 Task: Create a leaf letterhead design.
Action: Mouse moved to (555, 41)
Screenshot: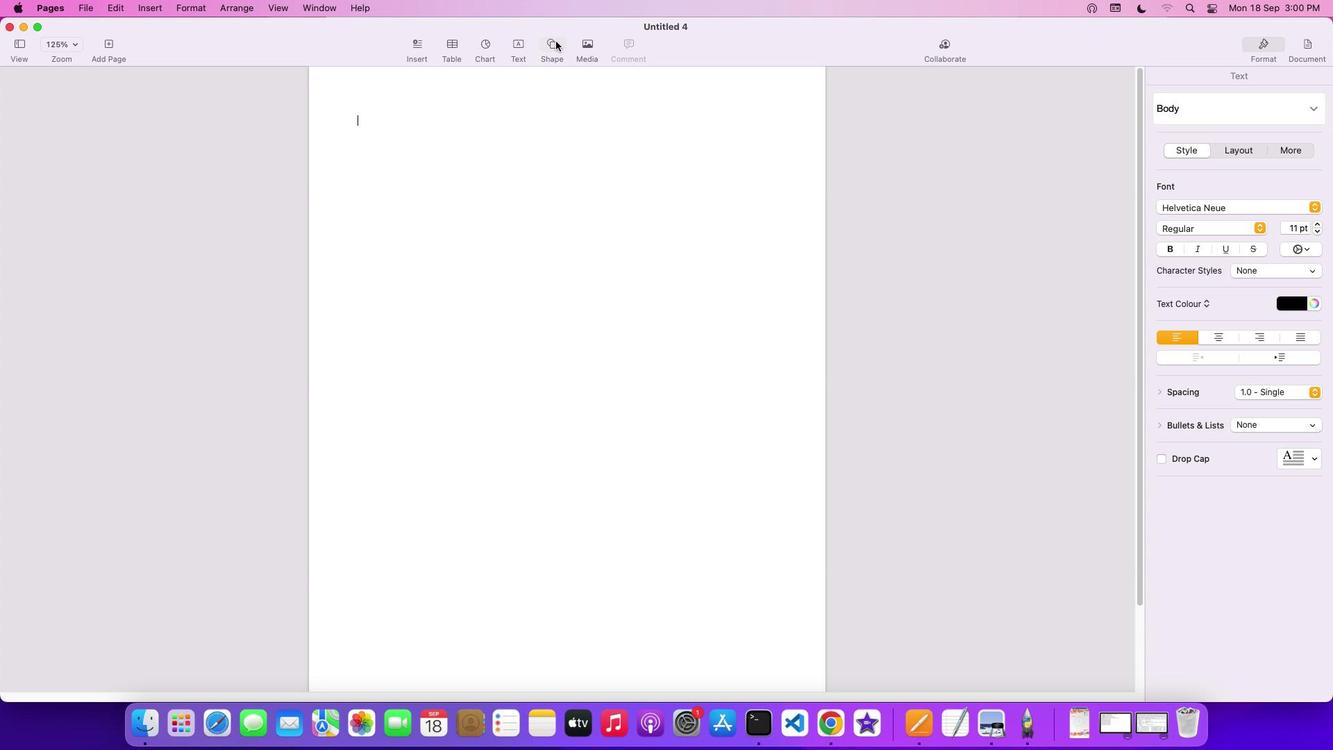 
Action: Mouse pressed left at (555, 41)
Screenshot: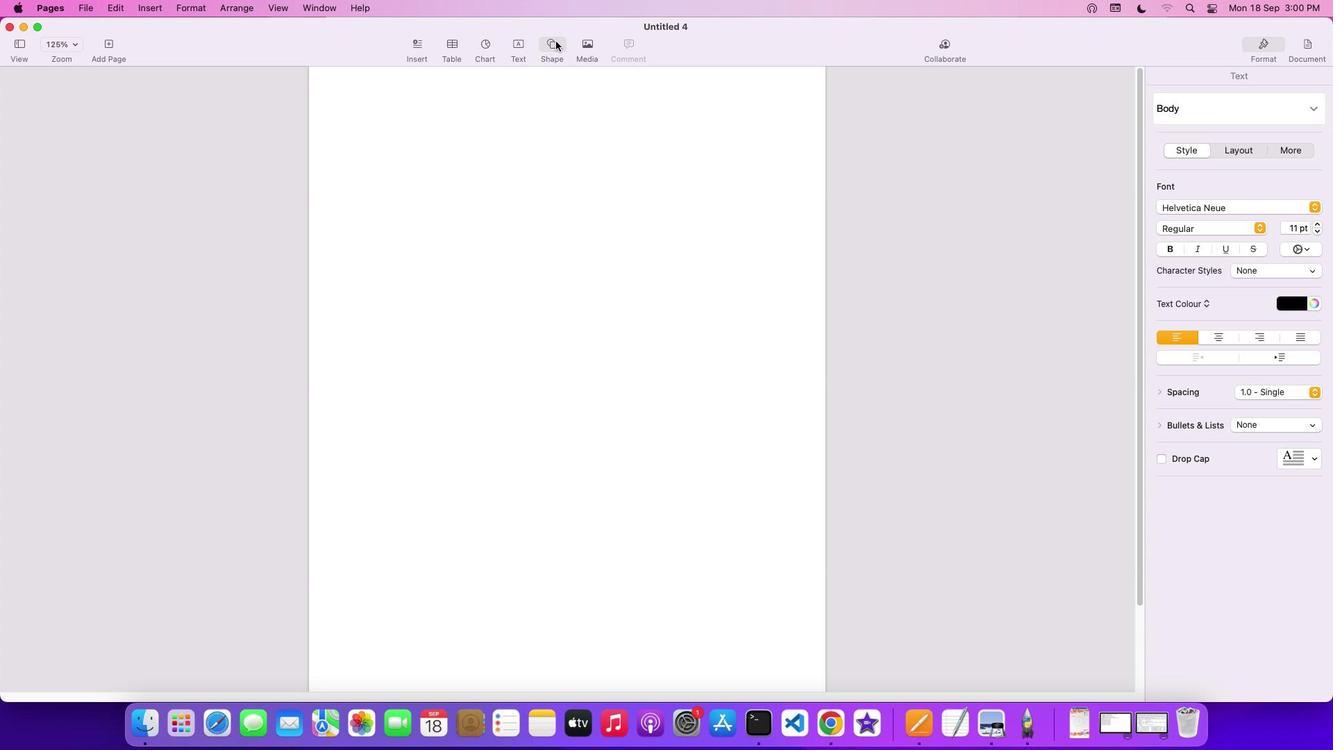 
Action: Mouse moved to (441, 150)
Screenshot: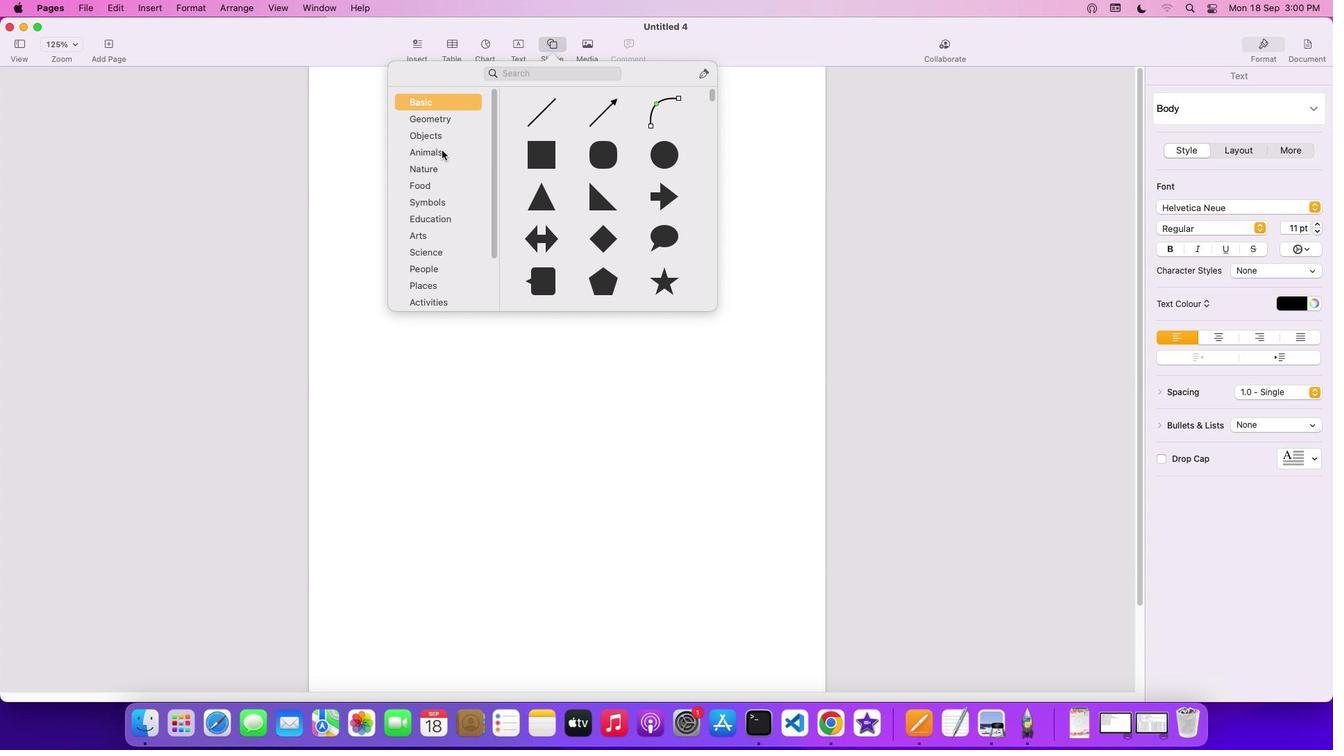 
Action: Mouse pressed left at (441, 150)
Screenshot: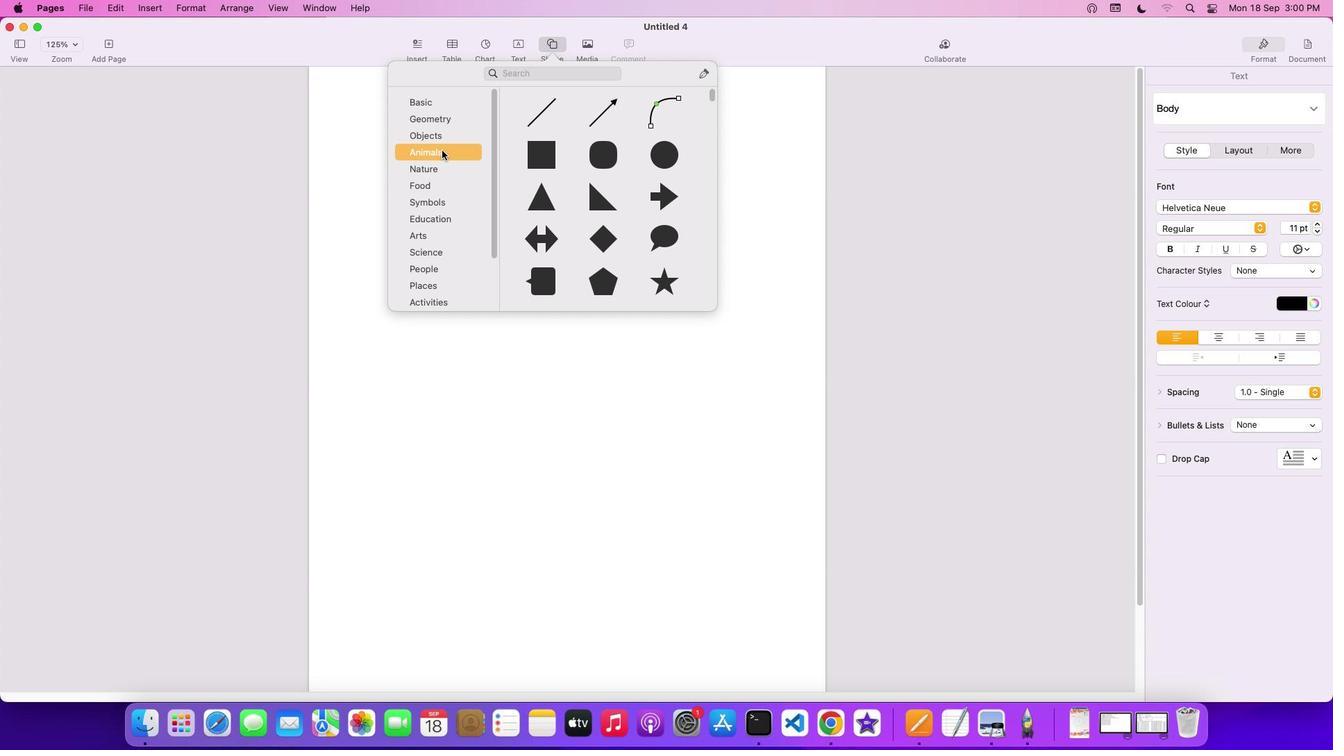 
Action: Mouse moved to (600, 200)
Screenshot: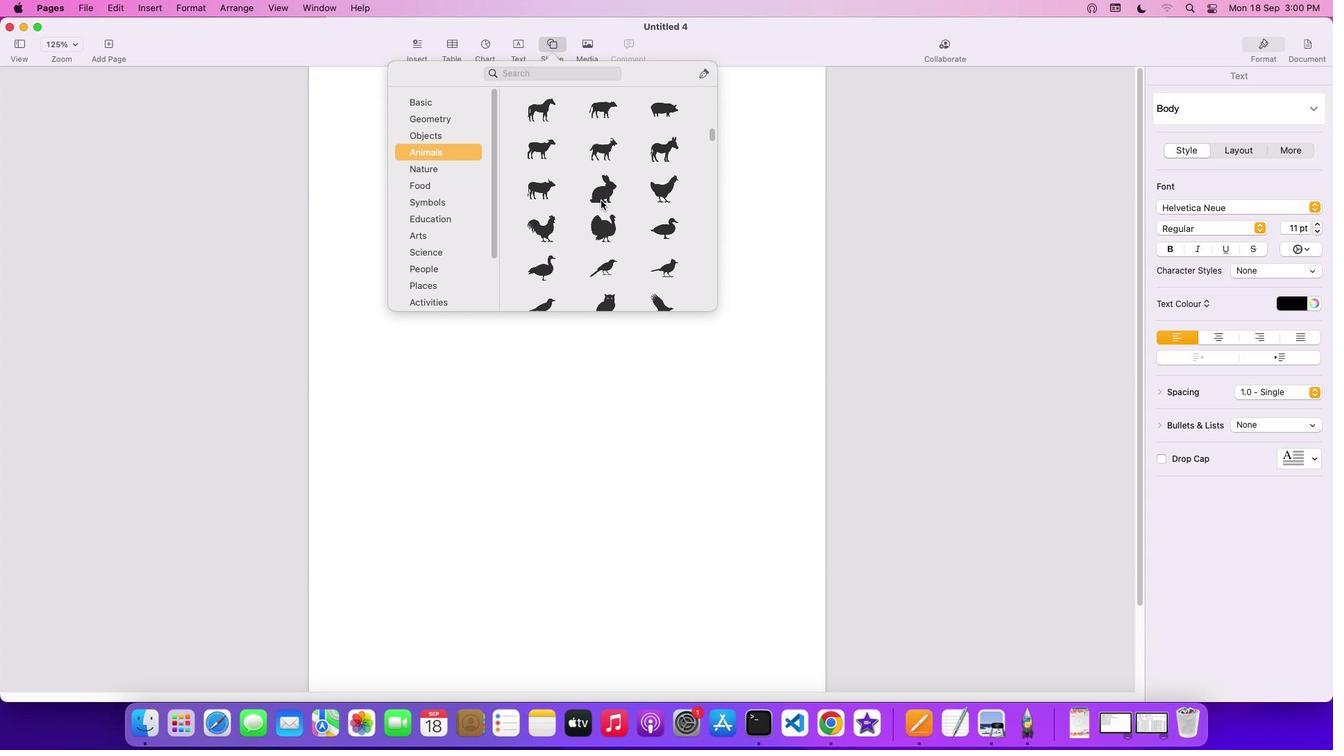
Action: Mouse scrolled (600, 200) with delta (0, 0)
Screenshot: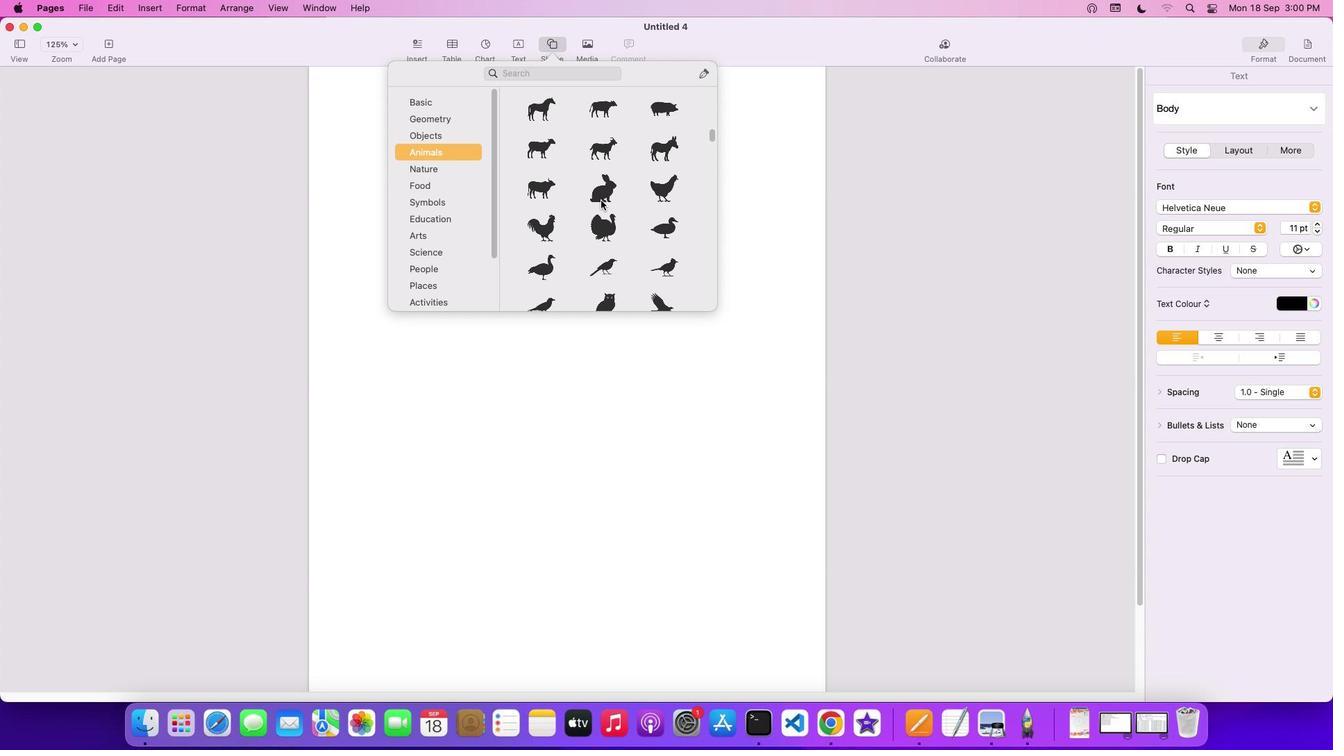 
Action: Mouse scrolled (600, 200) with delta (0, 0)
Screenshot: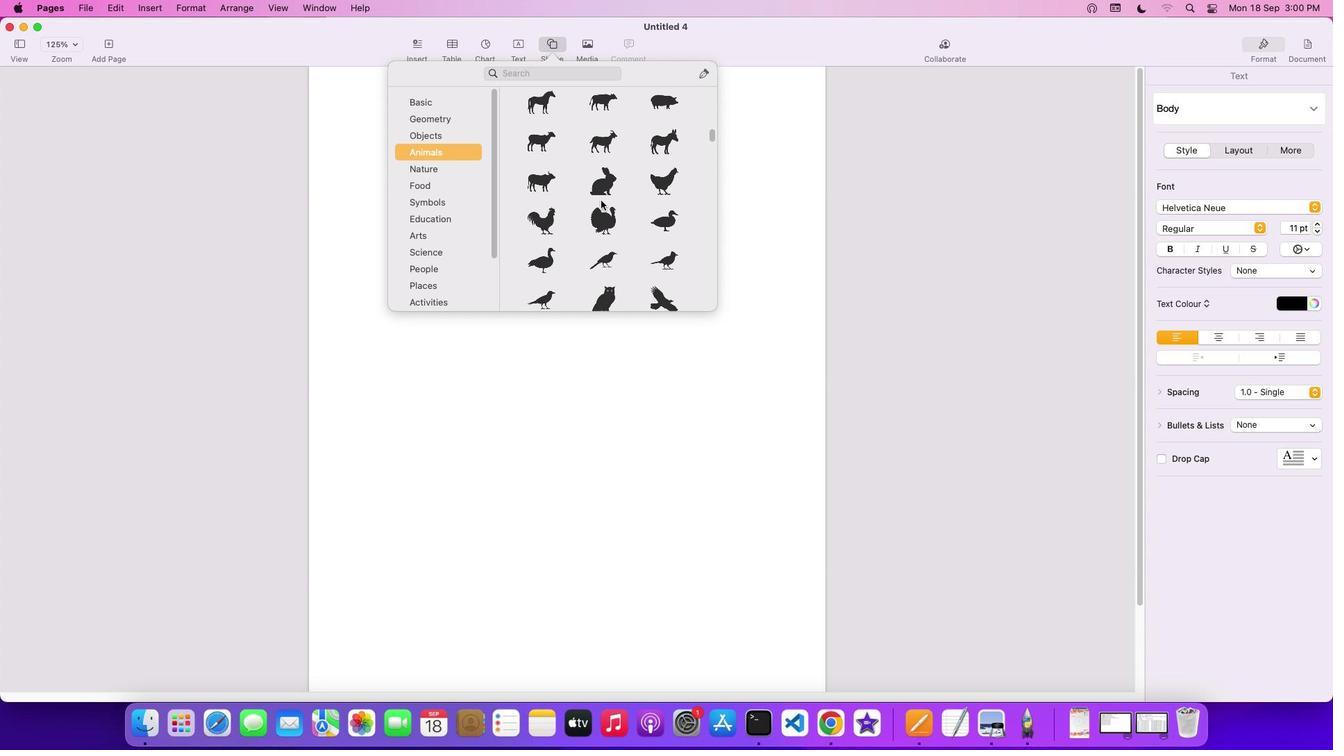 
Action: Mouse scrolled (600, 200) with delta (0, -2)
Screenshot: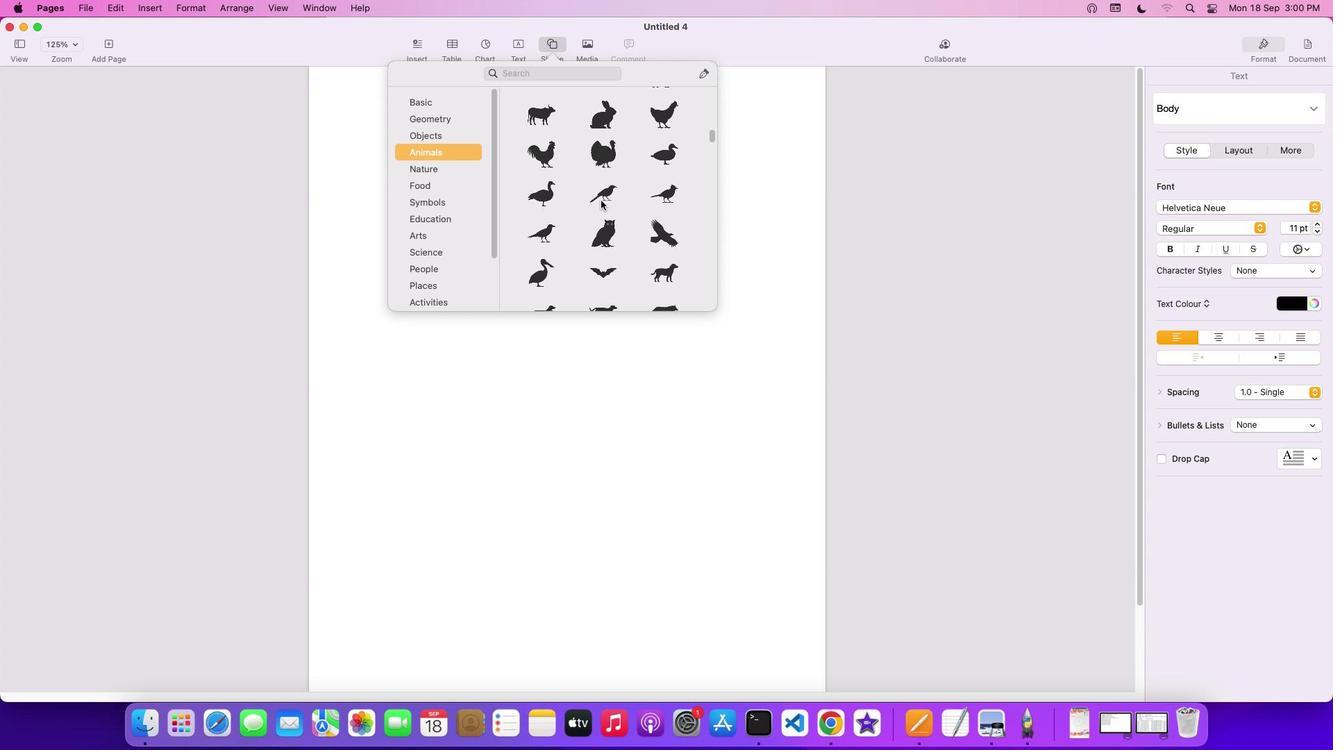 
Action: Mouse scrolled (600, 200) with delta (0, -3)
Screenshot: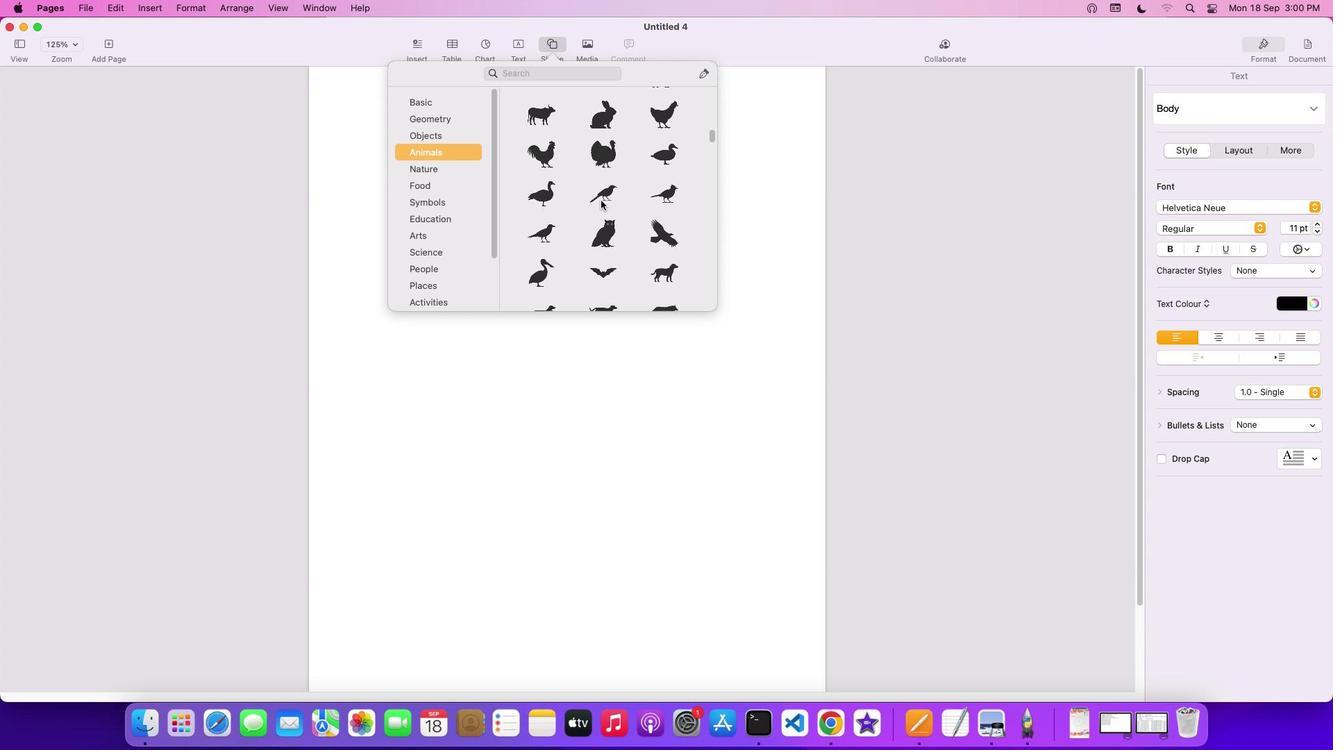 
Action: Mouse scrolled (600, 200) with delta (0, -4)
Screenshot: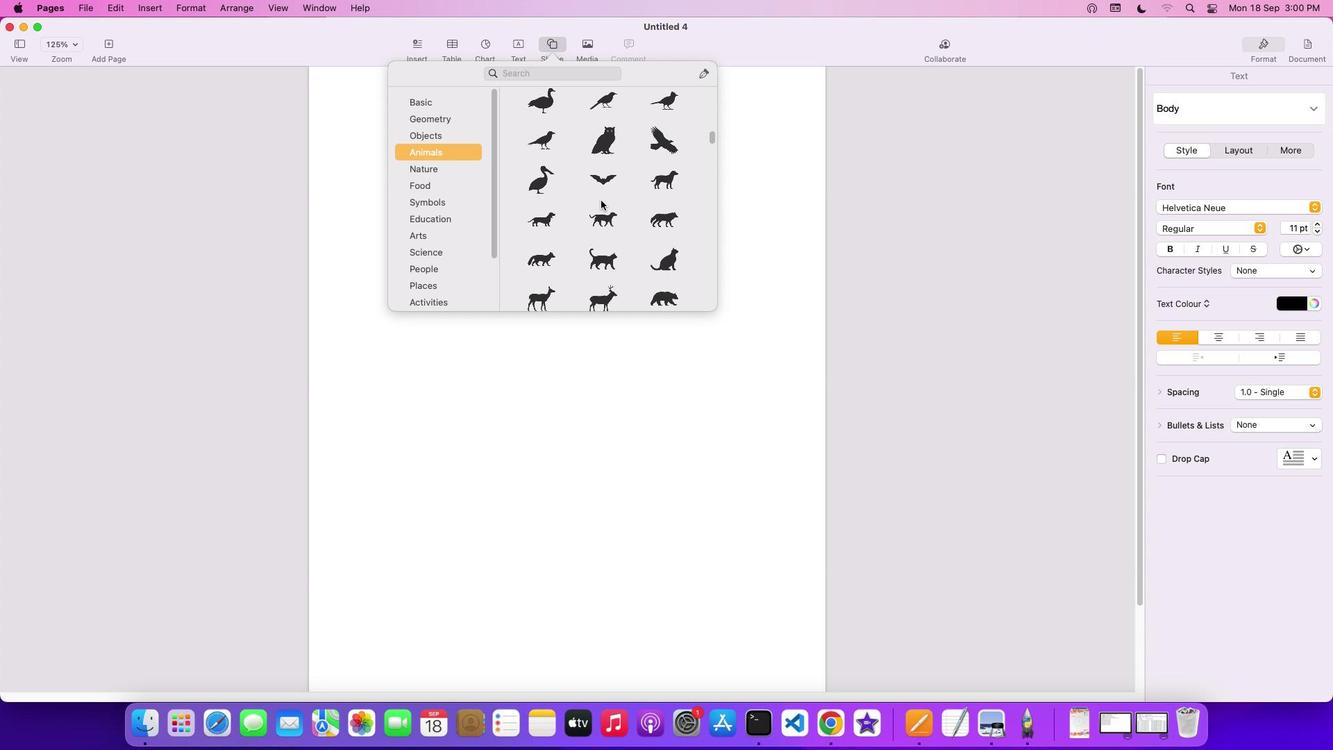 
Action: Mouse scrolled (600, 200) with delta (0, -4)
Screenshot: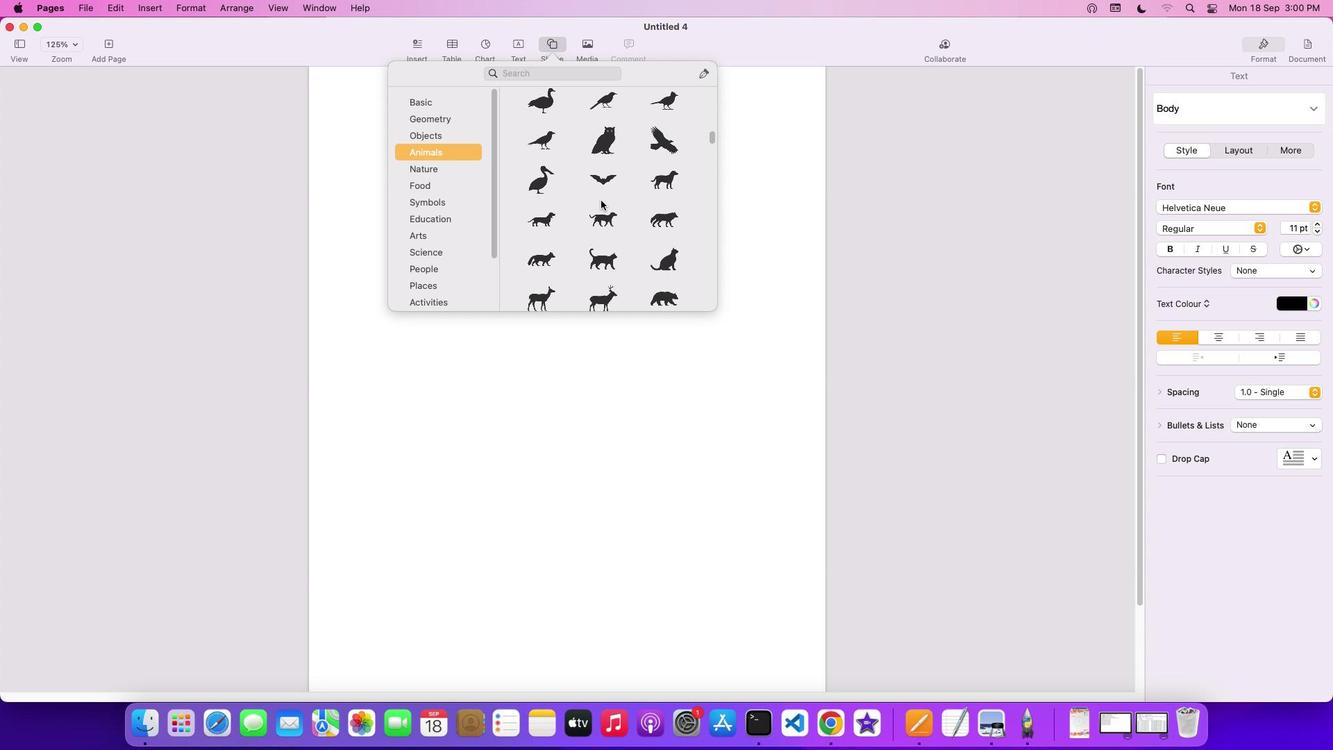 
Action: Mouse scrolled (600, 200) with delta (0, 0)
Screenshot: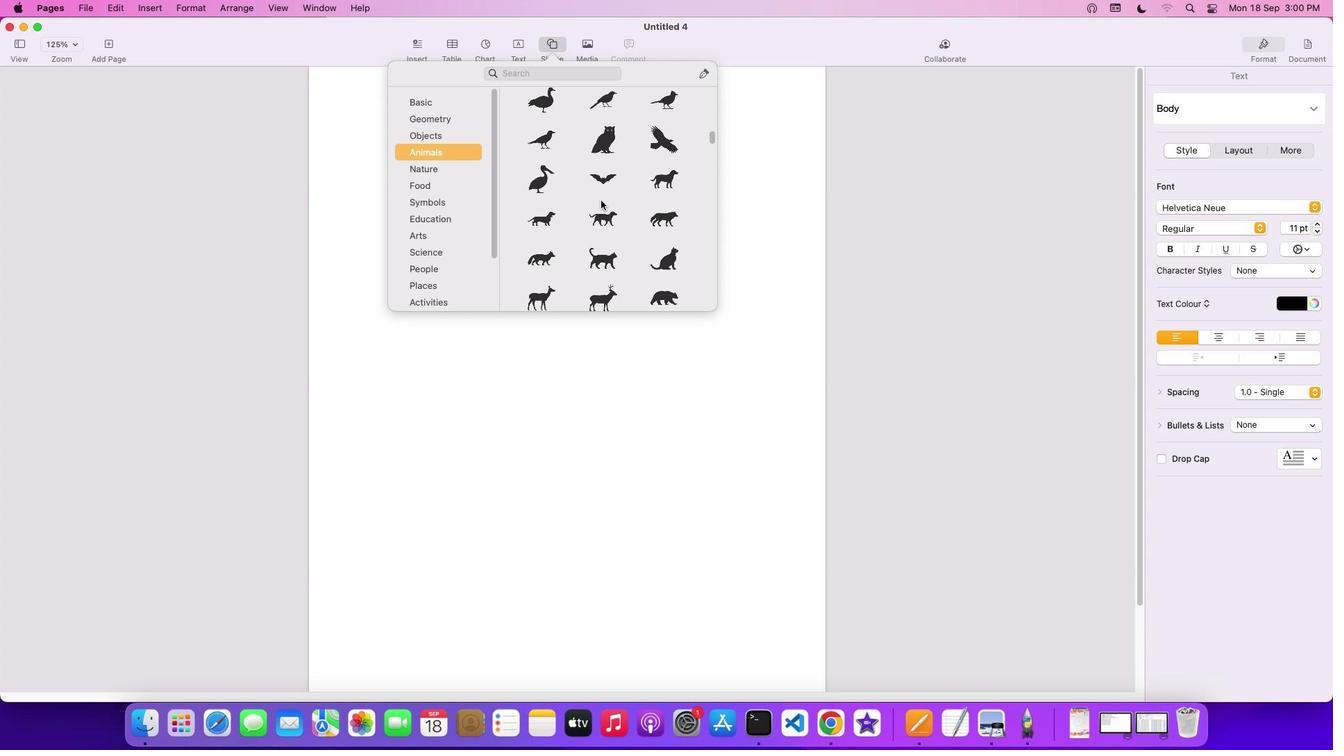 
Action: Mouse scrolled (600, 200) with delta (0, 0)
Screenshot: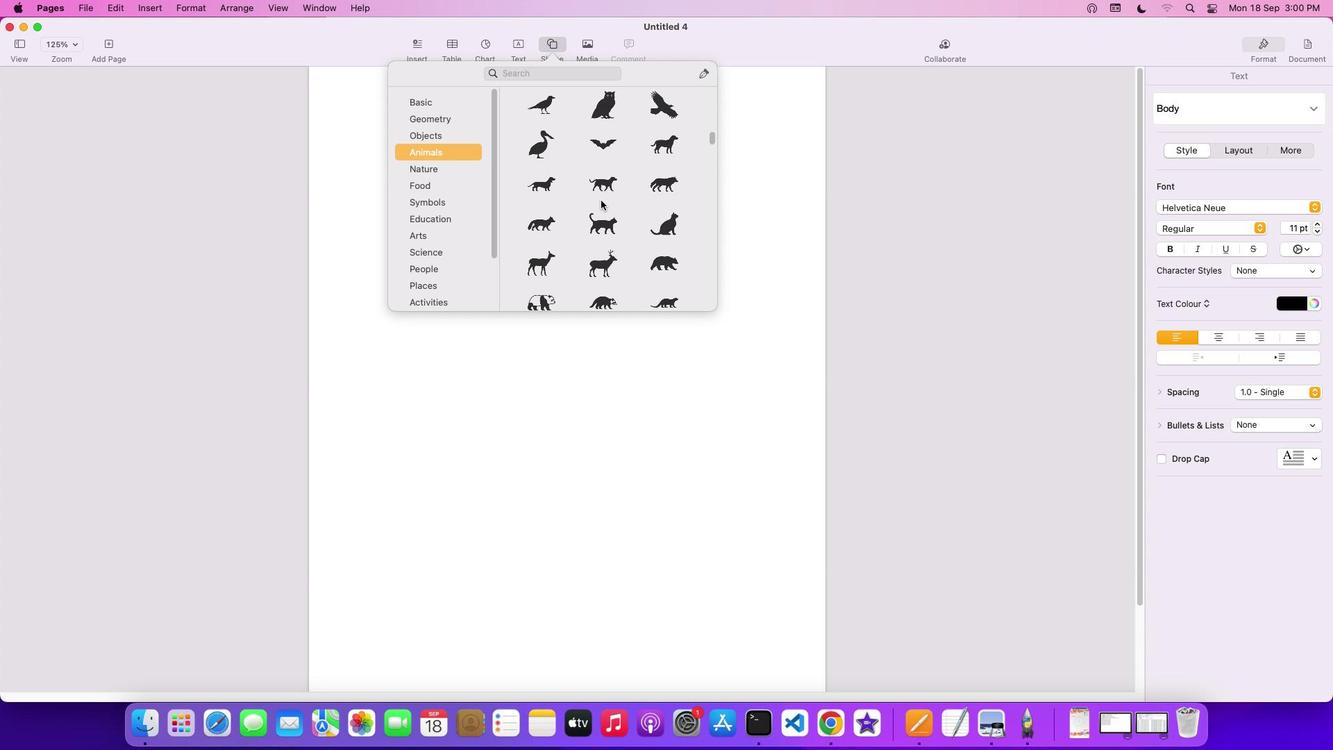 
Action: Mouse scrolled (600, 200) with delta (0, -2)
Screenshot: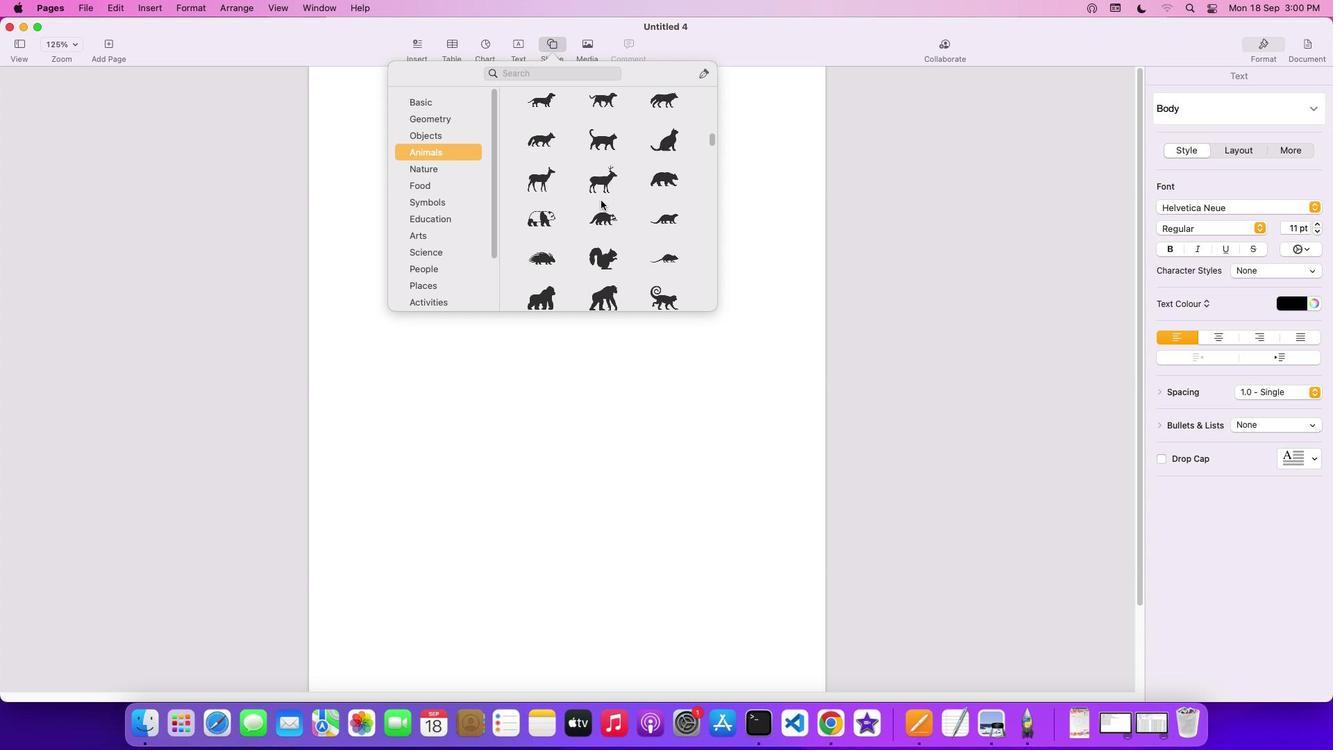 
Action: Mouse scrolled (600, 200) with delta (0, -3)
Screenshot: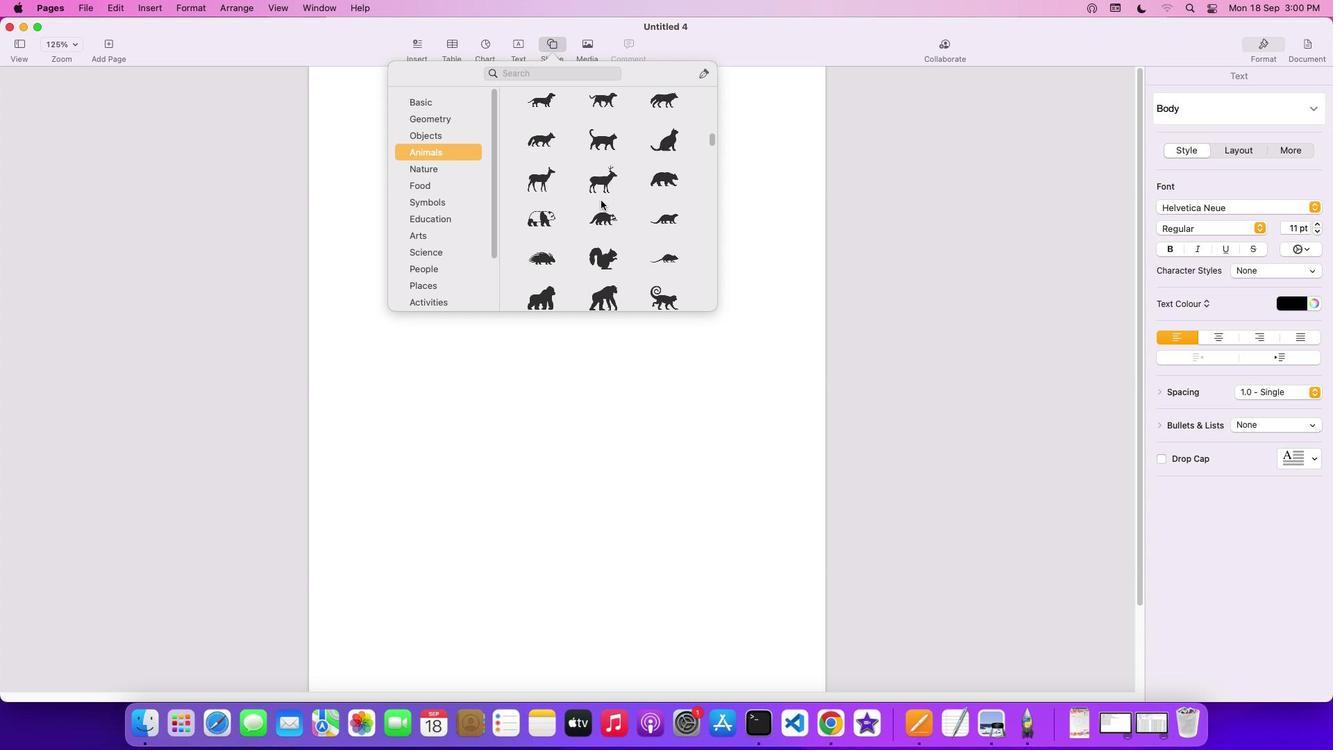 
Action: Mouse scrolled (600, 200) with delta (0, -4)
Screenshot: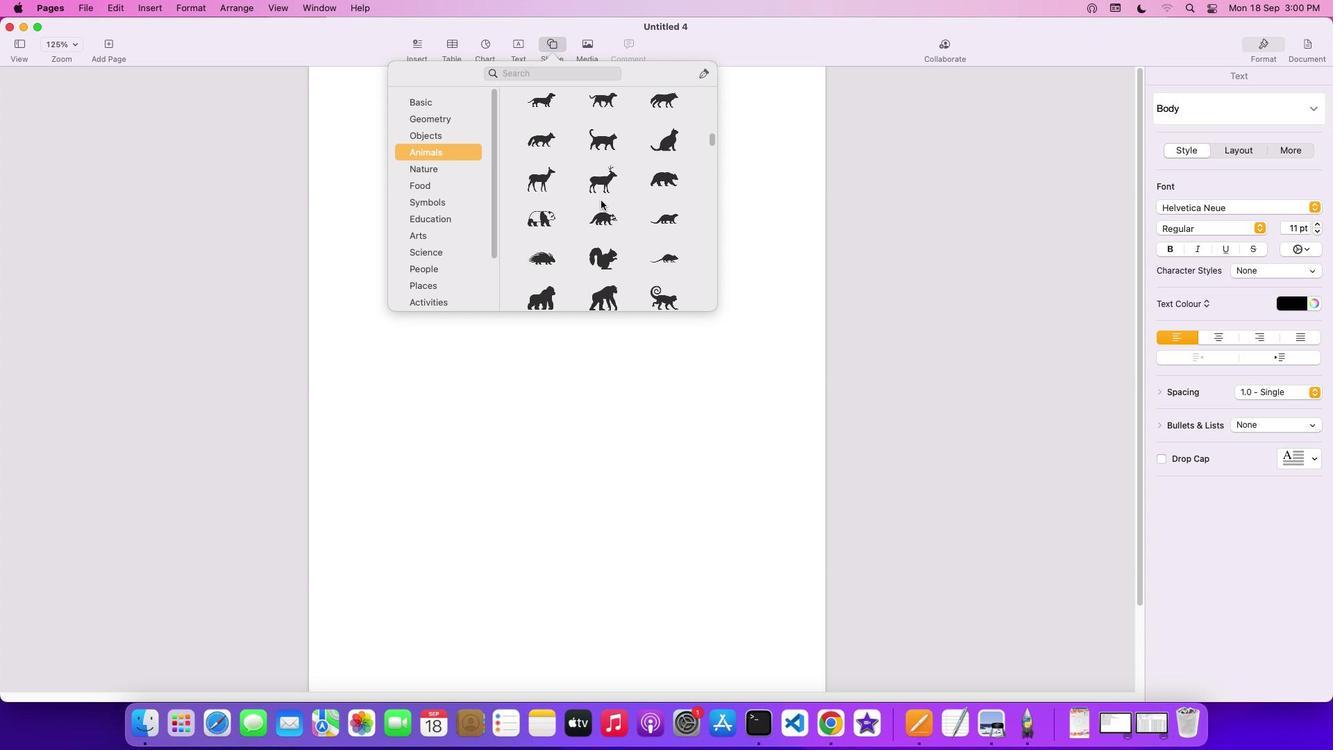 
Action: Mouse moved to (600, 200)
Screenshot: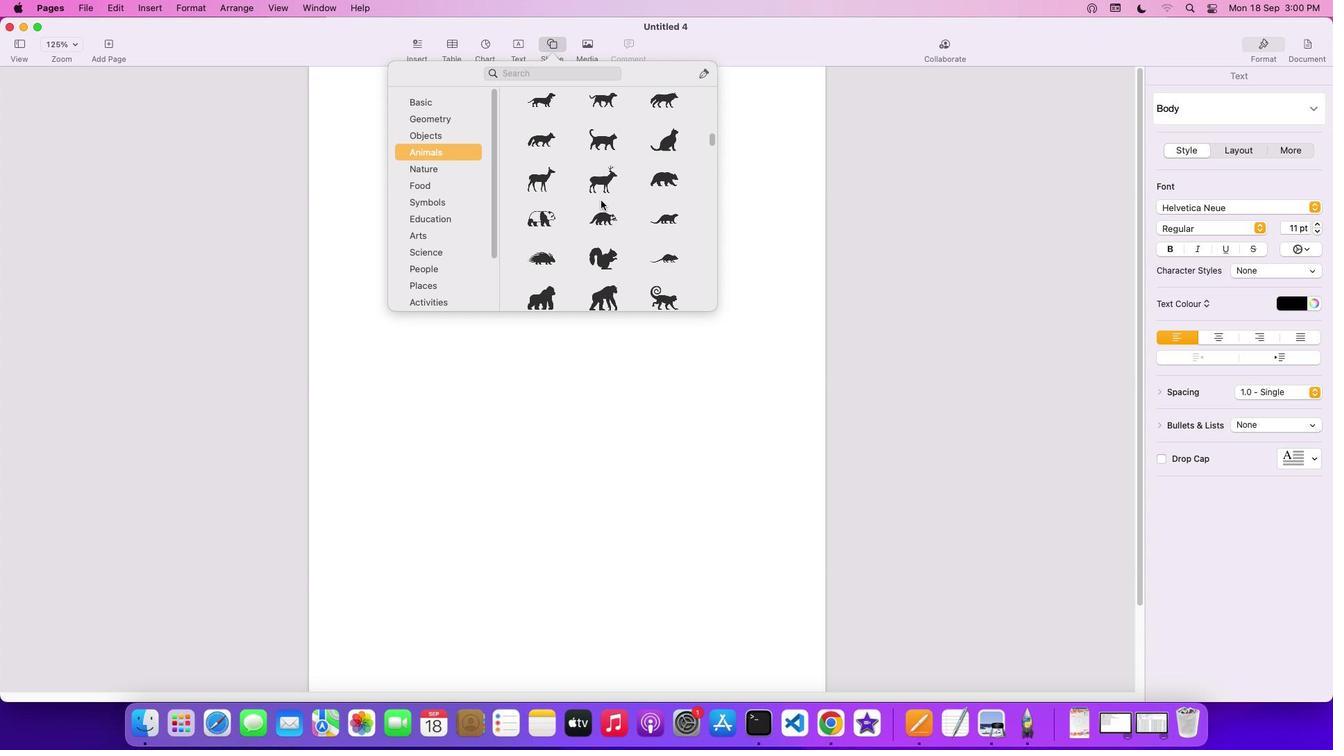 
Action: Mouse scrolled (600, 200) with delta (0, 0)
Screenshot: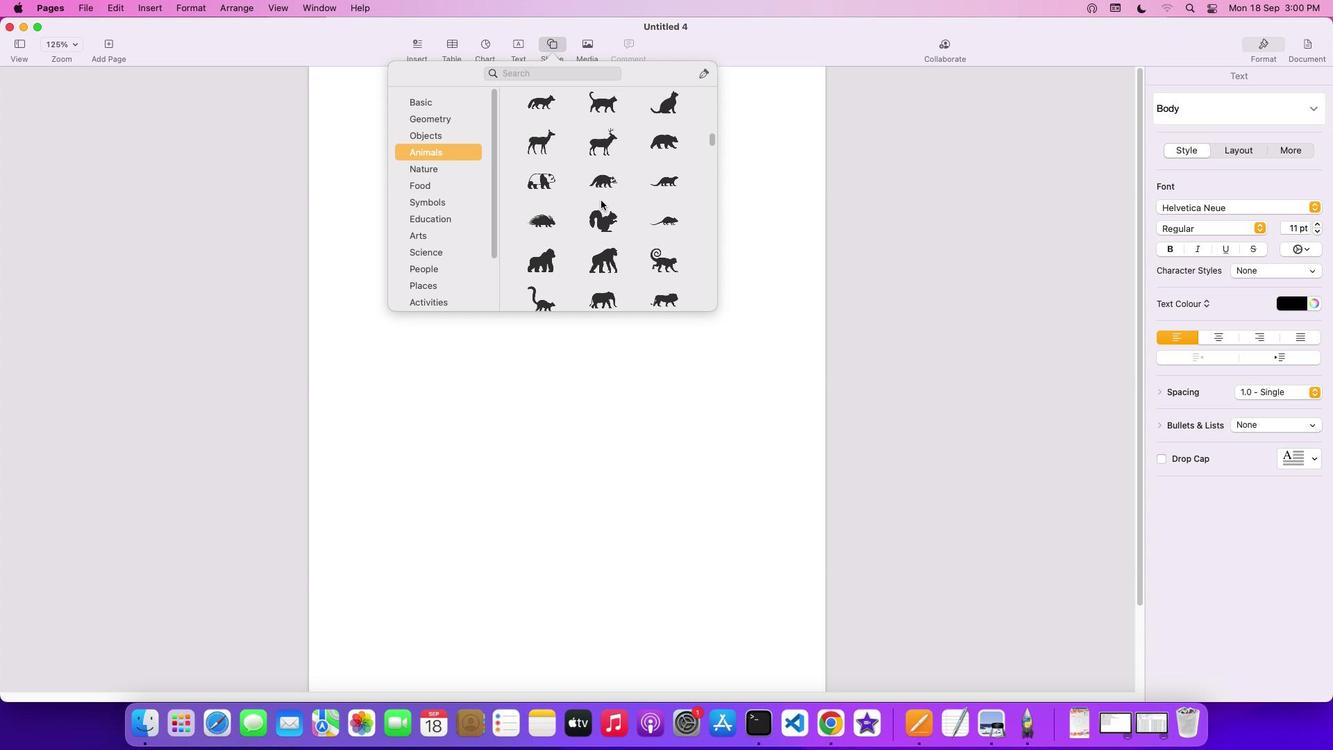 
Action: Mouse scrolled (600, 200) with delta (0, 0)
Screenshot: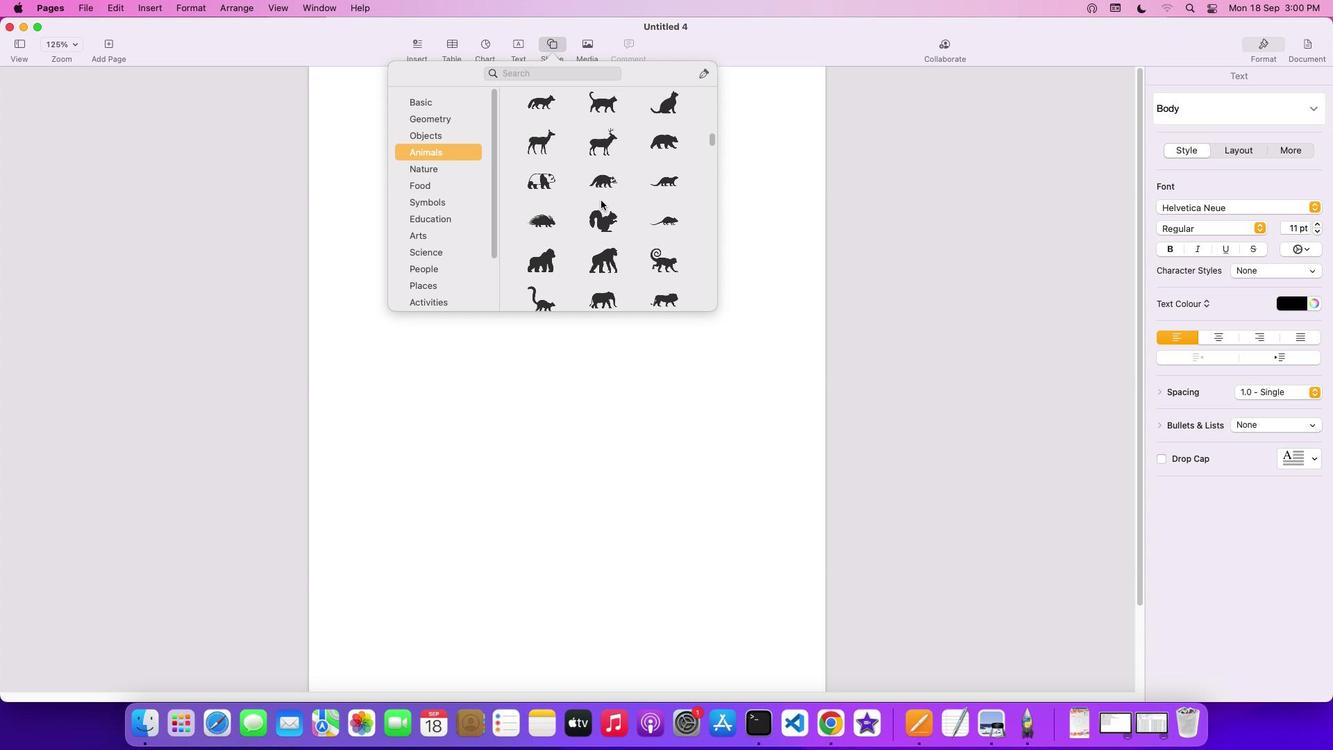 
Action: Mouse scrolled (600, 200) with delta (0, -2)
Screenshot: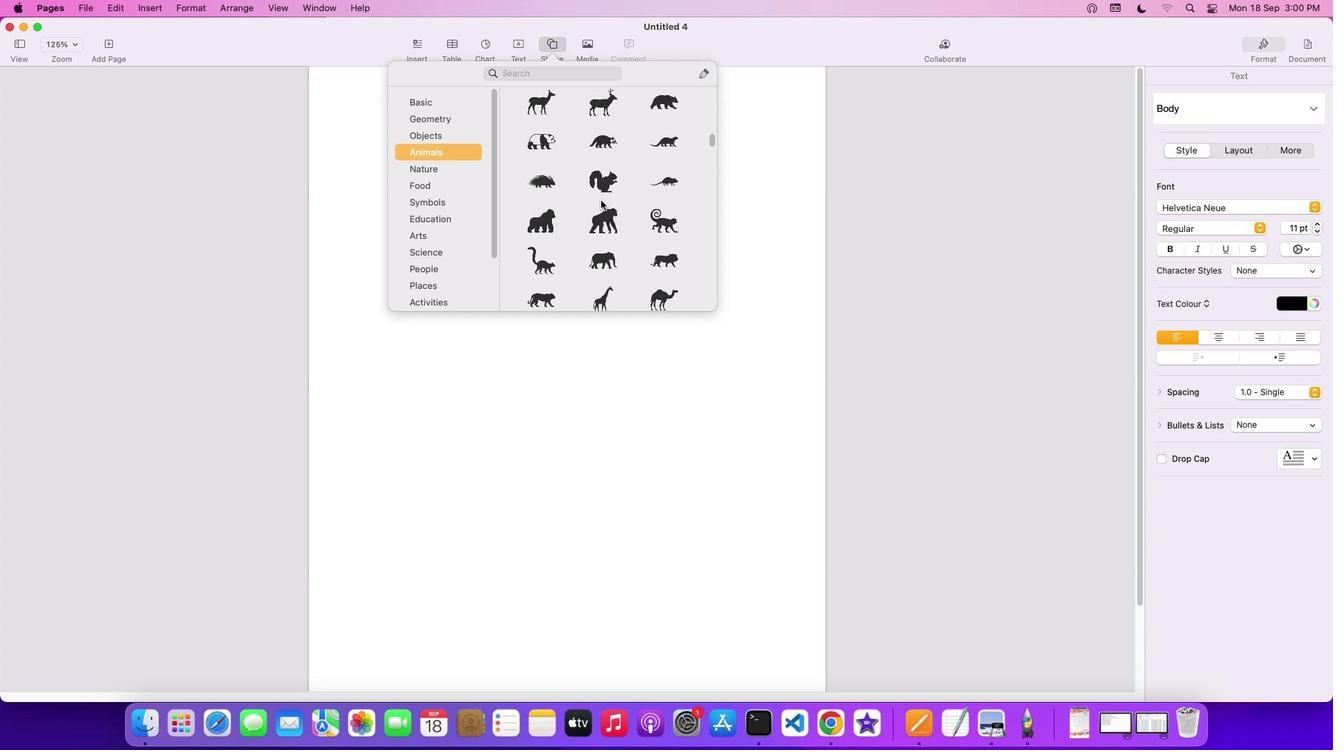 
Action: Mouse scrolled (600, 200) with delta (0, -3)
Screenshot: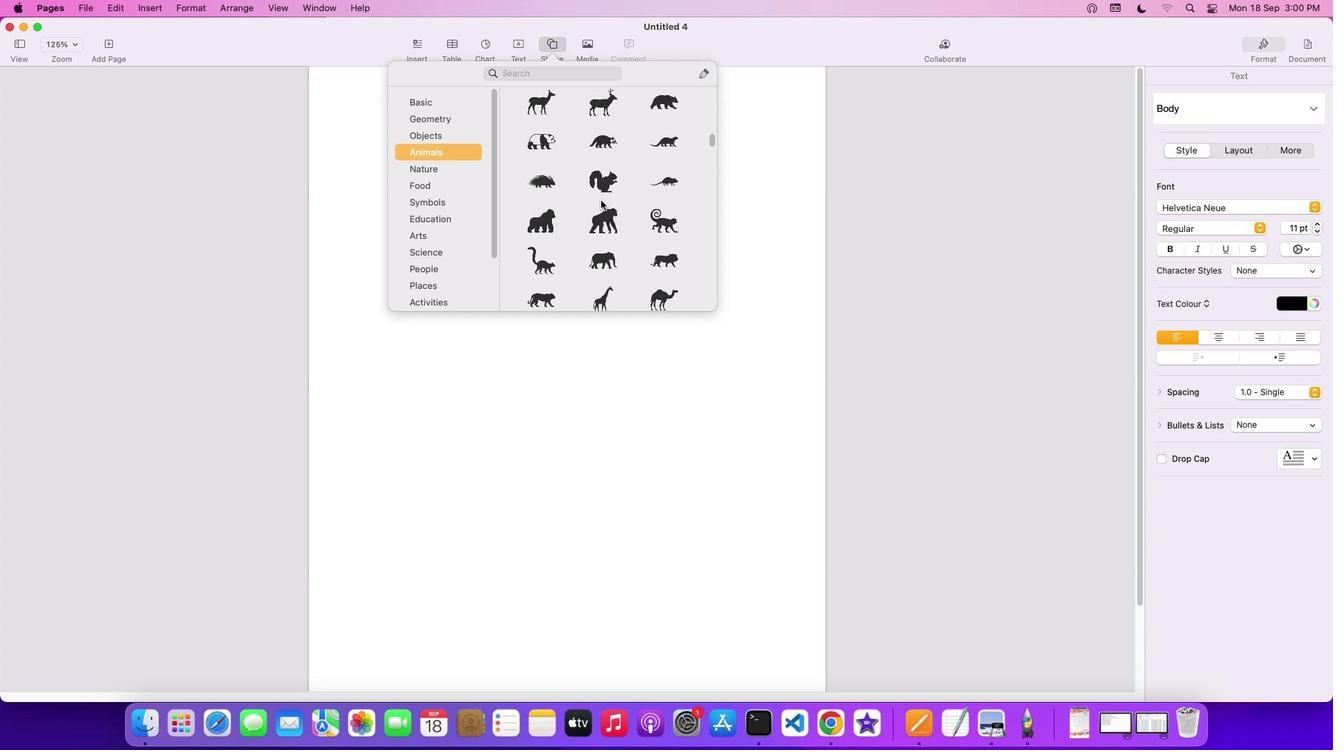 
Action: Mouse scrolled (600, 200) with delta (0, -4)
Screenshot: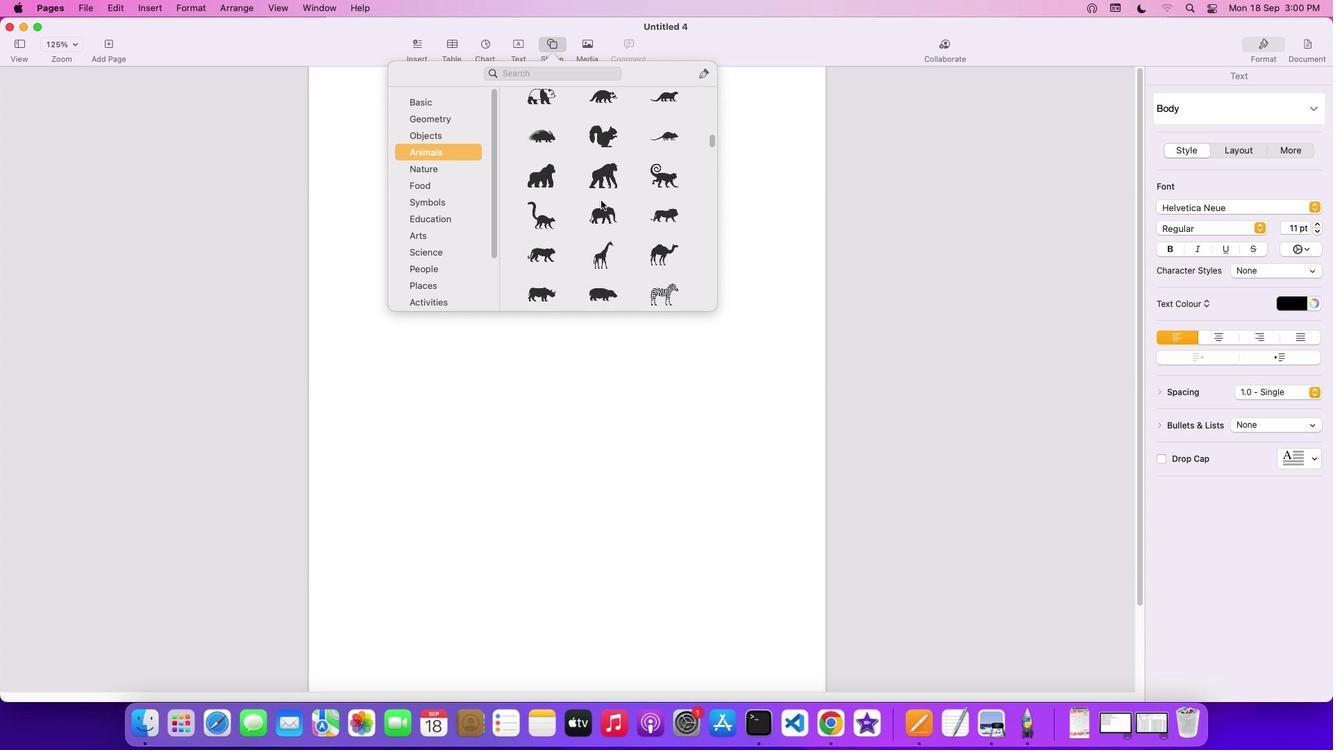 
Action: Mouse scrolled (600, 200) with delta (0, -4)
Screenshot: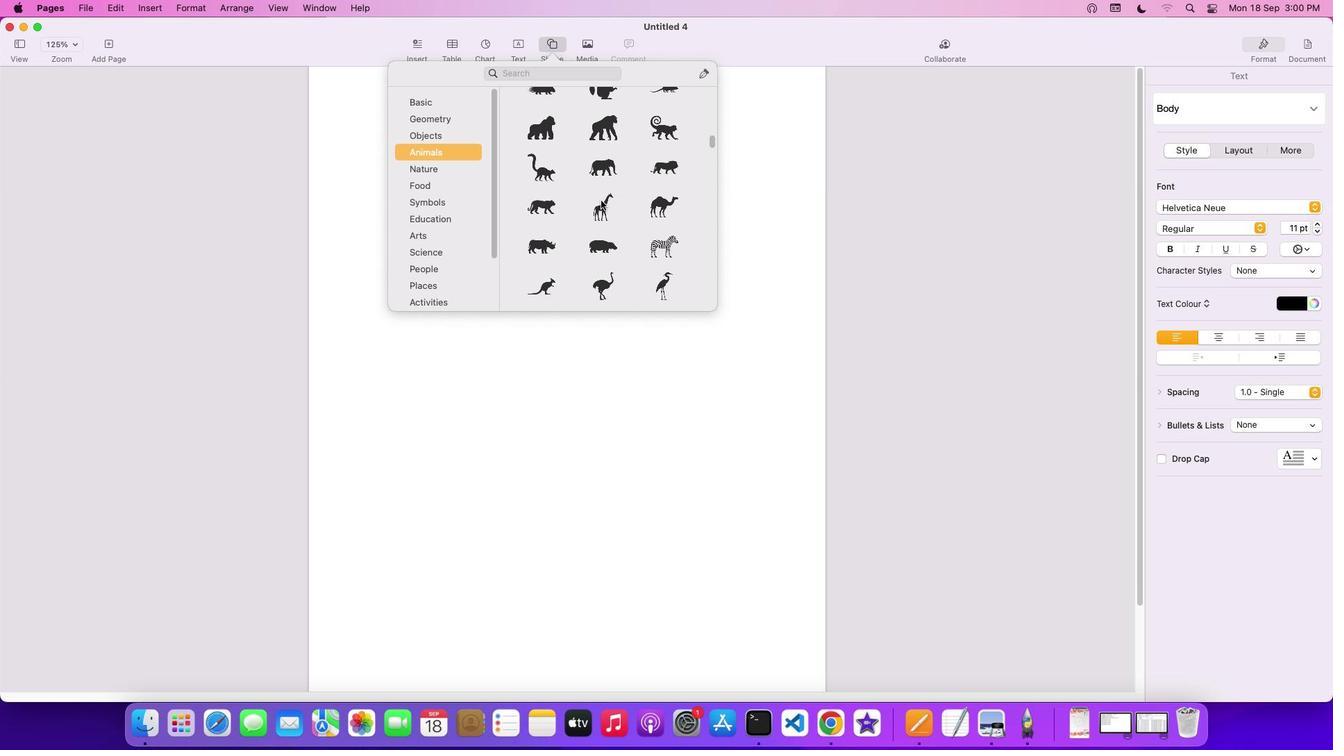 
Action: Mouse scrolled (600, 200) with delta (0, 0)
Screenshot: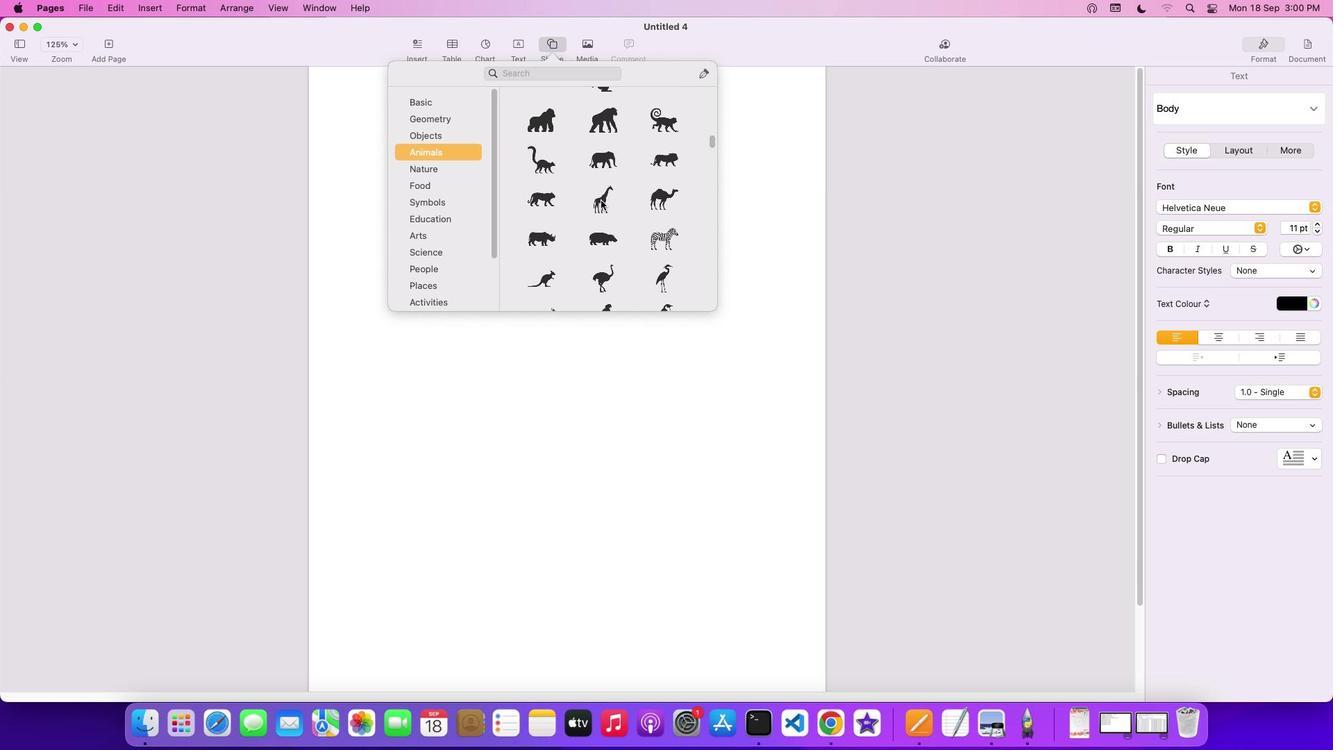 
Action: Mouse scrolled (600, 200) with delta (0, 0)
Screenshot: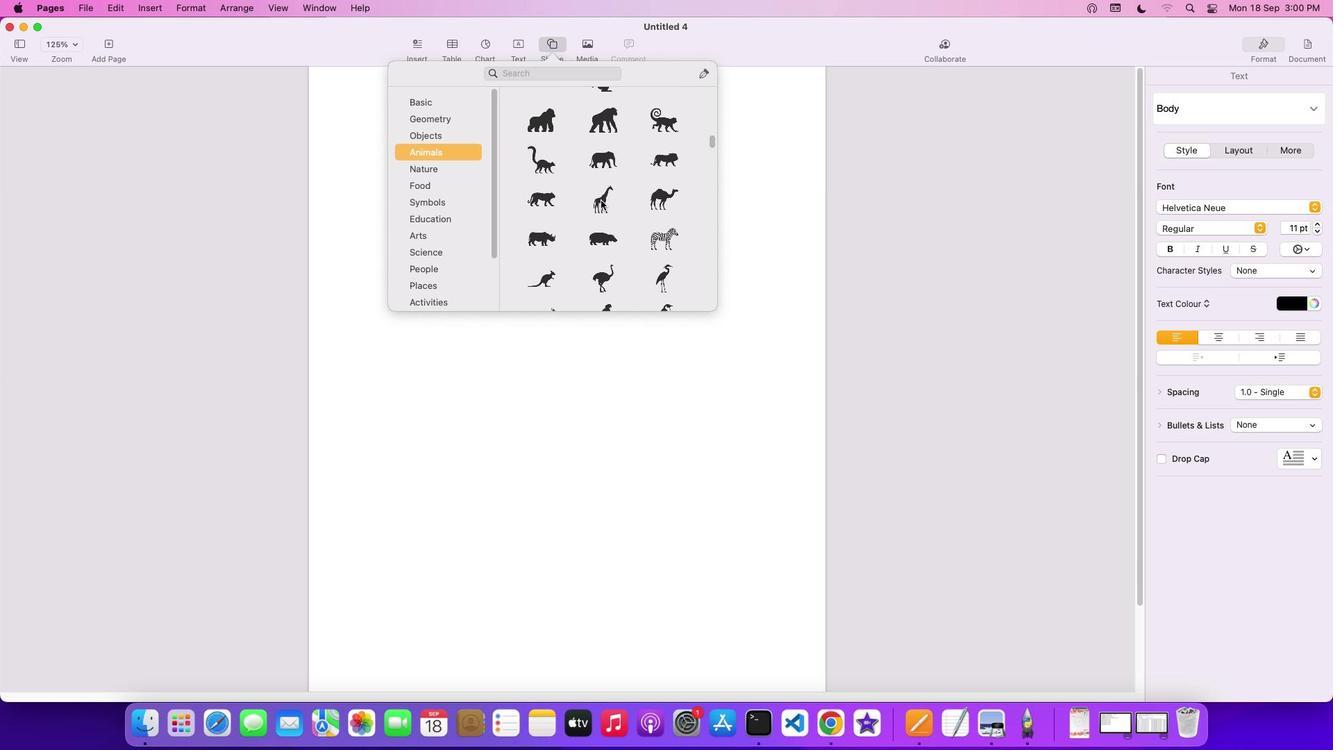 
Action: Mouse scrolled (600, 200) with delta (0, -2)
Screenshot: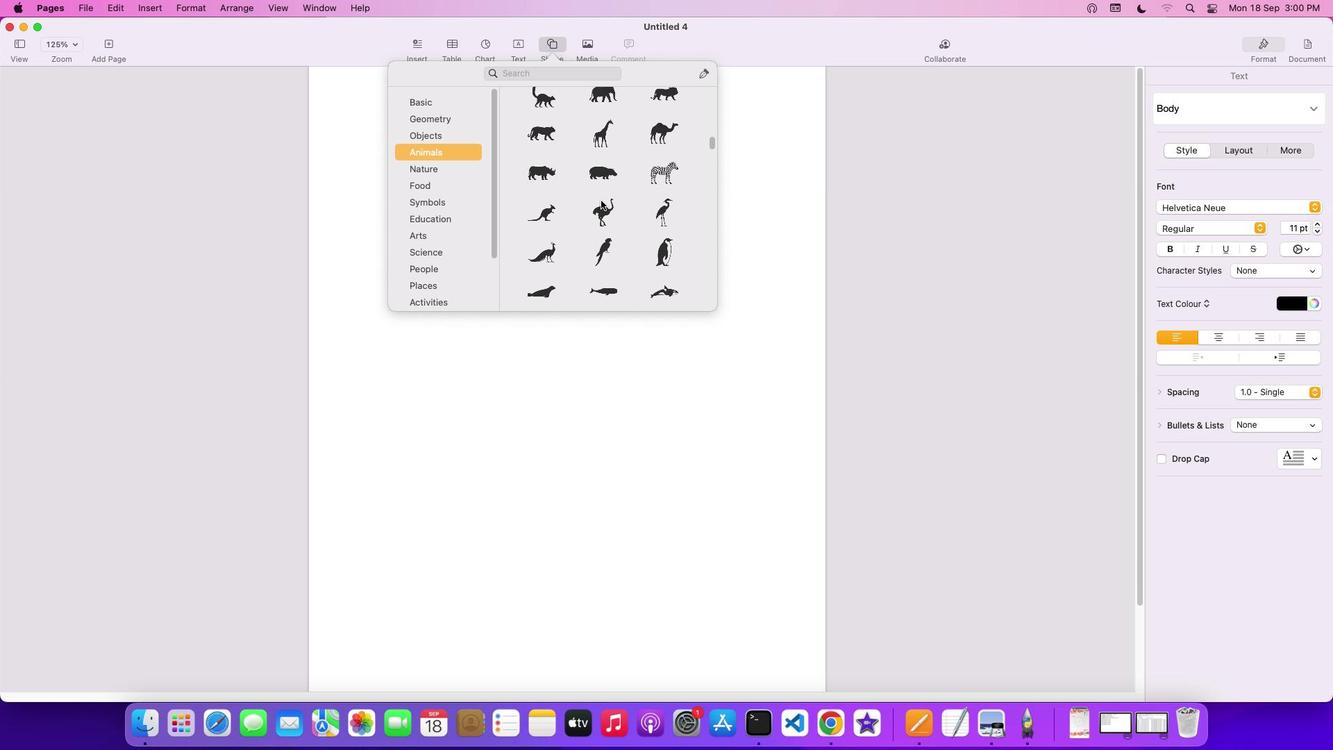 
Action: Mouse scrolled (600, 200) with delta (0, -3)
Screenshot: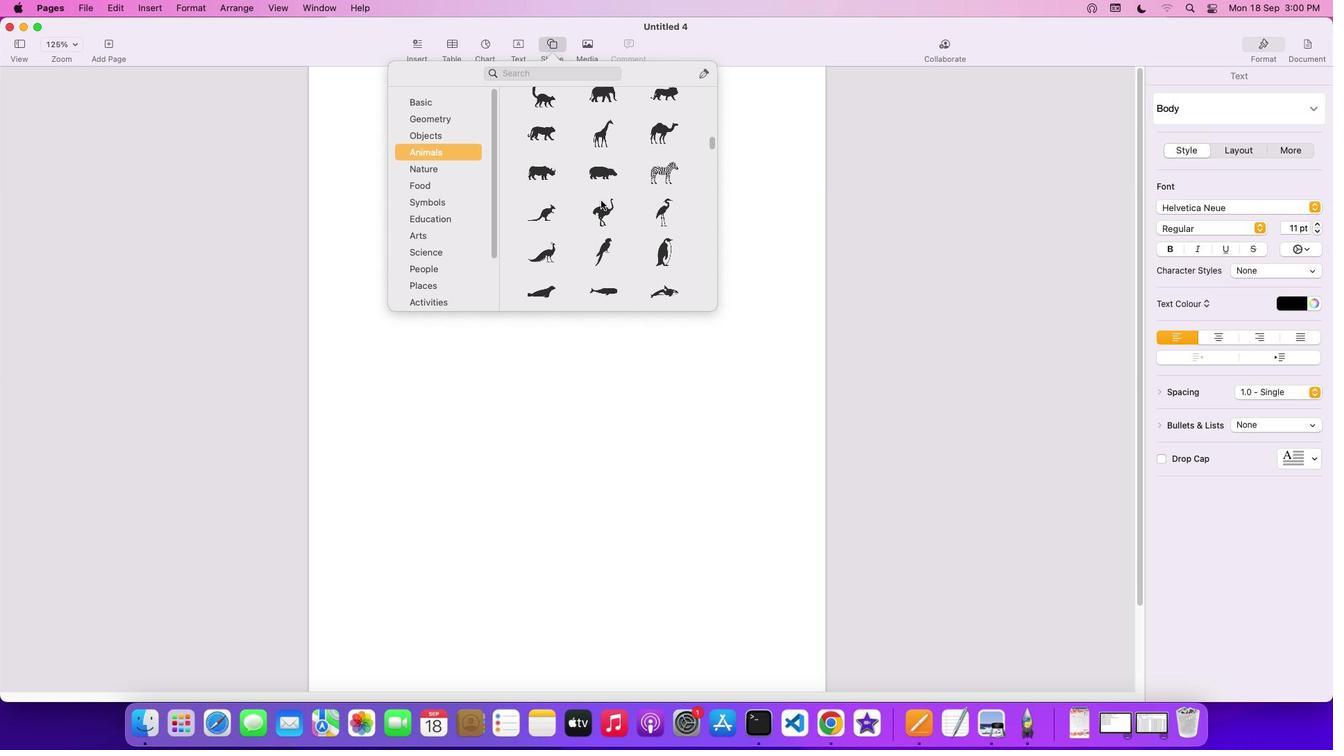 
Action: Mouse scrolled (600, 200) with delta (0, -4)
Screenshot: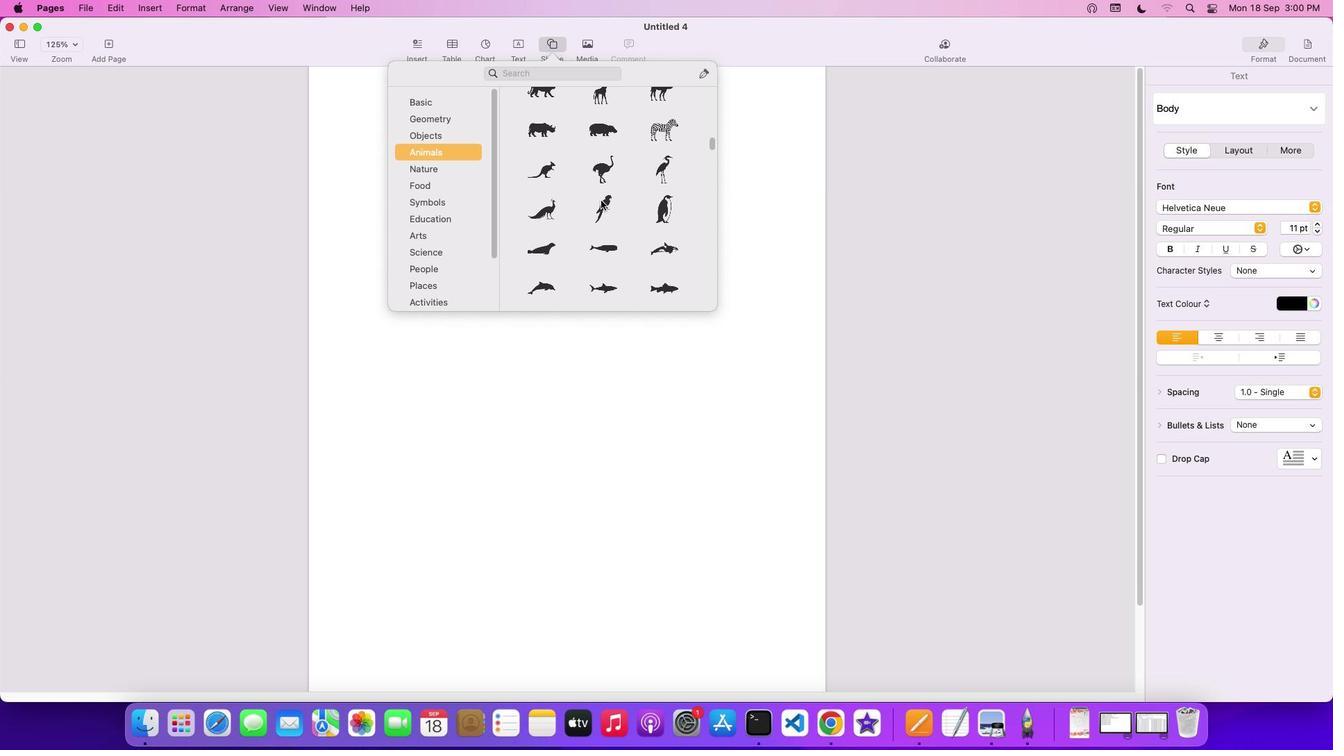 
Action: Mouse scrolled (600, 200) with delta (0, 0)
Screenshot: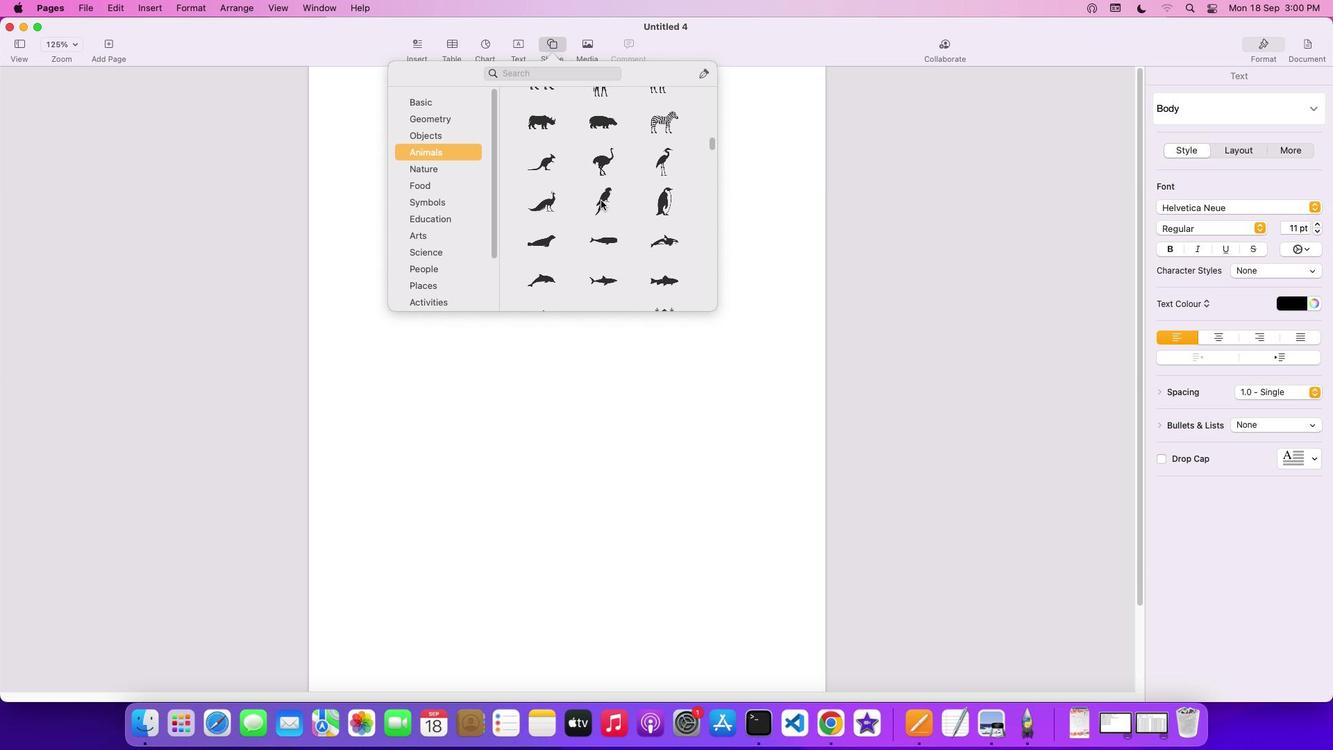 
Action: Mouse scrolled (600, 200) with delta (0, 0)
Screenshot: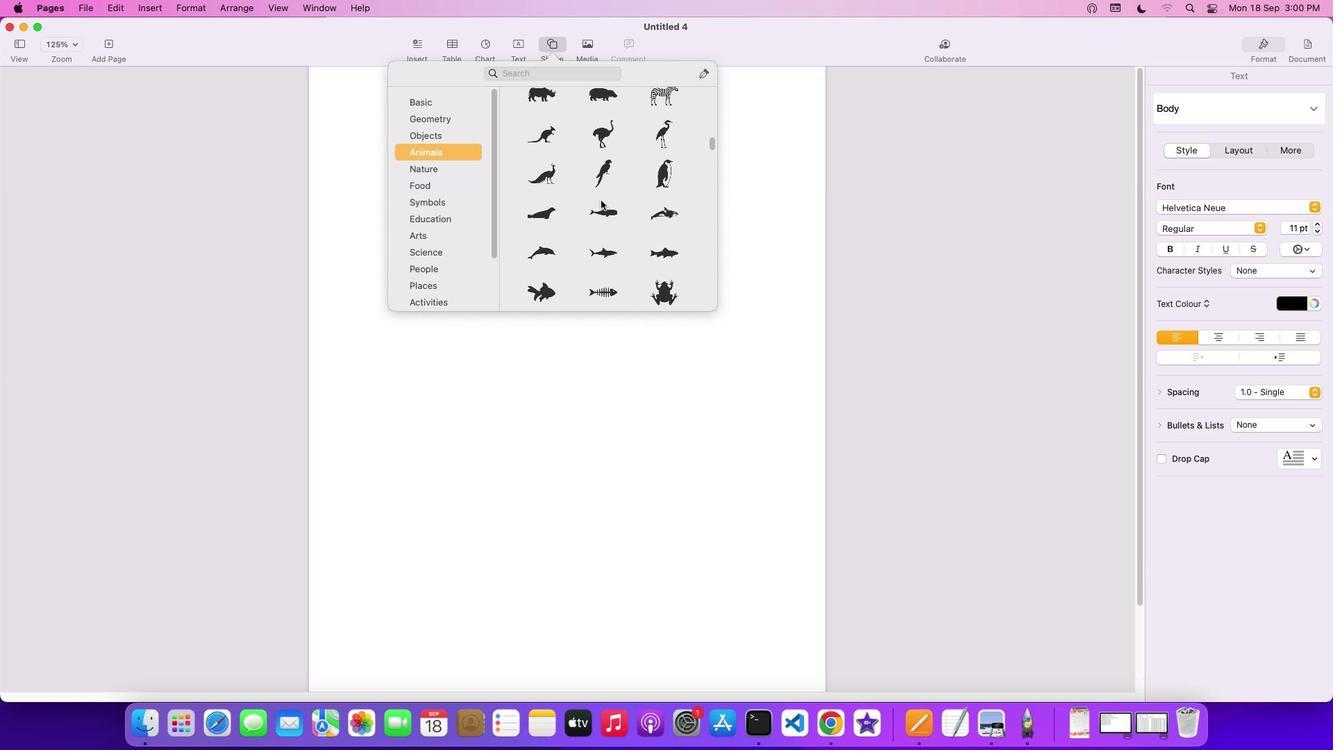 
Action: Mouse scrolled (600, 200) with delta (0, -2)
Screenshot: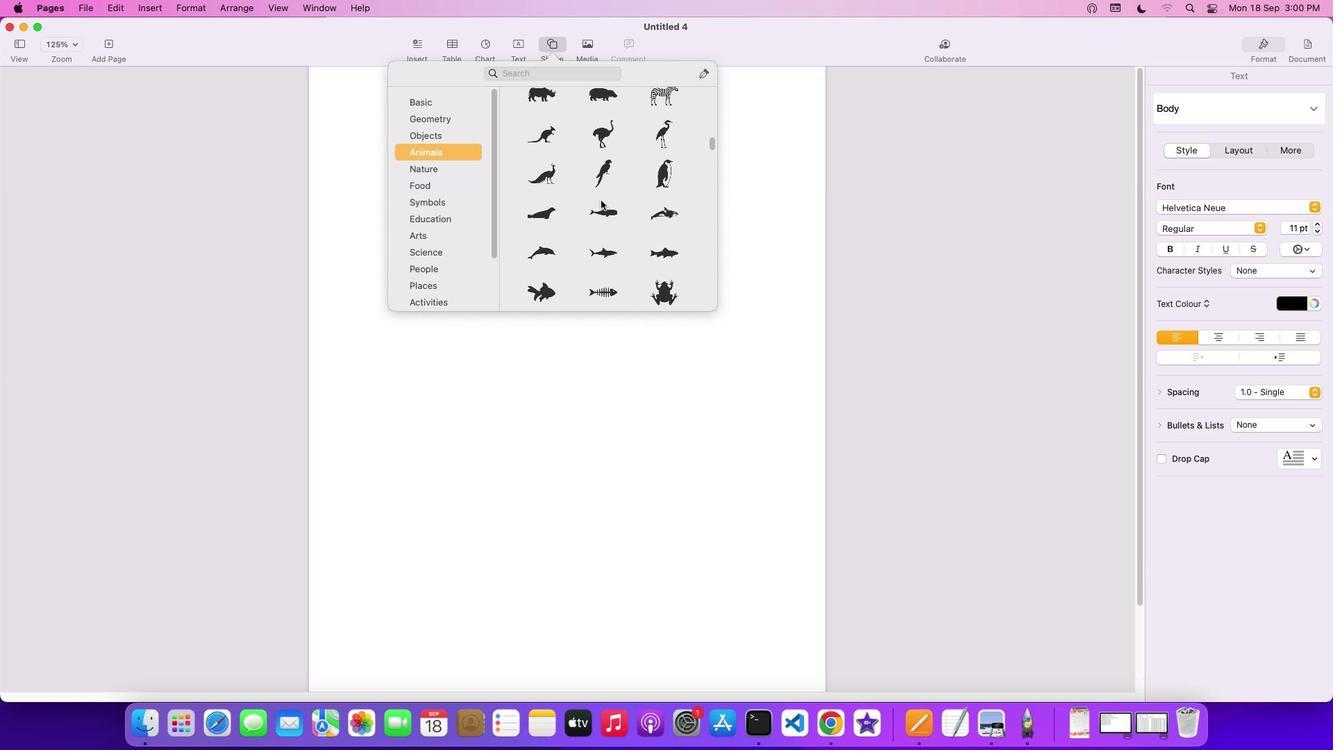 
Action: Mouse scrolled (600, 200) with delta (0, -3)
Screenshot: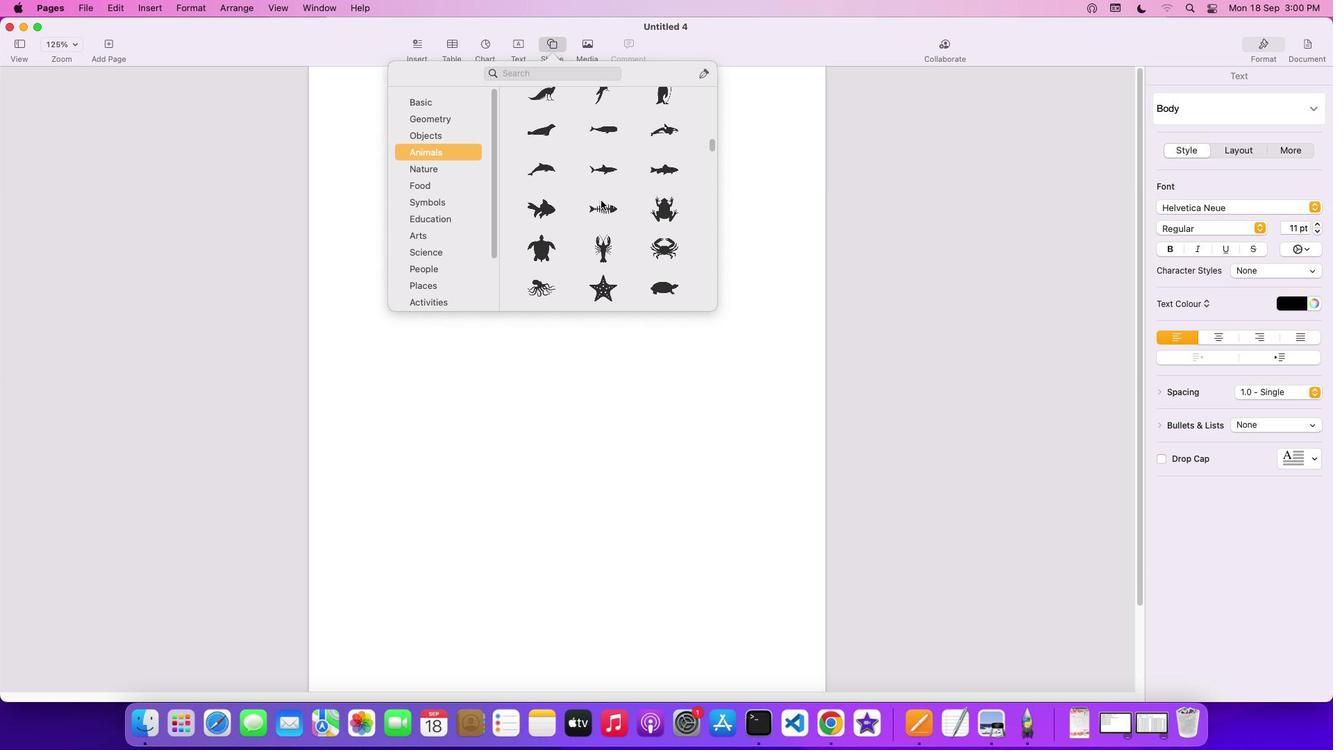 
Action: Mouse scrolled (600, 200) with delta (0, -4)
Screenshot: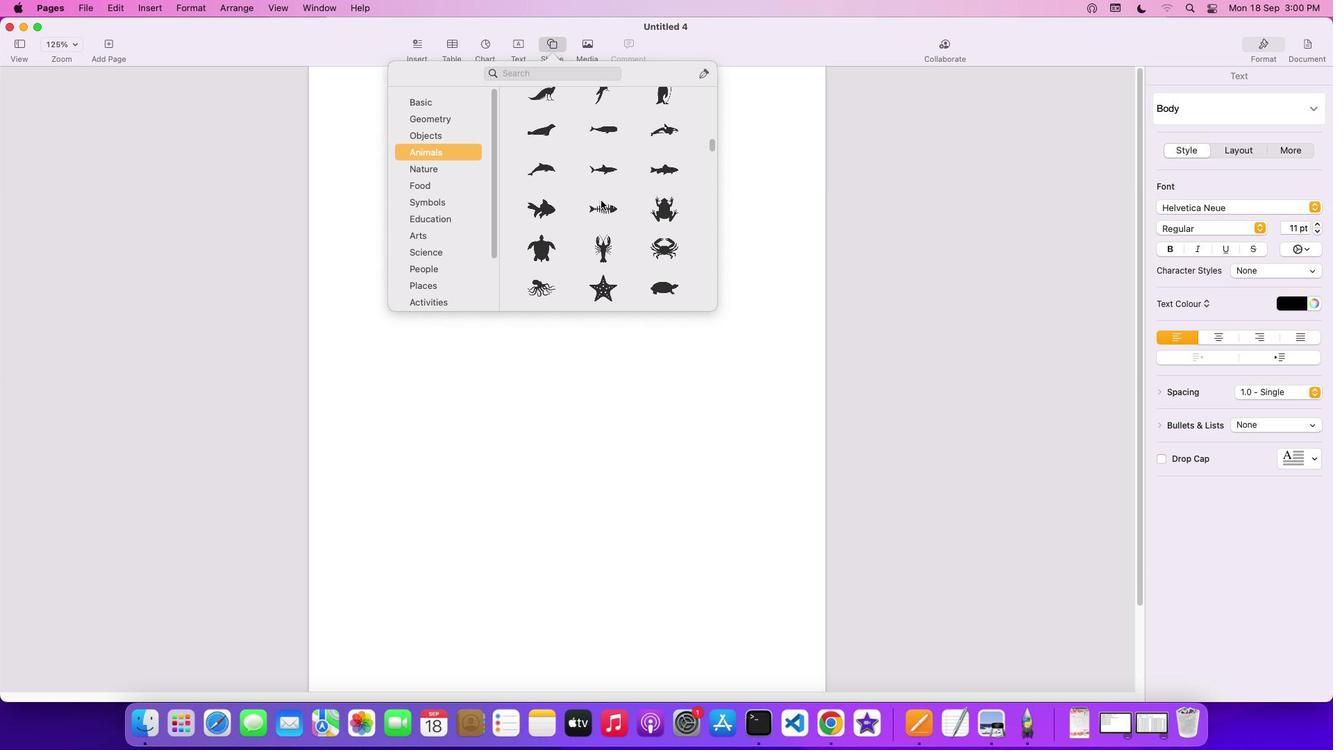 
Action: Mouse scrolled (600, 200) with delta (0, -4)
Screenshot: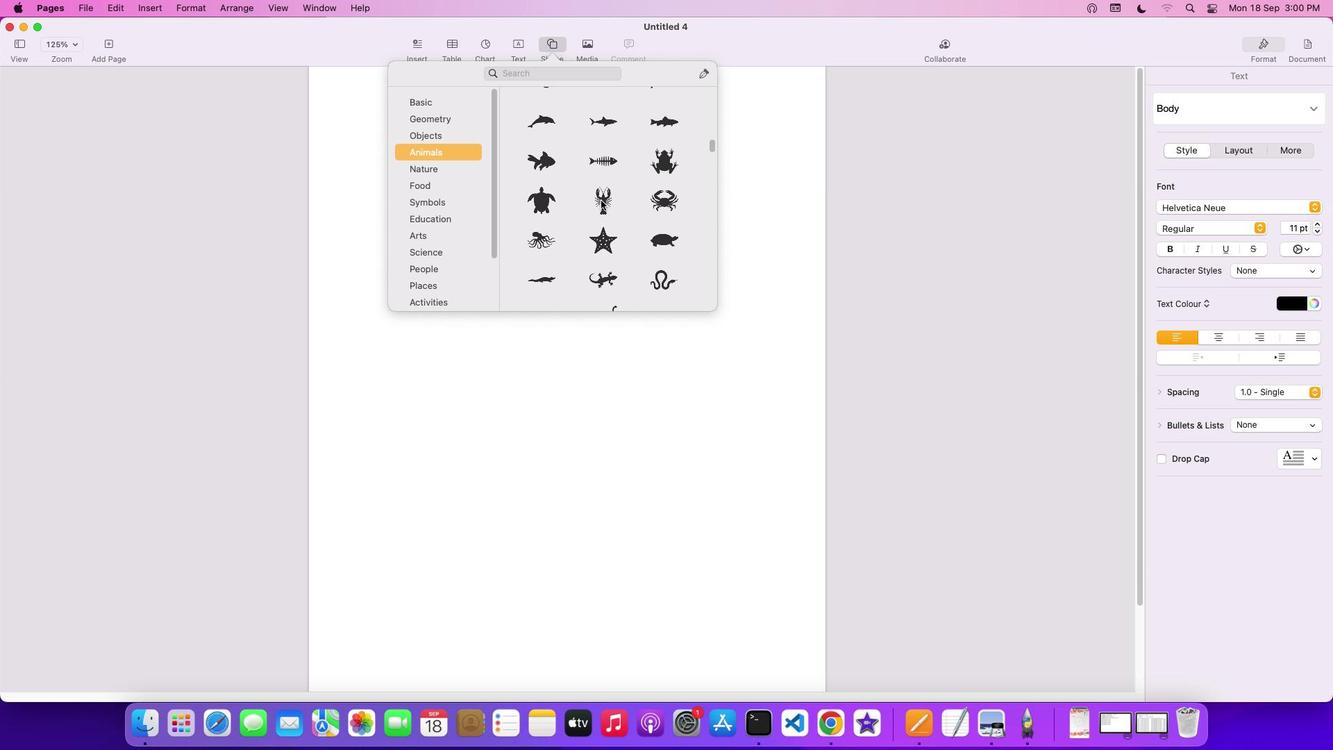 
Action: Mouse scrolled (600, 200) with delta (0, 0)
Screenshot: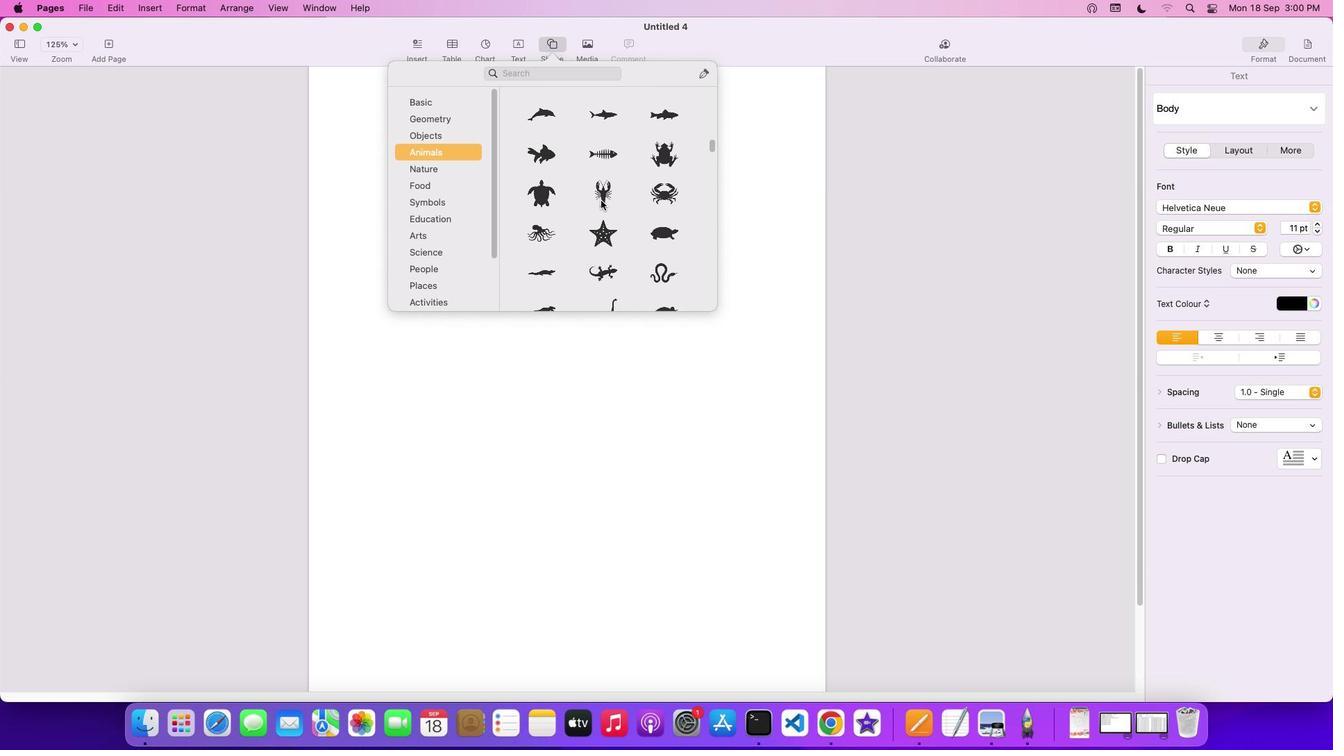 
Action: Mouse scrolled (600, 200) with delta (0, 0)
Screenshot: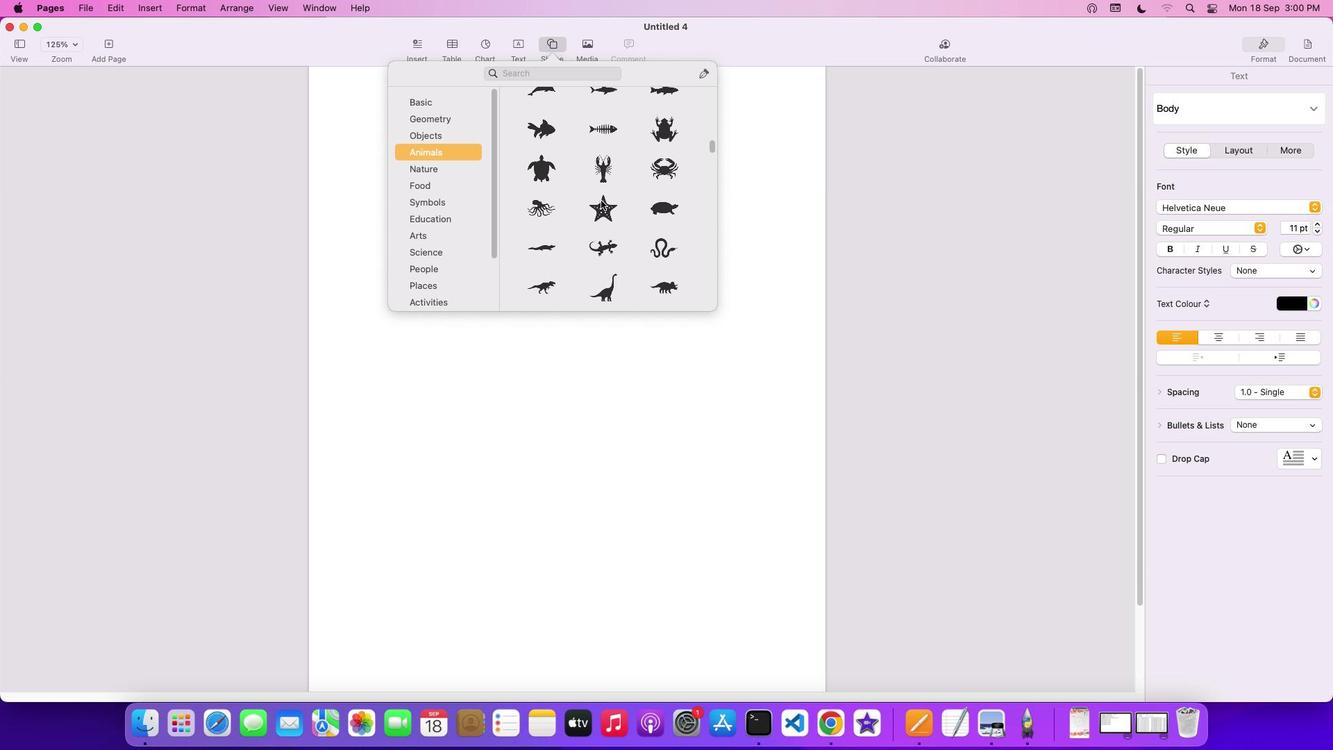 
Action: Mouse scrolled (600, 200) with delta (0, -2)
Screenshot: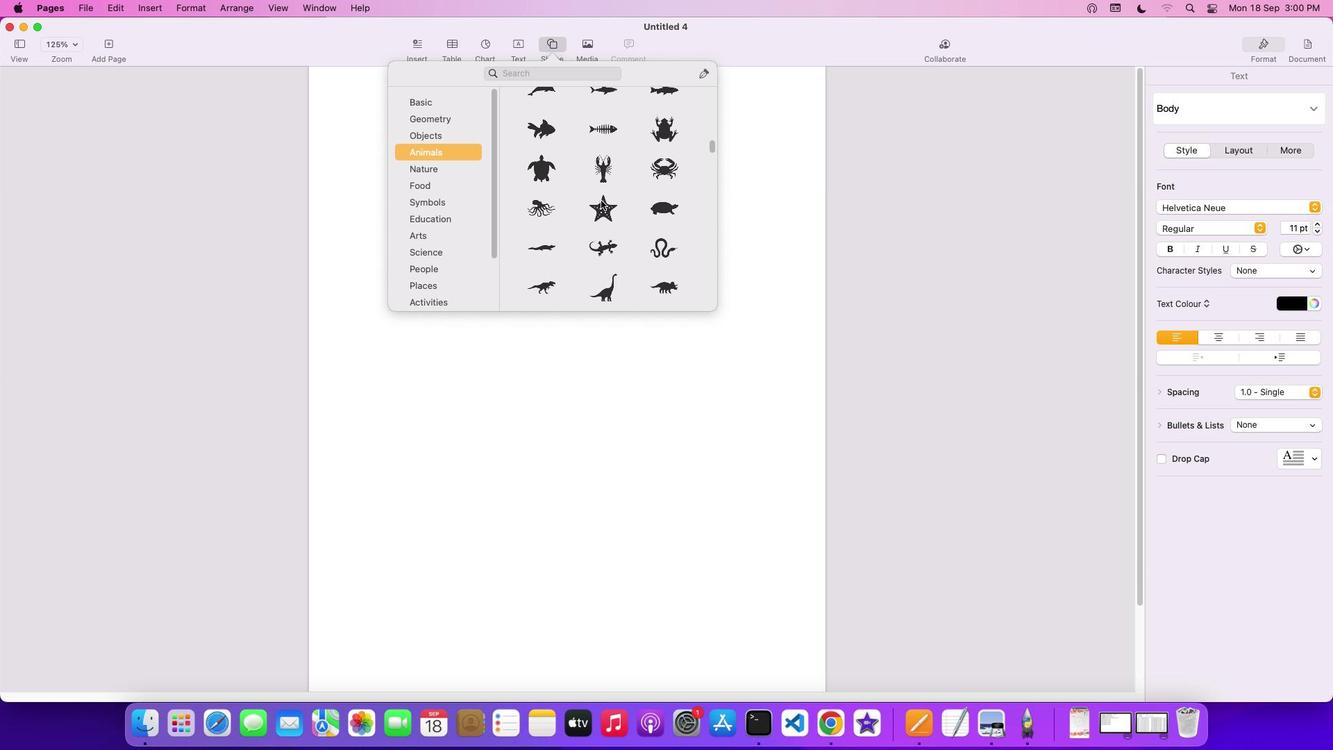 
Action: Mouse scrolled (600, 200) with delta (0, -2)
Screenshot: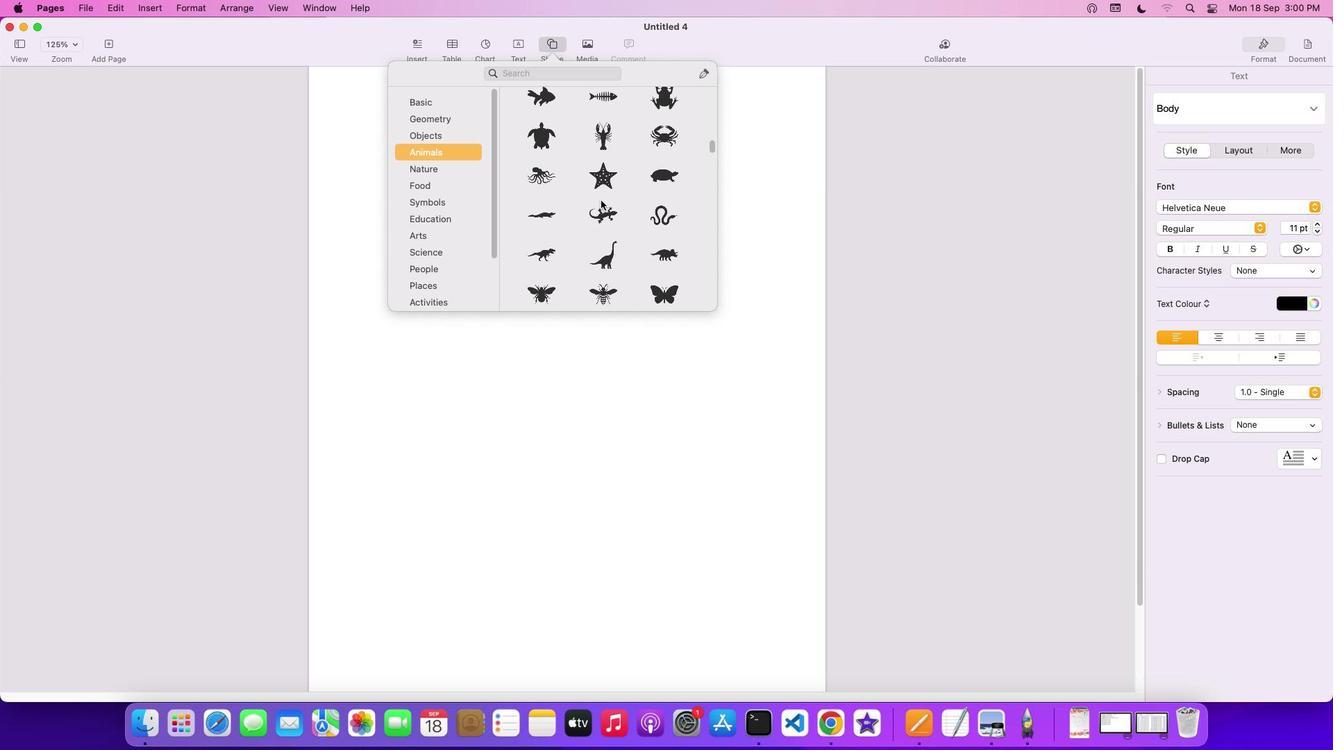 
Action: Mouse moved to (427, 167)
Screenshot: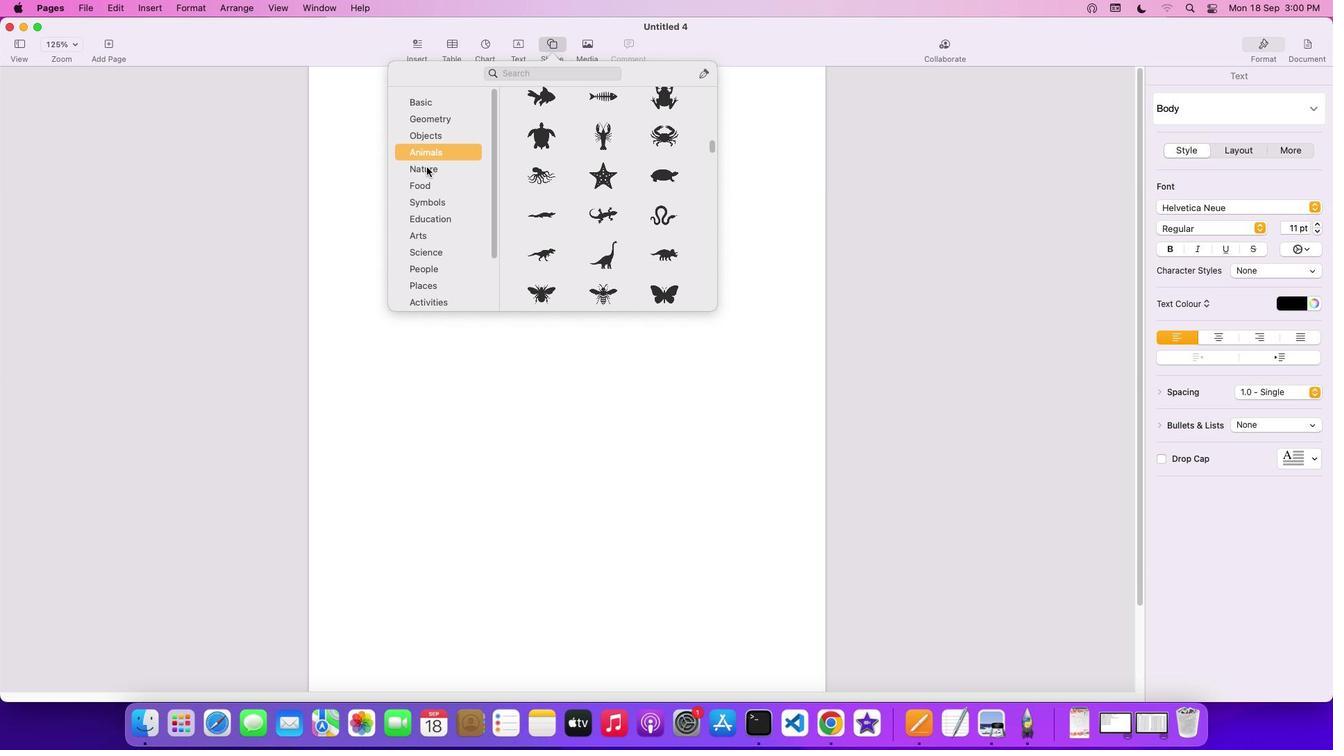 
Action: Mouse pressed left at (427, 167)
Screenshot: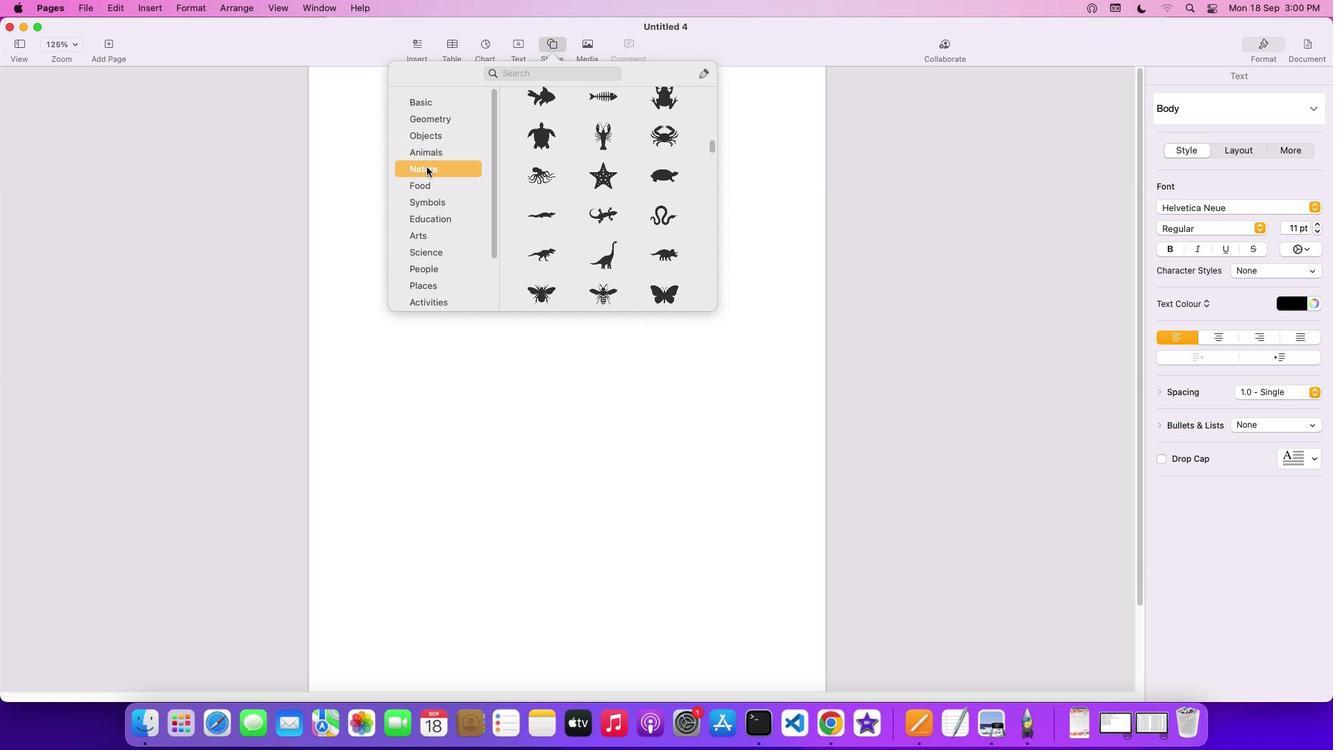 
Action: Mouse moved to (604, 152)
Screenshot: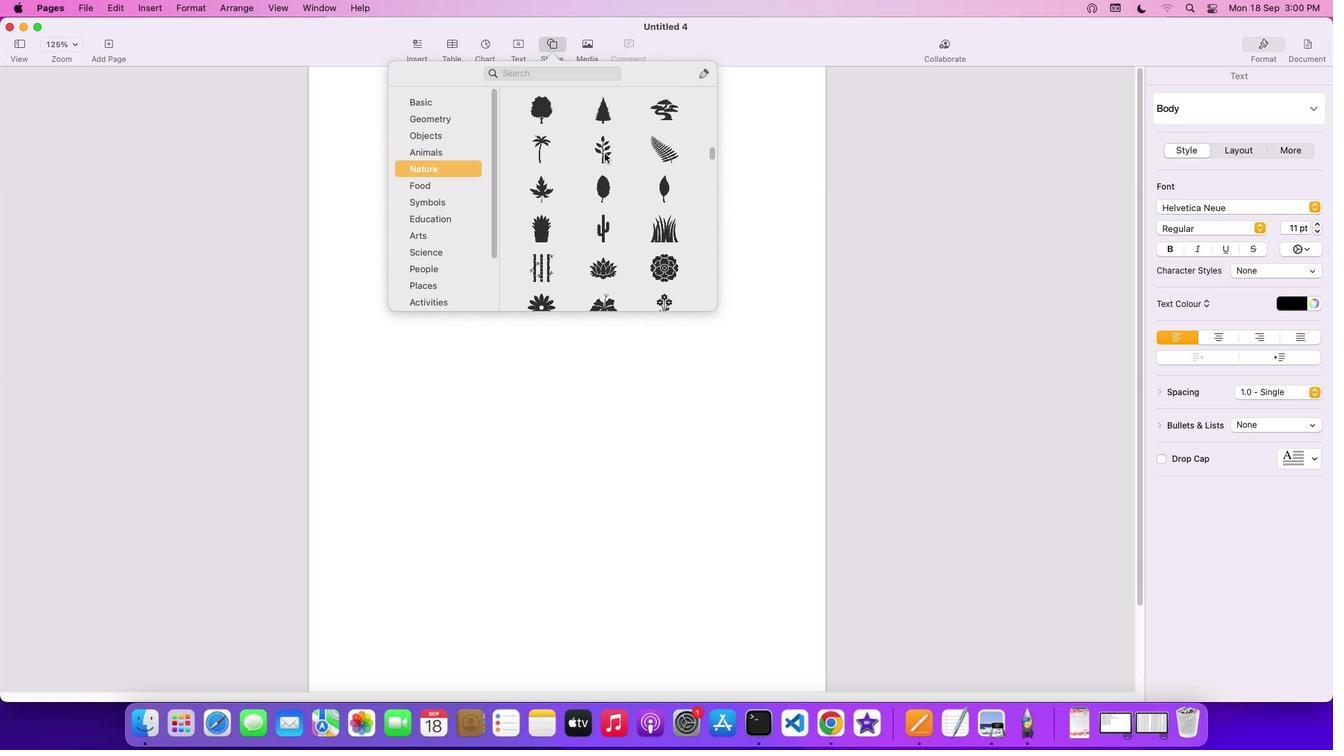 
Action: Mouse pressed left at (604, 152)
Screenshot: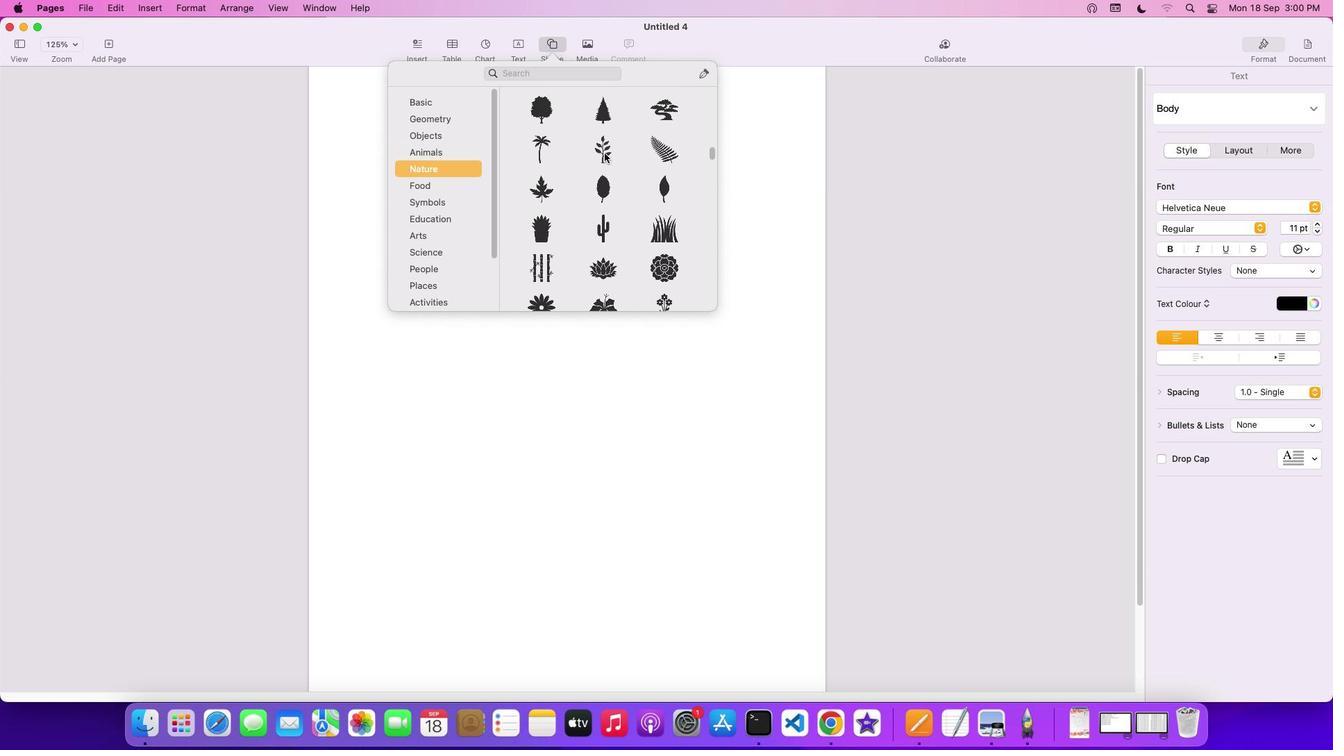 
Action: Mouse moved to (577, 179)
Screenshot: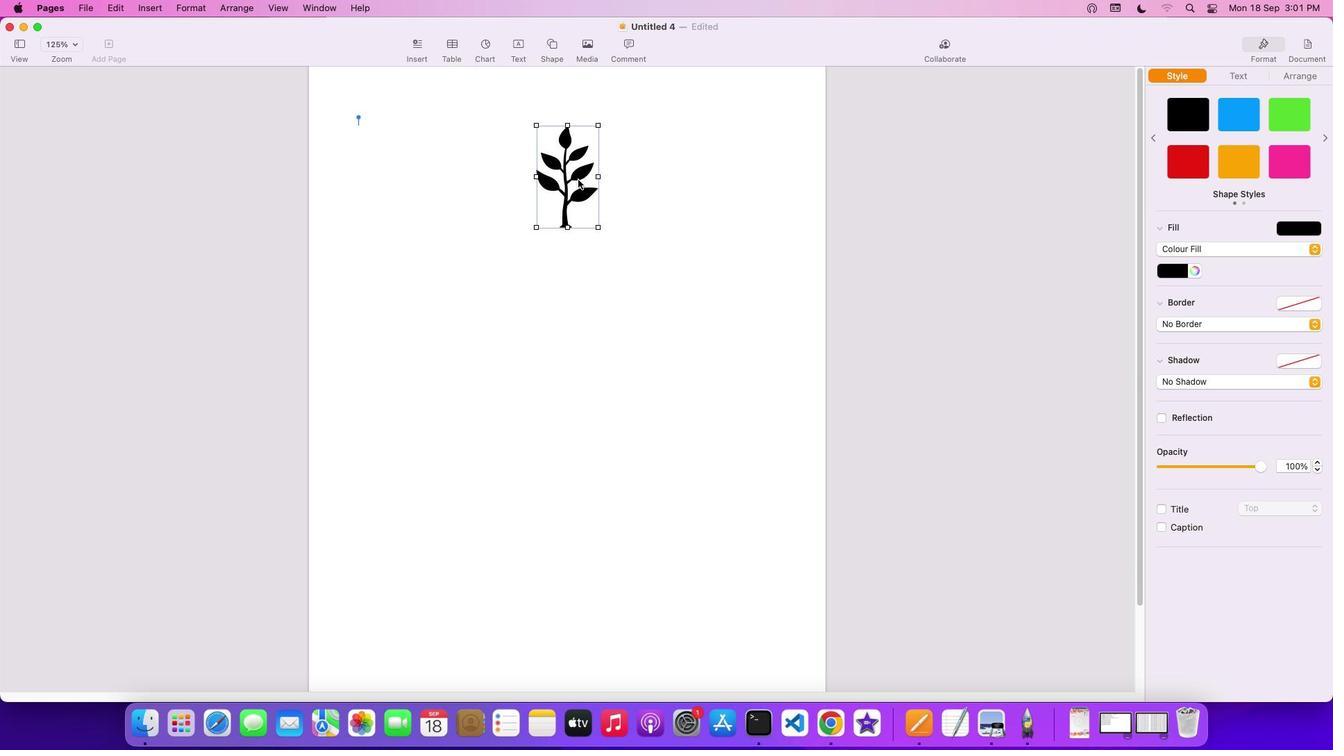 
Action: Key pressed Key.backspace
Screenshot: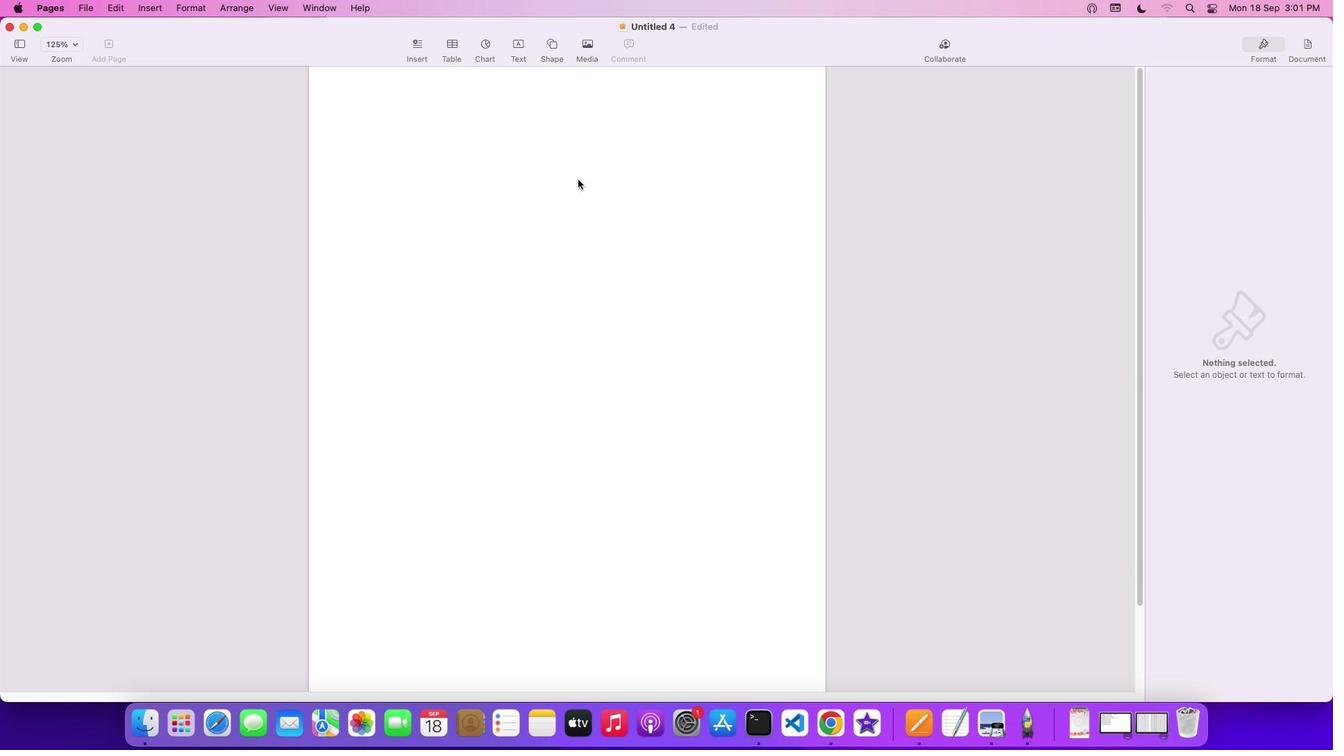 
Action: Mouse moved to (558, 54)
Screenshot: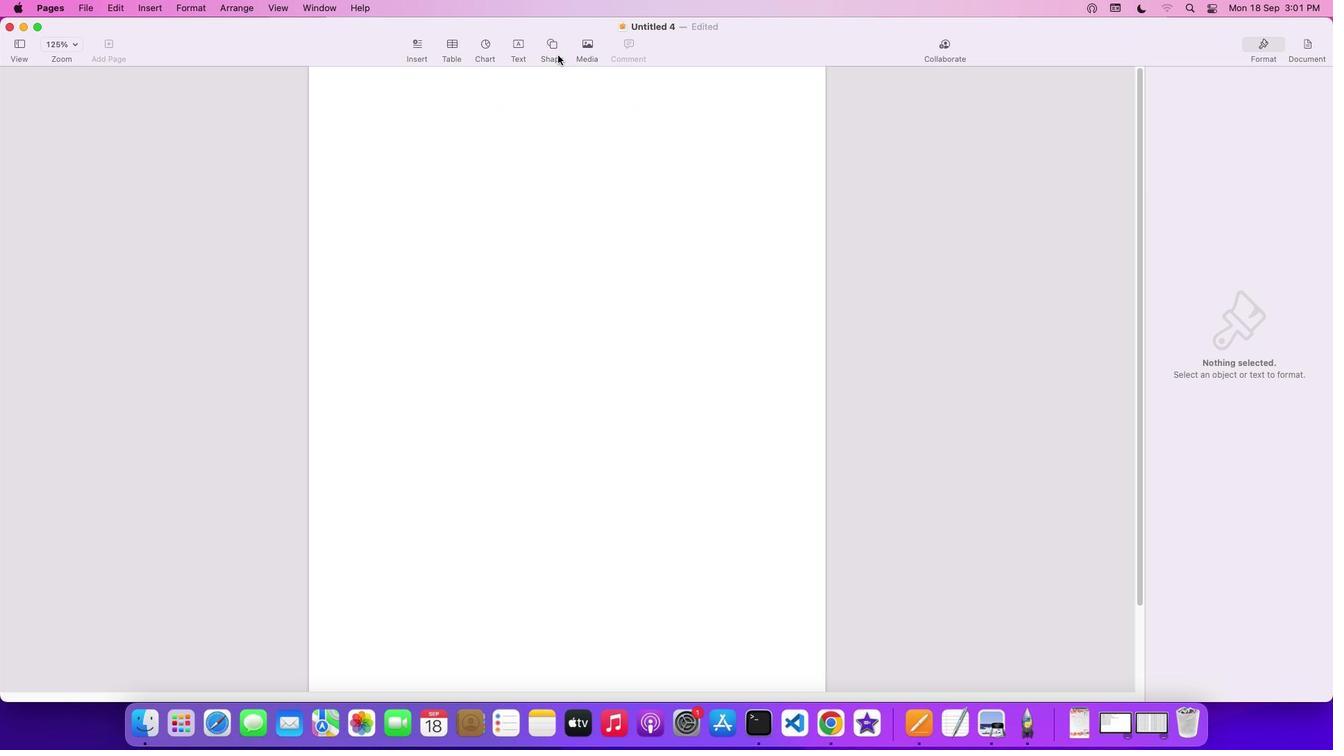 
Action: Mouse pressed left at (558, 54)
Screenshot: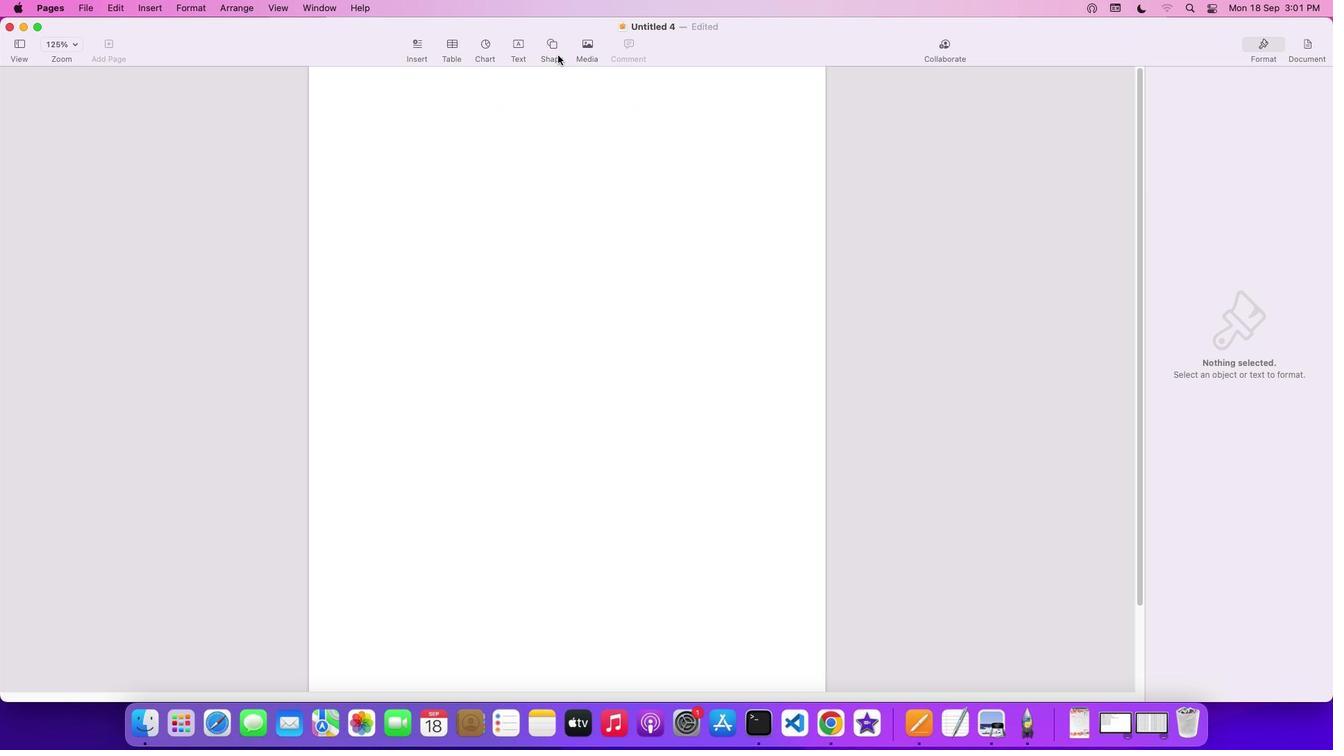 
Action: Mouse moved to (555, 50)
Screenshot: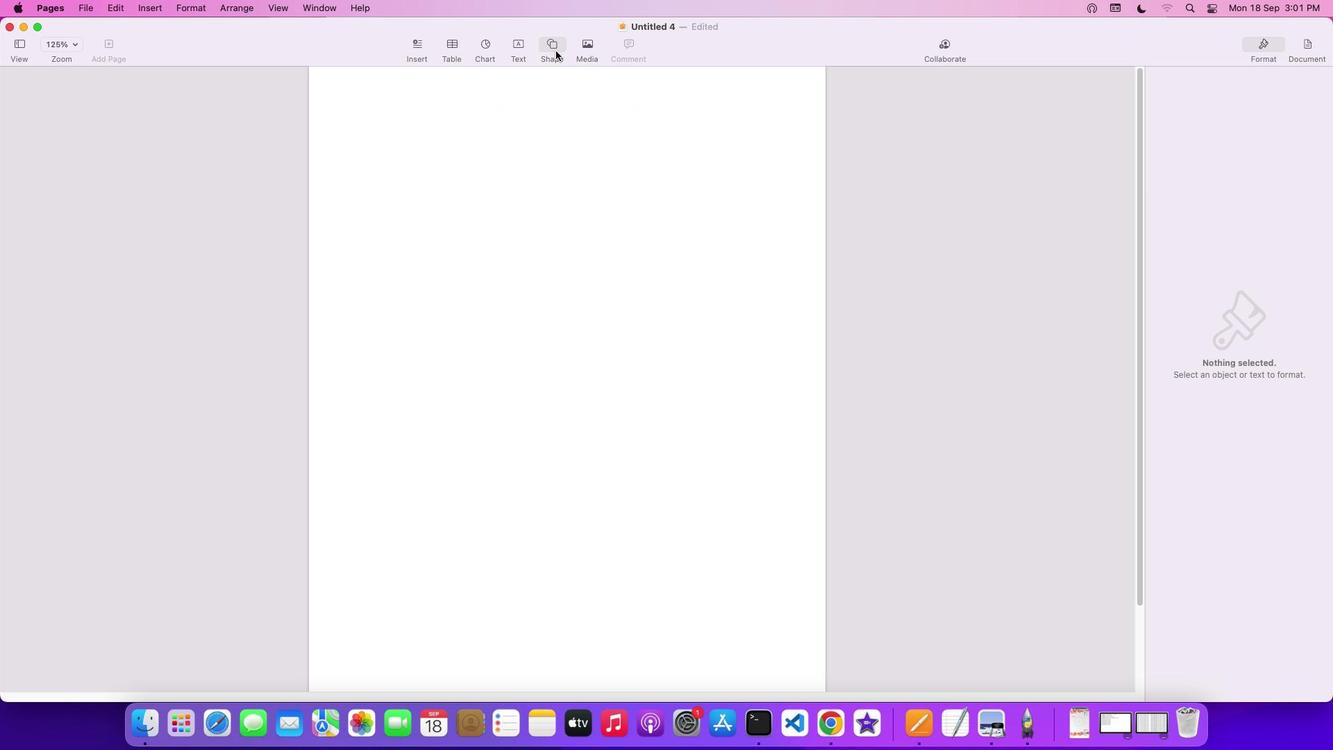 
Action: Mouse pressed left at (555, 50)
Screenshot: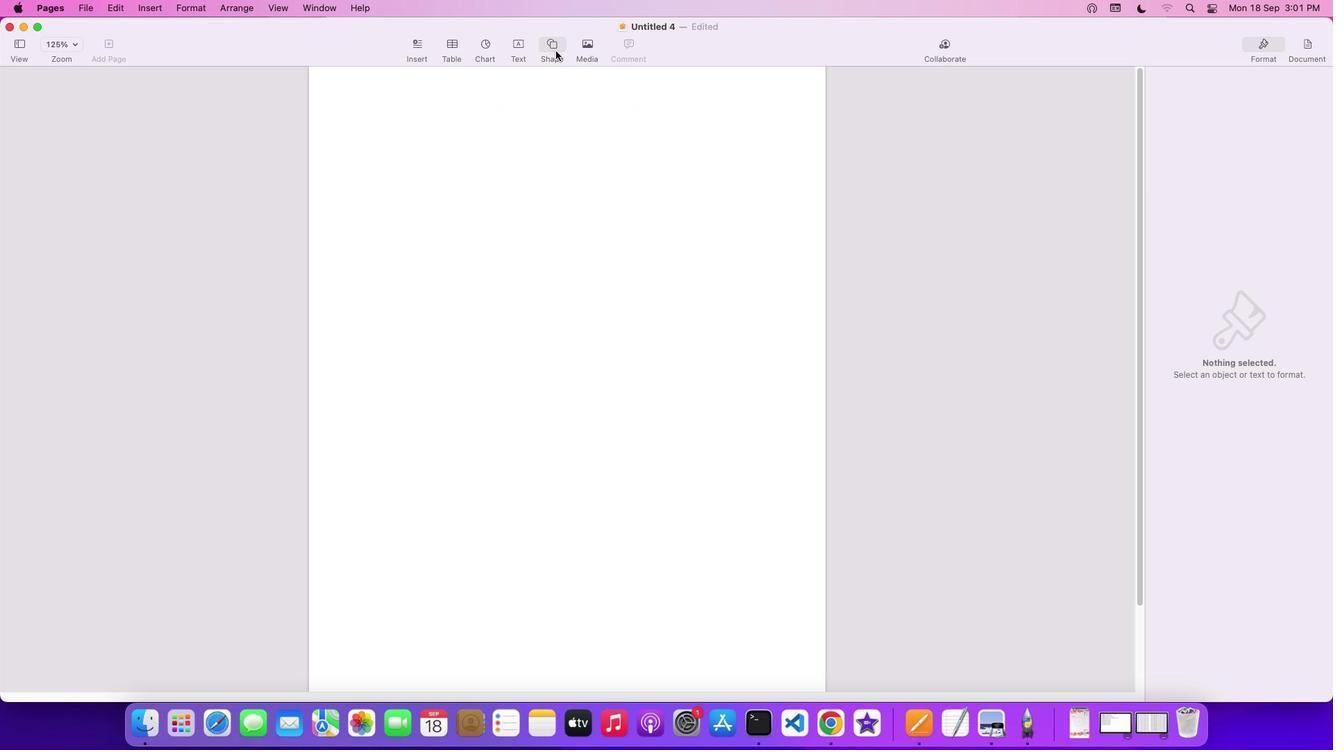
Action: Mouse moved to (538, 184)
Screenshot: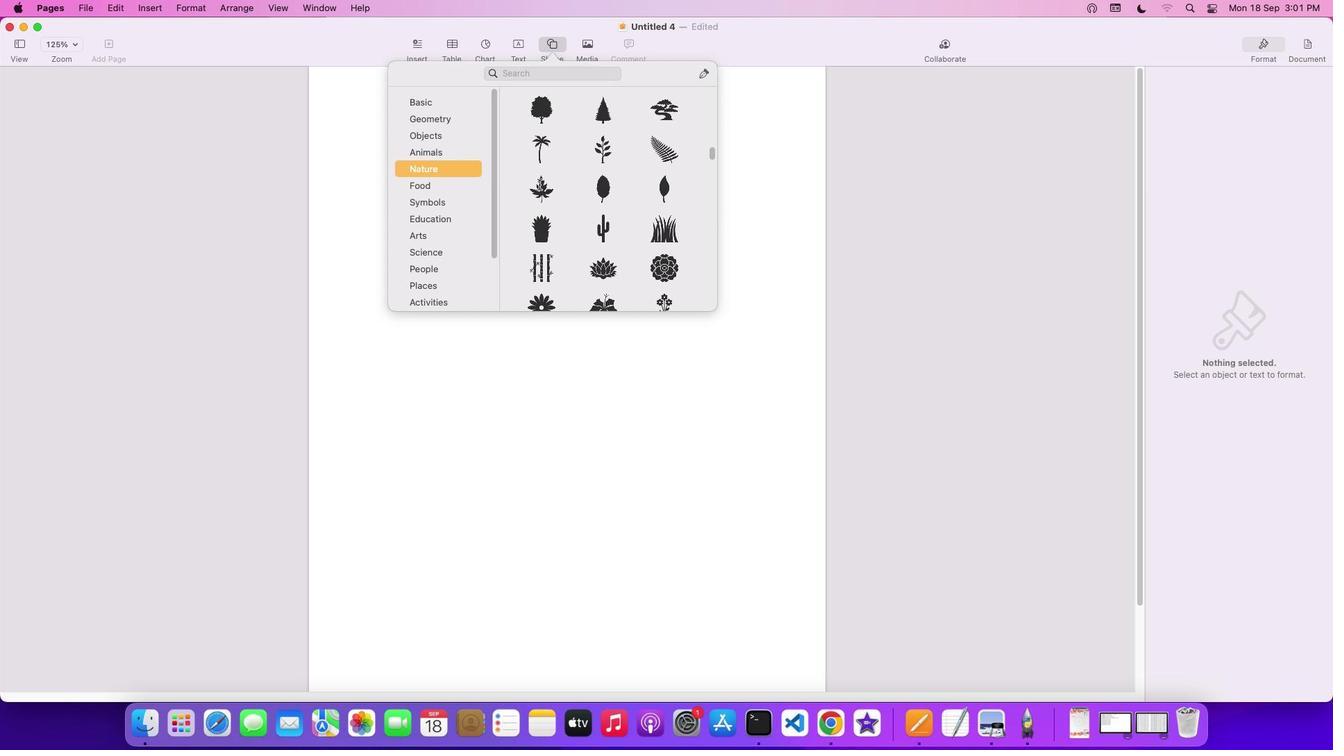 
Action: Mouse pressed left at (538, 184)
Screenshot: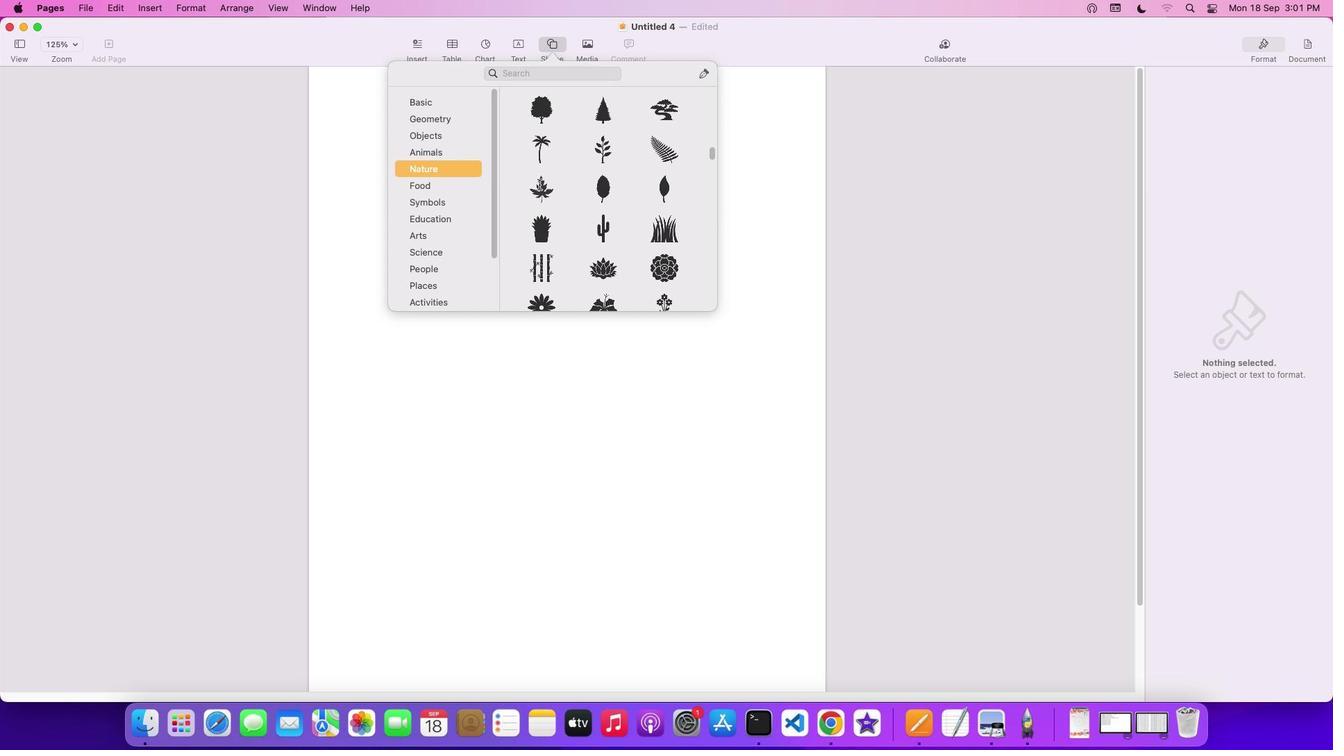
Action: Mouse moved to (1301, 70)
Screenshot: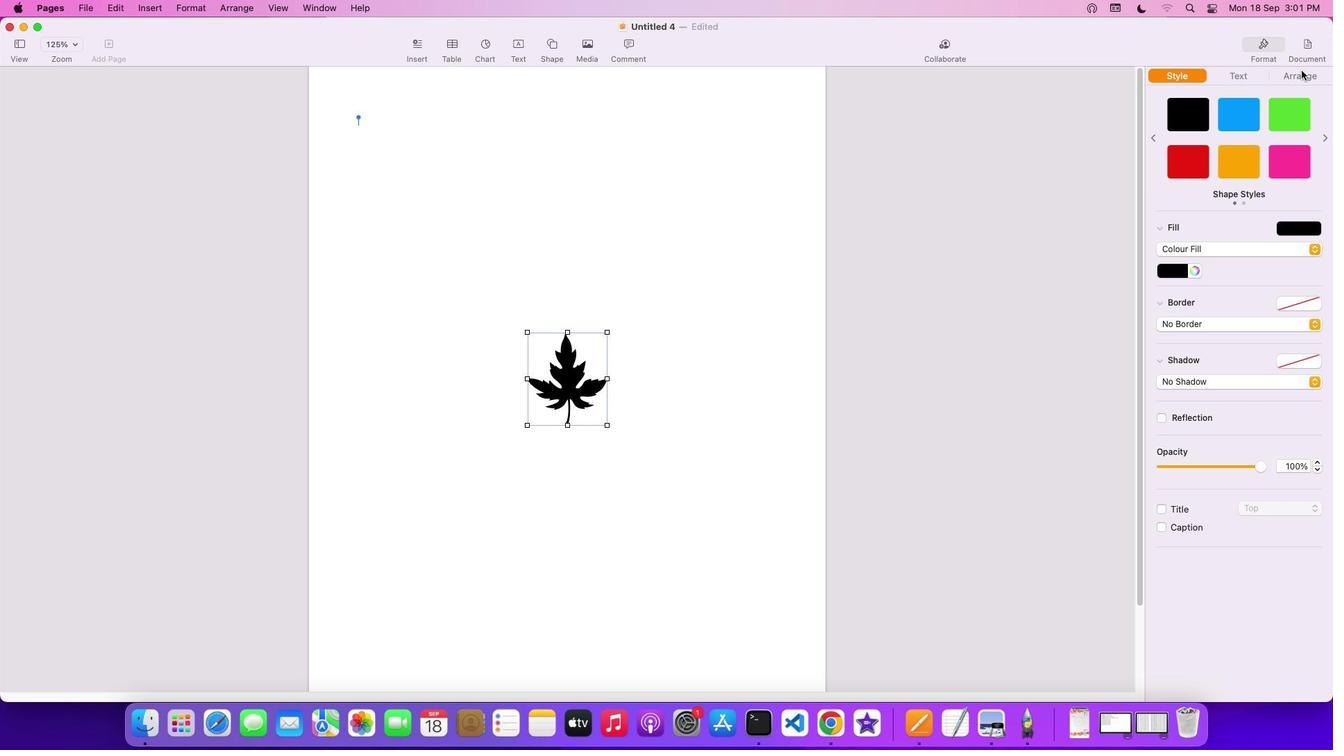 
Action: Mouse pressed left at (1301, 70)
Screenshot: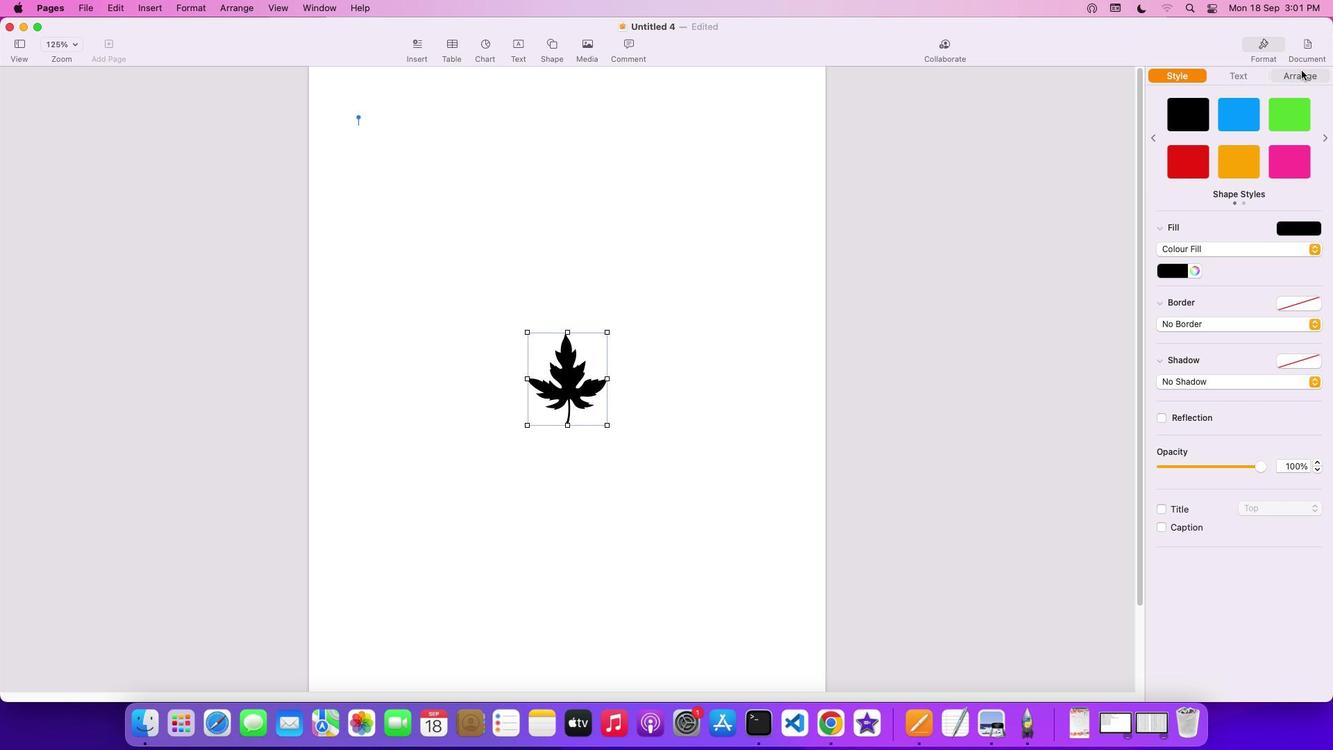 
Action: Mouse moved to (1303, 434)
Screenshot: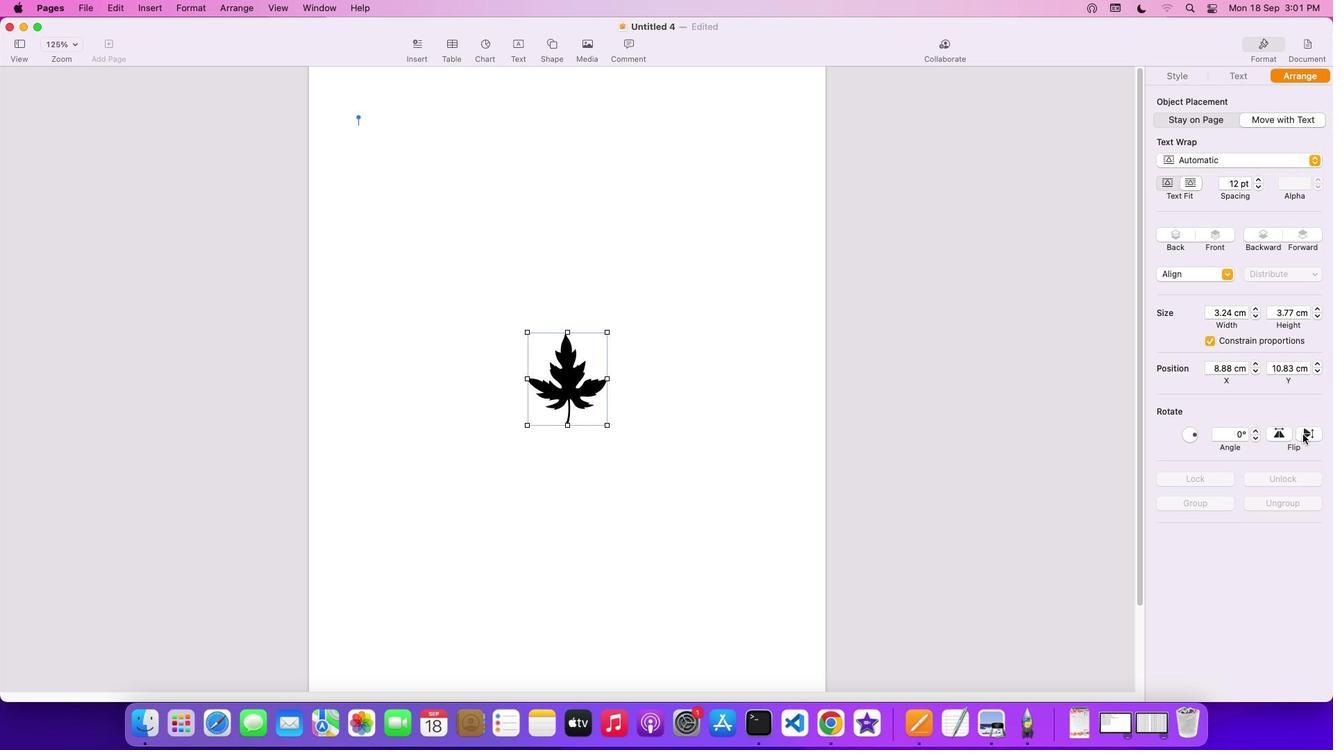 
Action: Mouse pressed left at (1303, 434)
Screenshot: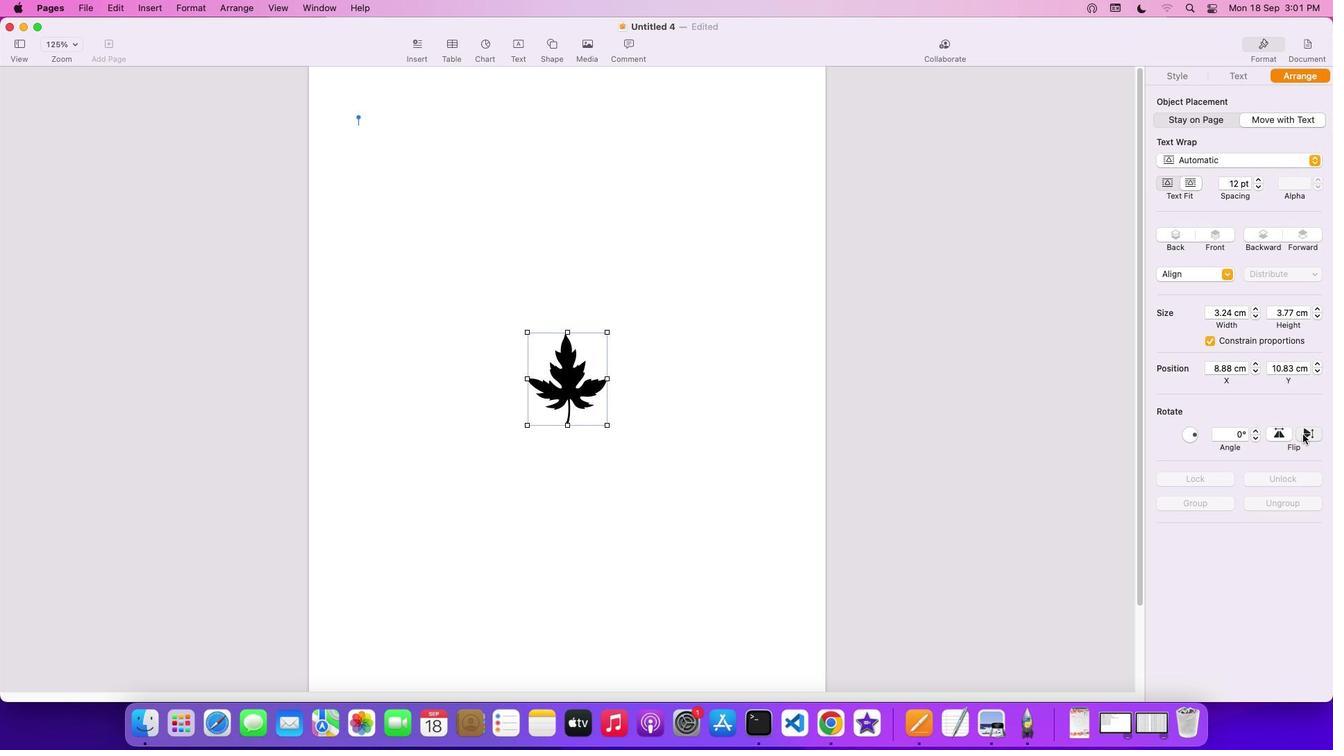 
Action: Mouse moved to (569, 395)
Screenshot: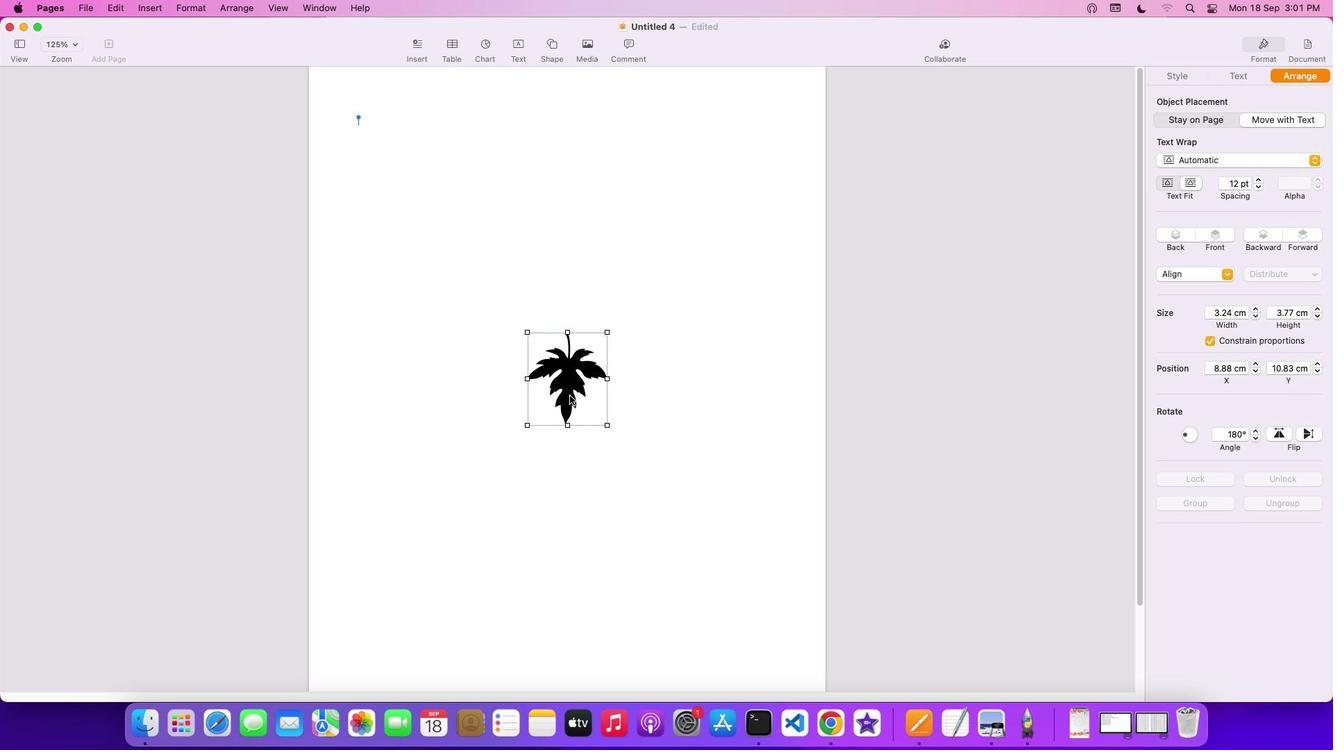 
Action: Mouse pressed left at (569, 395)
Screenshot: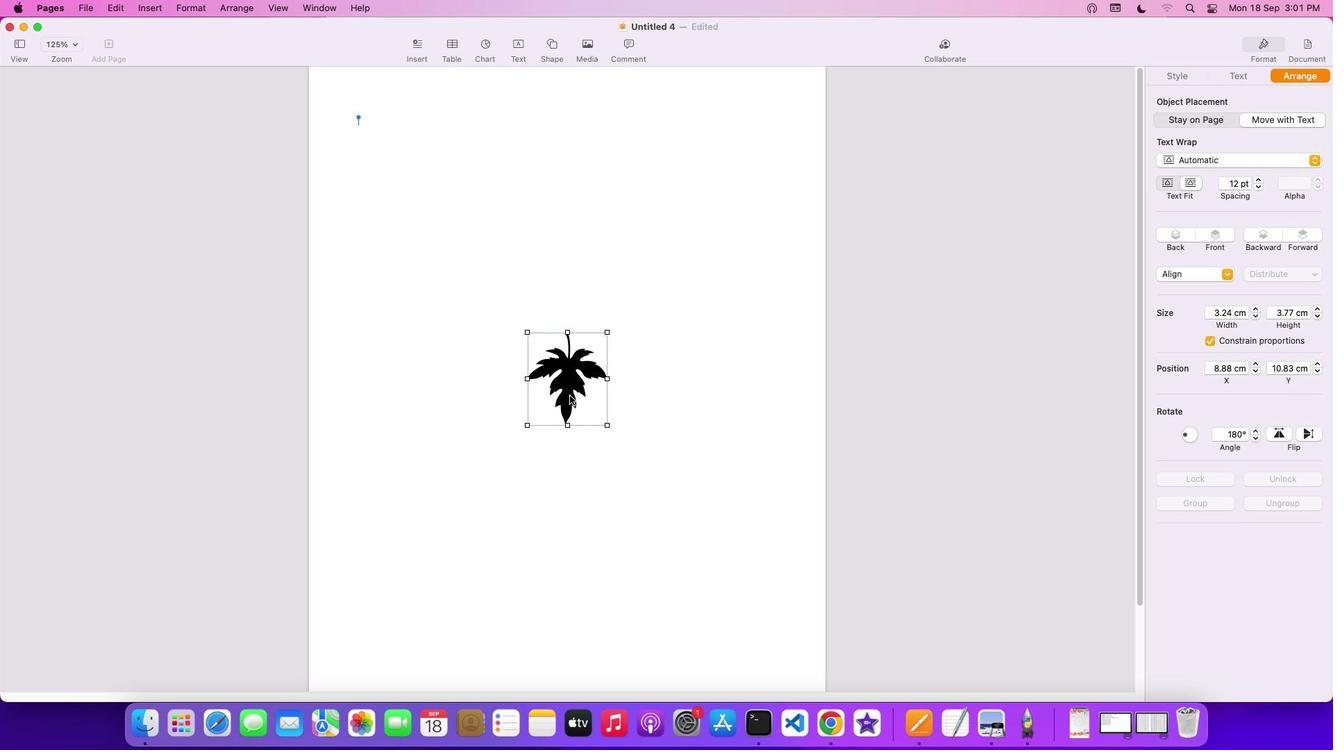 
Action: Mouse moved to (400, 151)
Screenshot: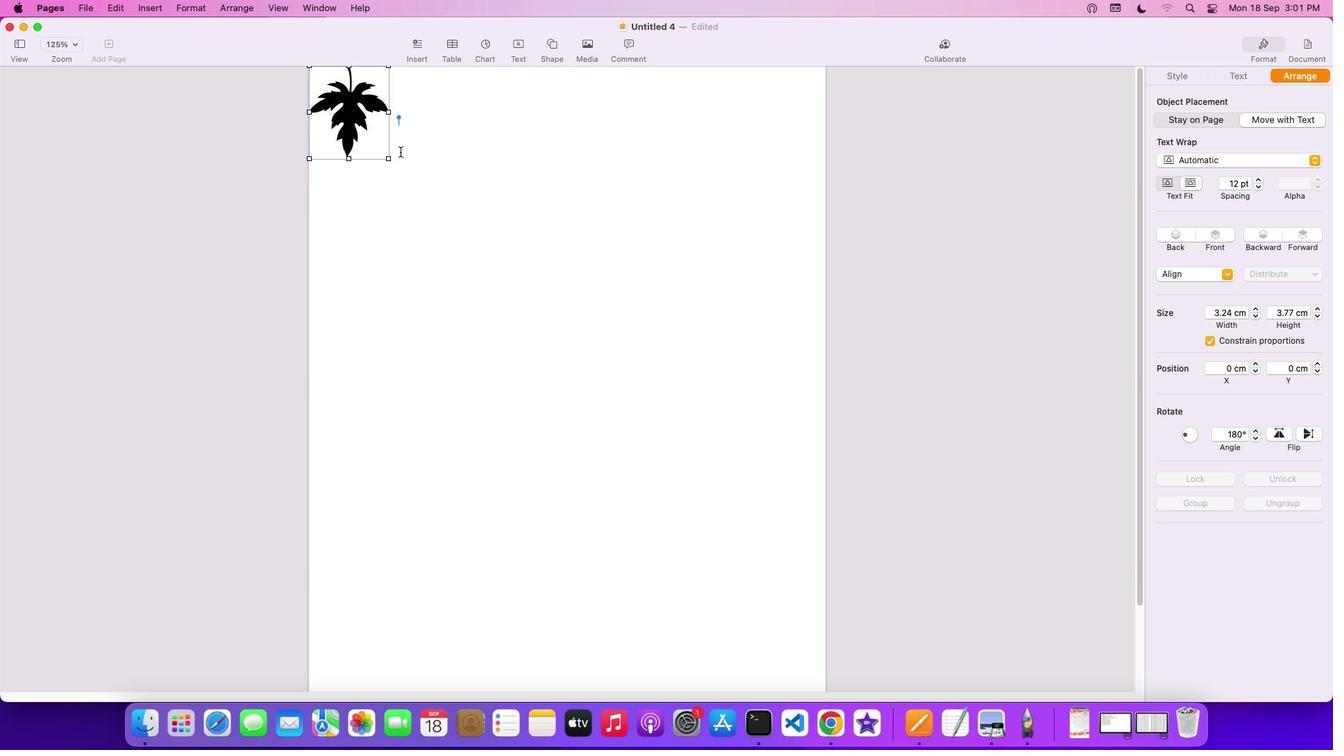 
Action: Key pressed Key.cmd'c'
Screenshot: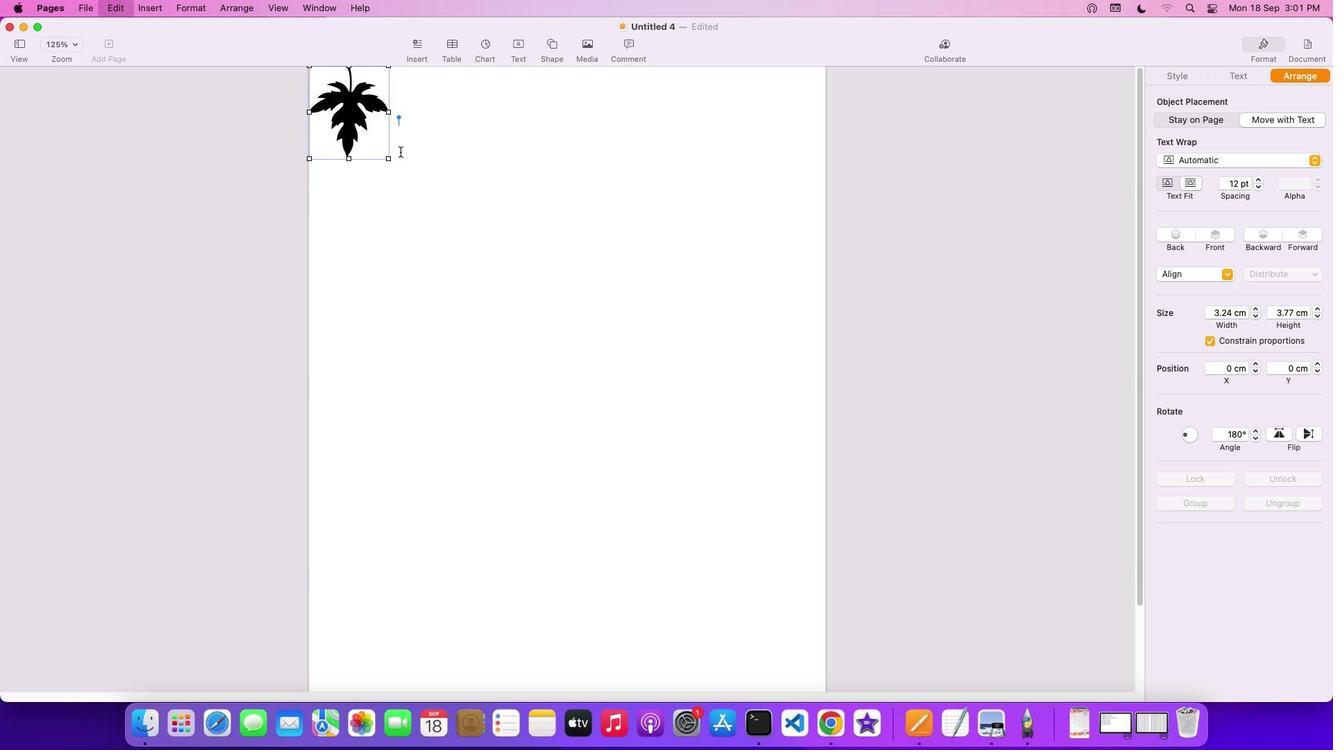 
Action: Mouse moved to (476, 190)
Screenshot: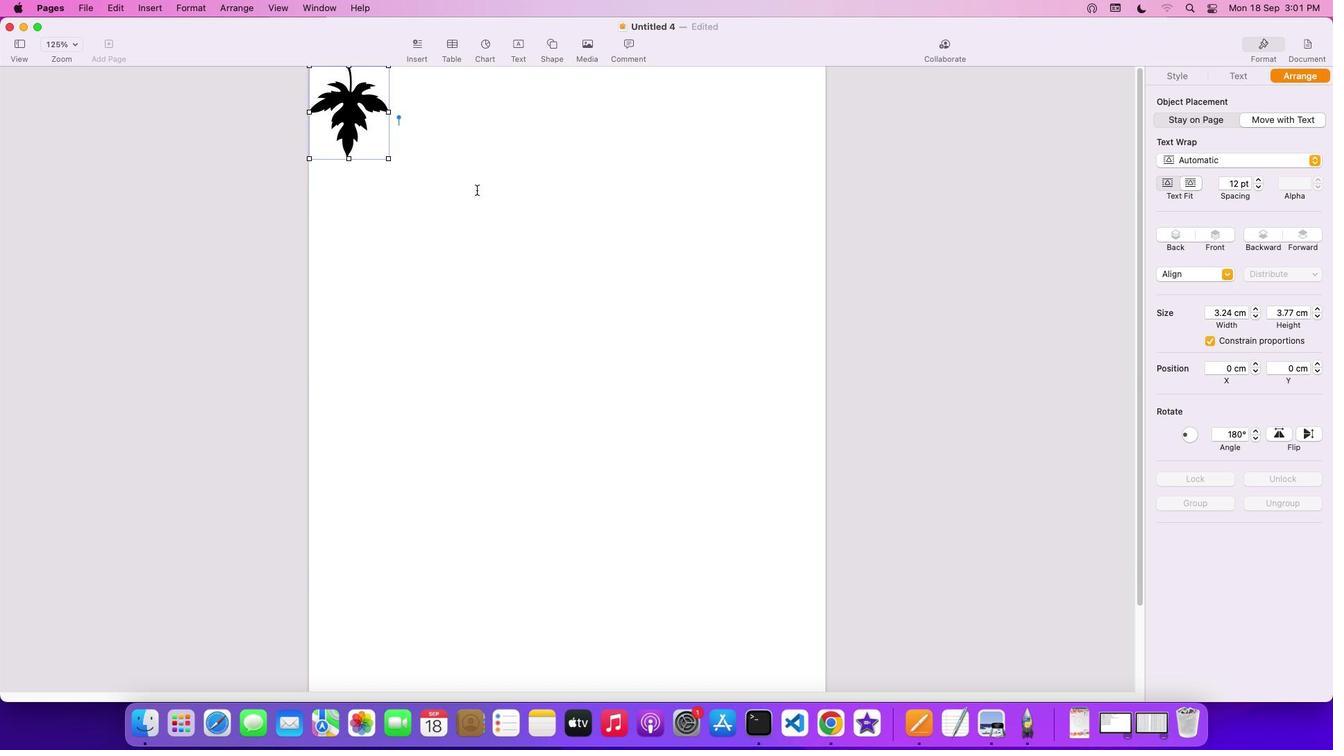 
Action: Key pressed 'v'
Screenshot: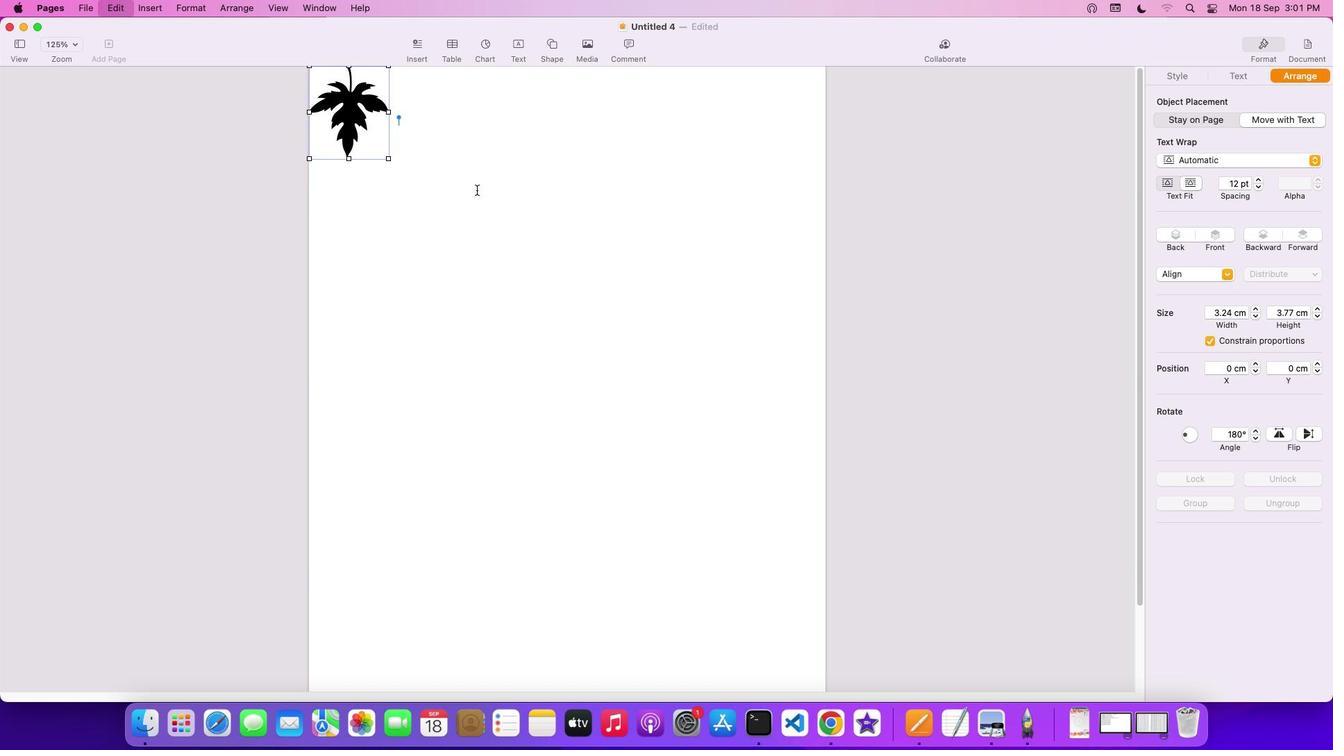
Action: Mouse moved to (358, 144)
Screenshot: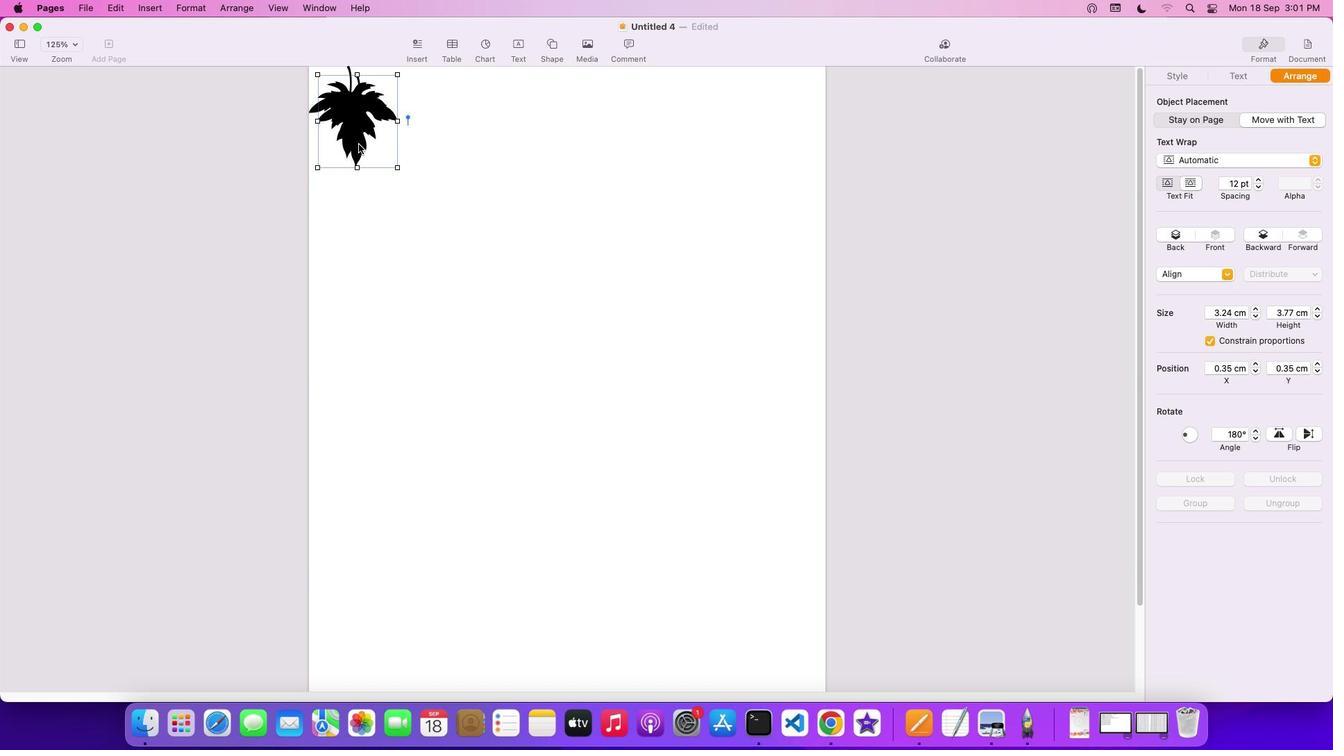 
Action: Key pressed Key.cmd'v''v''v''v''v''v''v''v''v''v''v''v''v''v''v''v''v''v''v''v''v''v''v''v''v''v''v''v''v''v''v''v''v''v''v''v''v''v''v''v''v'
Screenshot: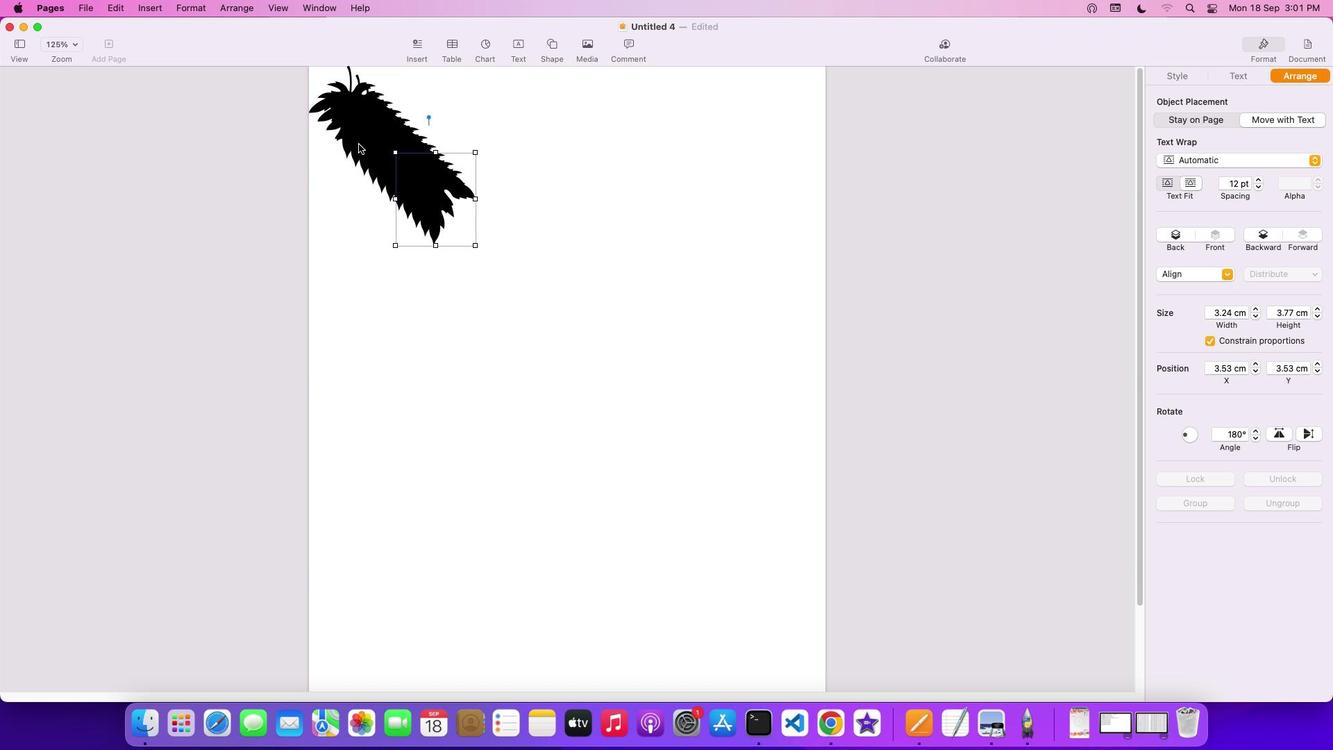 
Action: Mouse moved to (343, 108)
Screenshot: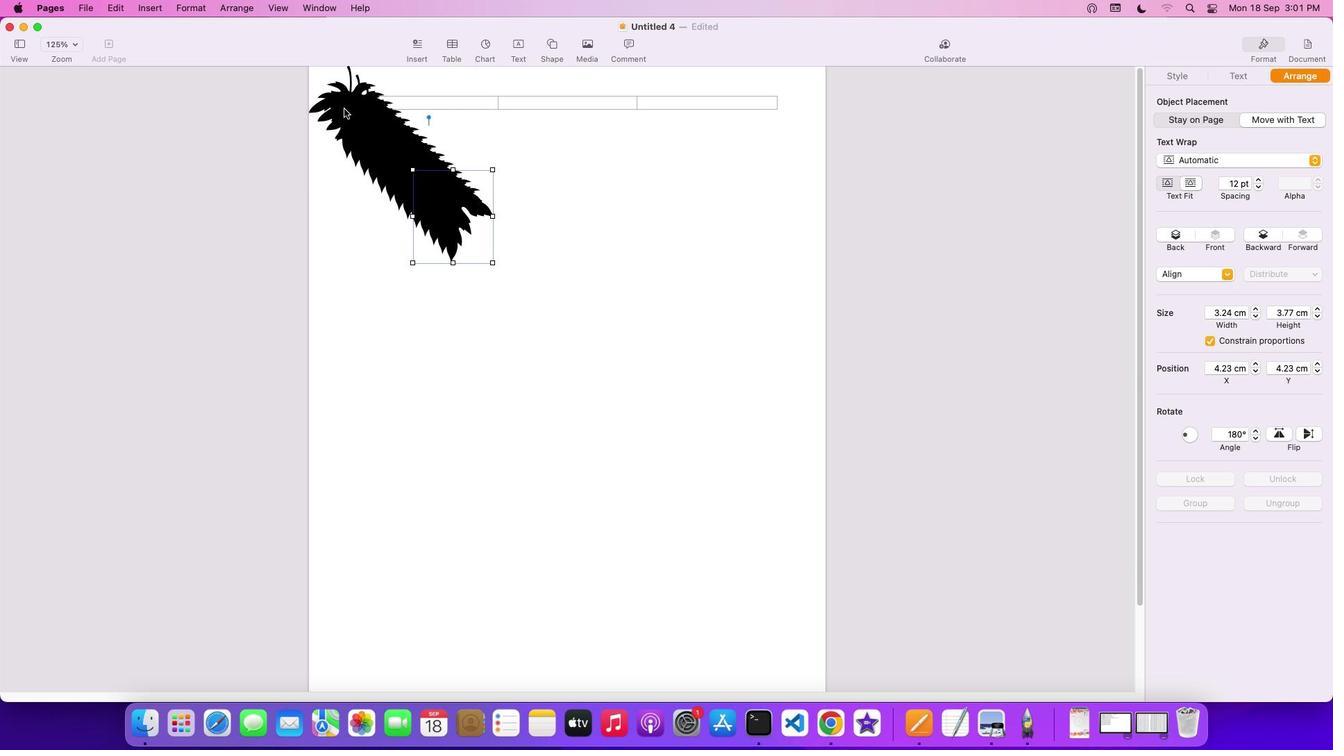 
Action: Mouse pressed left at (343, 108)
Screenshot: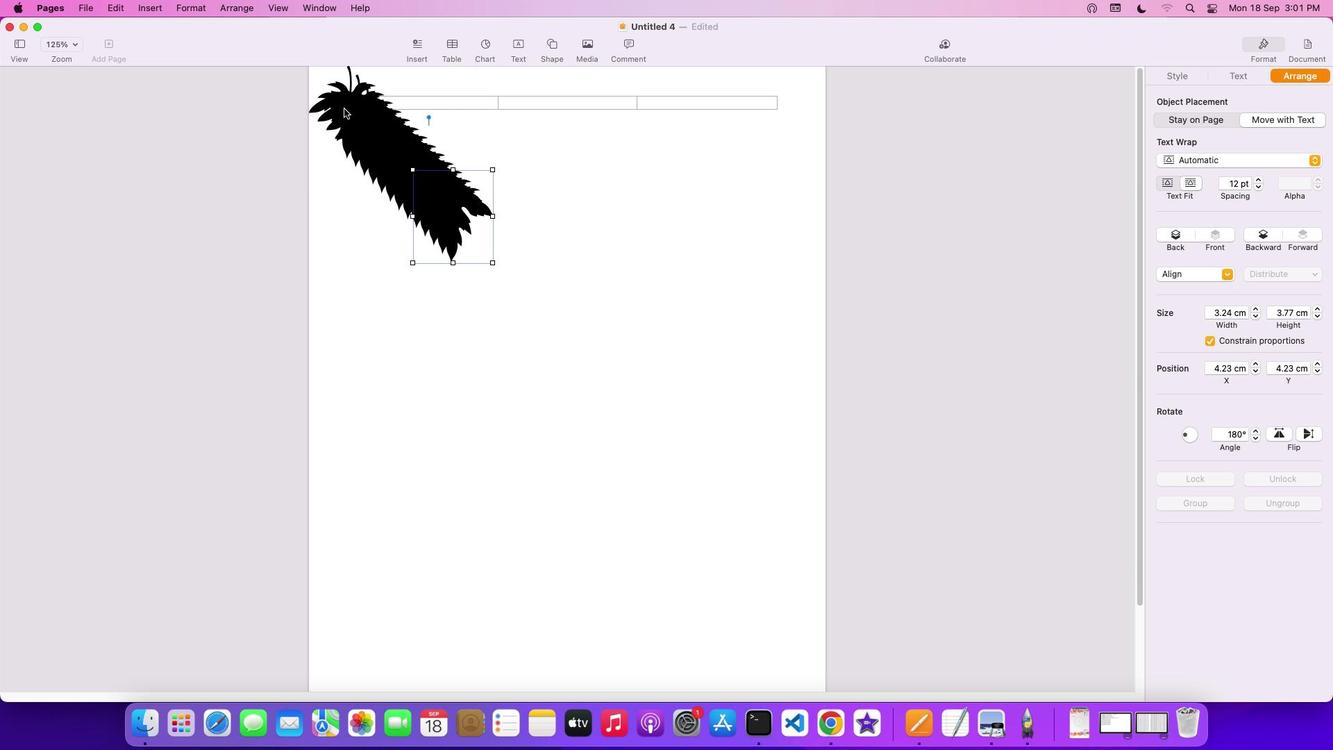 
Action: Mouse moved to (355, 109)
Screenshot: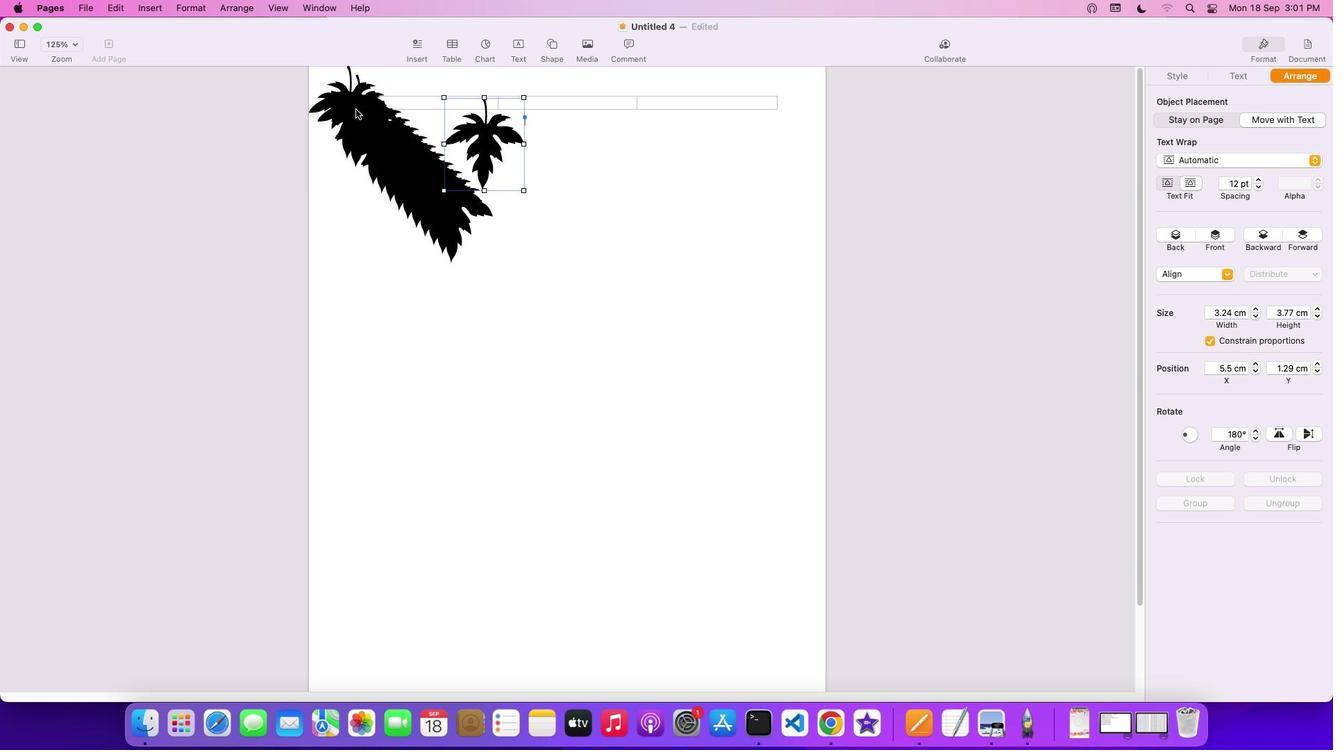 
Action: Mouse pressed left at (355, 109)
Screenshot: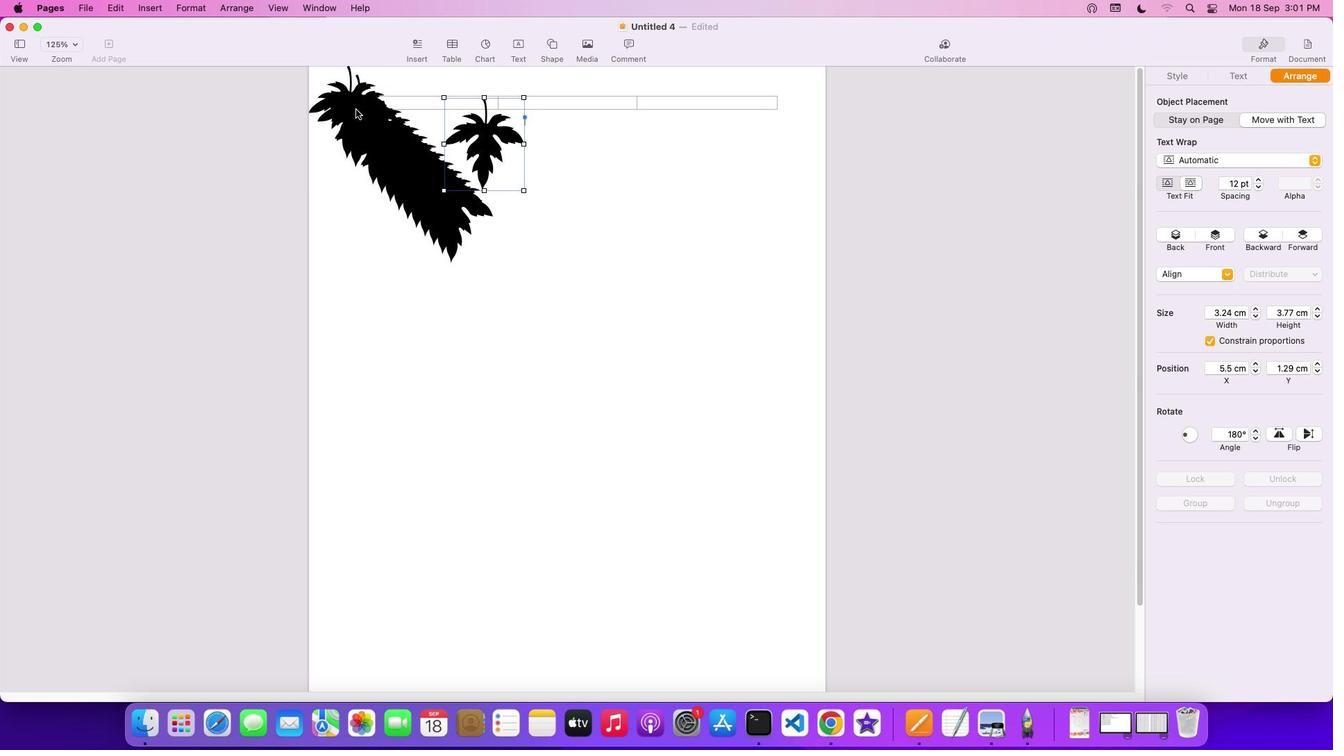 
Action: Mouse moved to (388, 145)
Screenshot: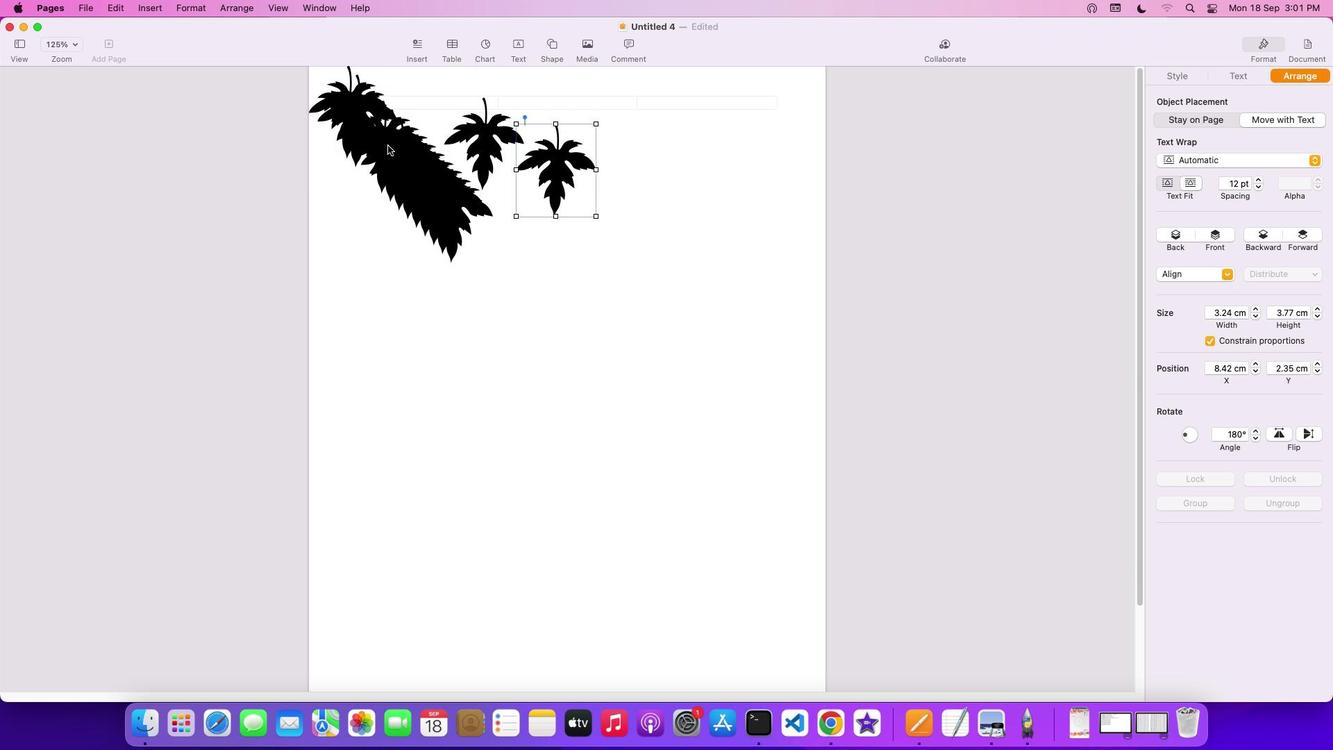 
Action: Mouse pressed left at (388, 145)
Screenshot: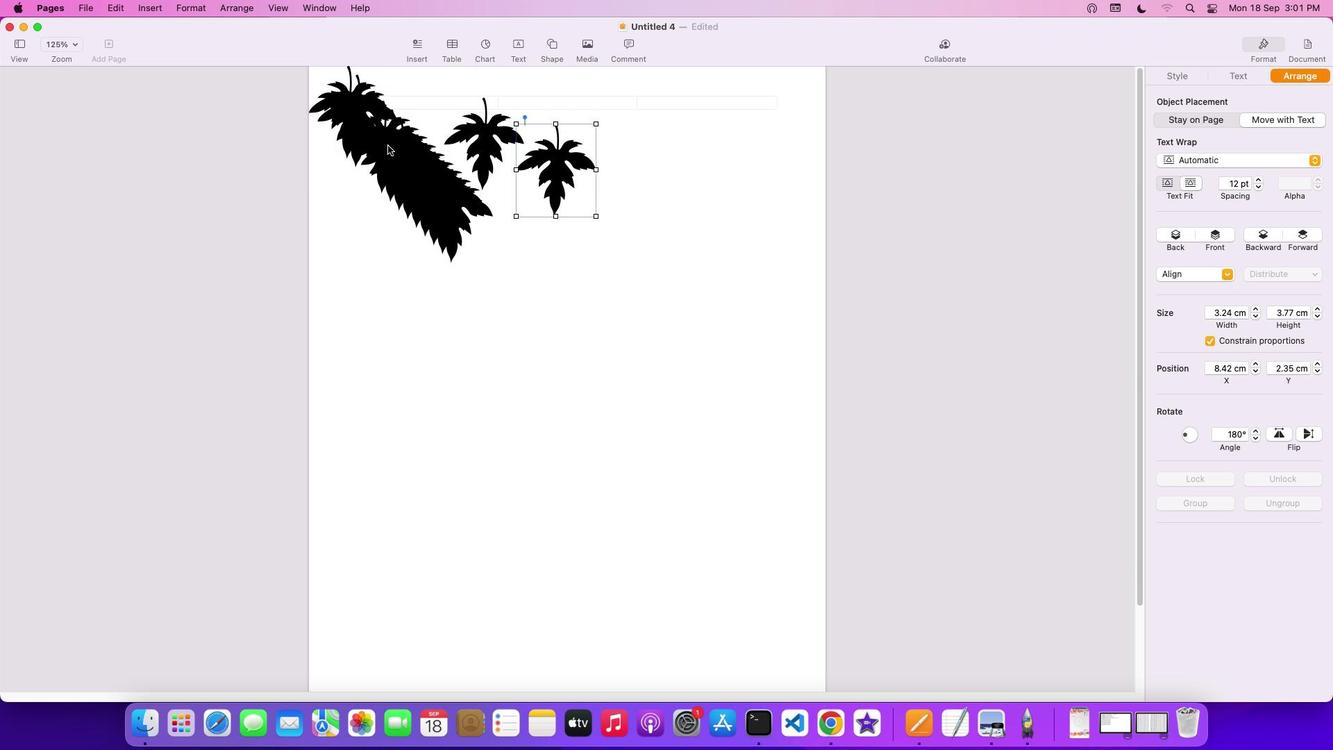 
Action: Mouse moved to (454, 210)
Screenshot: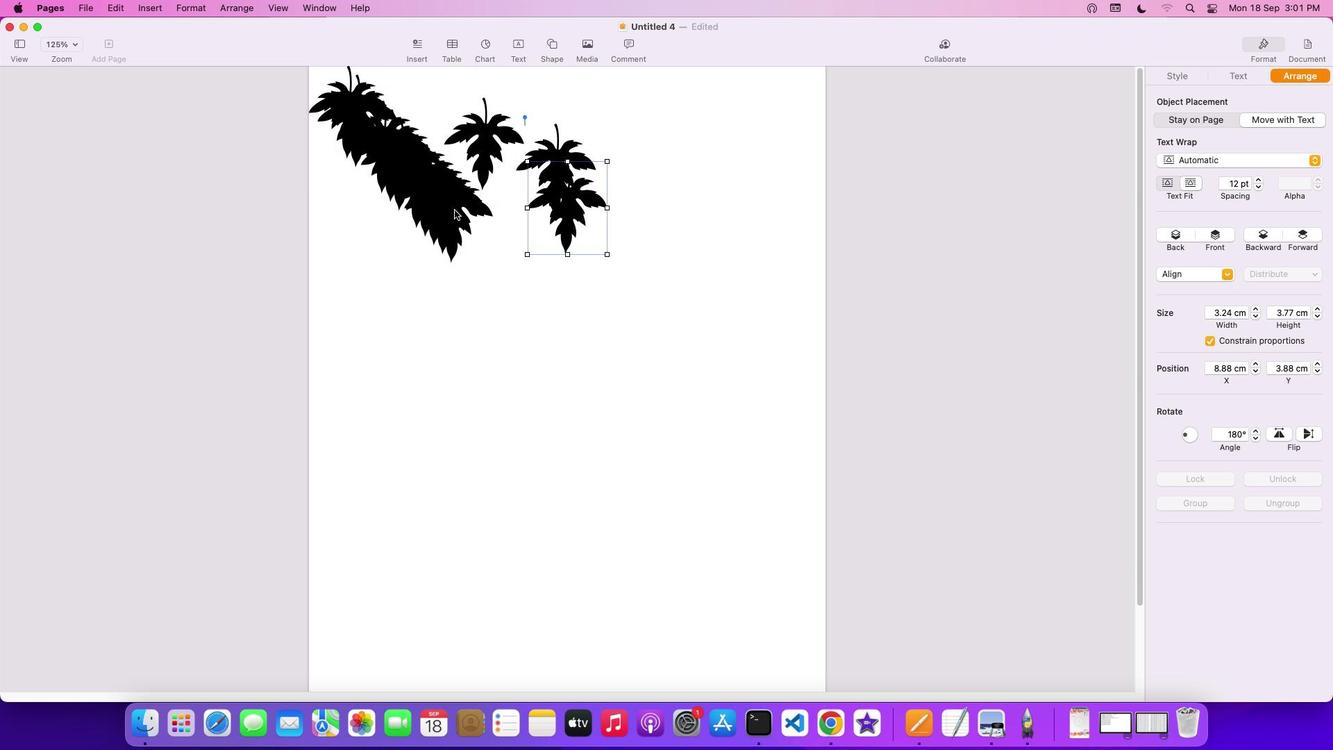 
Action: Mouse pressed left at (454, 210)
Screenshot: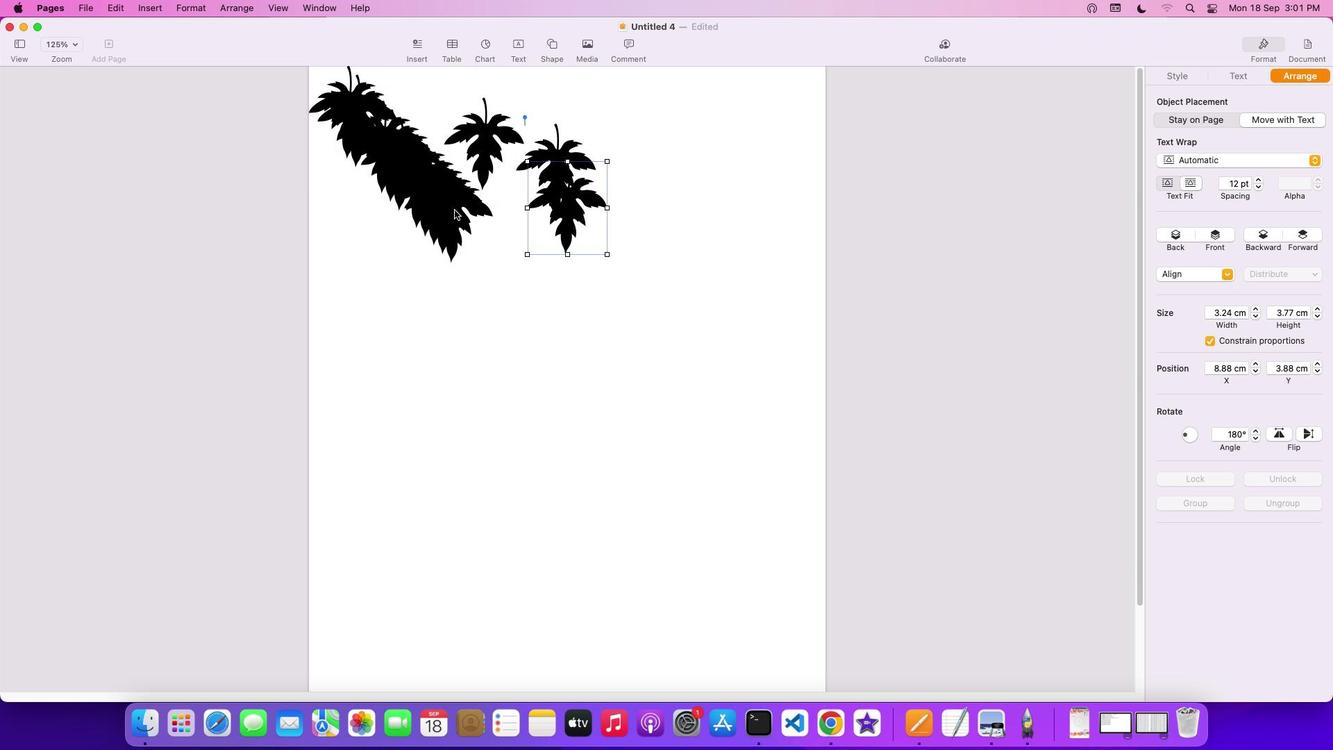 
Action: Mouse moved to (442, 159)
Screenshot: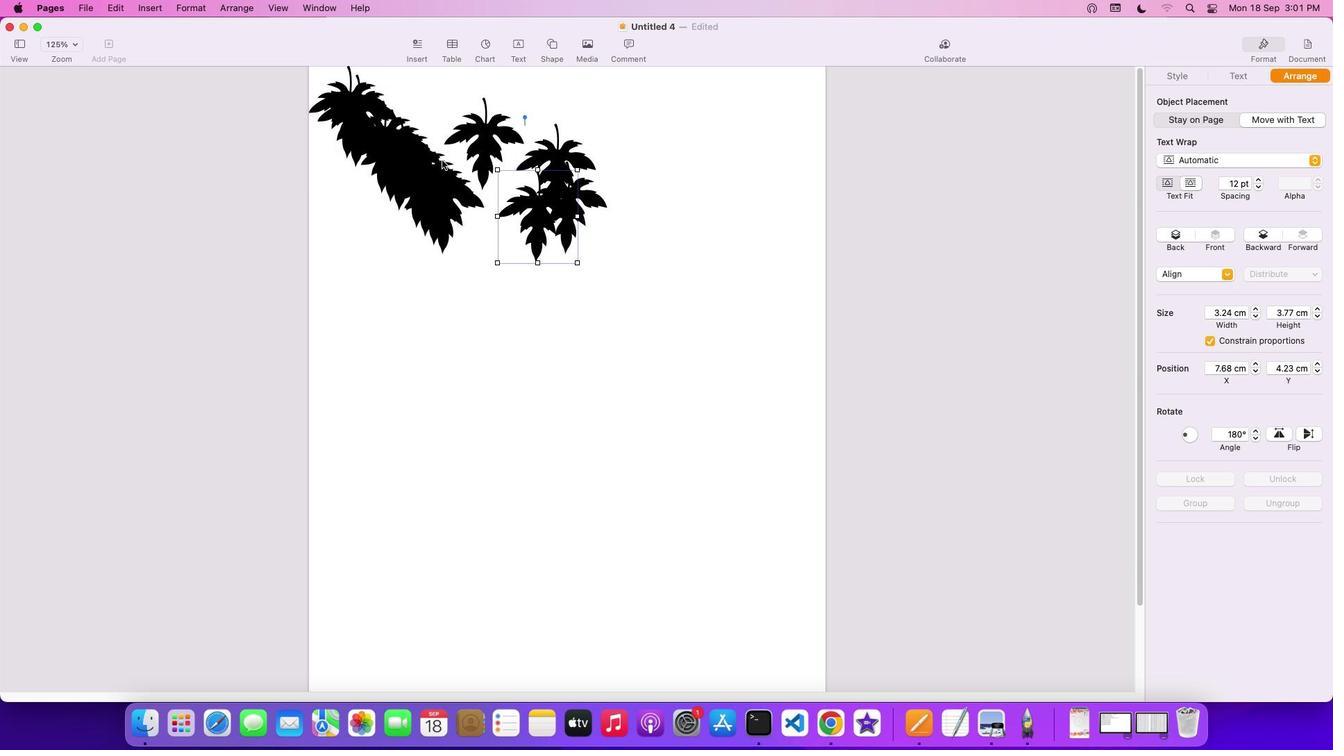 
Action: Mouse pressed left at (442, 159)
Screenshot: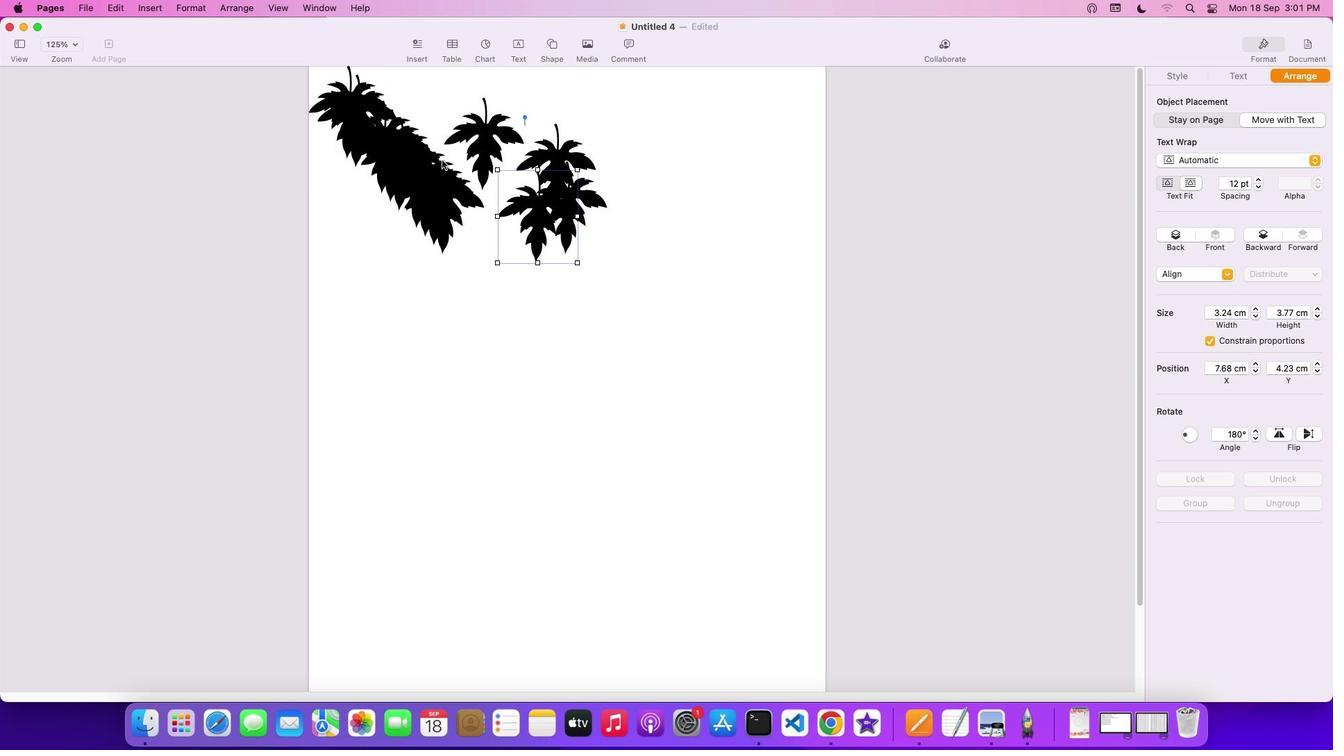 
Action: Mouse moved to (393, 153)
Screenshot: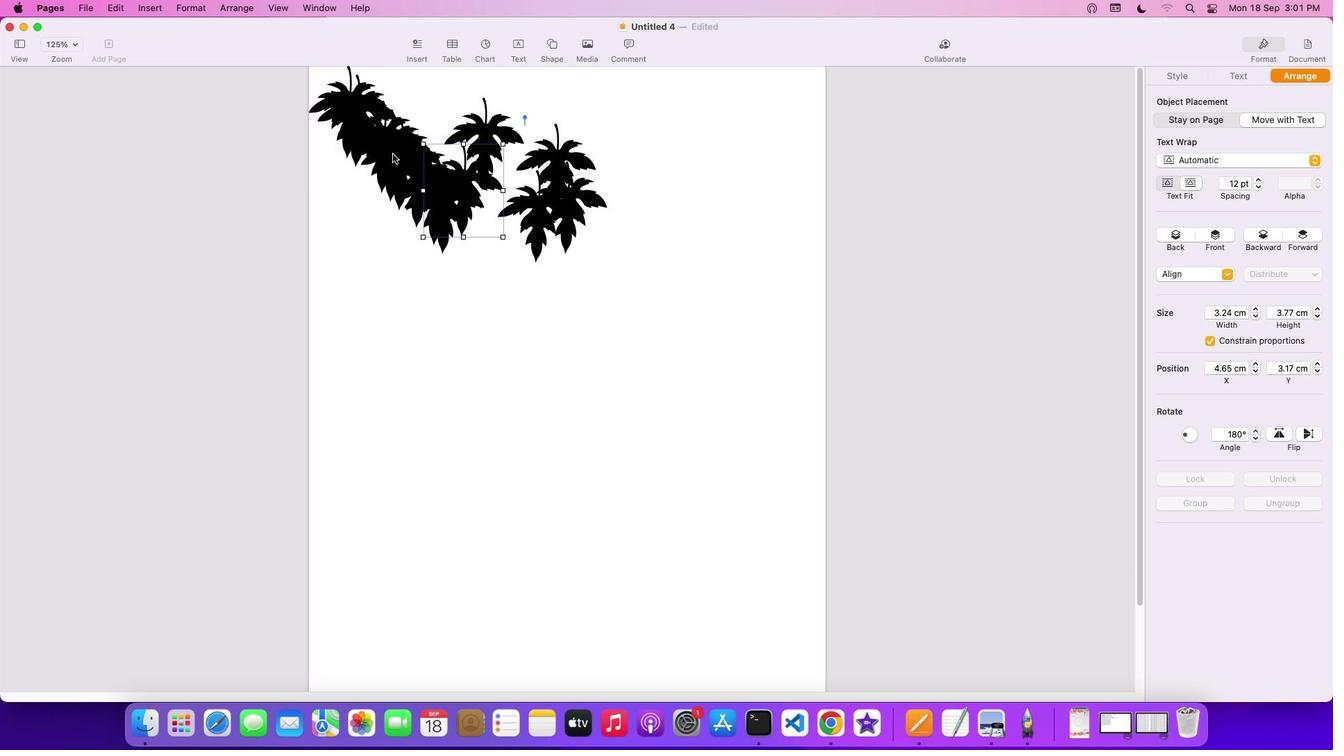 
Action: Mouse pressed left at (393, 153)
Screenshot: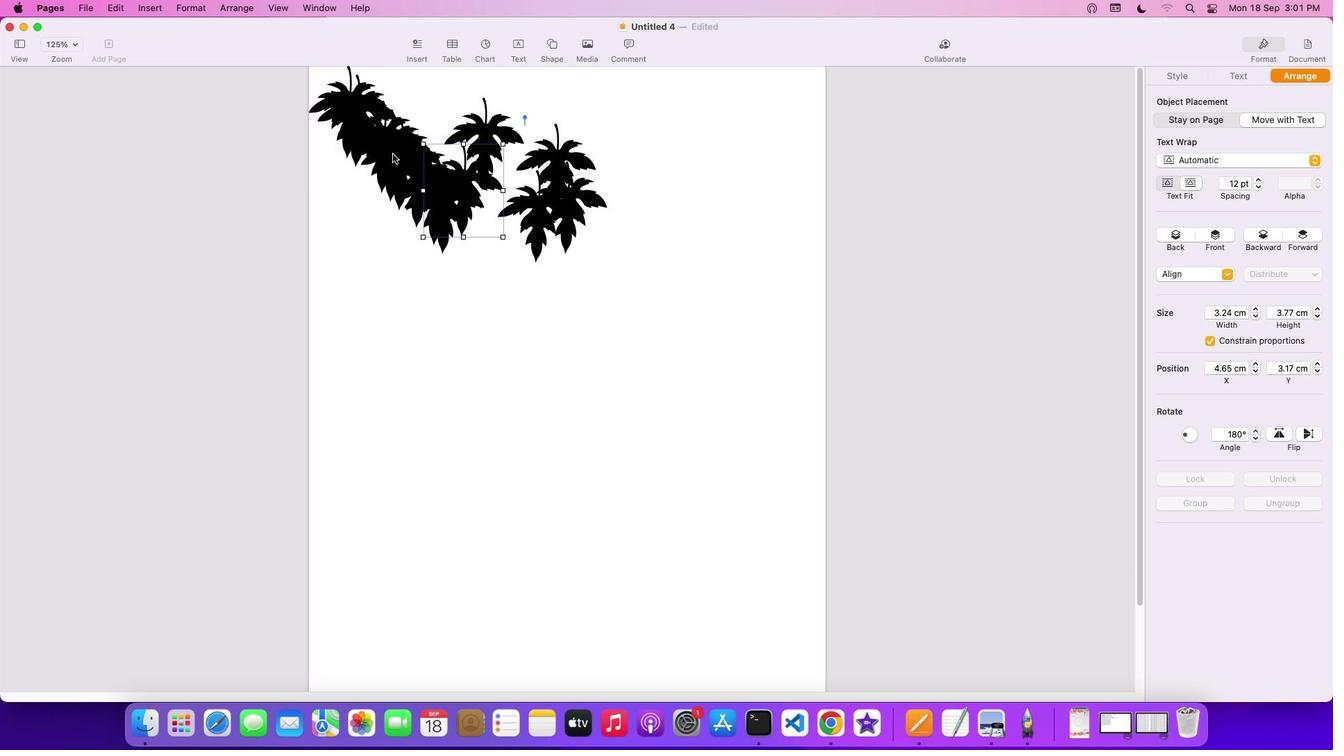 
Action: Mouse moved to (420, 138)
Screenshot: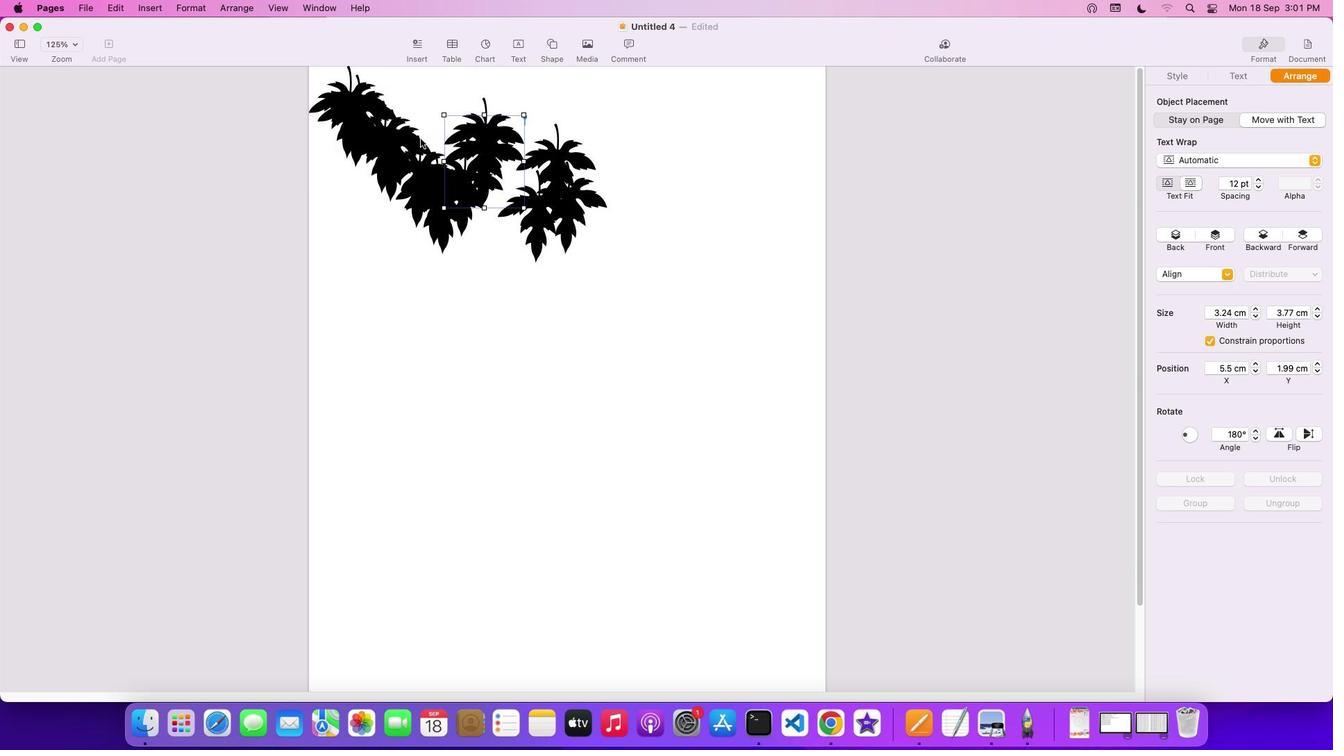 
Action: Mouse pressed left at (420, 138)
Screenshot: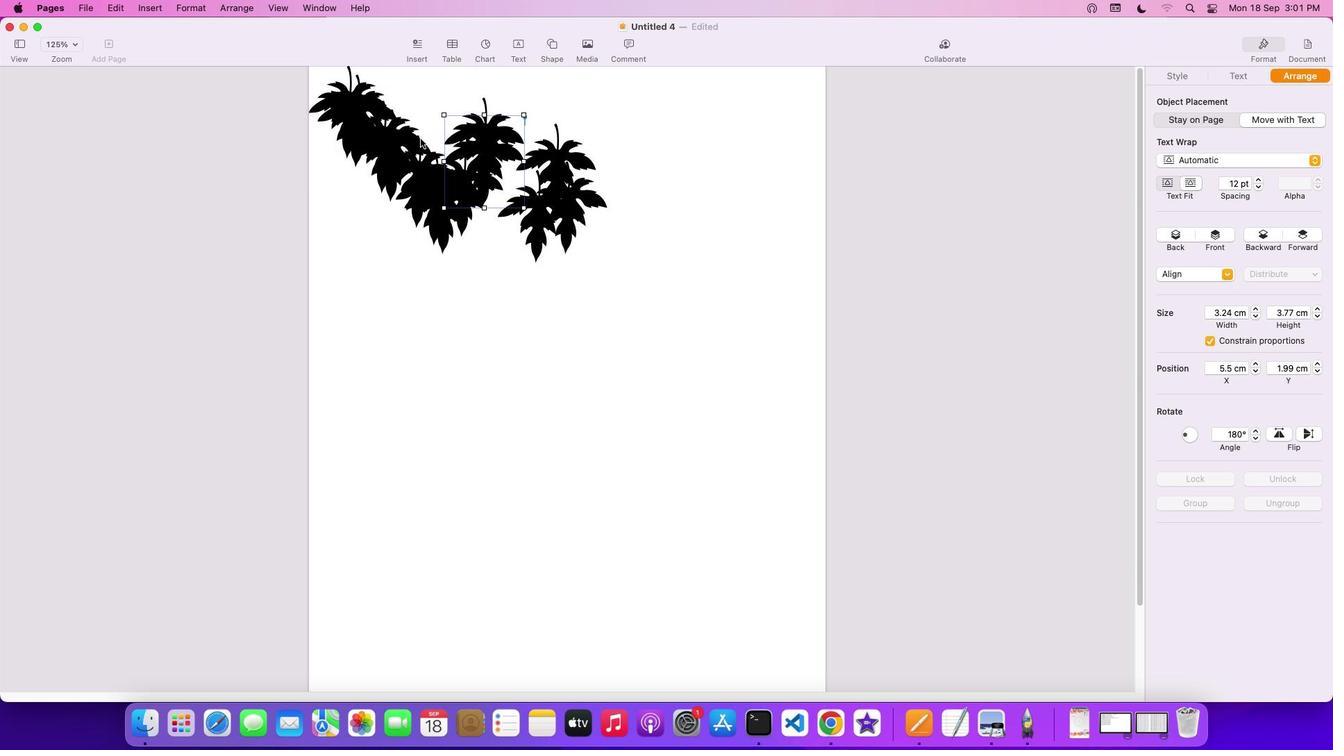 
Action: Mouse moved to (368, 140)
Screenshot: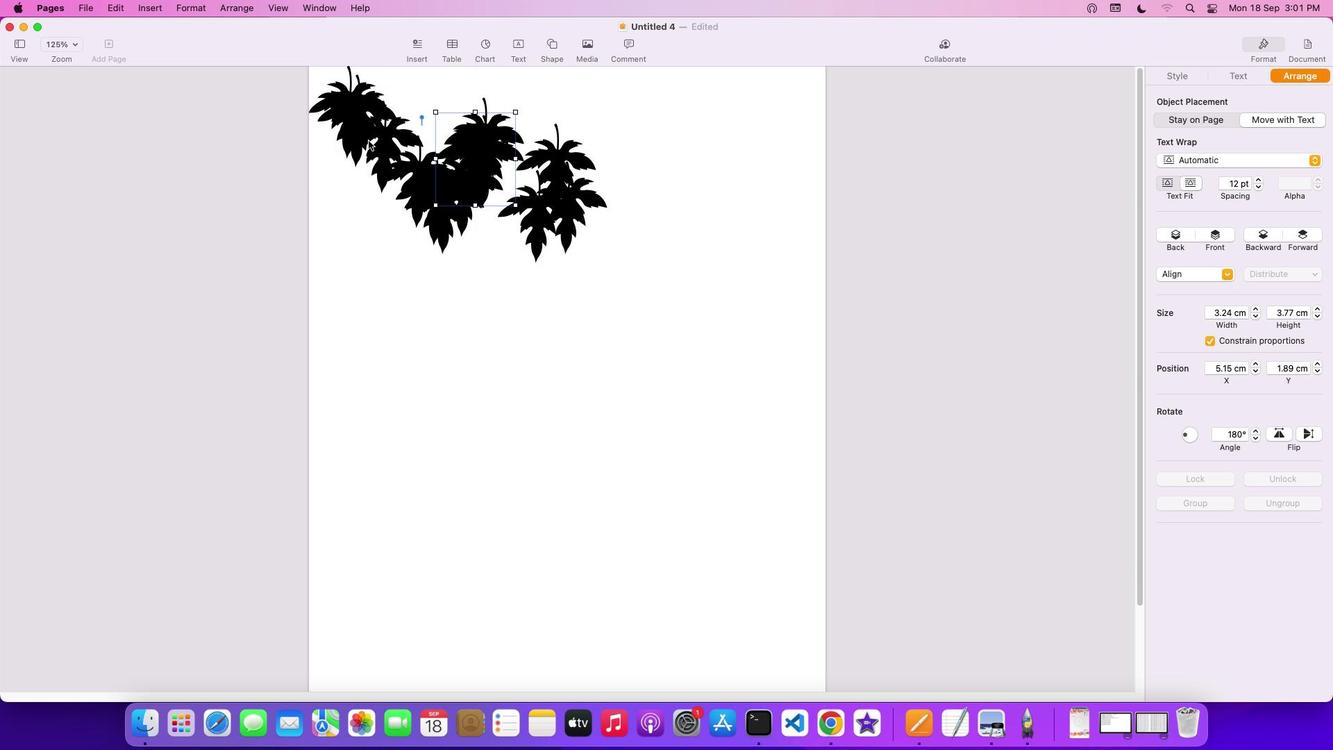 
Action: Mouse pressed left at (368, 140)
Screenshot: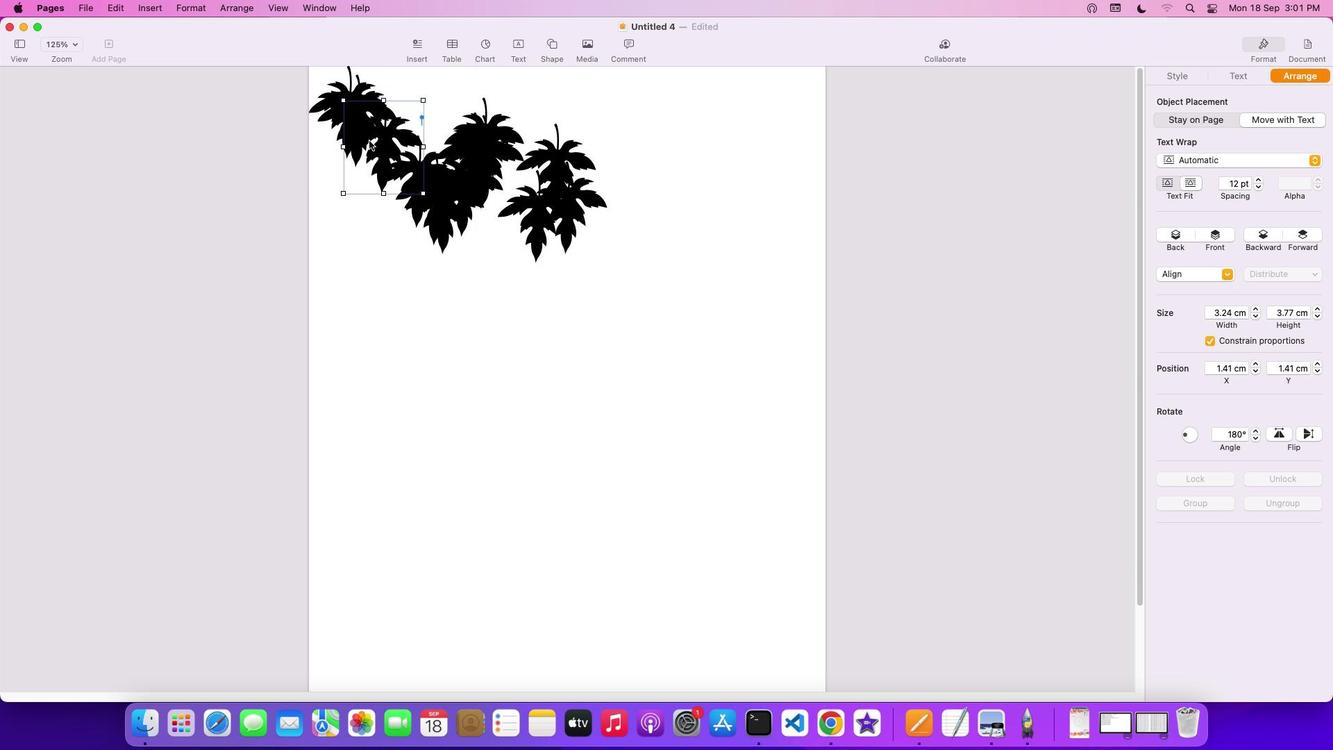 
Action: Mouse moved to (363, 118)
Screenshot: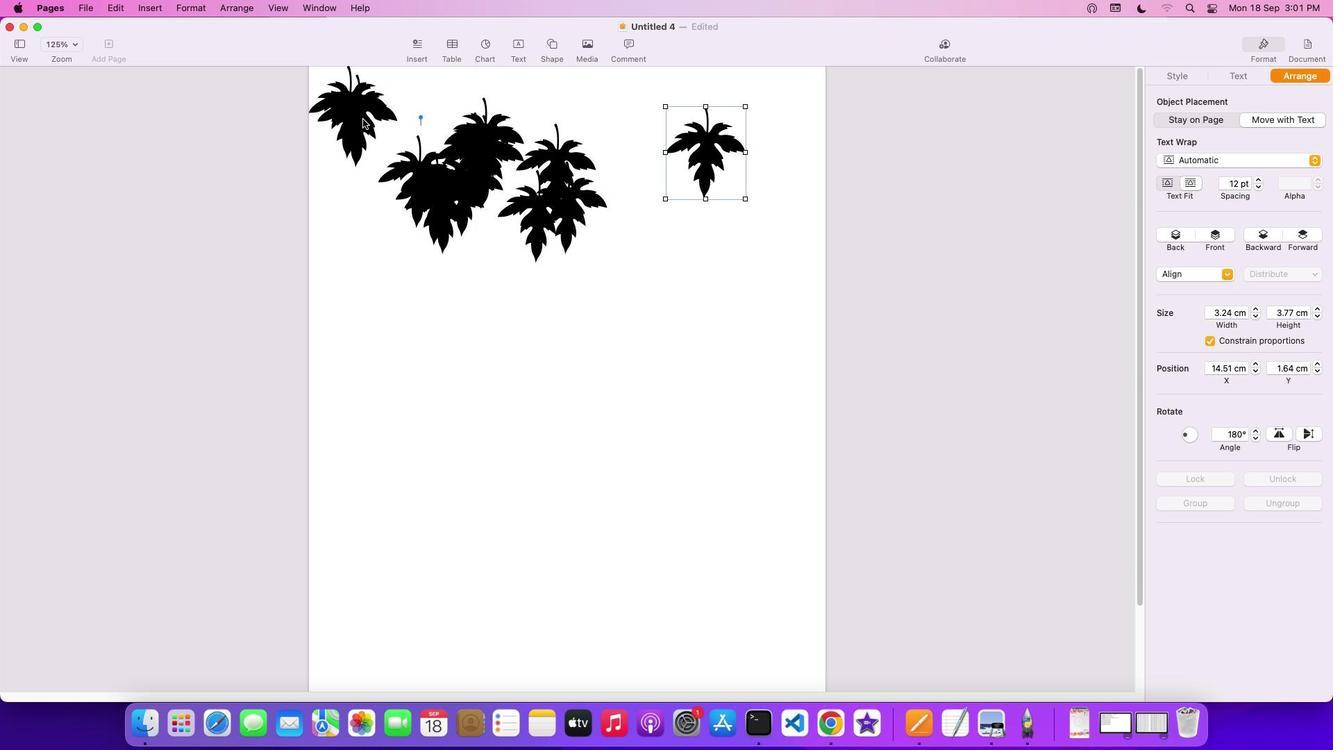 
Action: Mouse pressed left at (363, 118)
Screenshot: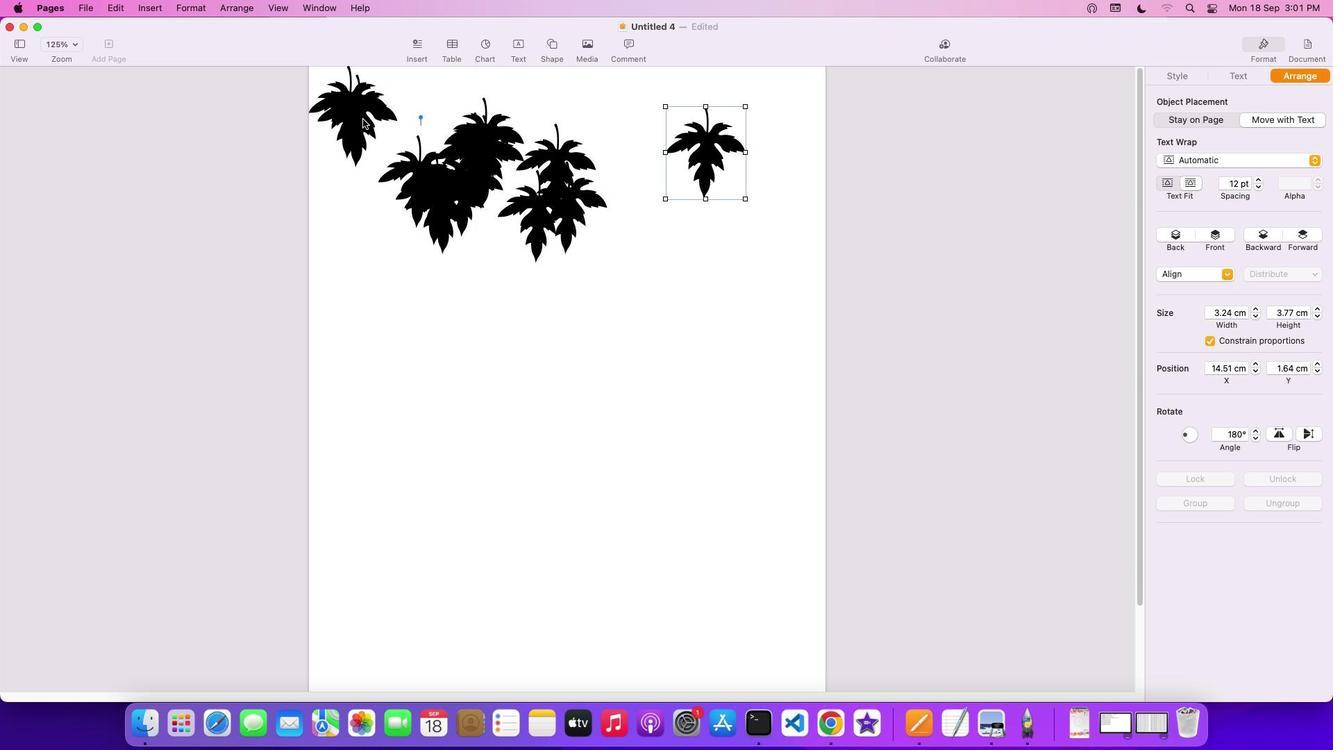 
Action: Mouse moved to (344, 122)
Screenshot: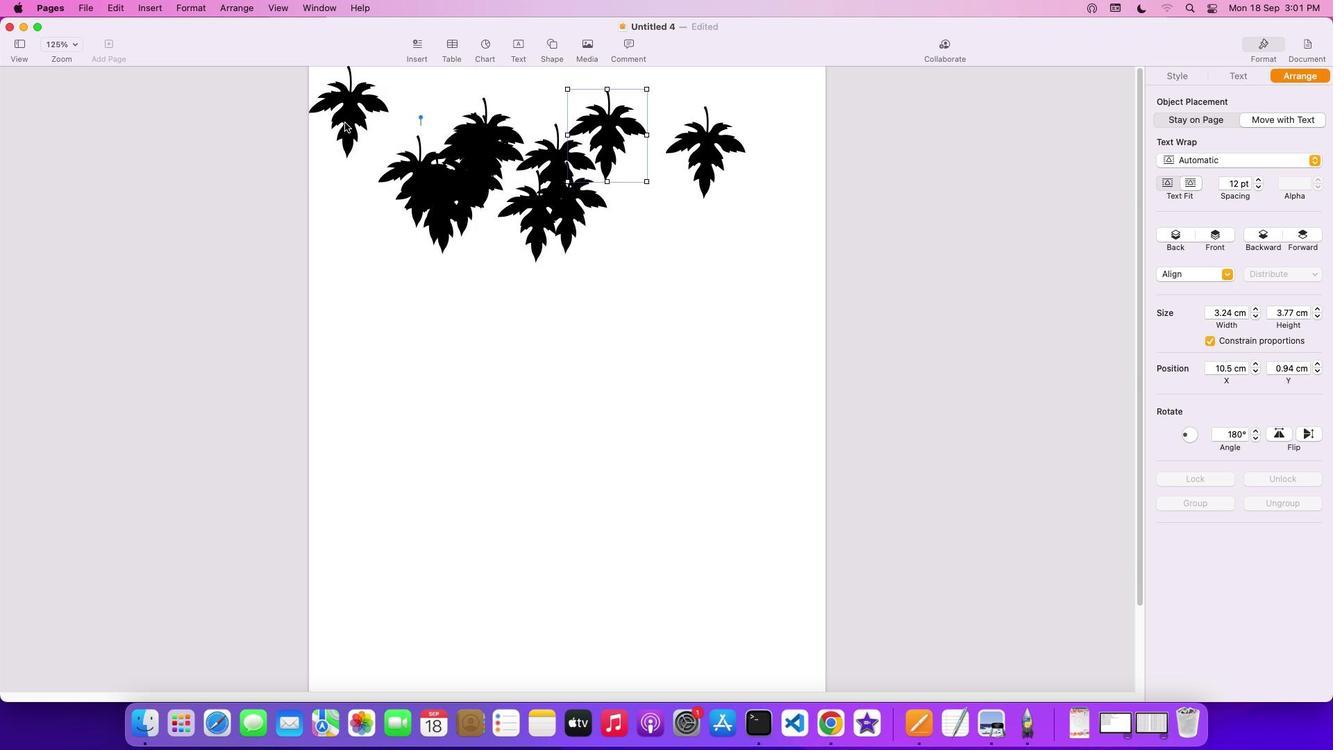 
Action: Mouse pressed left at (344, 122)
Screenshot: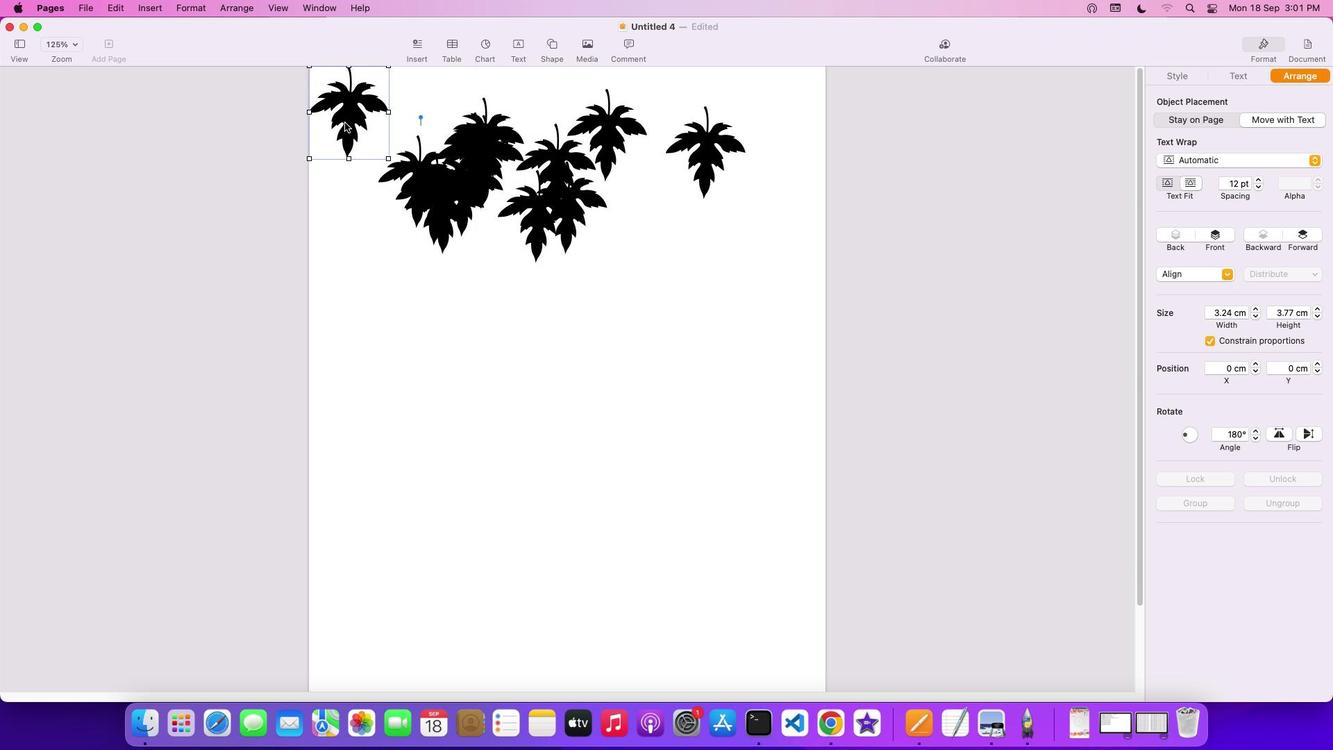 
Action: Mouse moved to (372, 159)
Screenshot: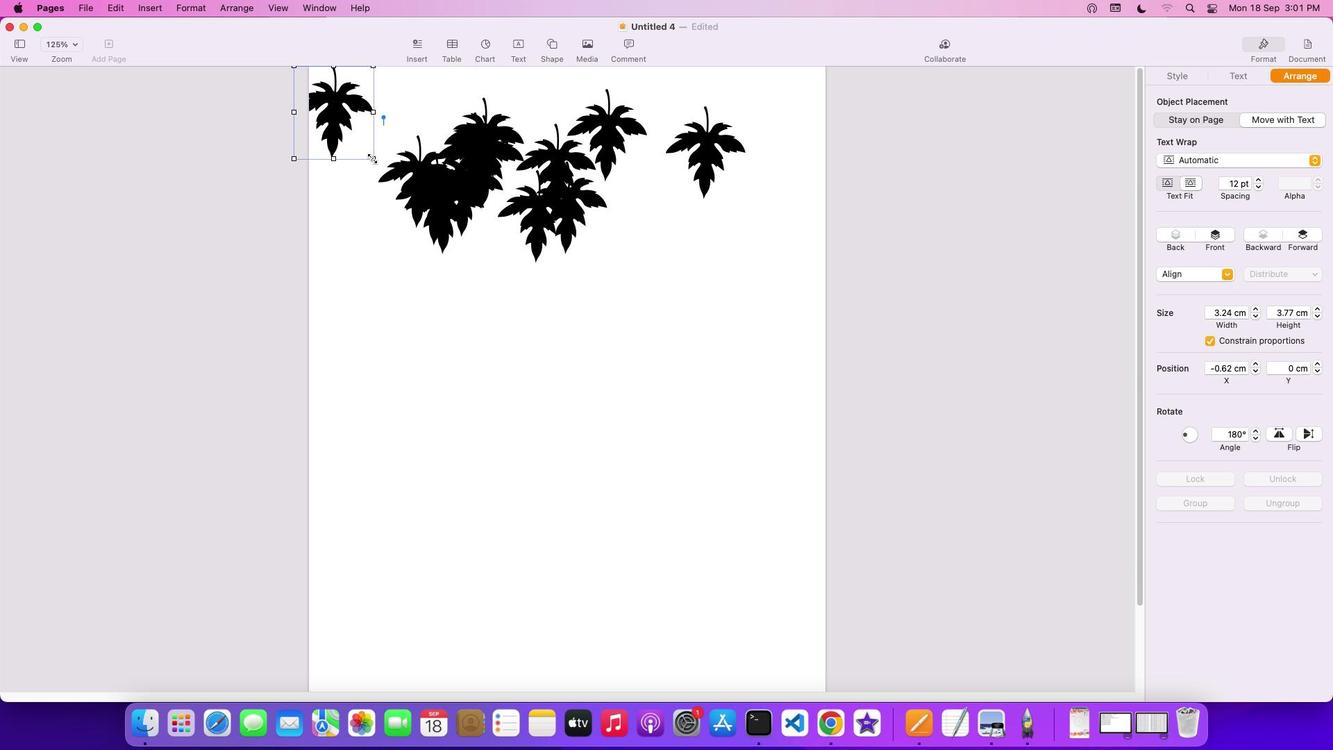 
Action: Mouse pressed left at (372, 159)
Screenshot: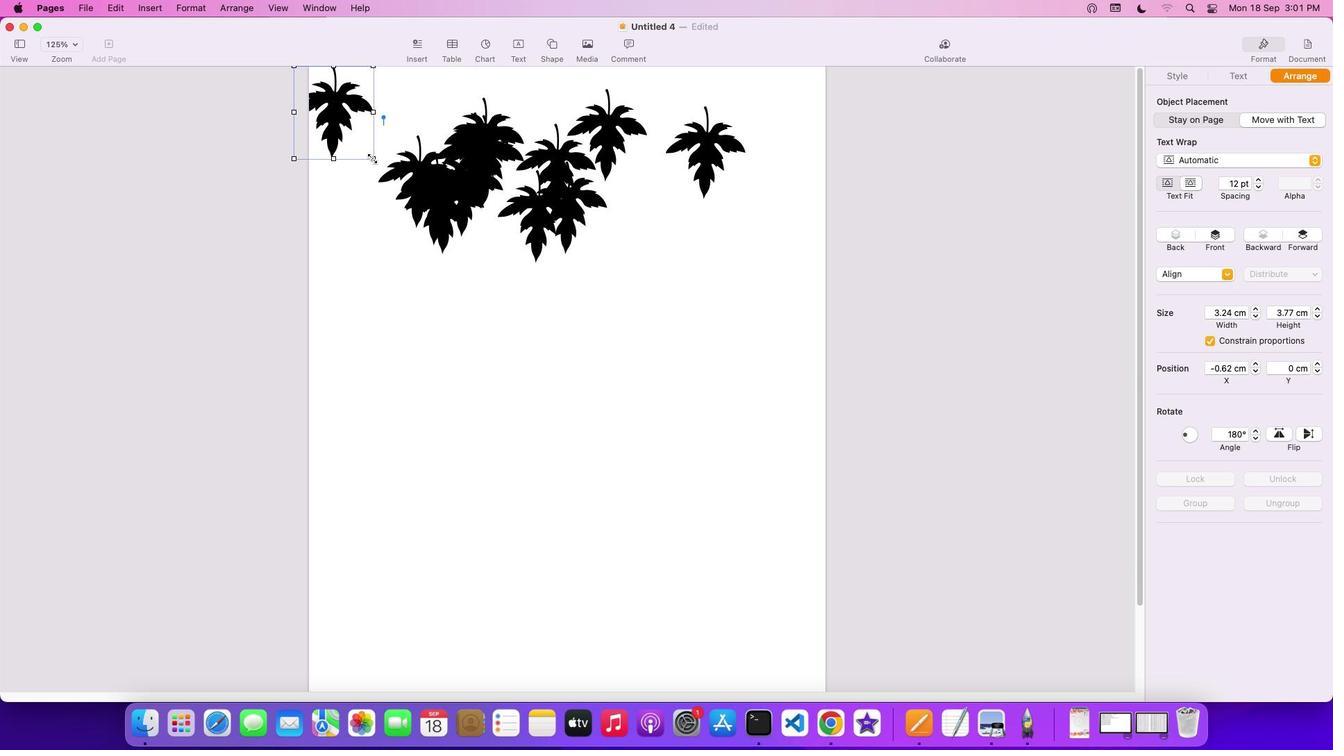 
Action: Mouse moved to (408, 247)
Screenshot: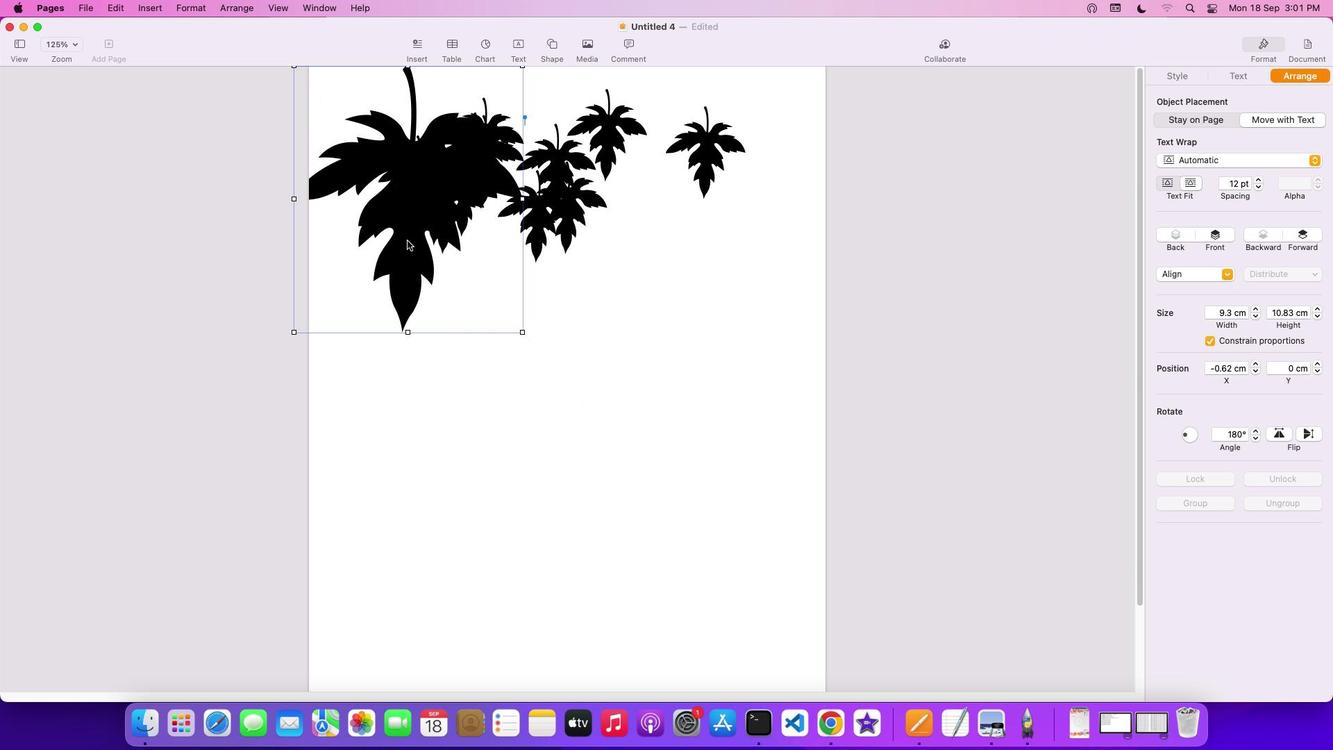 
Action: Mouse pressed left at (408, 247)
Screenshot: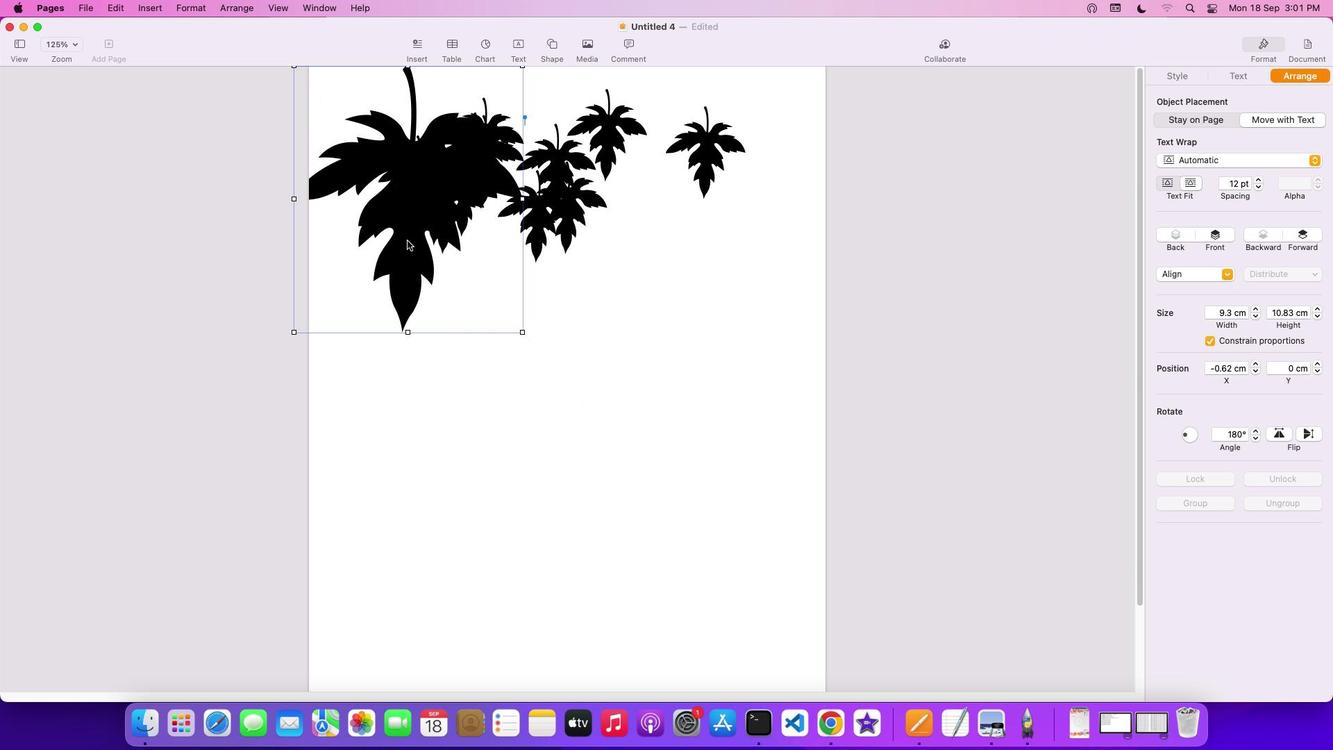 
Action: Mouse moved to (1215, 120)
Screenshot: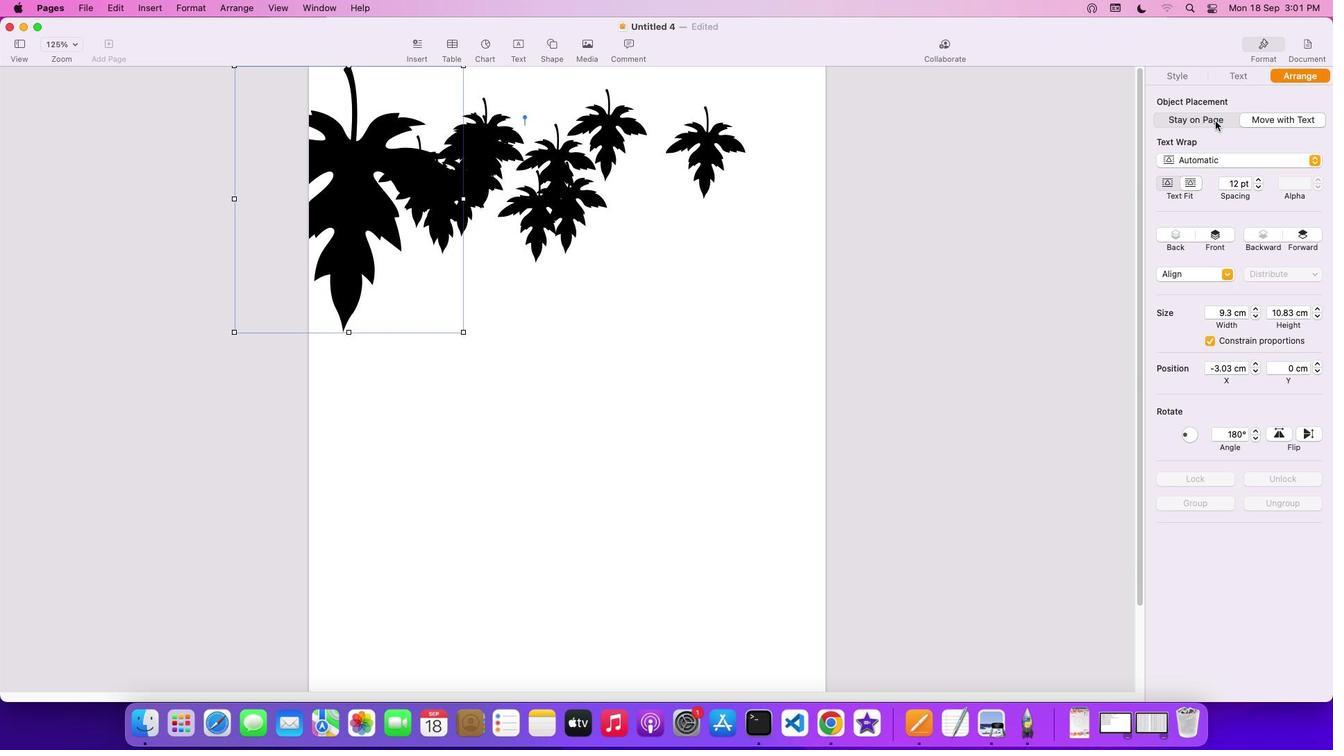 
Action: Mouse pressed left at (1215, 120)
Screenshot: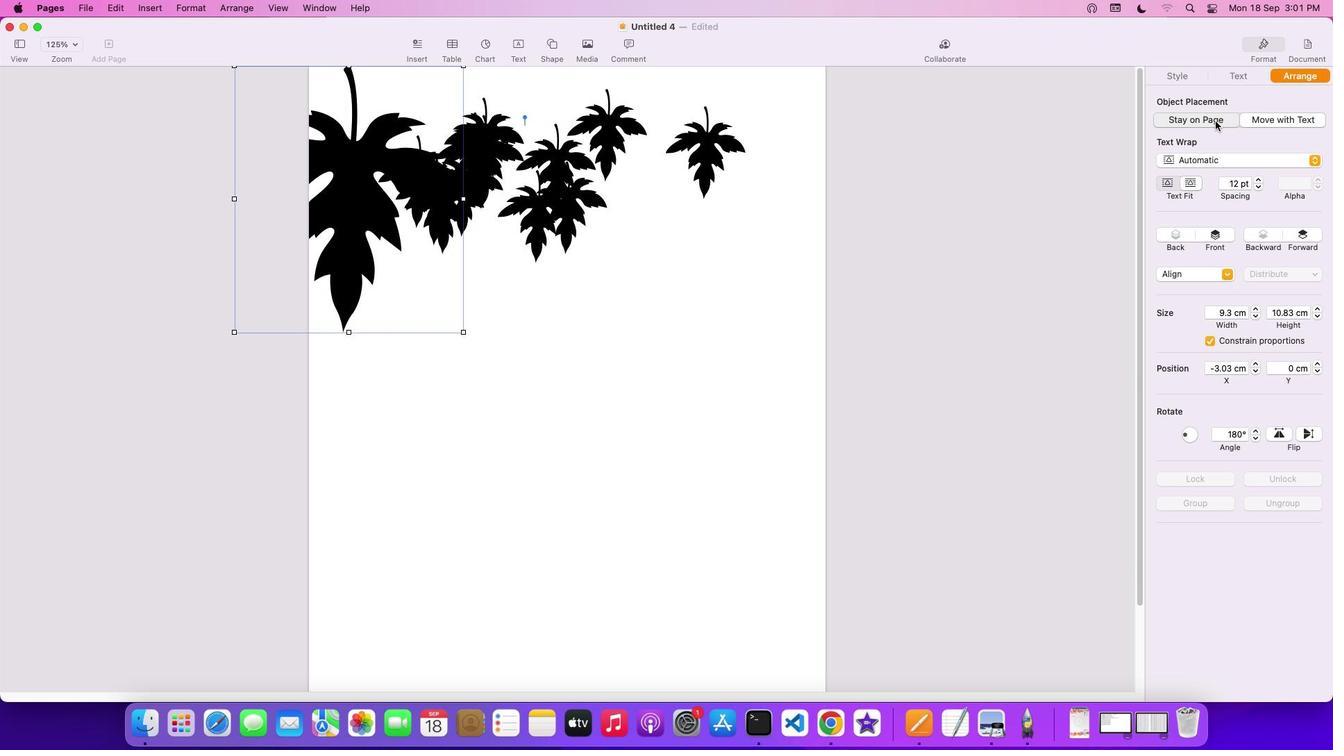 
Action: Mouse moved to (368, 227)
Screenshot: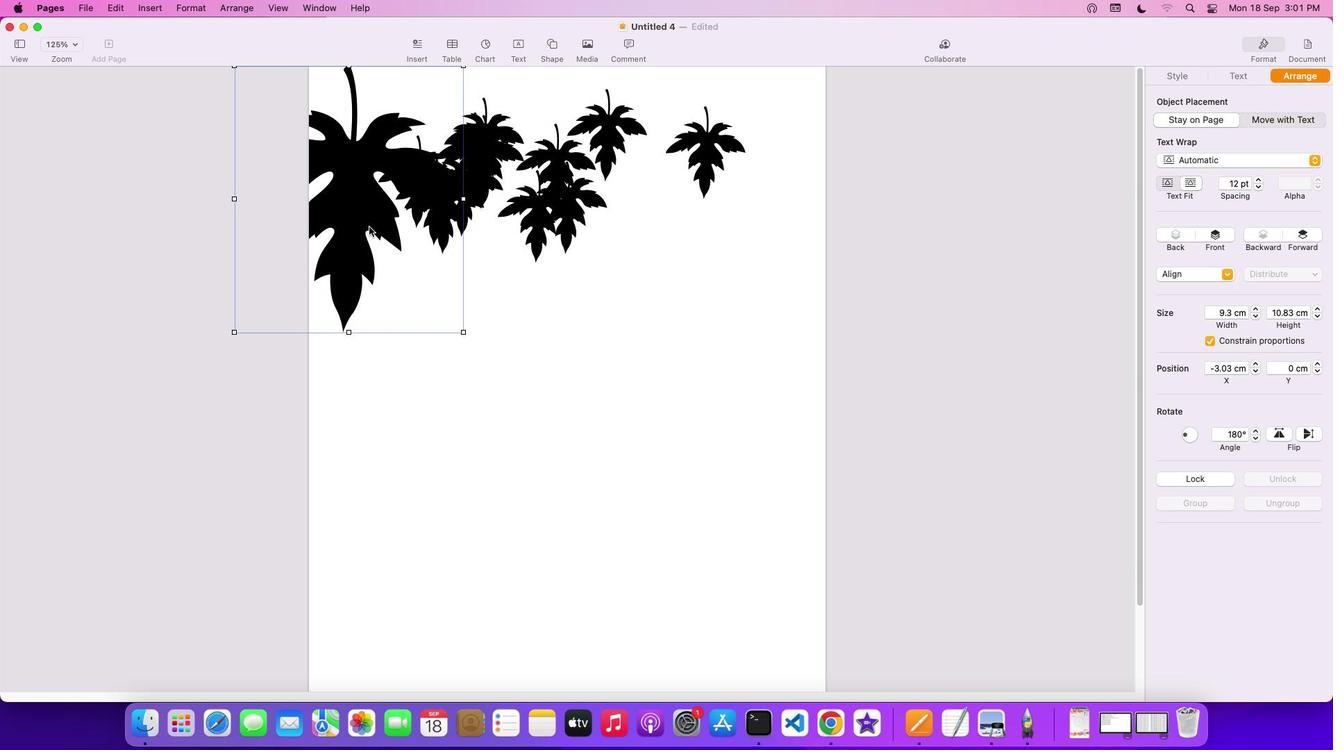 
Action: Mouse pressed left at (368, 227)
Screenshot: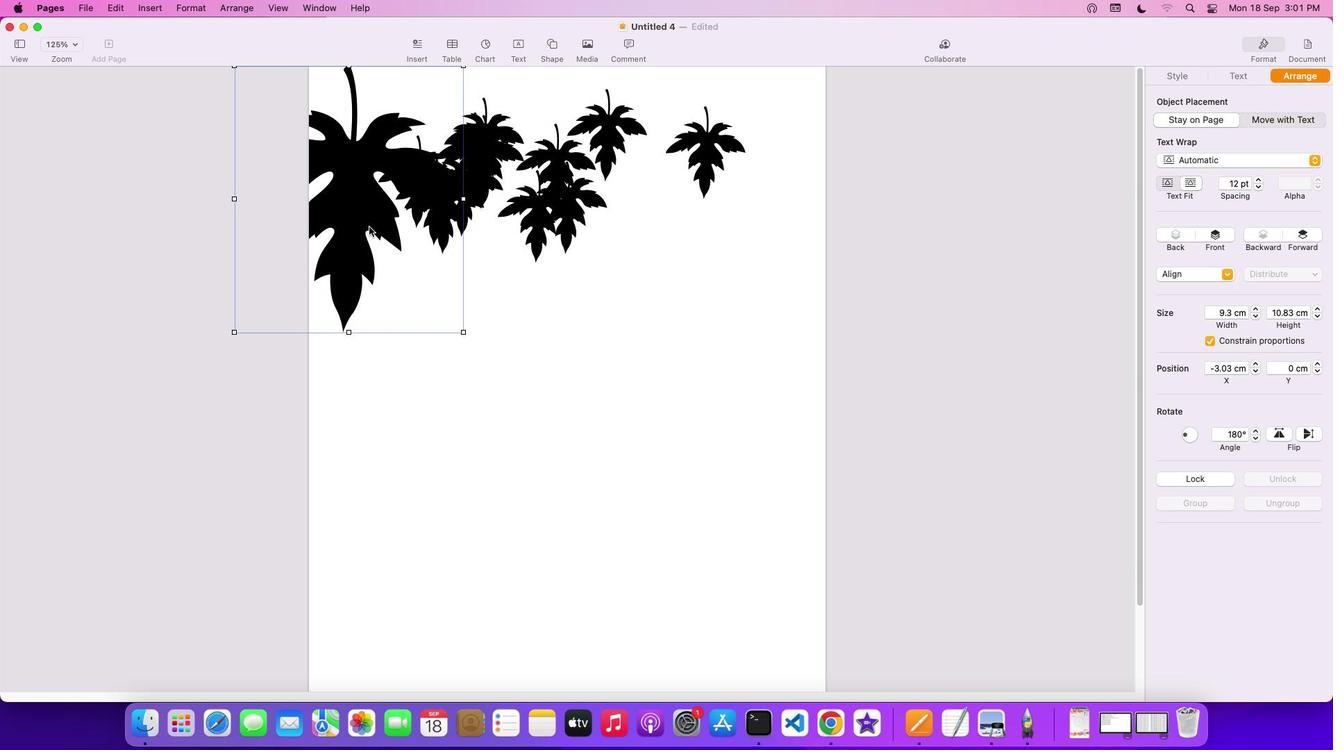 
Action: Mouse moved to (457, 229)
Screenshot: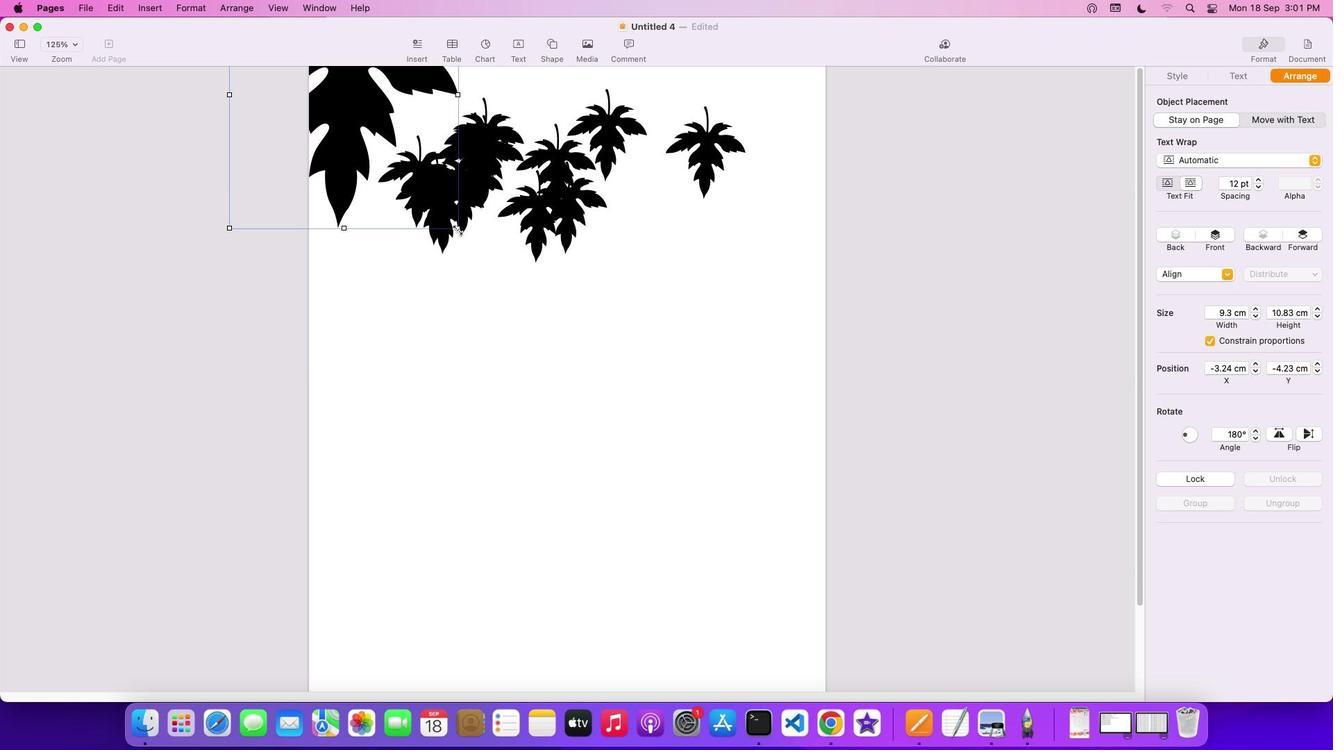 
Action: Mouse pressed left at (457, 229)
Screenshot: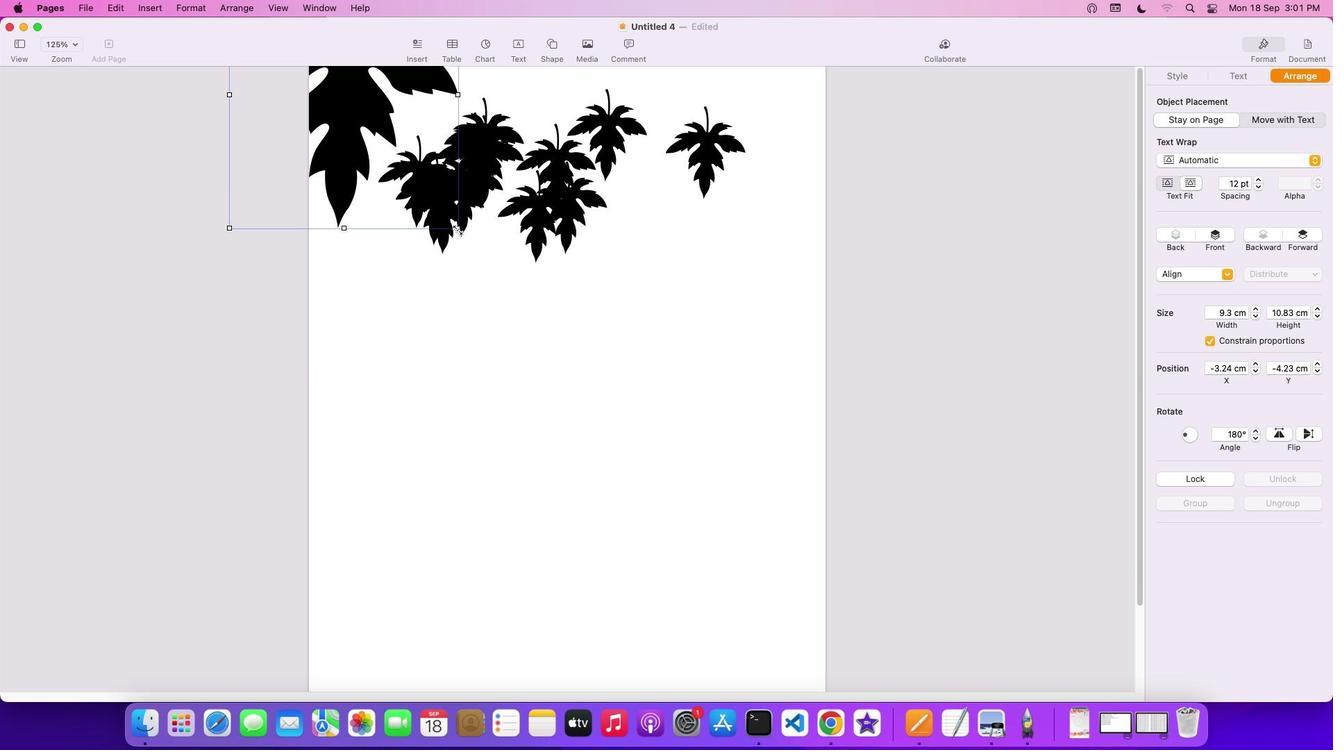 
Action: Mouse moved to (352, 121)
Screenshot: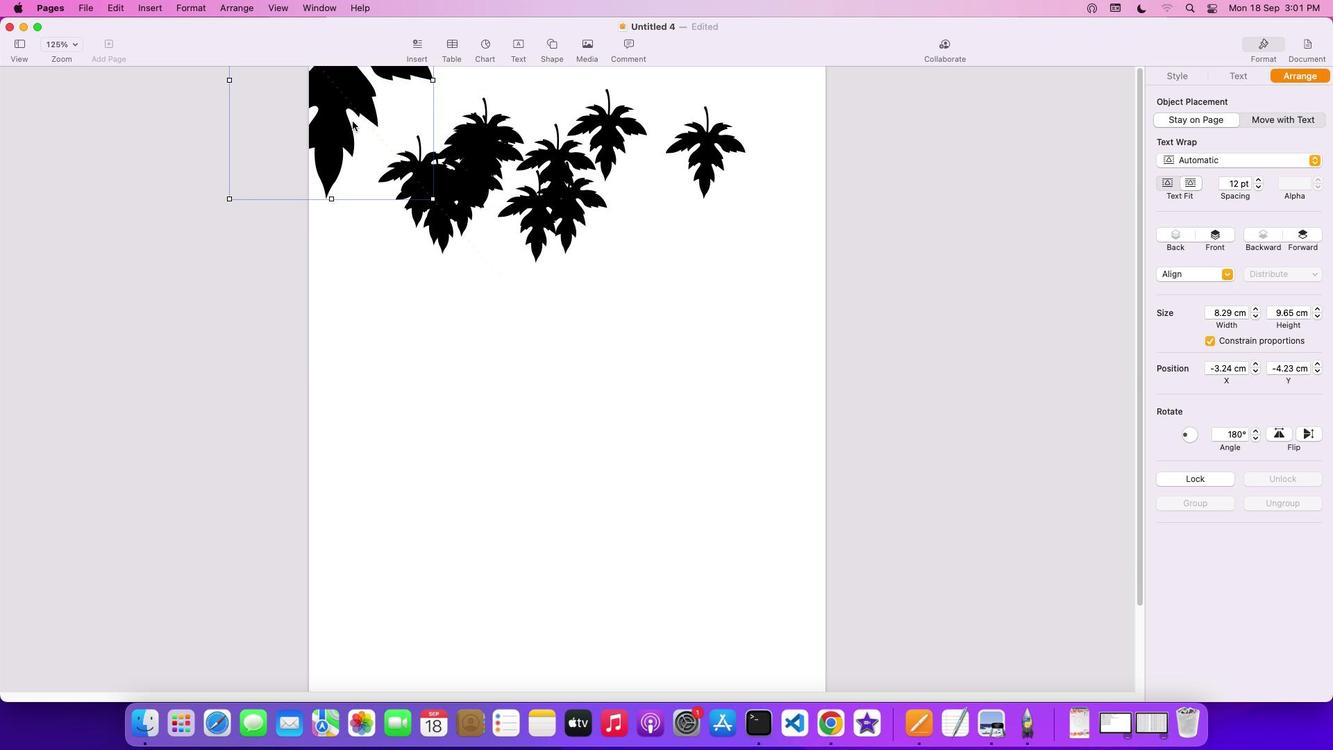 
Action: Mouse pressed left at (352, 121)
Screenshot: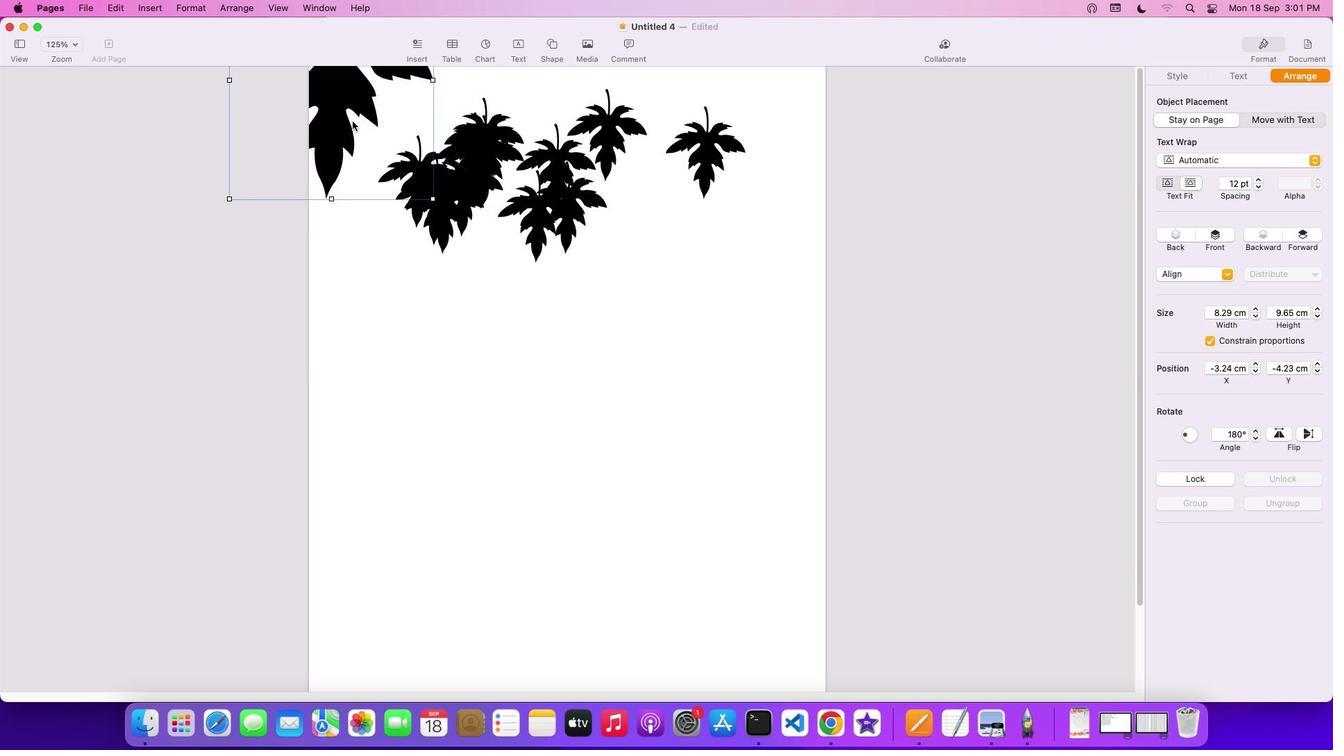 
Action: Mouse moved to (434, 201)
Screenshot: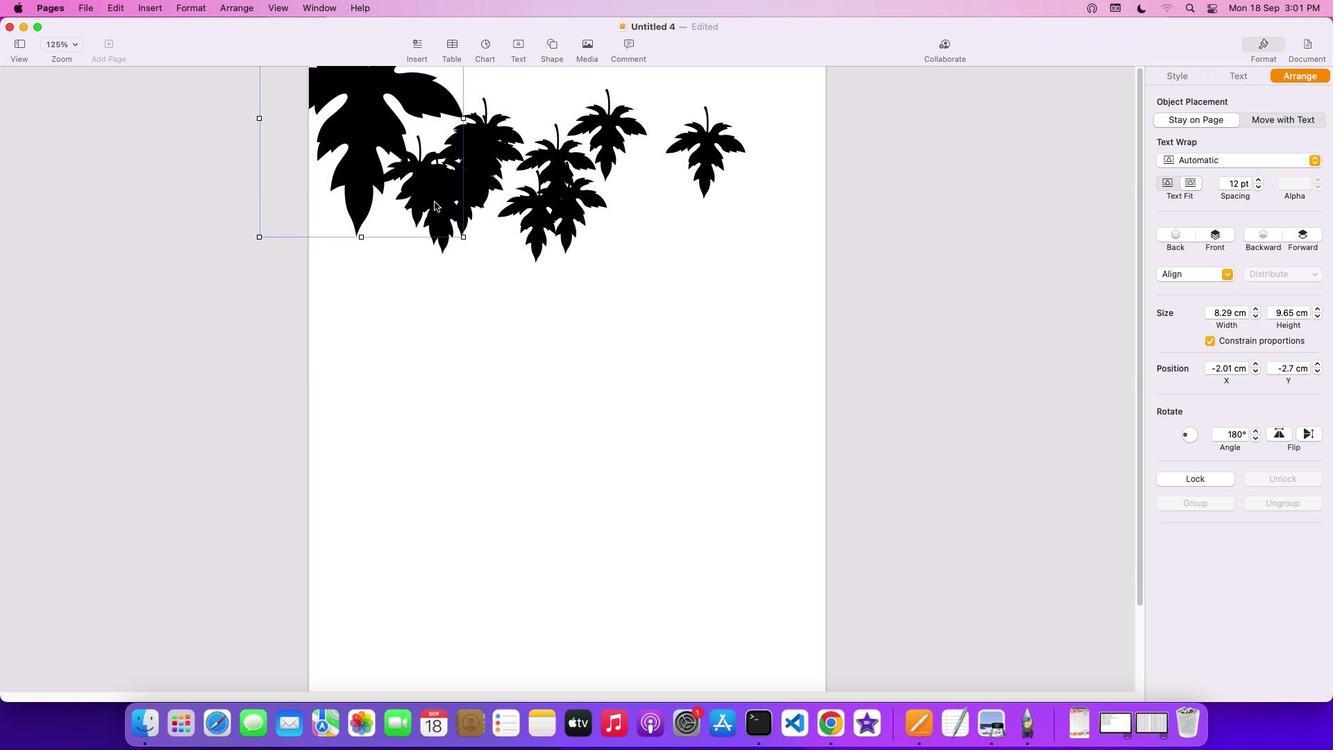 
Action: Mouse pressed left at (434, 201)
Screenshot: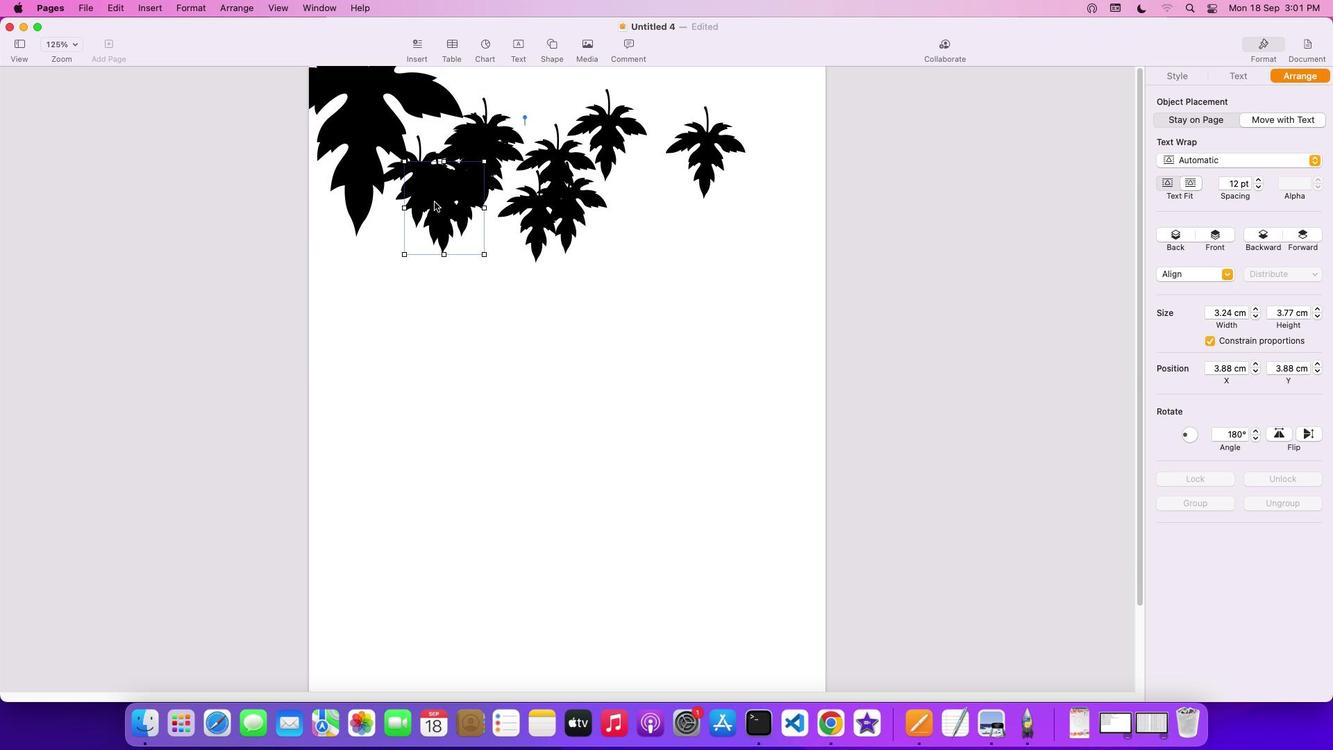 
Action: Mouse moved to (428, 172)
Screenshot: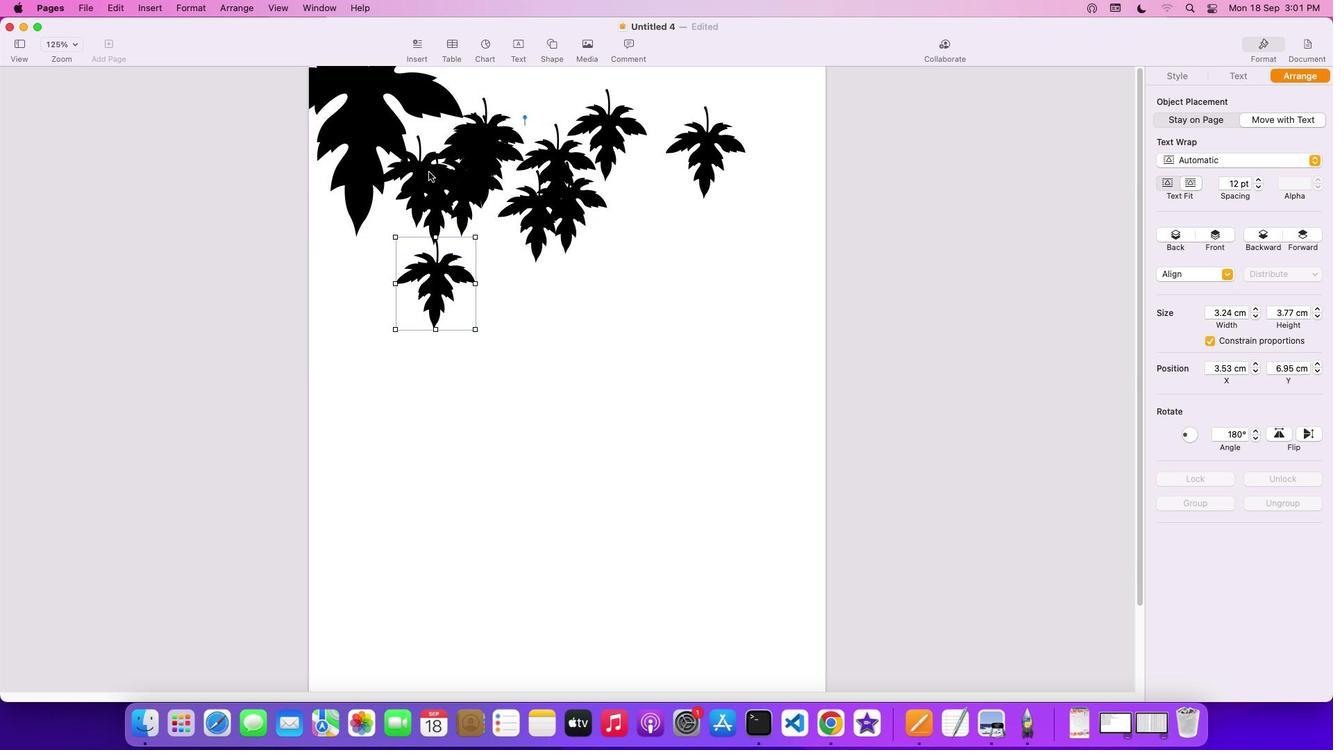 
Action: Mouse pressed left at (428, 172)
Screenshot: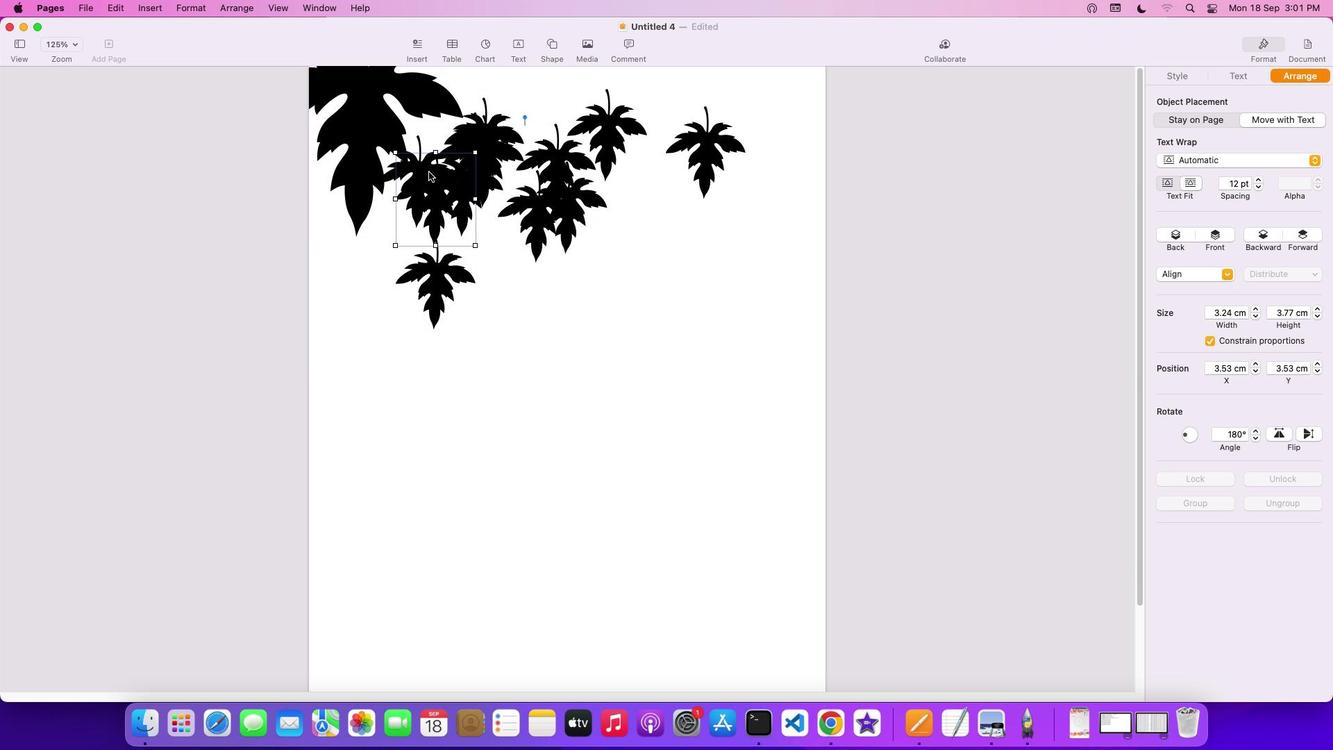 
Action: Mouse moved to (412, 187)
Screenshot: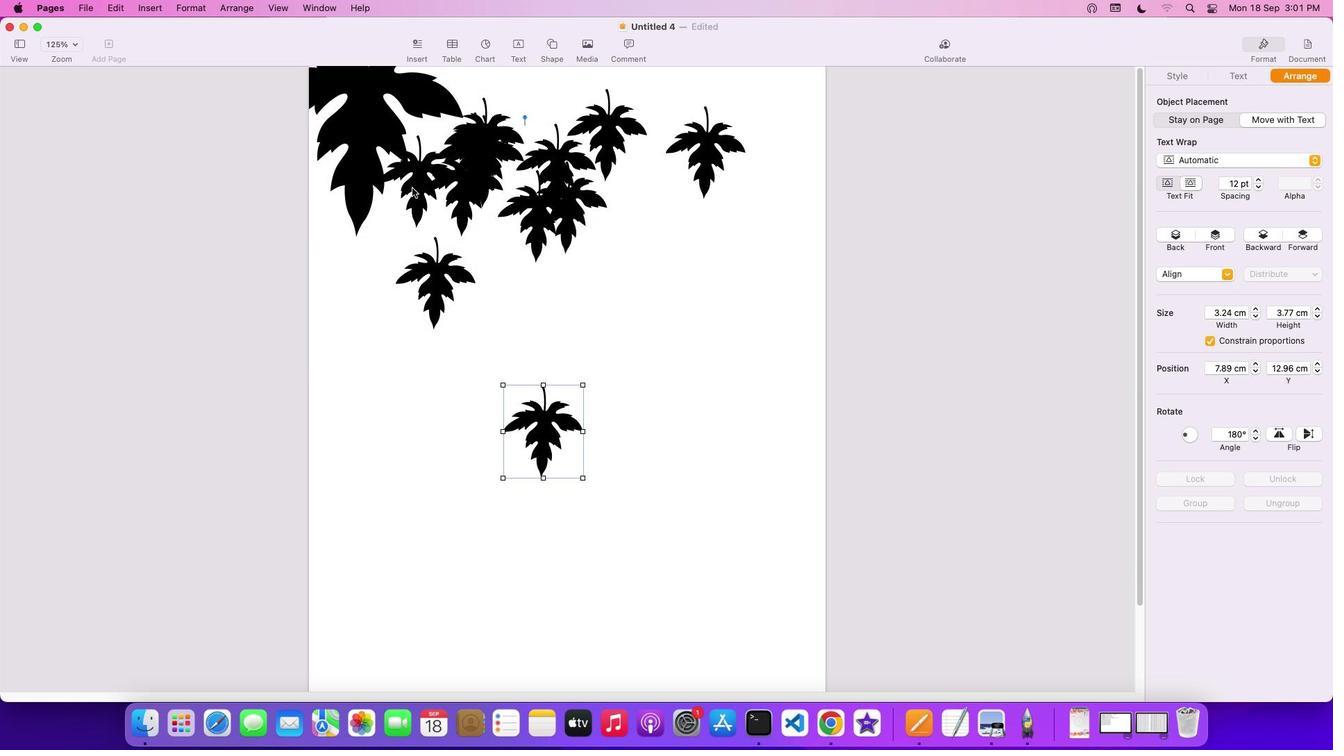 
Action: Mouse pressed left at (412, 187)
Screenshot: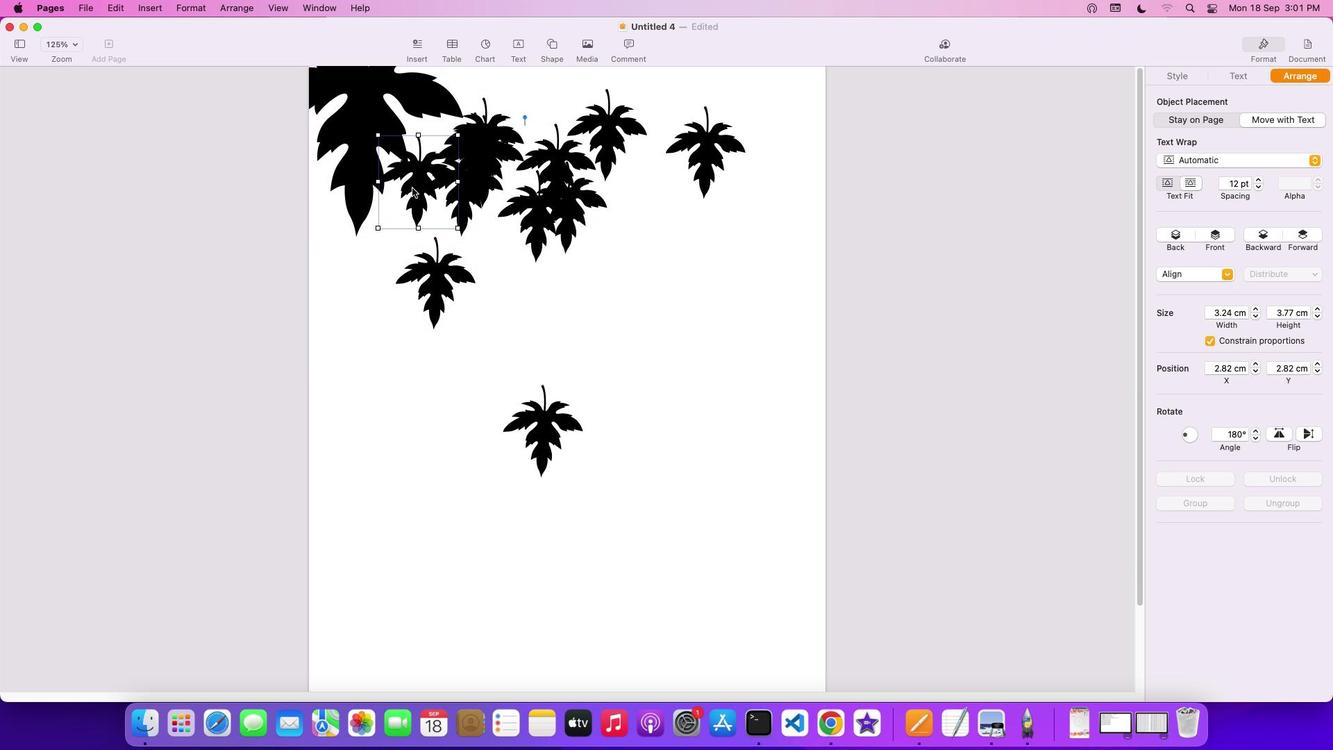 
Action: Mouse moved to (472, 168)
Screenshot: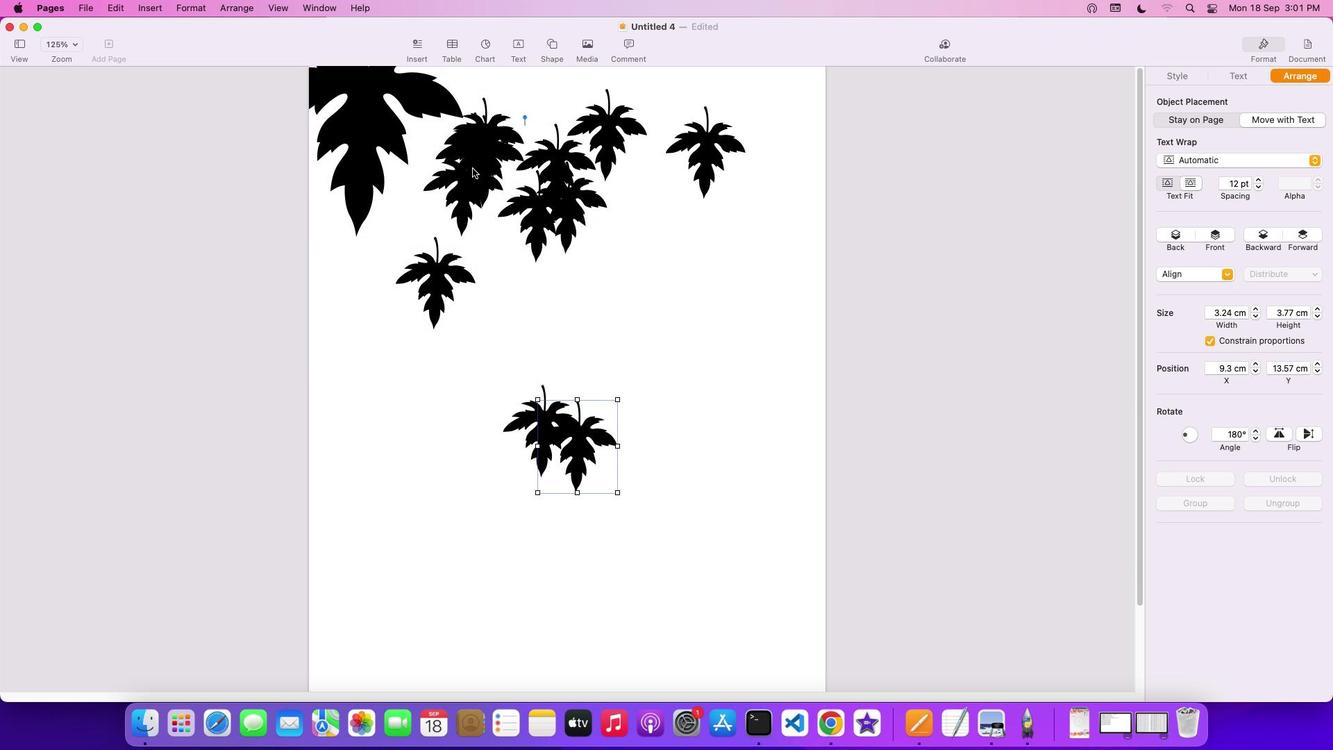 
Action: Mouse pressed left at (472, 168)
Screenshot: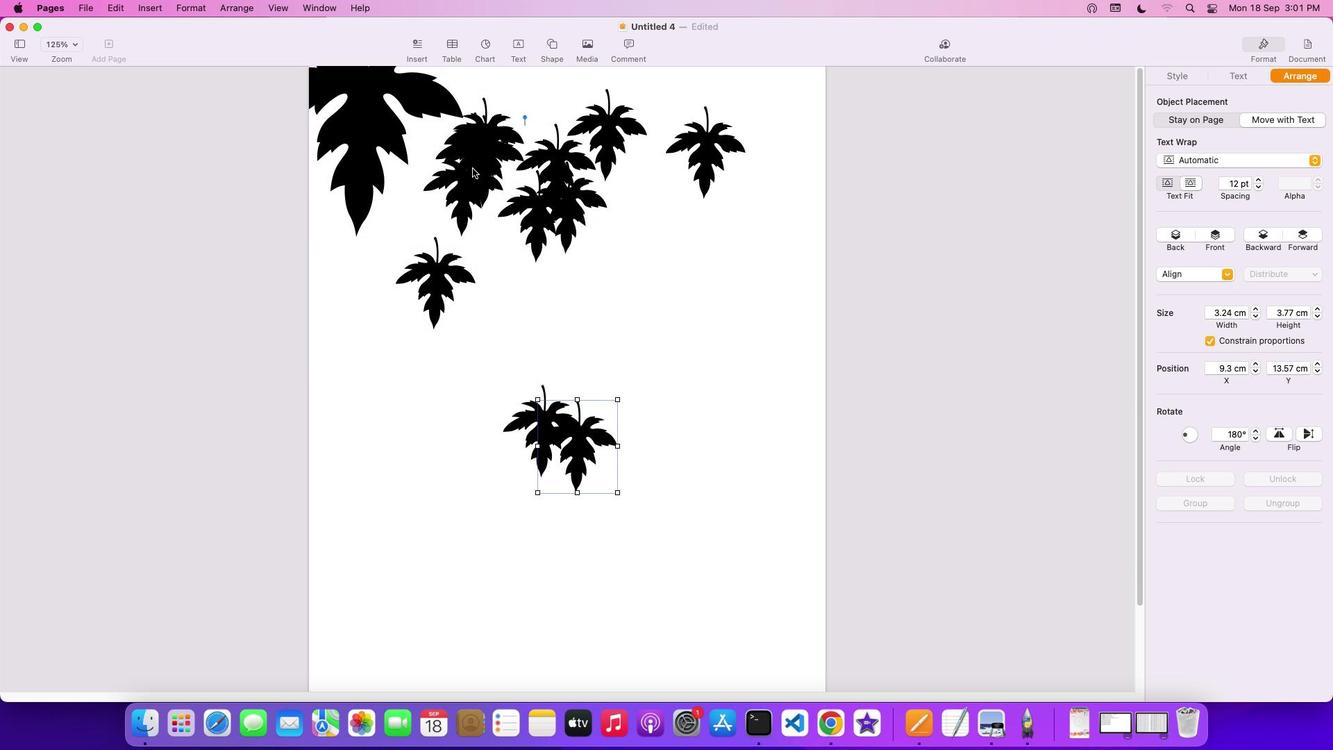 
Action: Mouse moved to (466, 188)
Screenshot: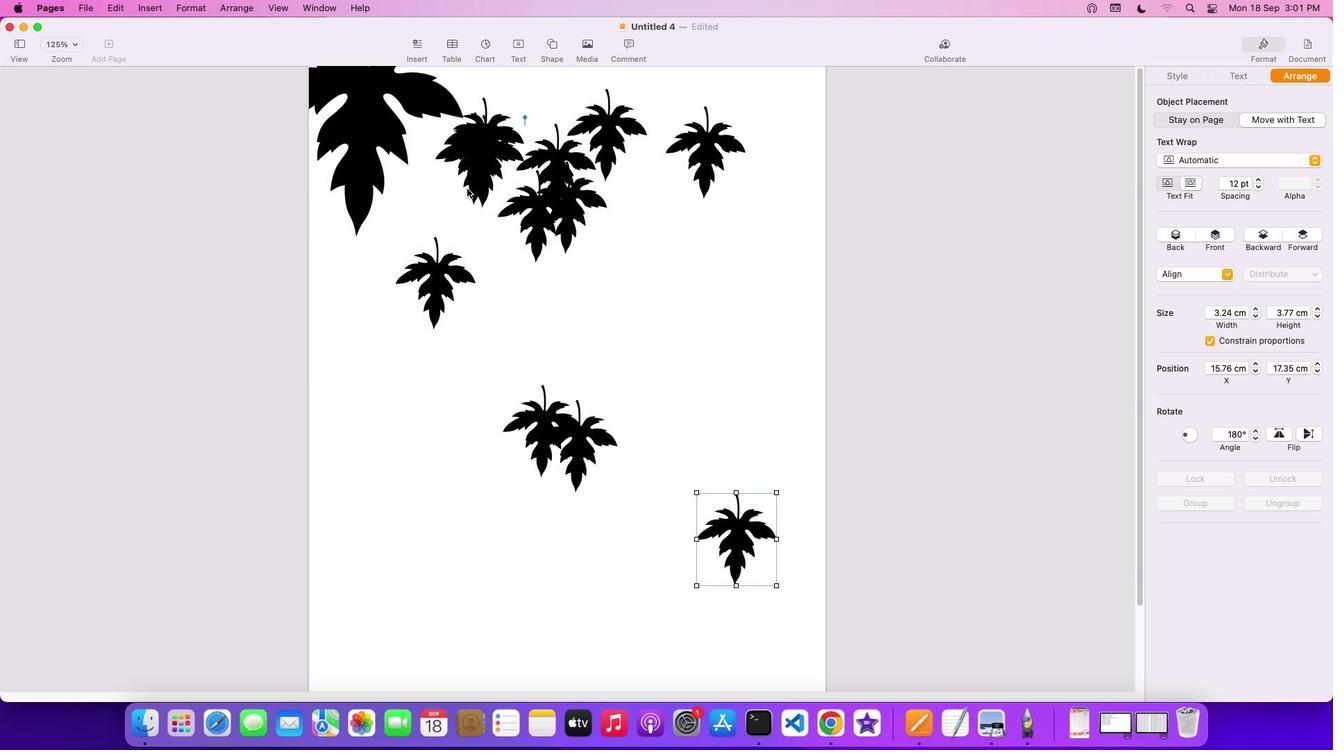 
Action: Mouse pressed left at (466, 188)
Screenshot: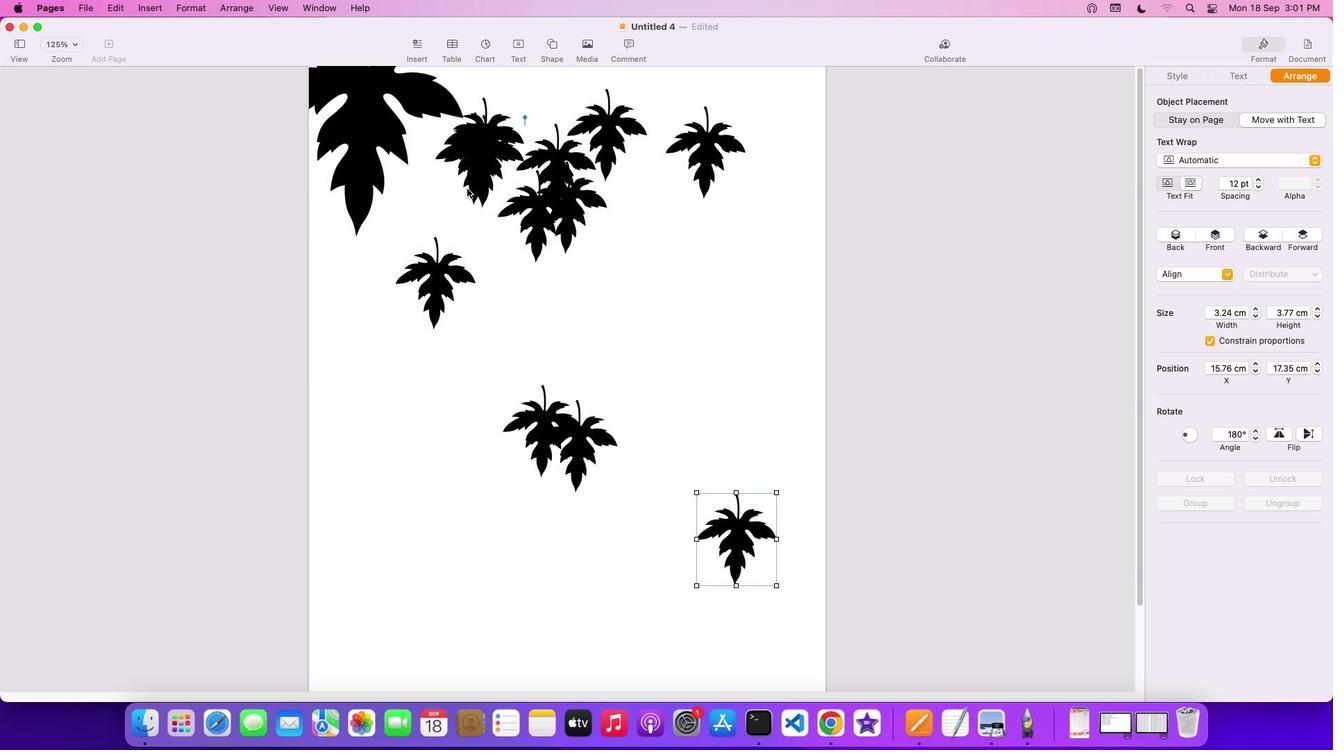 
Action: Mouse moved to (487, 161)
Screenshot: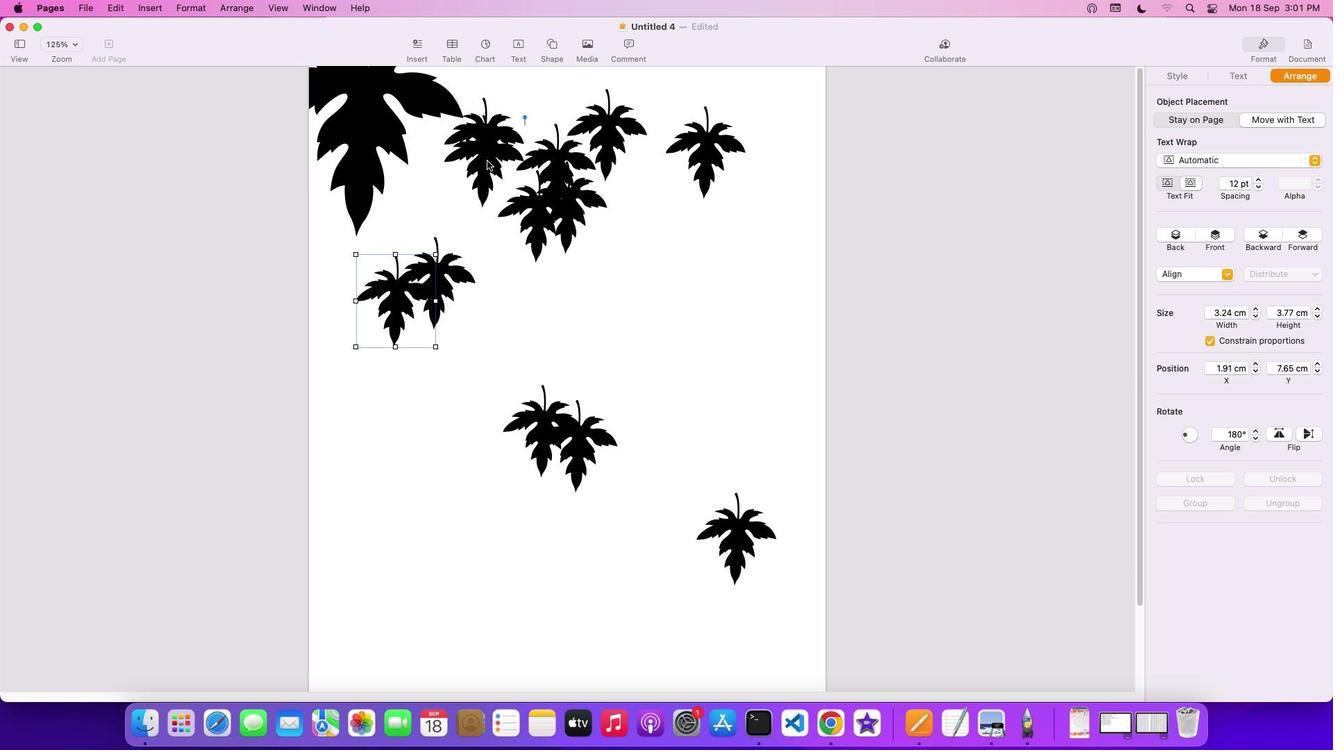 
Action: Mouse pressed left at (487, 161)
Screenshot: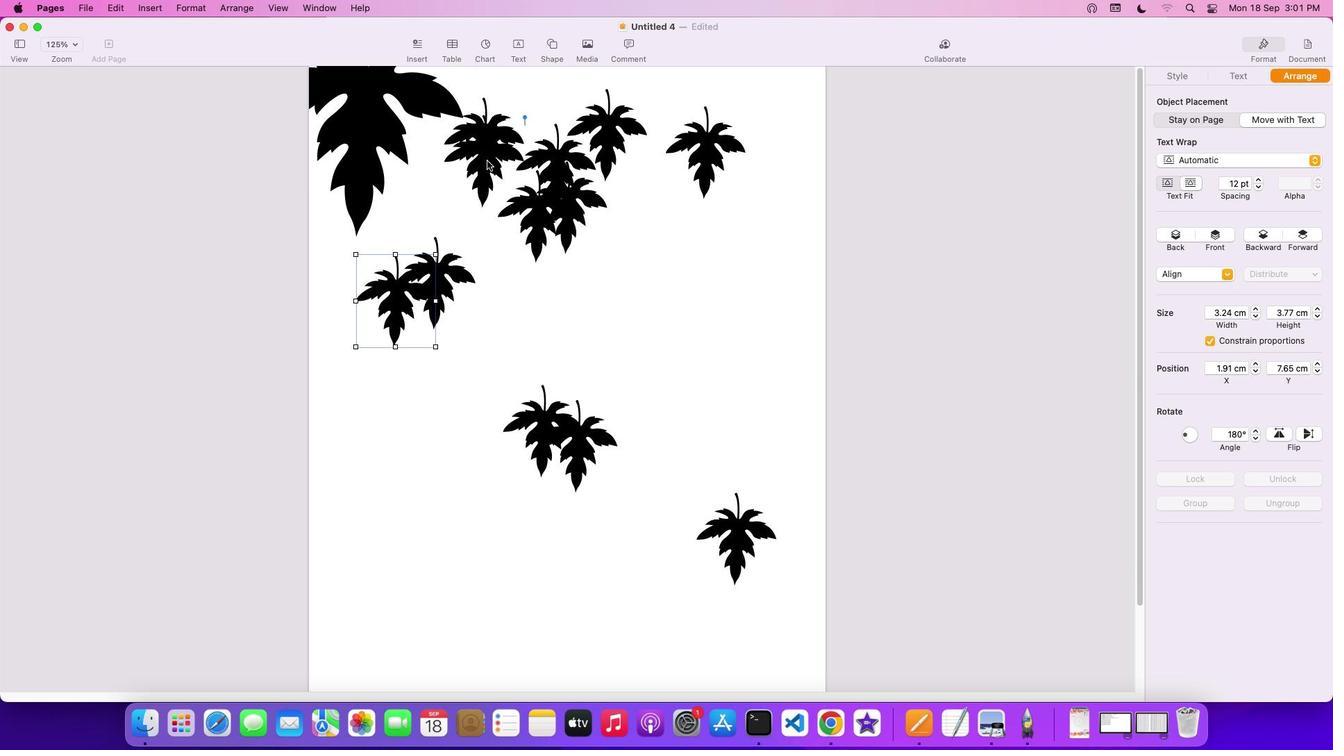 
Action: Mouse moved to (467, 151)
Screenshot: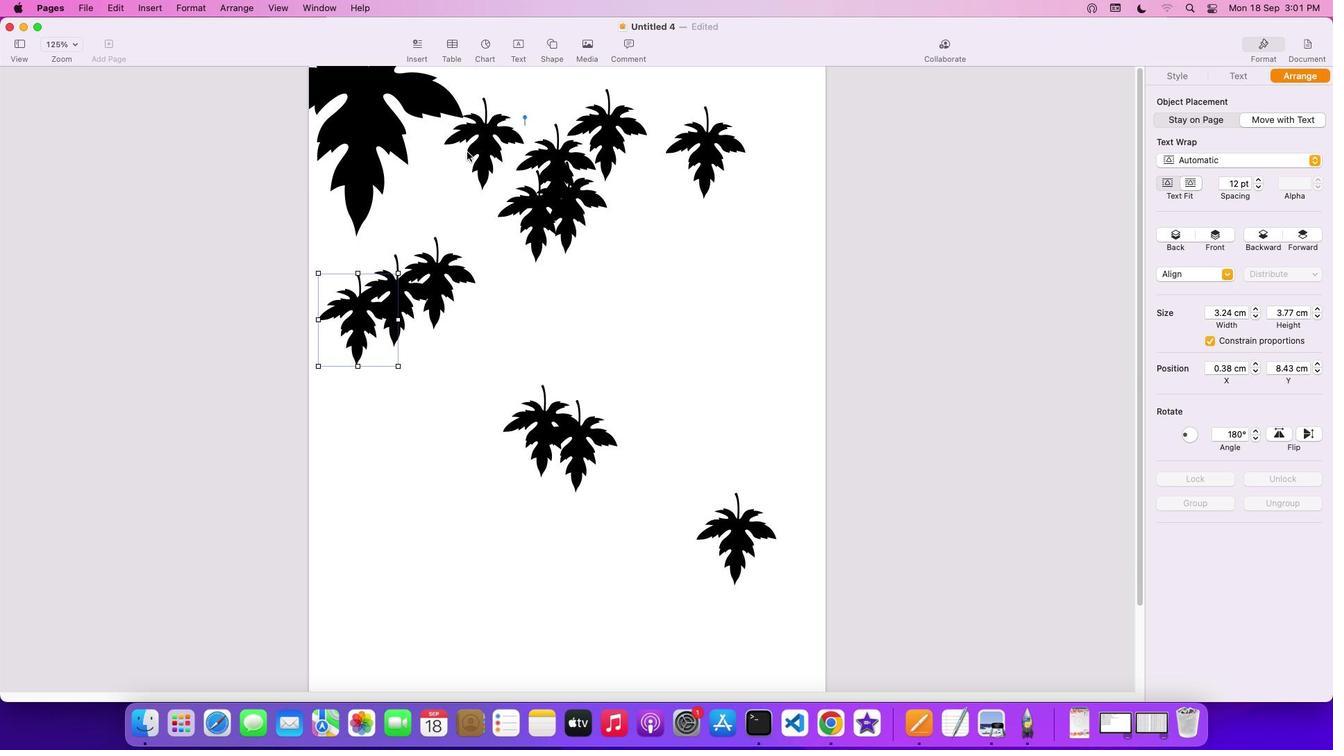 
Action: Mouse pressed left at (467, 151)
Screenshot: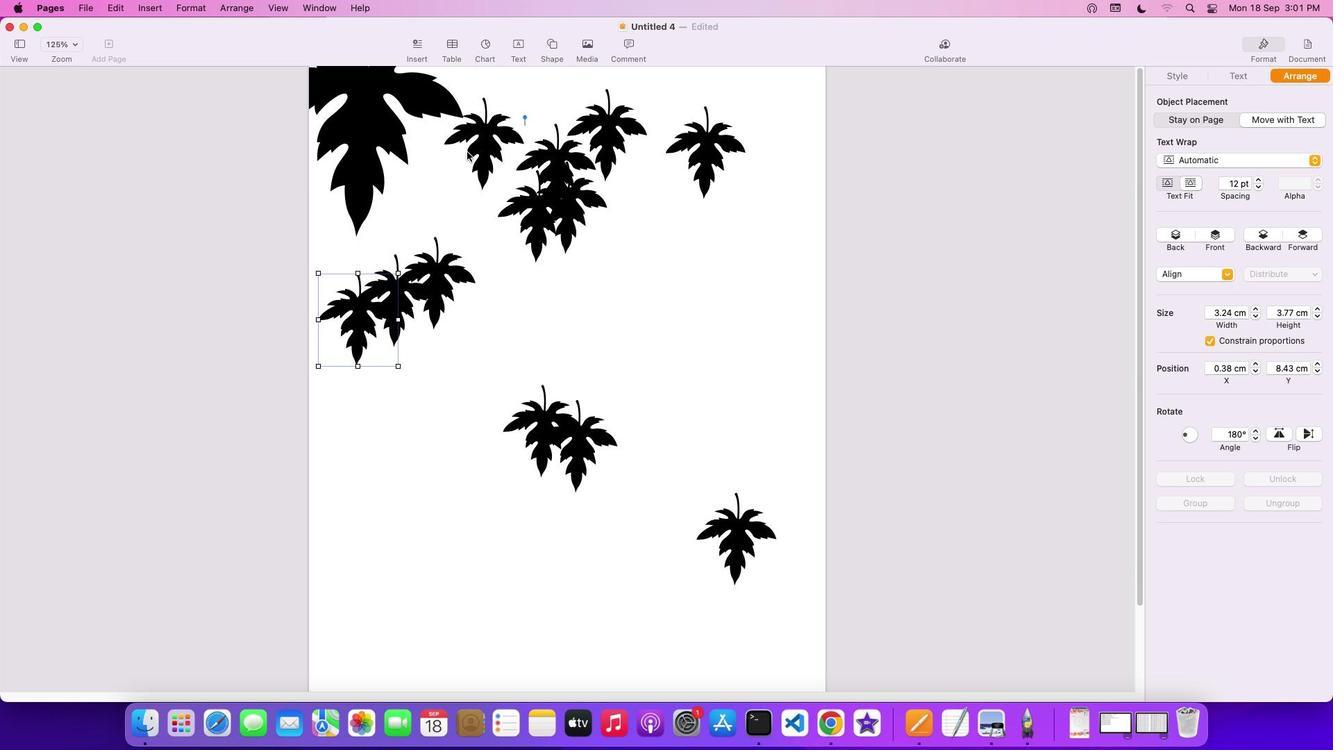 
Action: Mouse moved to (539, 218)
Screenshot: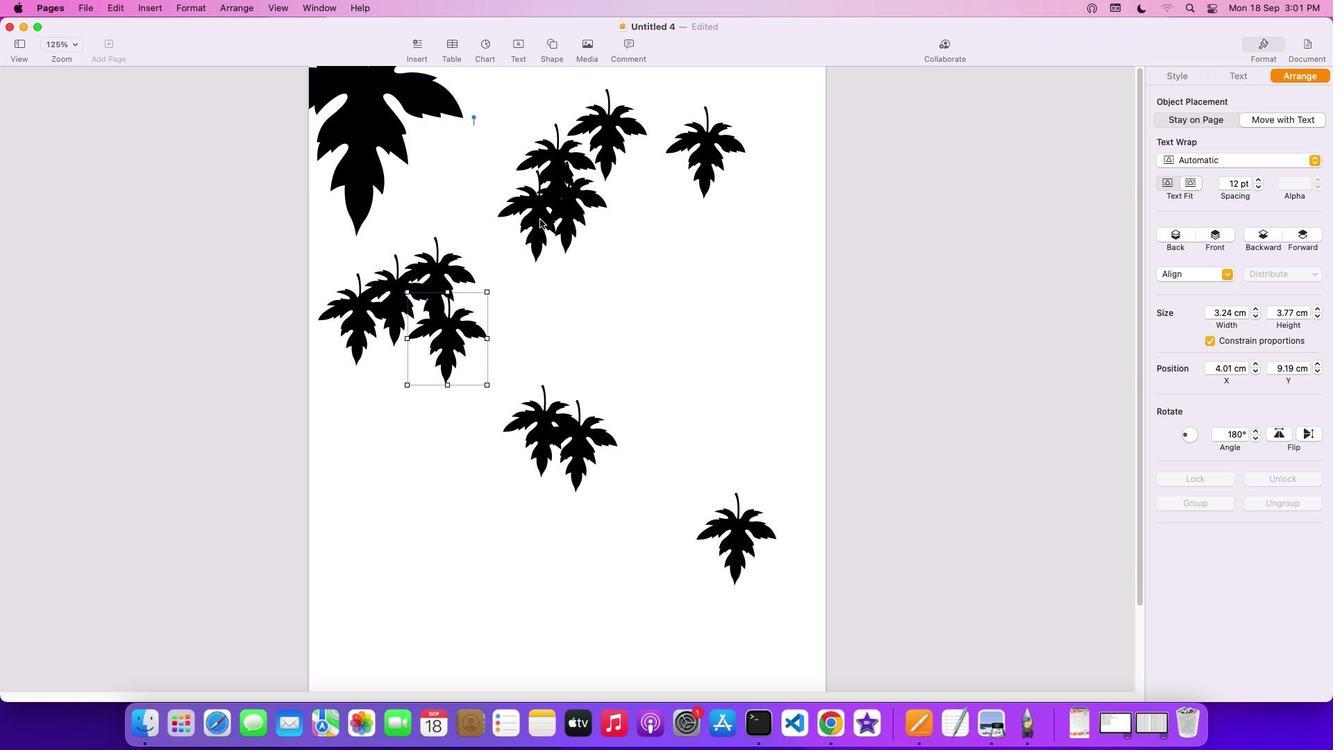 
Action: Mouse pressed left at (539, 218)
Screenshot: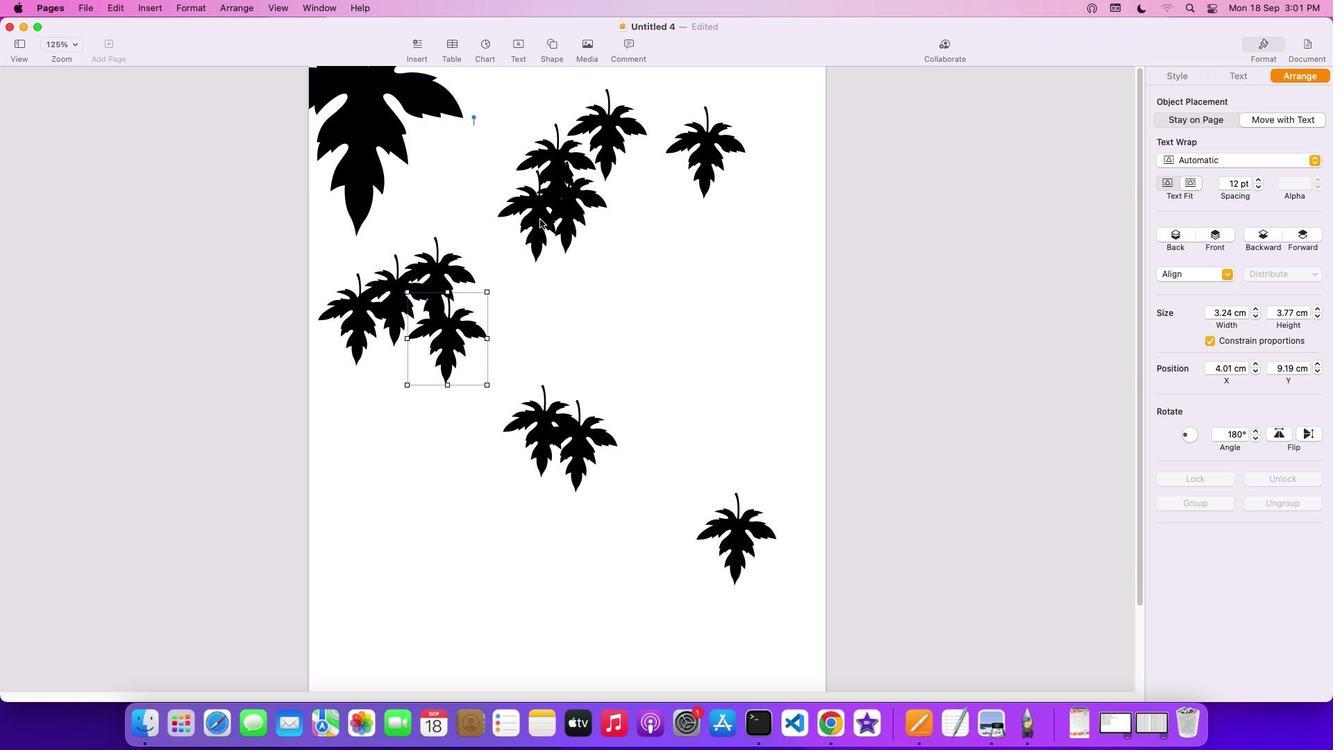 
Action: Mouse moved to (563, 212)
Screenshot: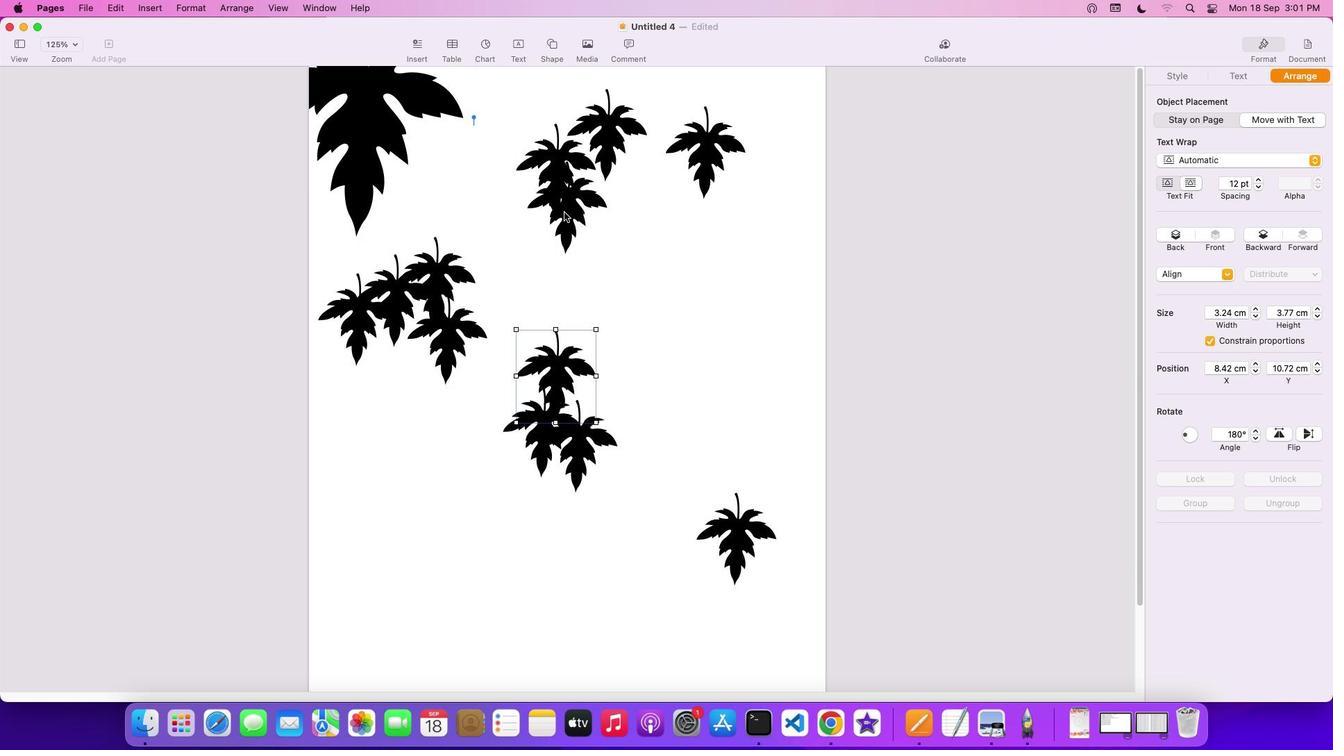 
Action: Mouse pressed left at (563, 212)
Screenshot: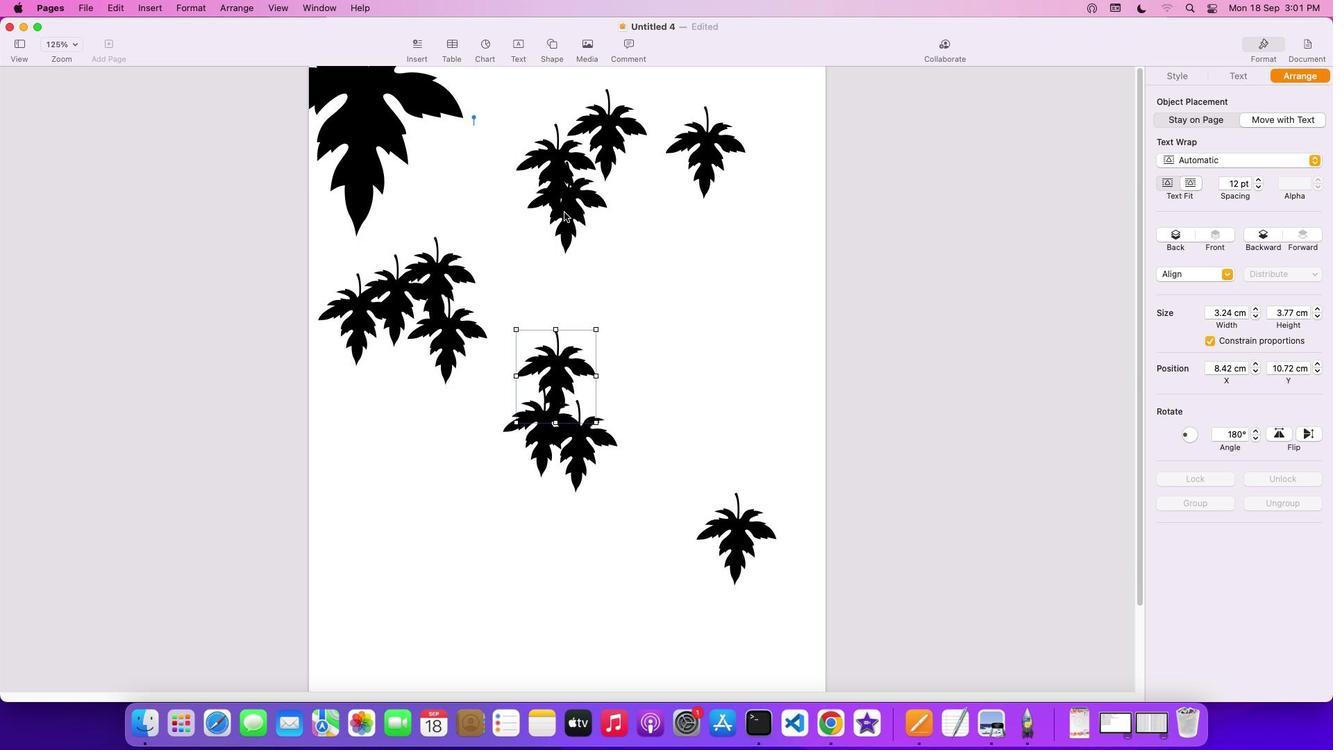 
Action: Mouse moved to (573, 220)
Screenshot: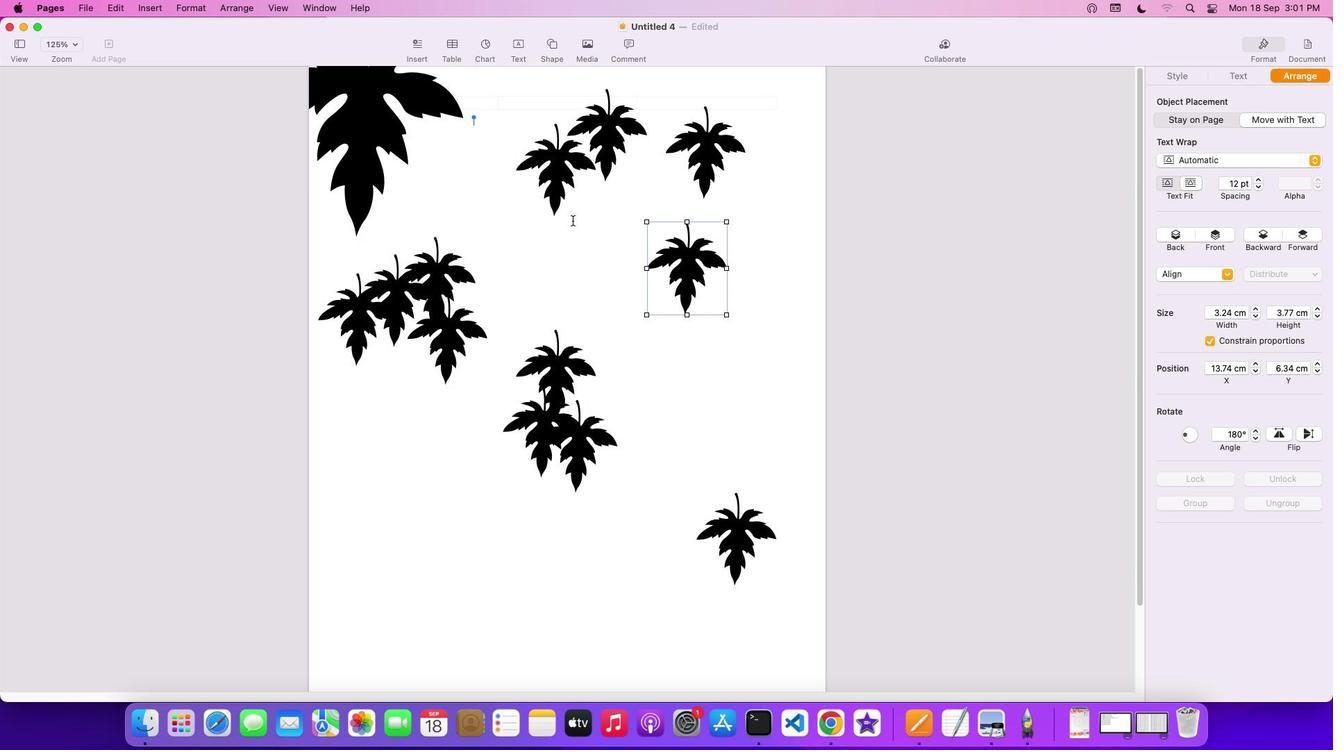 
Action: Mouse pressed left at (573, 220)
Screenshot: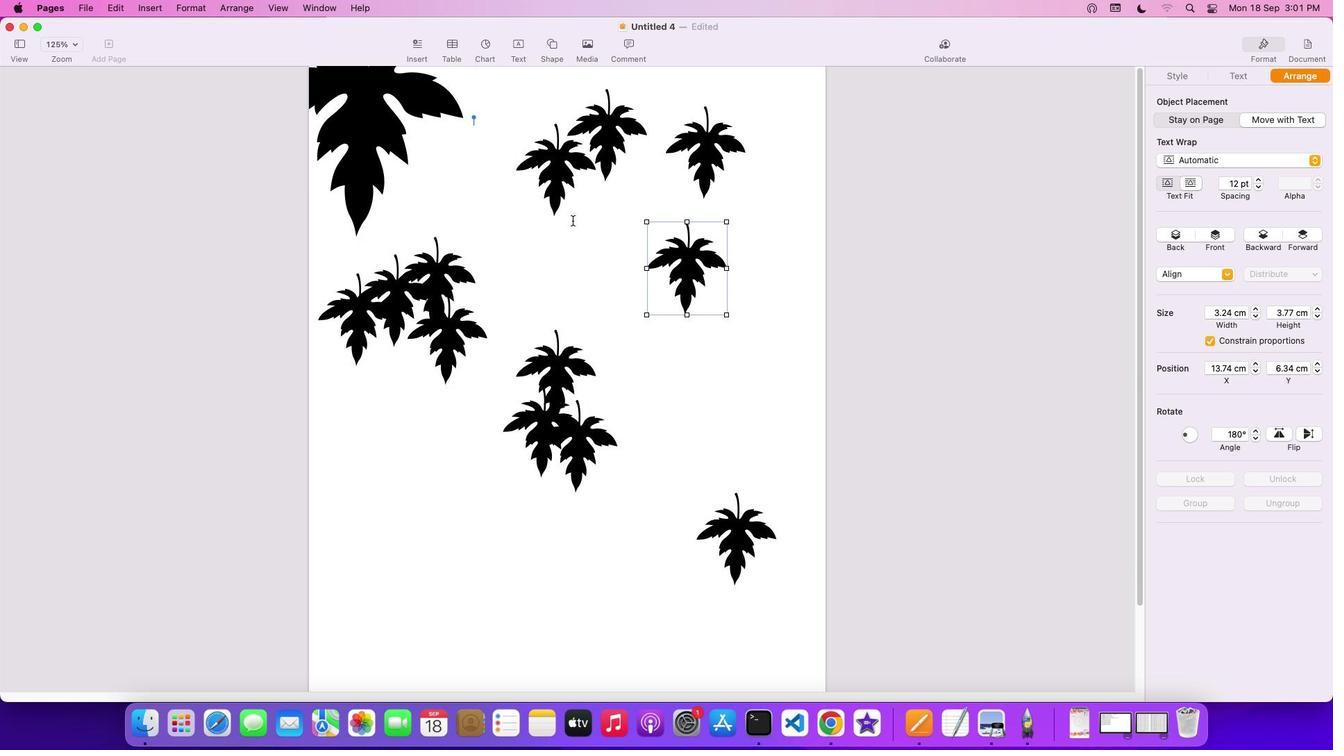 
Action: Mouse moved to (553, 168)
Screenshot: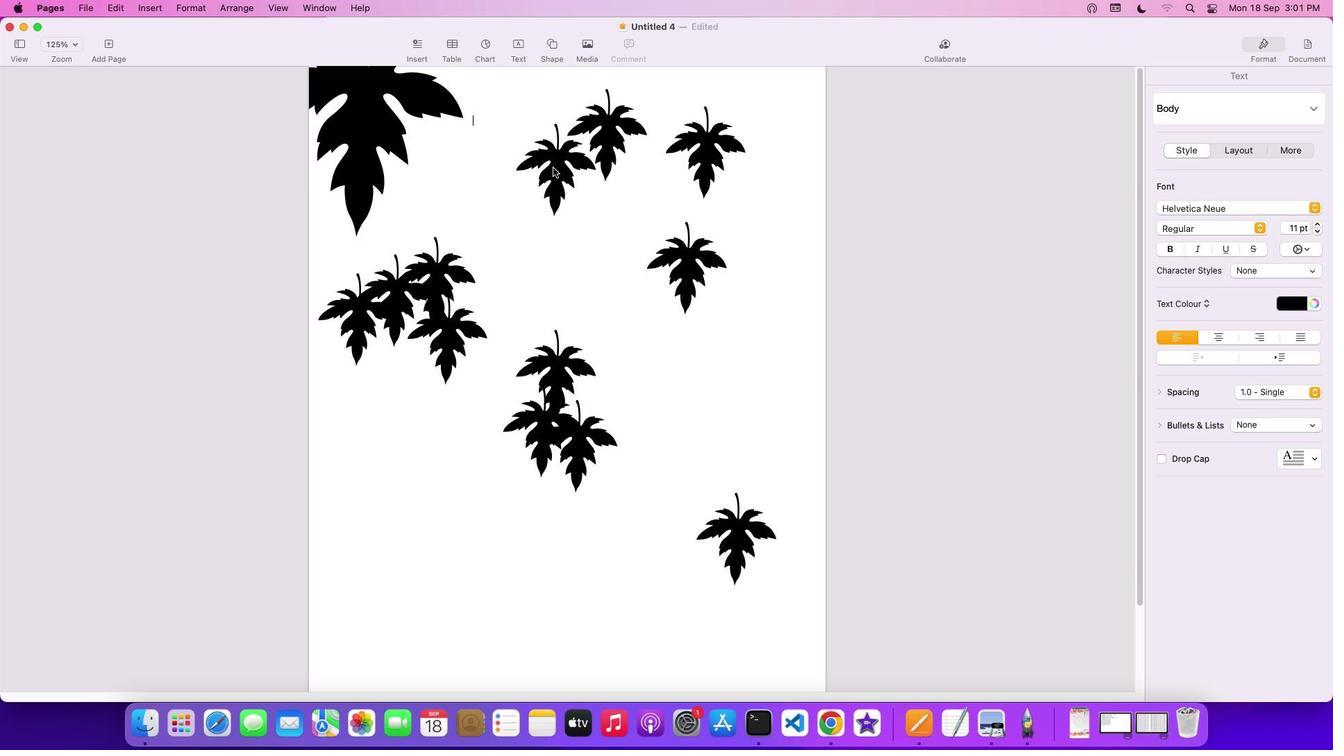 
Action: Mouse pressed left at (553, 168)
Screenshot: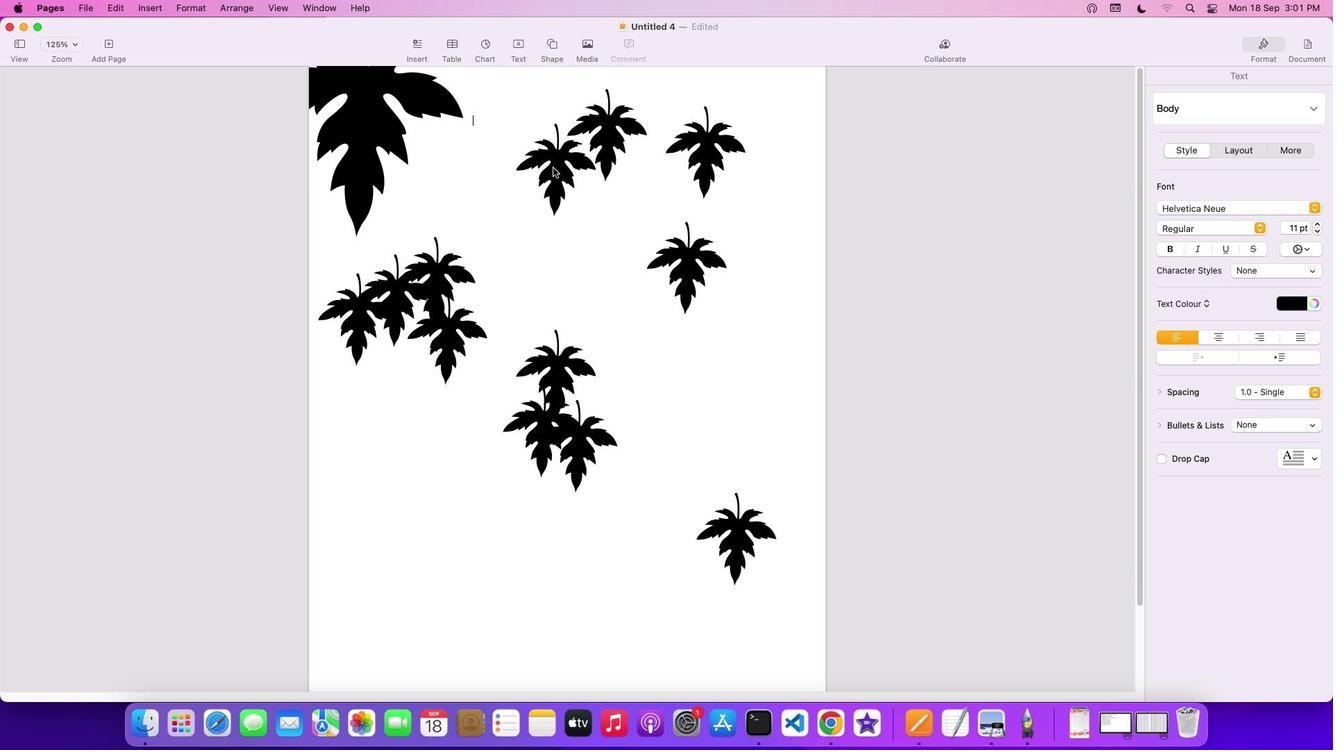 
Action: Mouse moved to (488, 160)
Screenshot: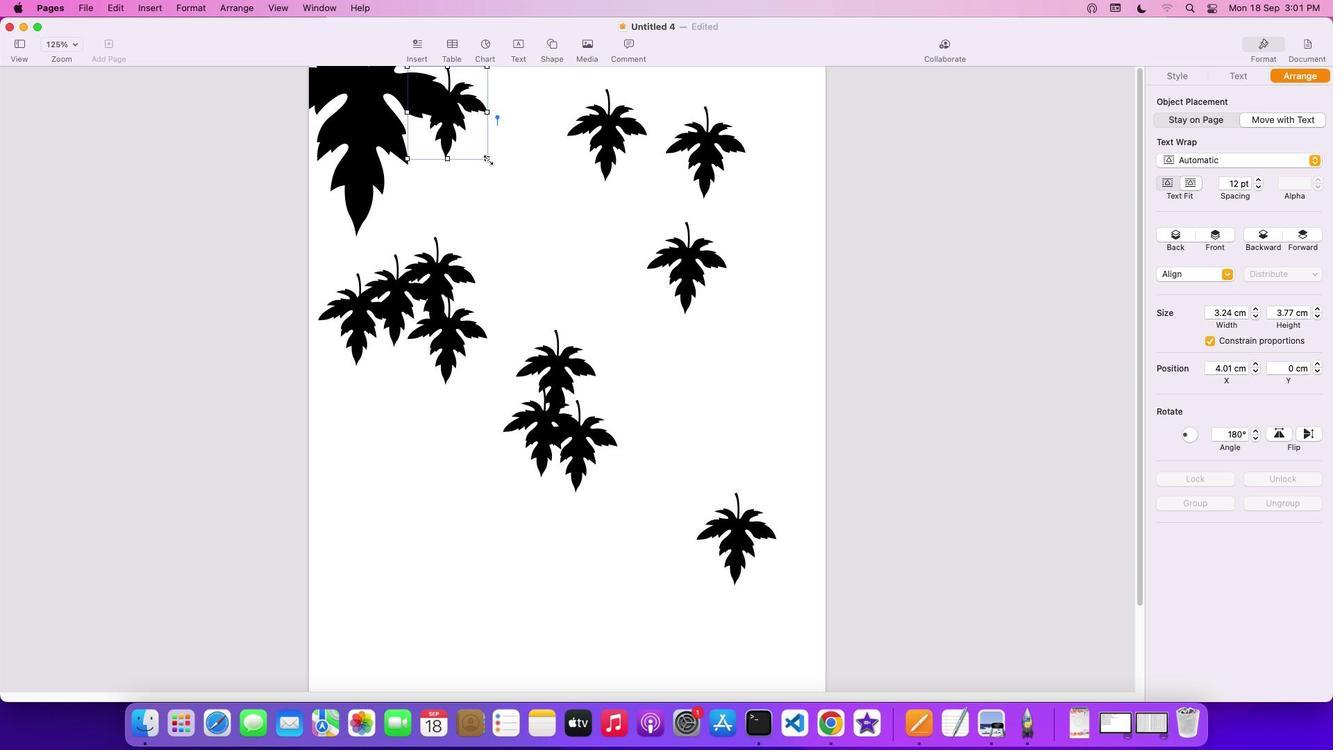 
Action: Mouse pressed left at (488, 160)
Screenshot: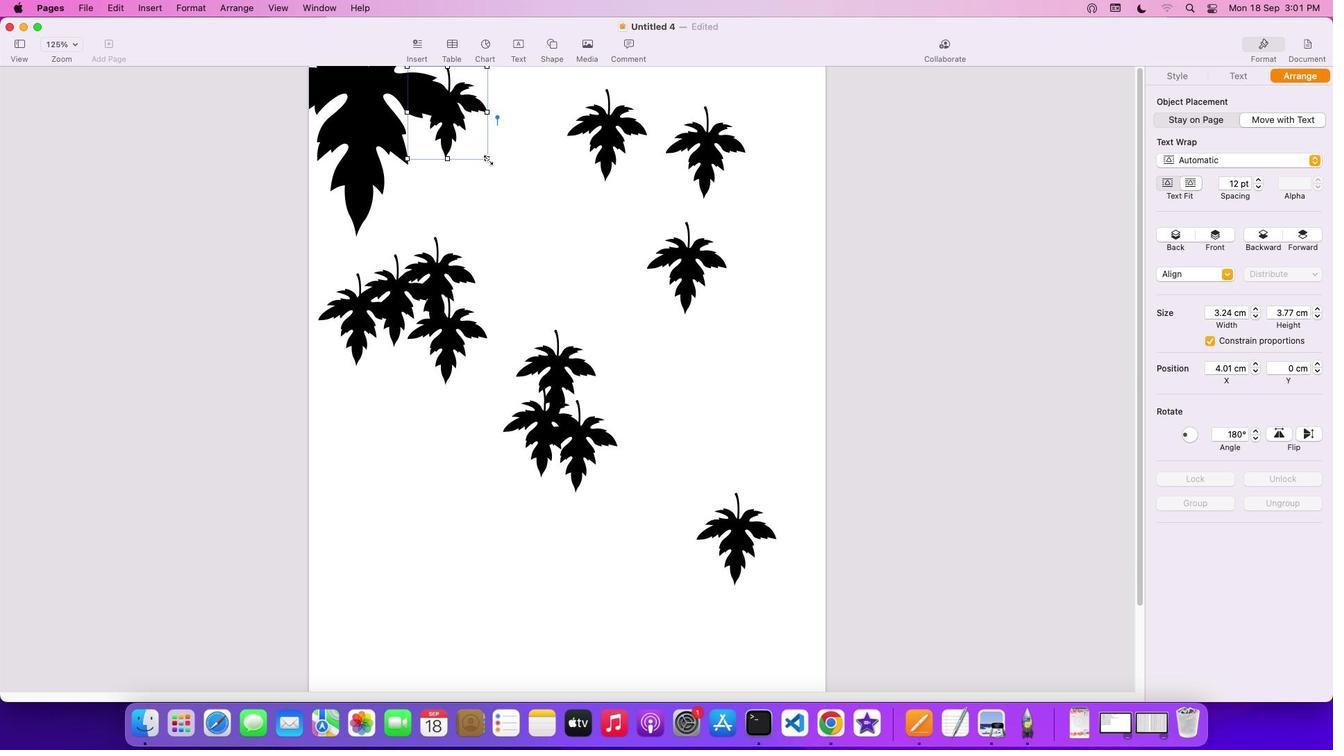 
Action: Mouse moved to (501, 164)
Screenshot: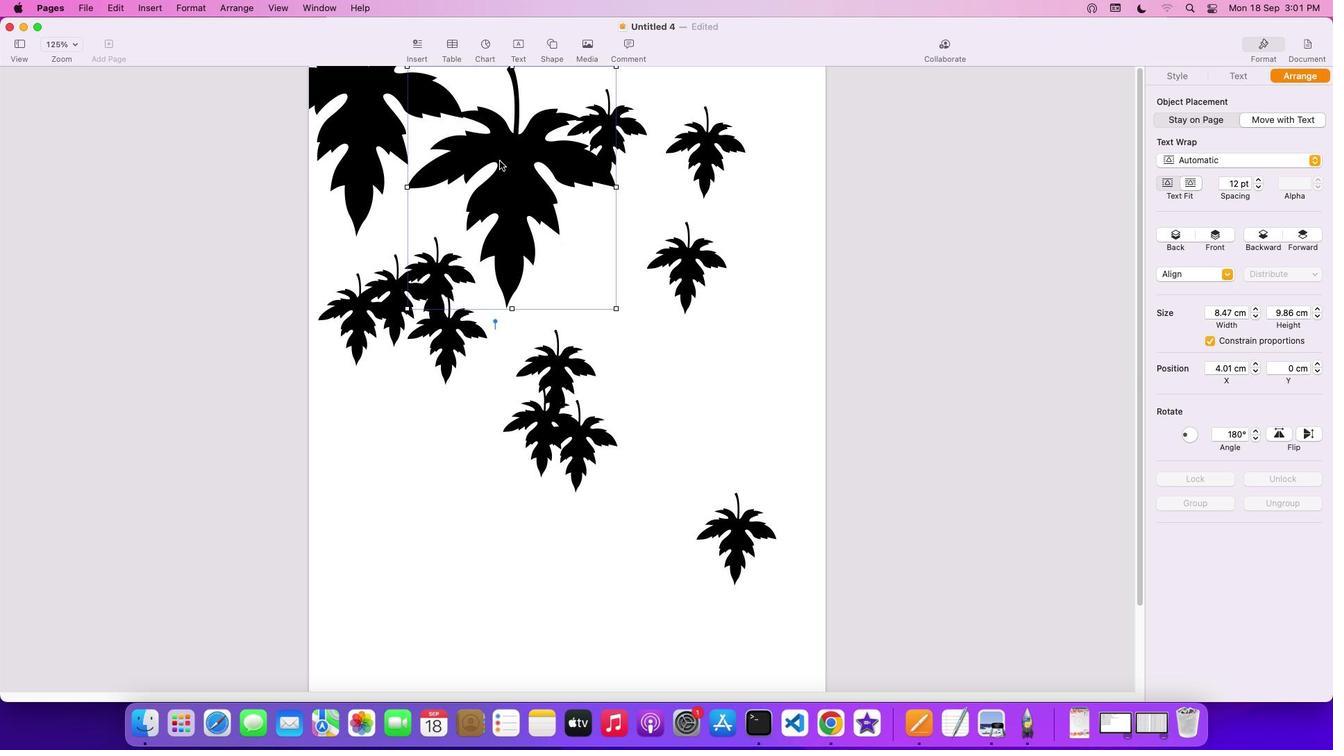 
Action: Mouse pressed left at (501, 164)
Screenshot: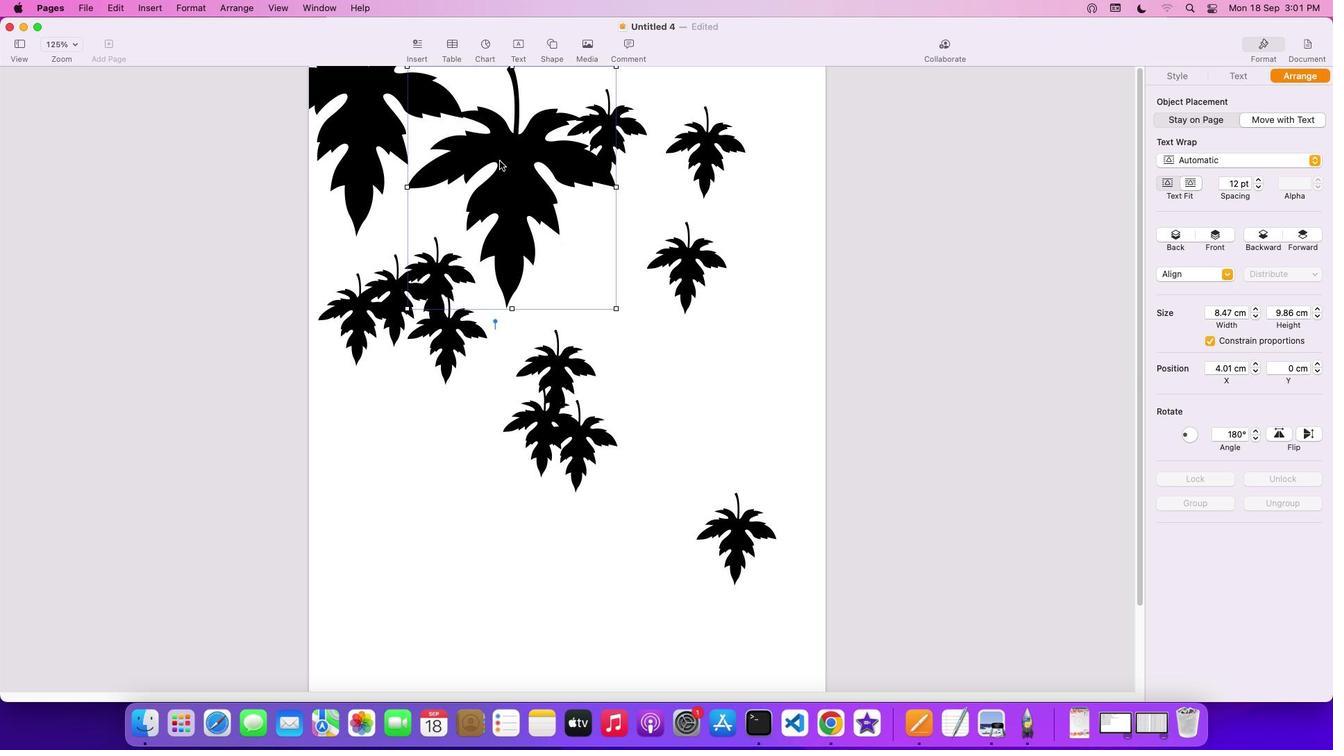 
Action: Mouse moved to (499, 179)
Screenshot: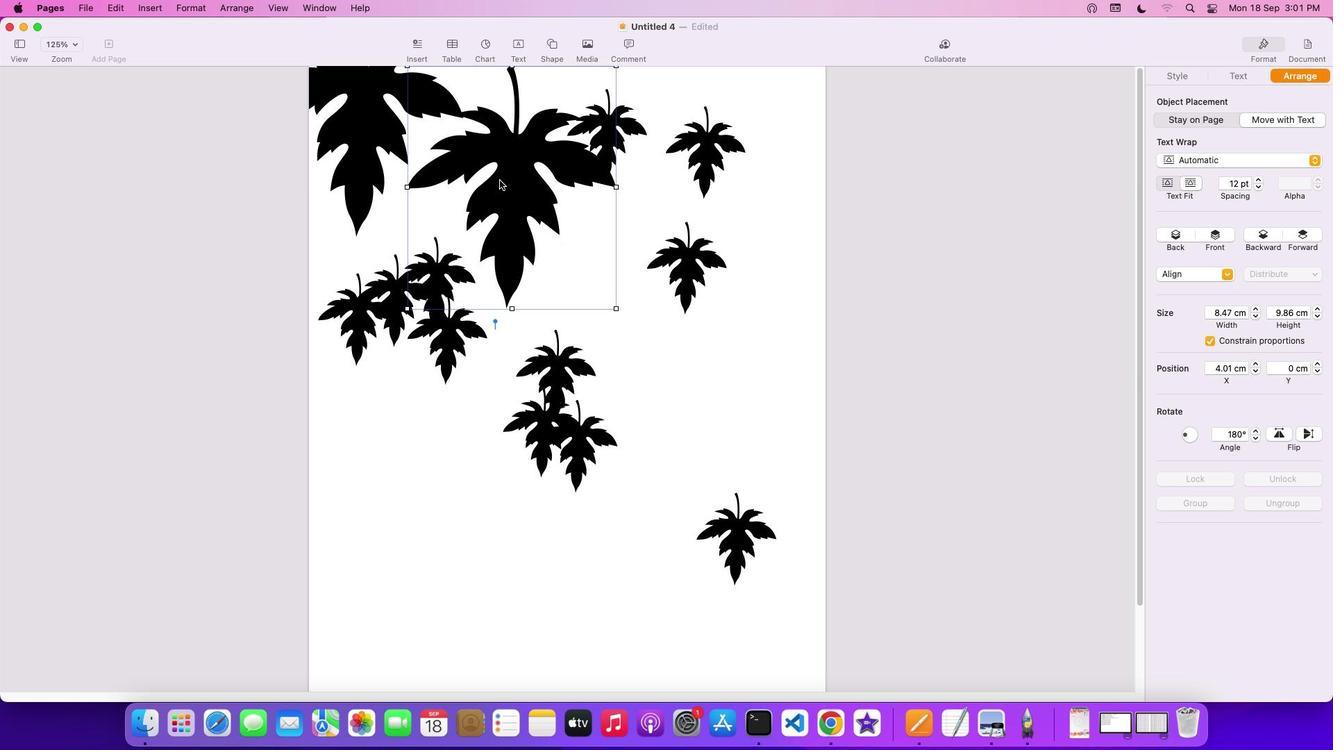 
Action: Mouse pressed left at (499, 179)
Screenshot: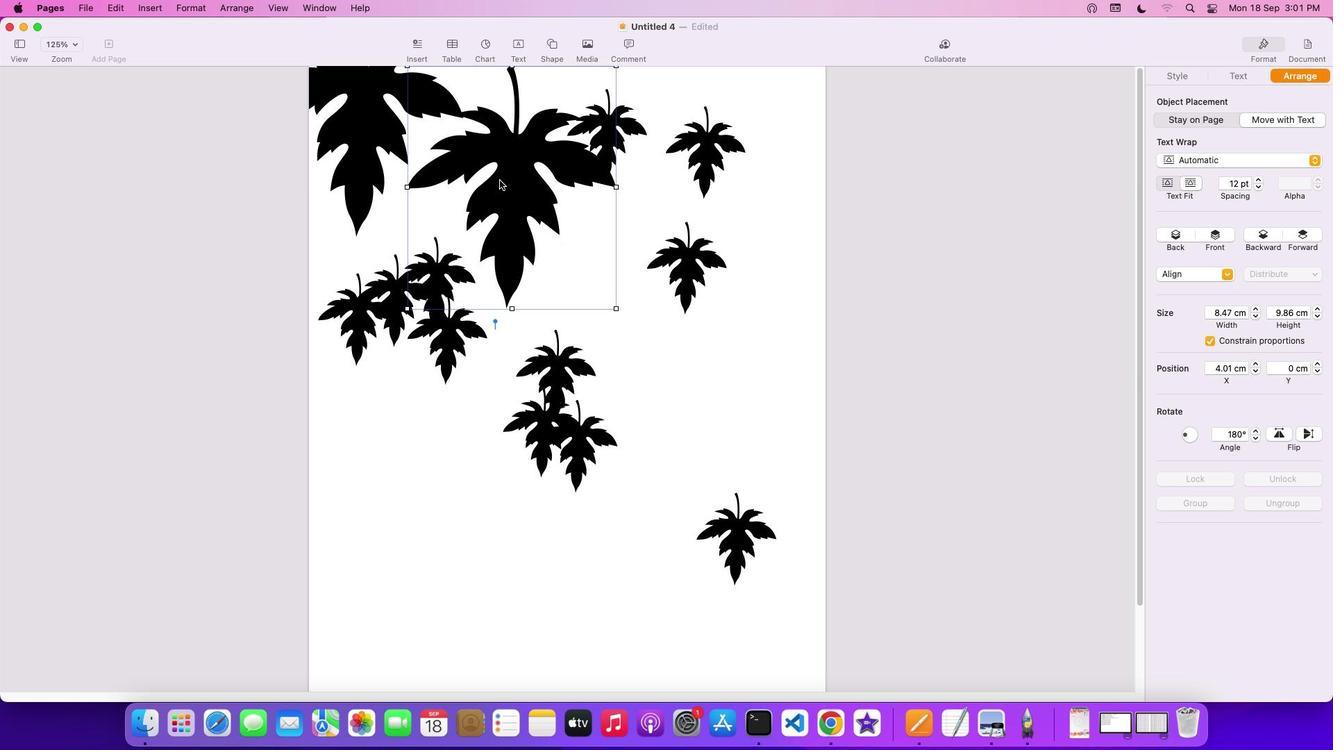 
Action: Mouse moved to (1193, 115)
Screenshot: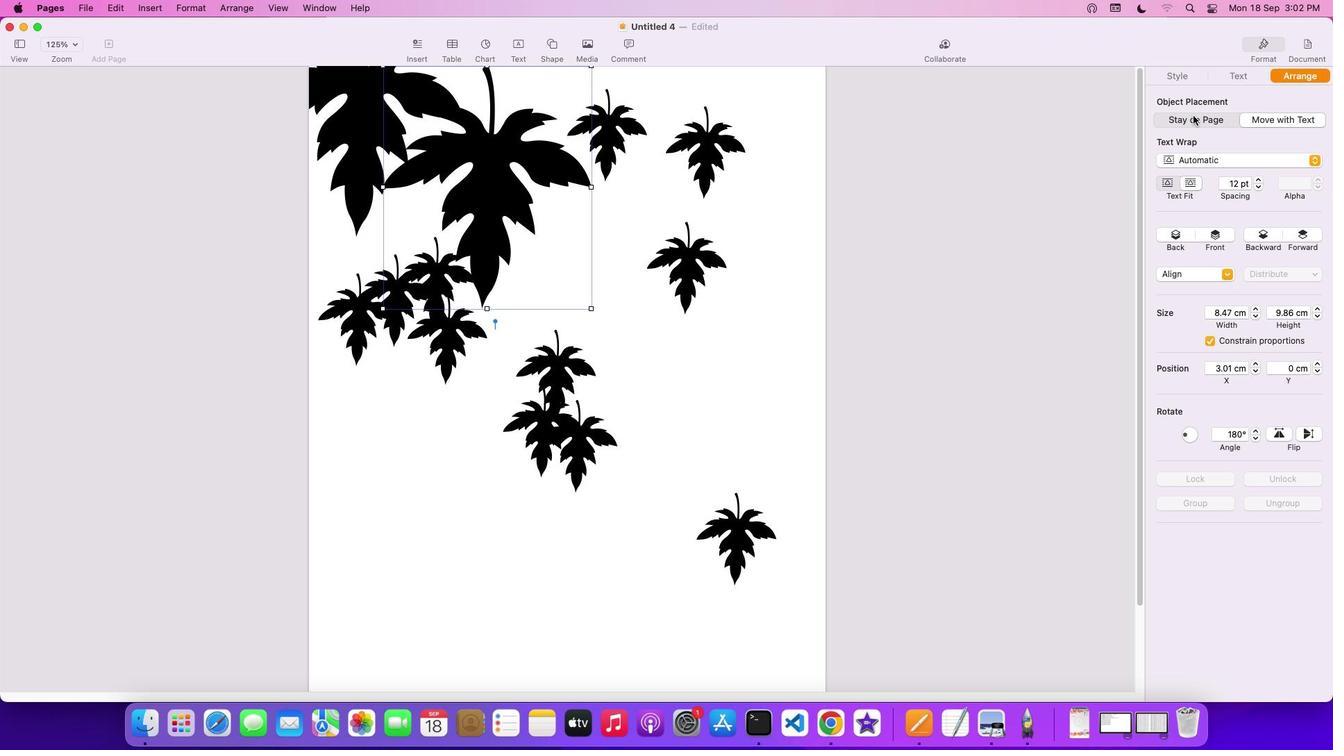 
Action: Mouse pressed left at (1193, 115)
Screenshot: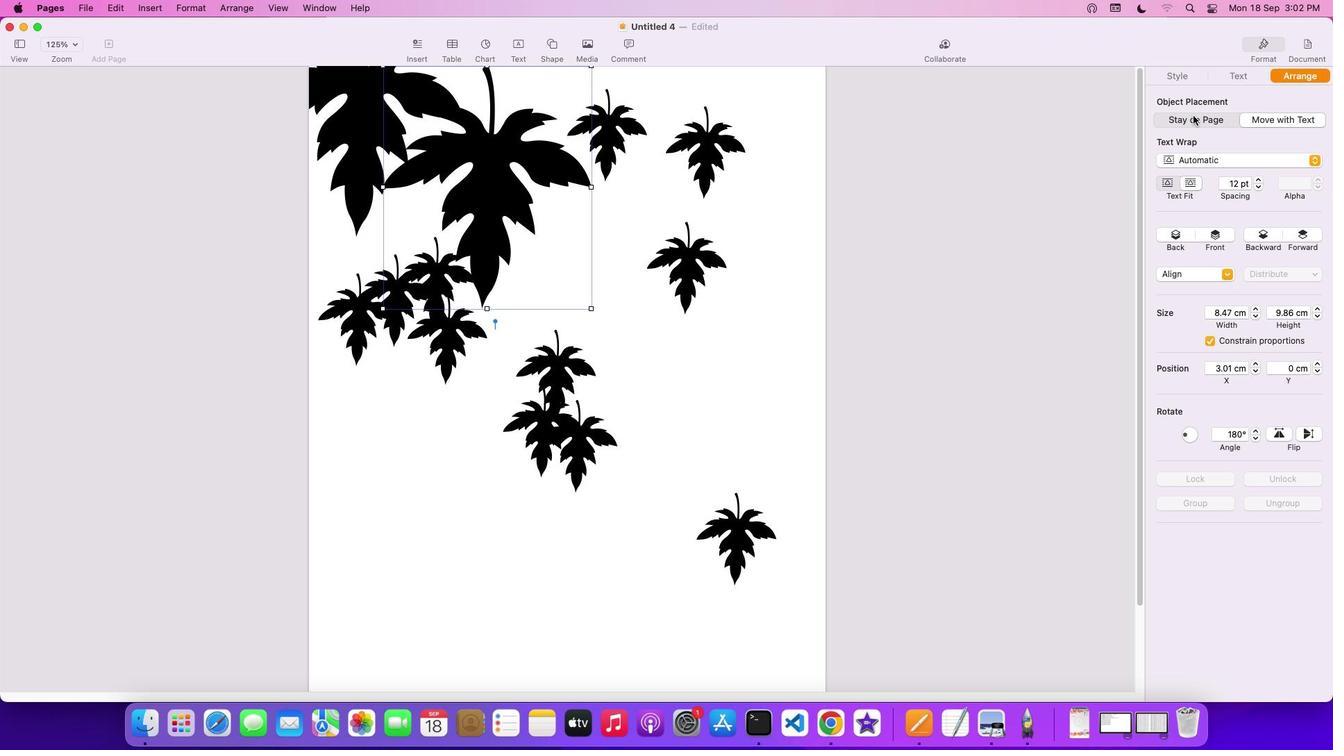 
Action: Mouse moved to (590, 309)
Screenshot: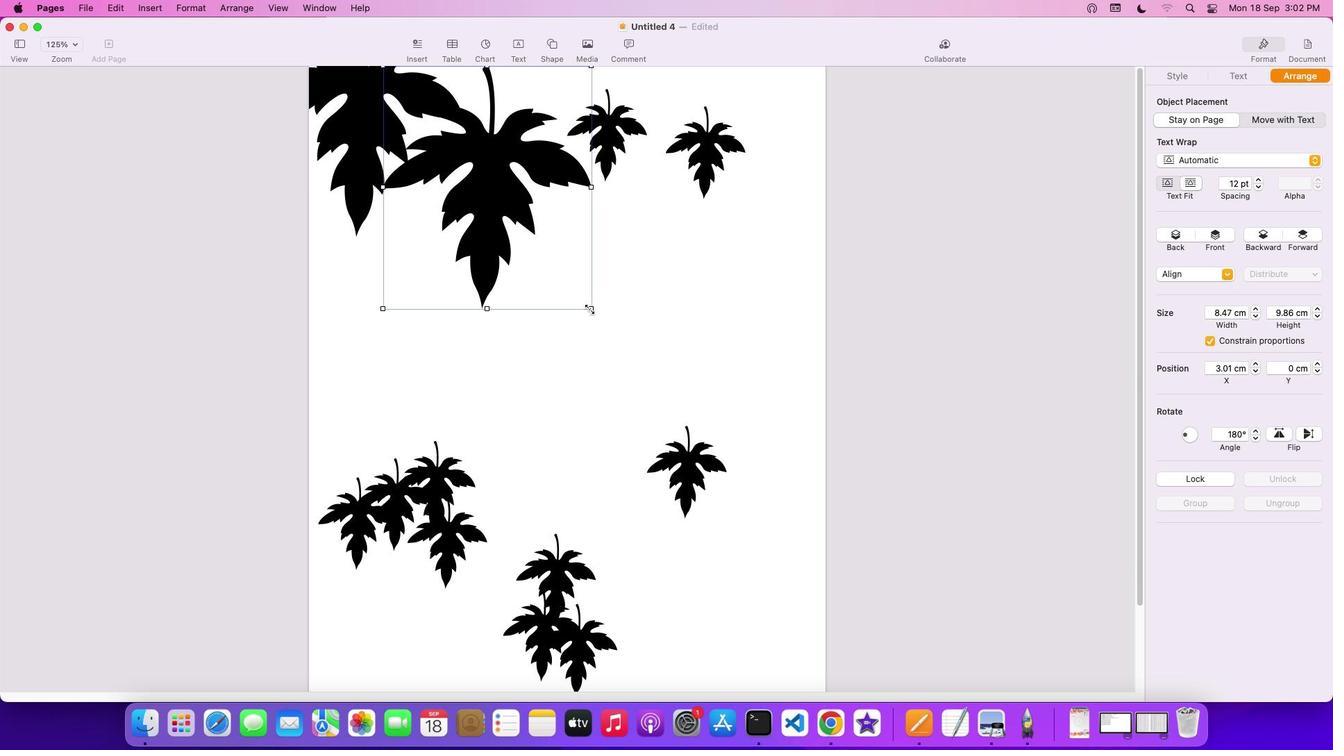 
Action: Mouse pressed left at (590, 309)
Screenshot: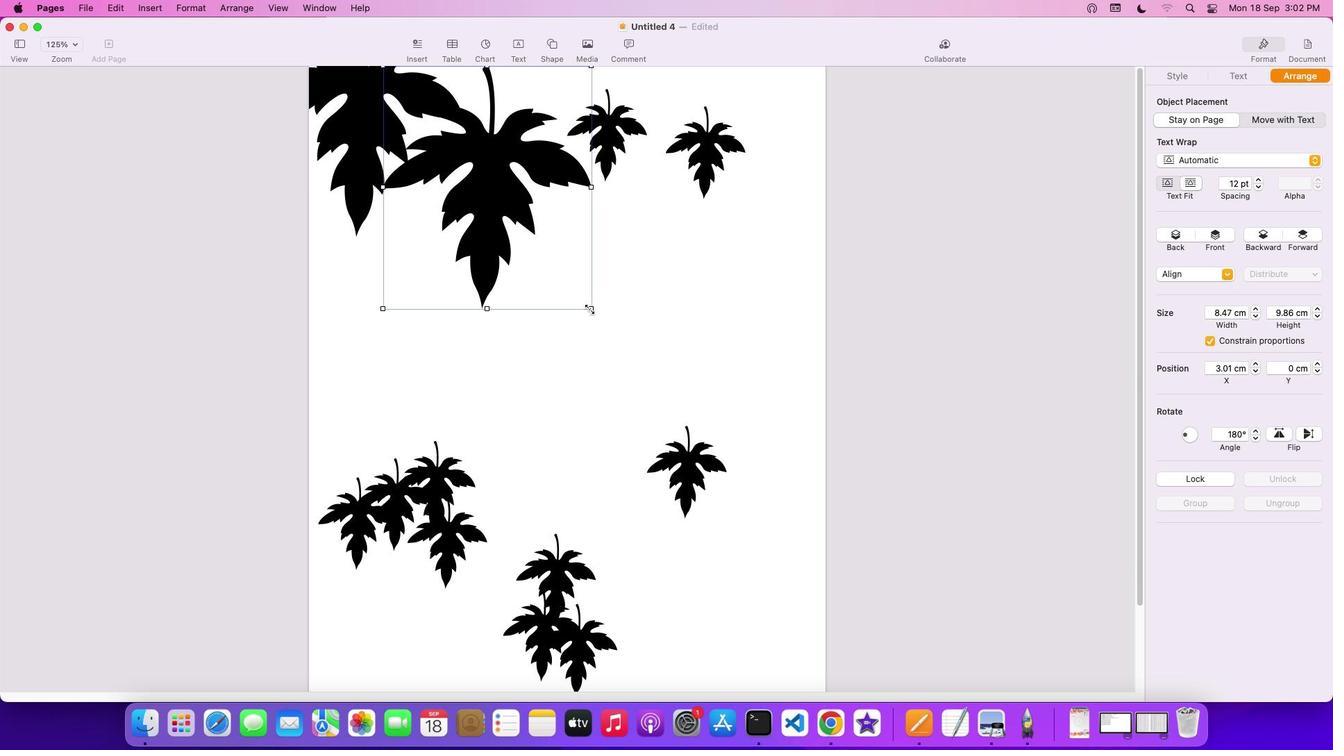 
Action: Mouse moved to (453, 156)
Screenshot: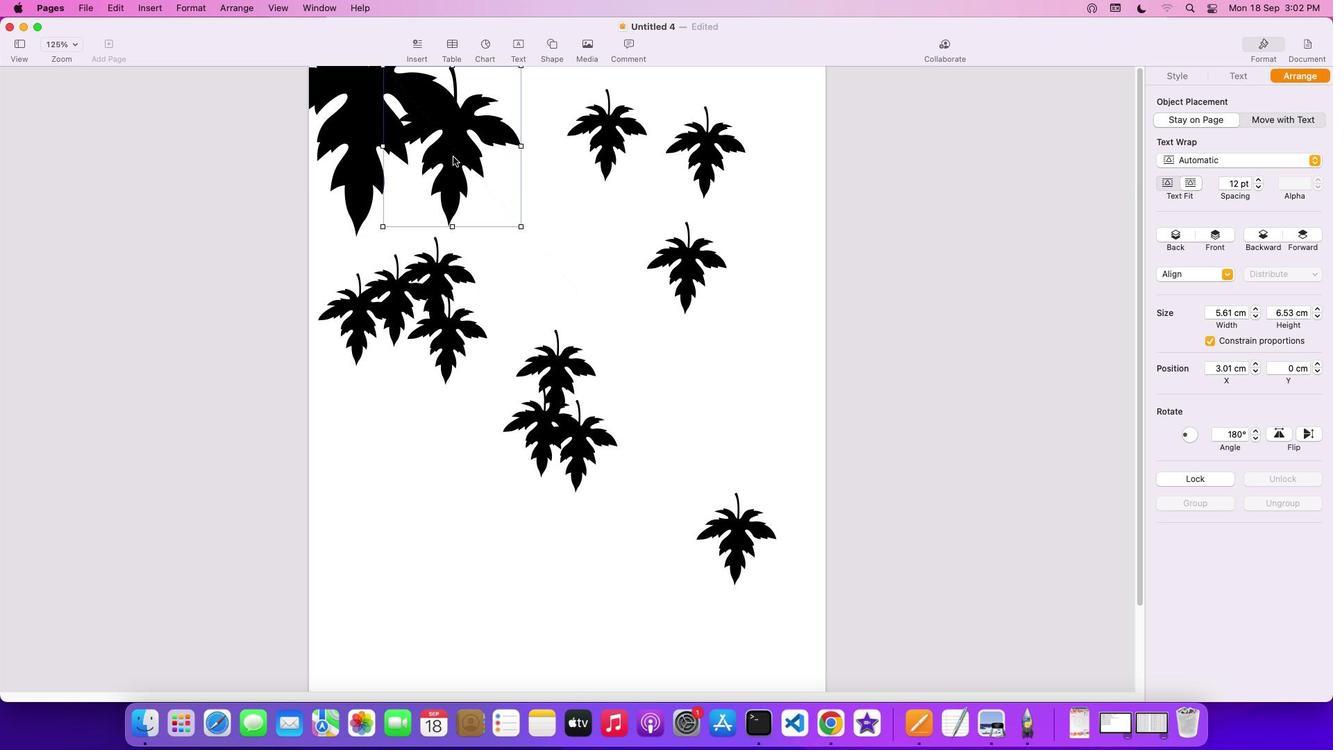 
Action: Mouse pressed left at (453, 156)
Screenshot: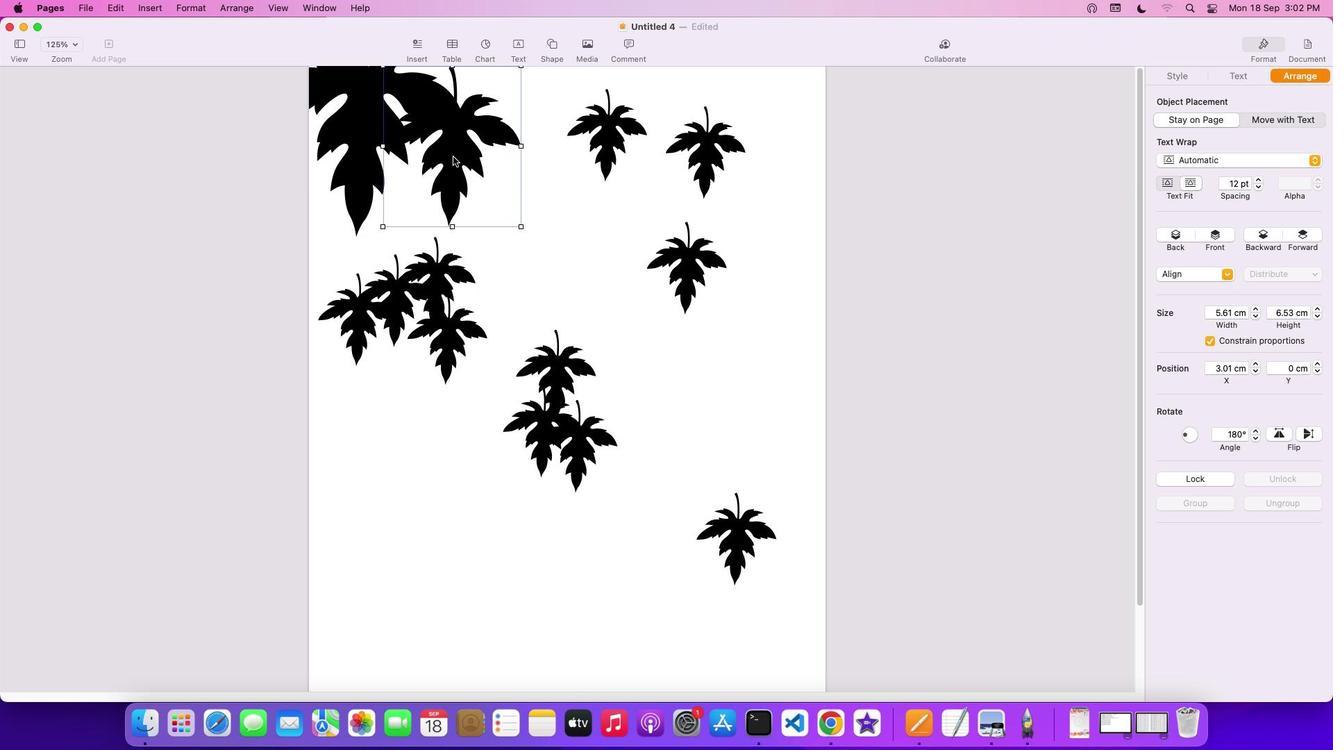 
Action: Mouse moved to (609, 139)
Screenshot: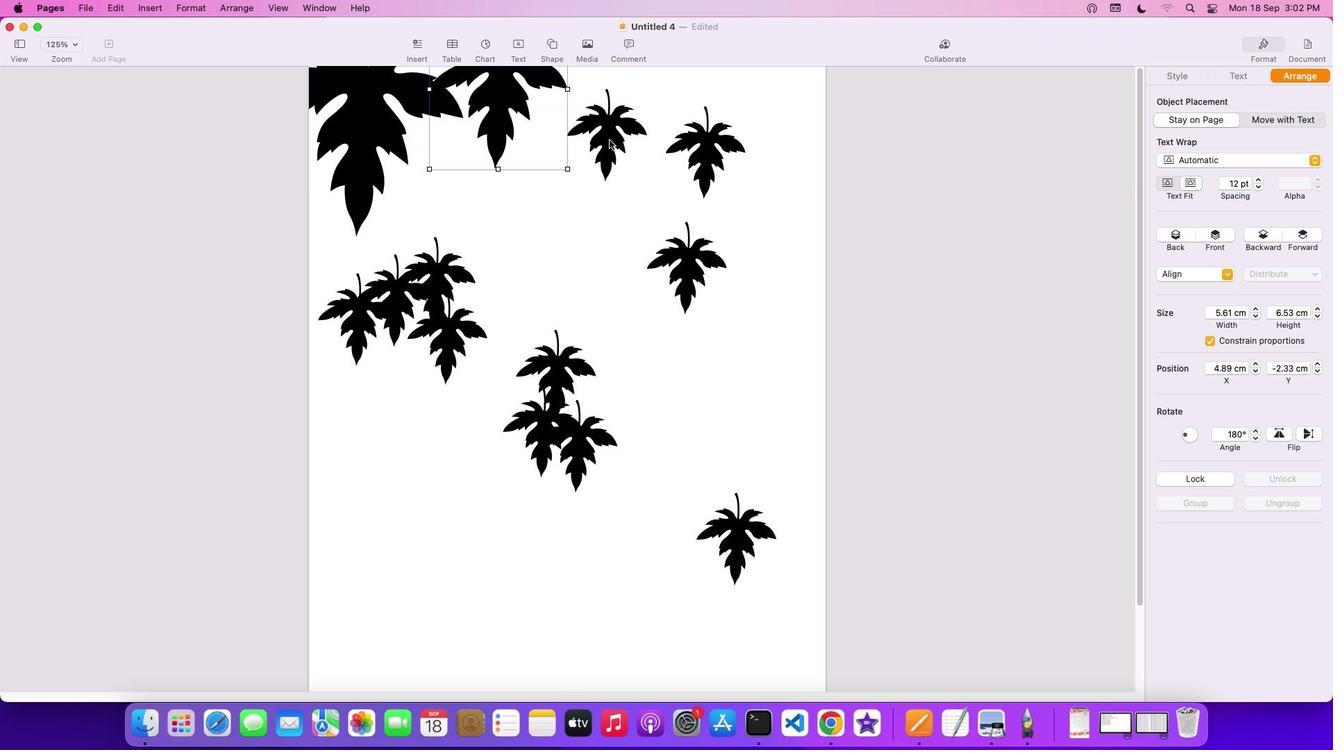 
Action: Mouse pressed left at (609, 139)
Screenshot: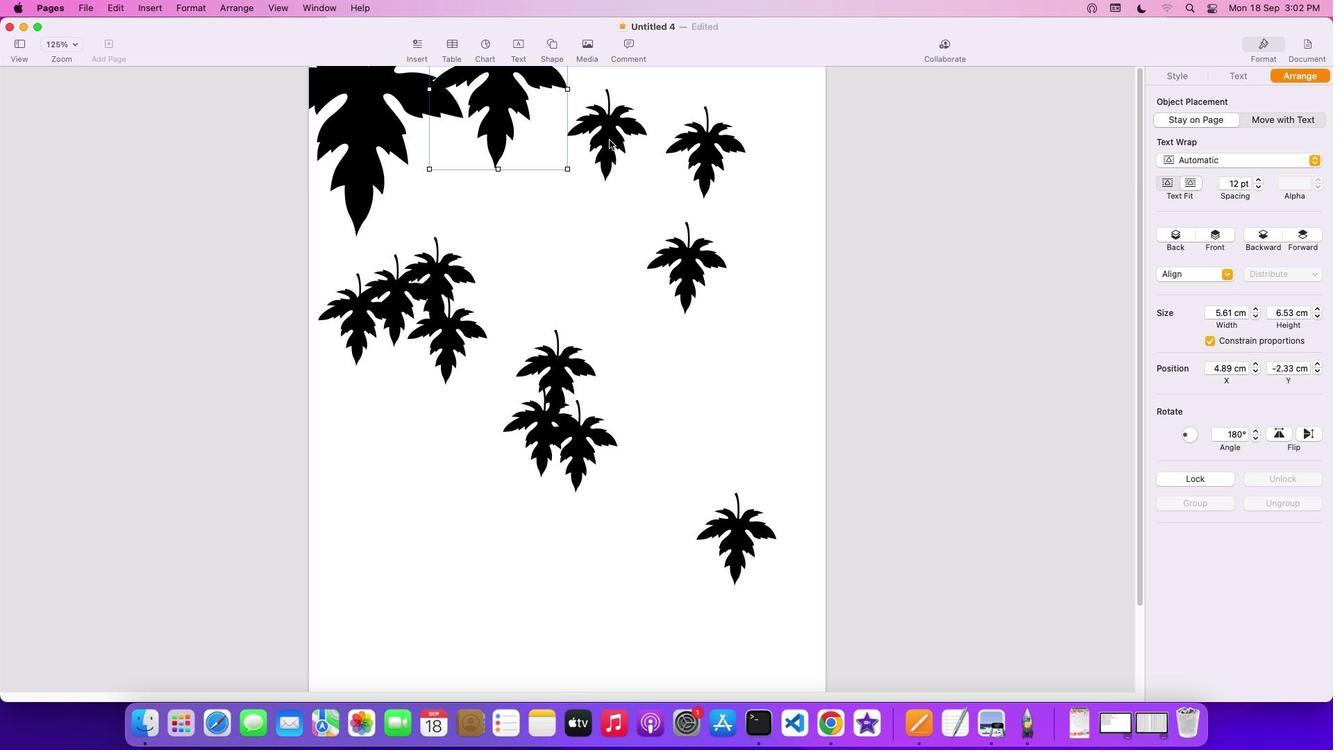 
Action: Mouse moved to (647, 181)
Screenshot: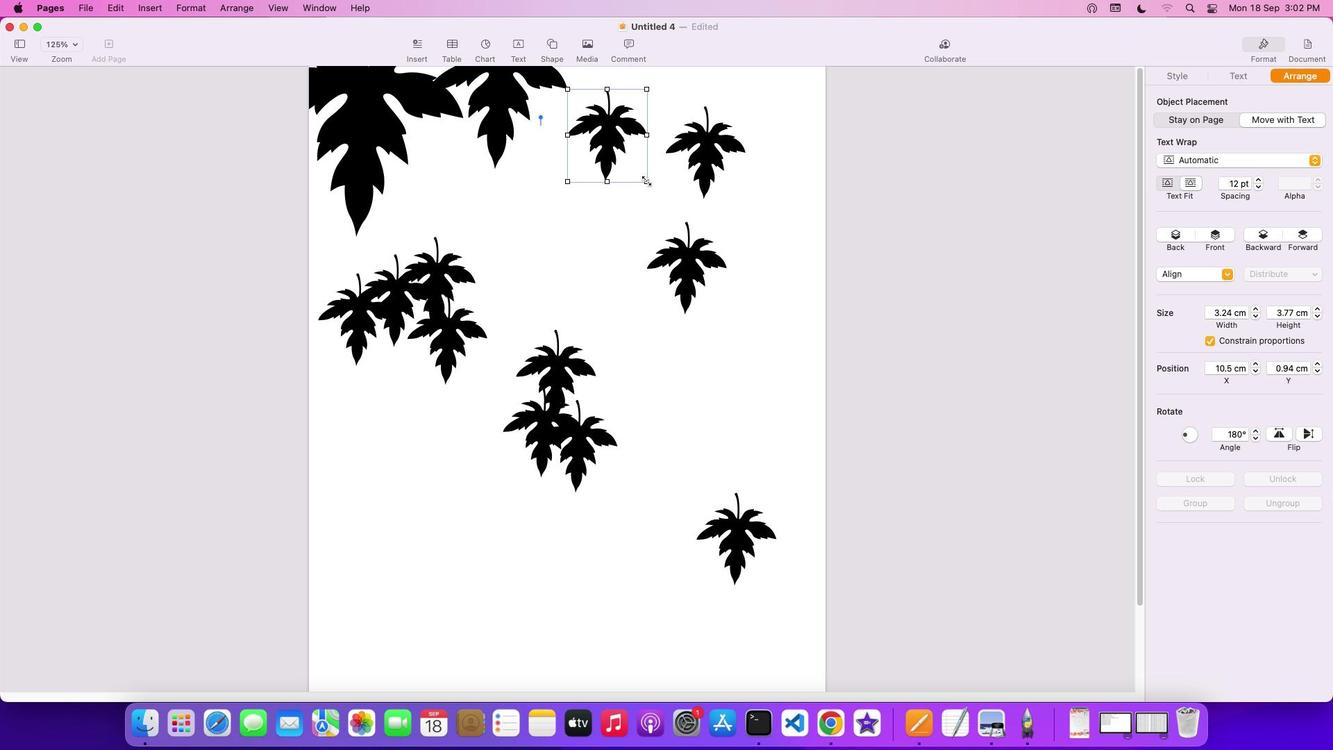 
Action: Mouse pressed left at (647, 181)
Screenshot: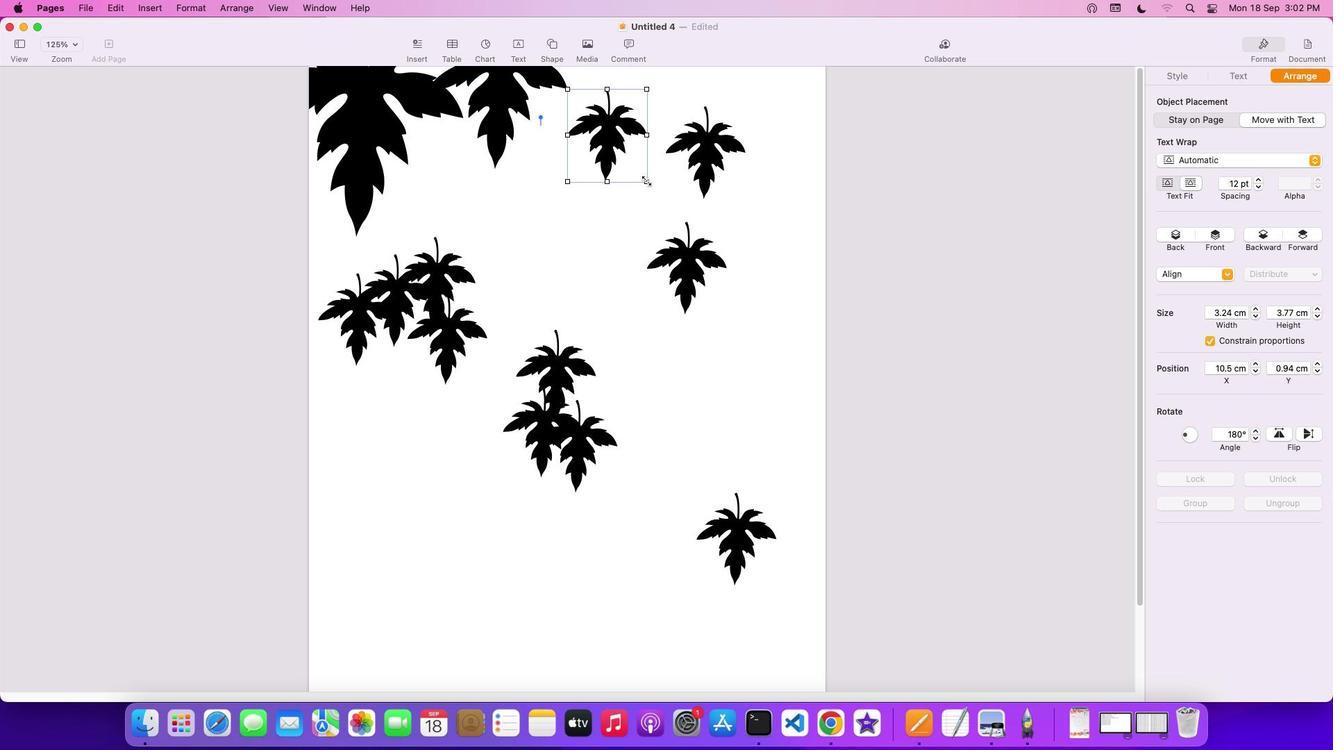 
Action: Mouse moved to (641, 184)
Screenshot: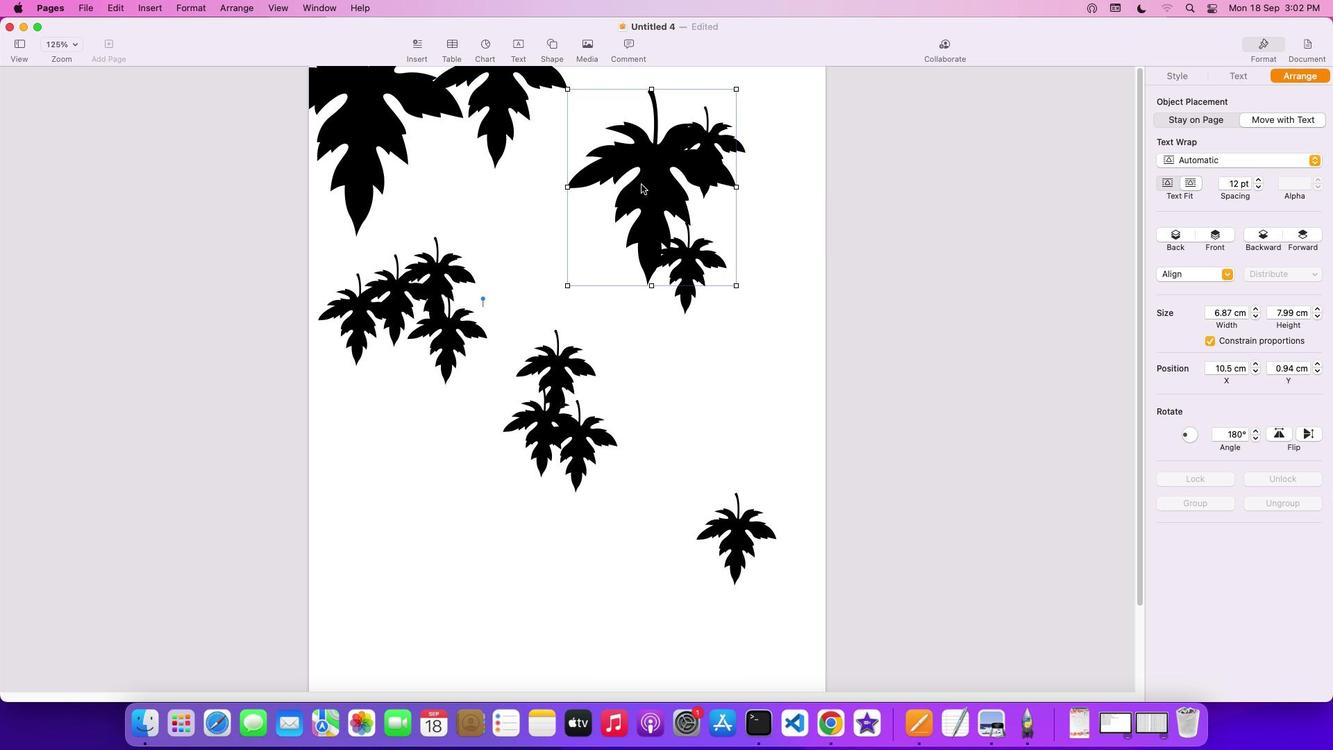 
Action: Mouse pressed left at (641, 184)
Screenshot: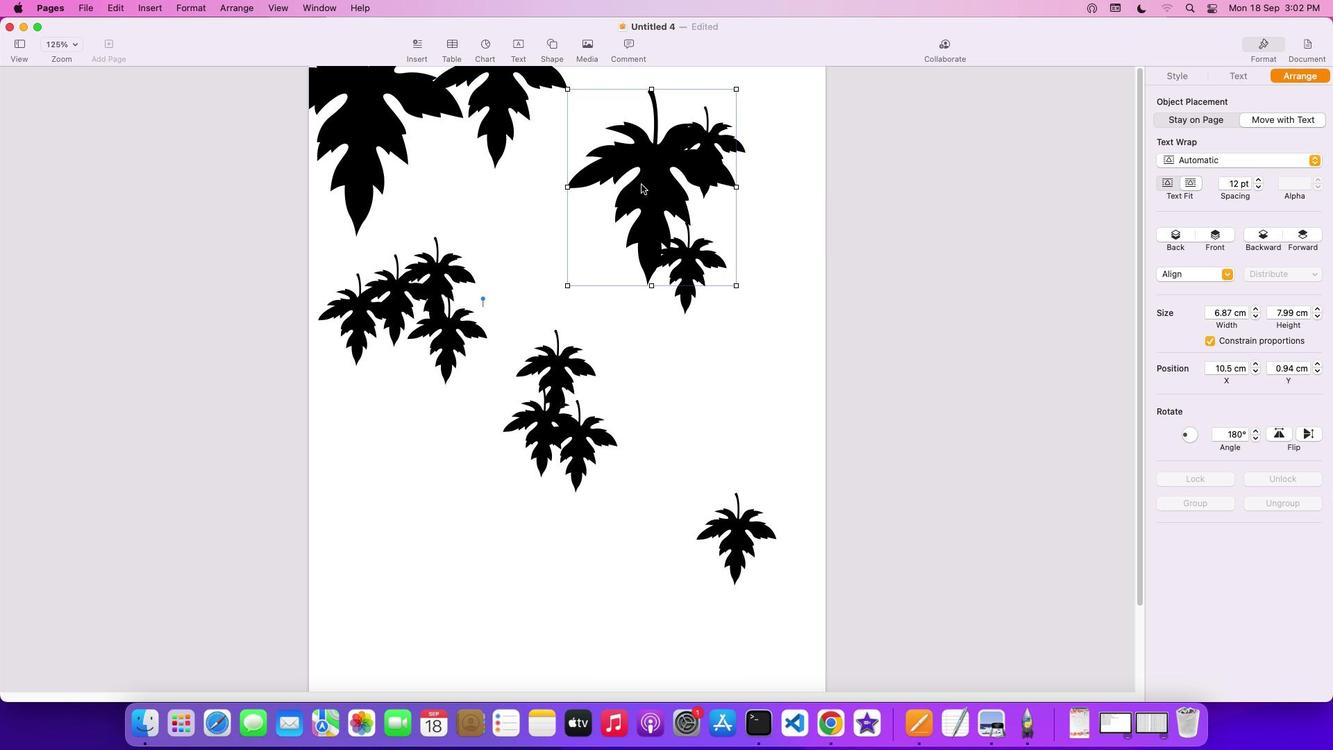 
Action: Mouse moved to (707, 261)
Screenshot: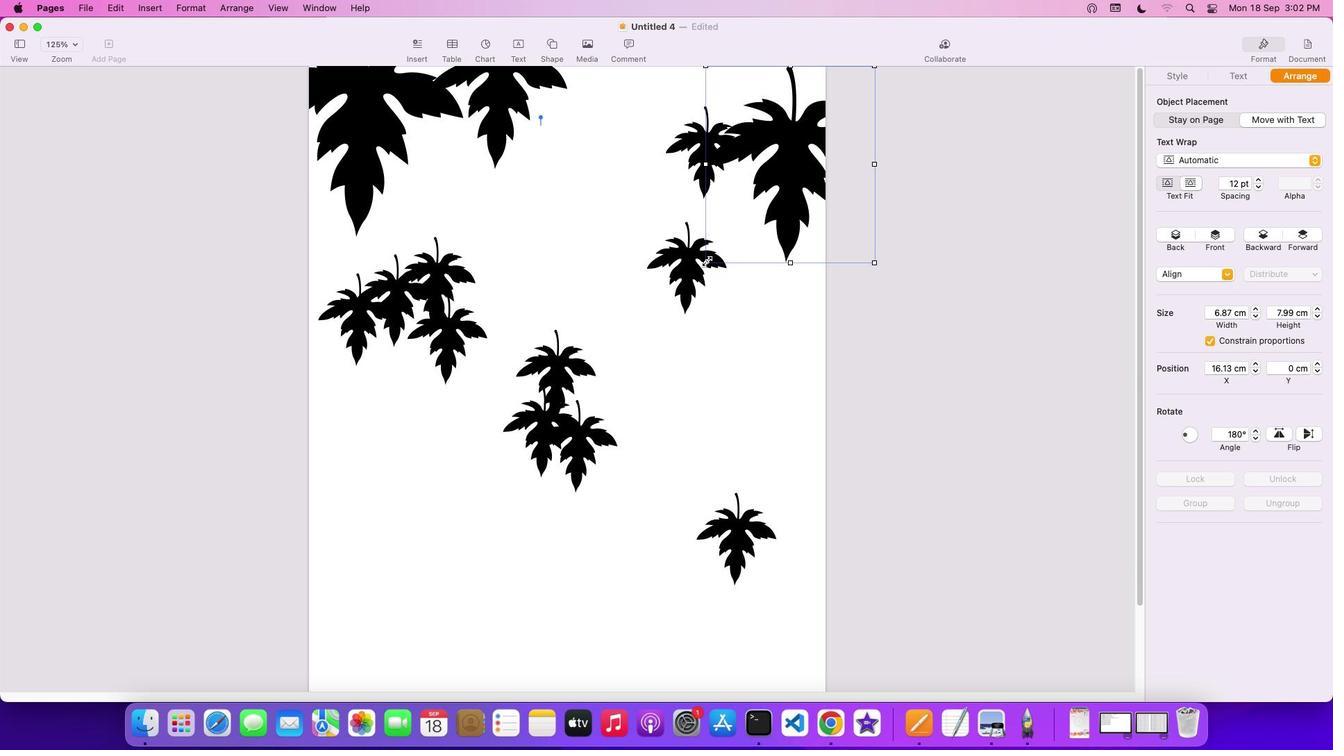 
Action: Mouse pressed left at (707, 261)
Screenshot: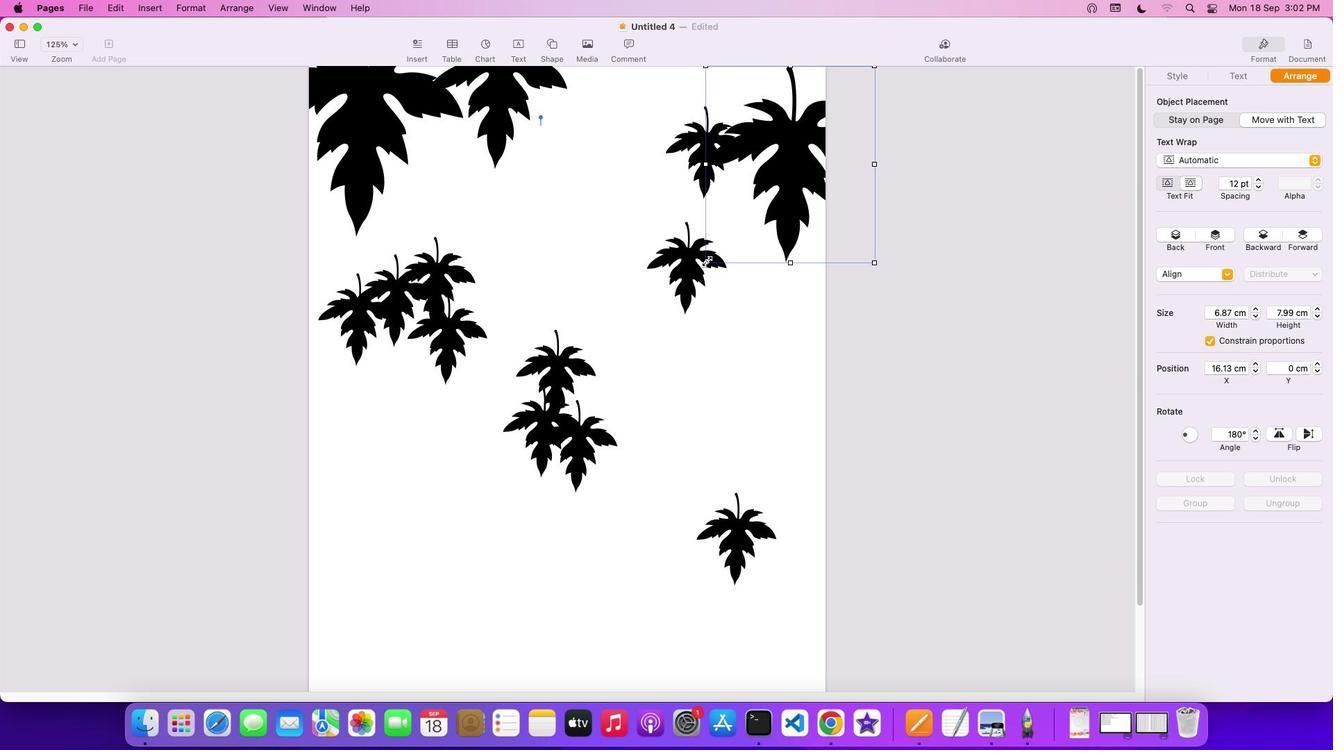 
Action: Mouse moved to (761, 250)
Screenshot: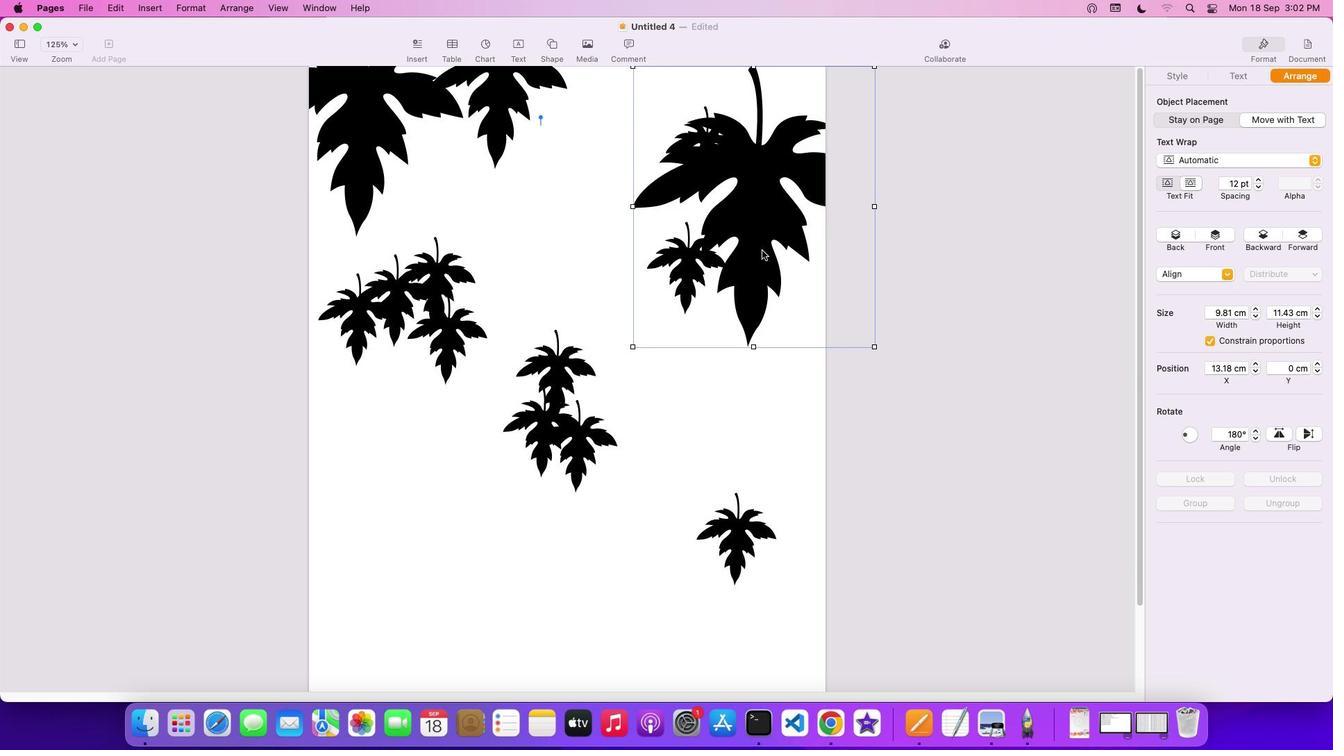 
Action: Mouse pressed left at (761, 250)
Screenshot: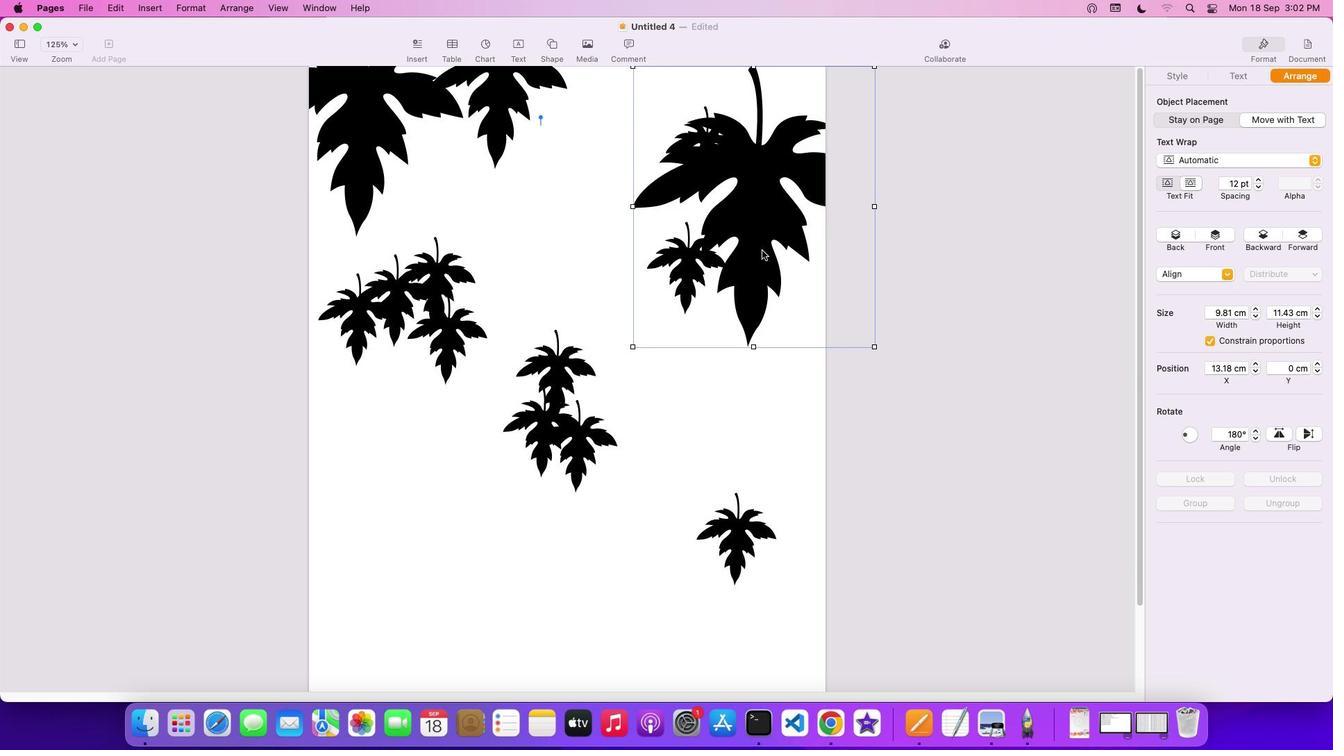
Action: Mouse moved to (709, 142)
Screenshot: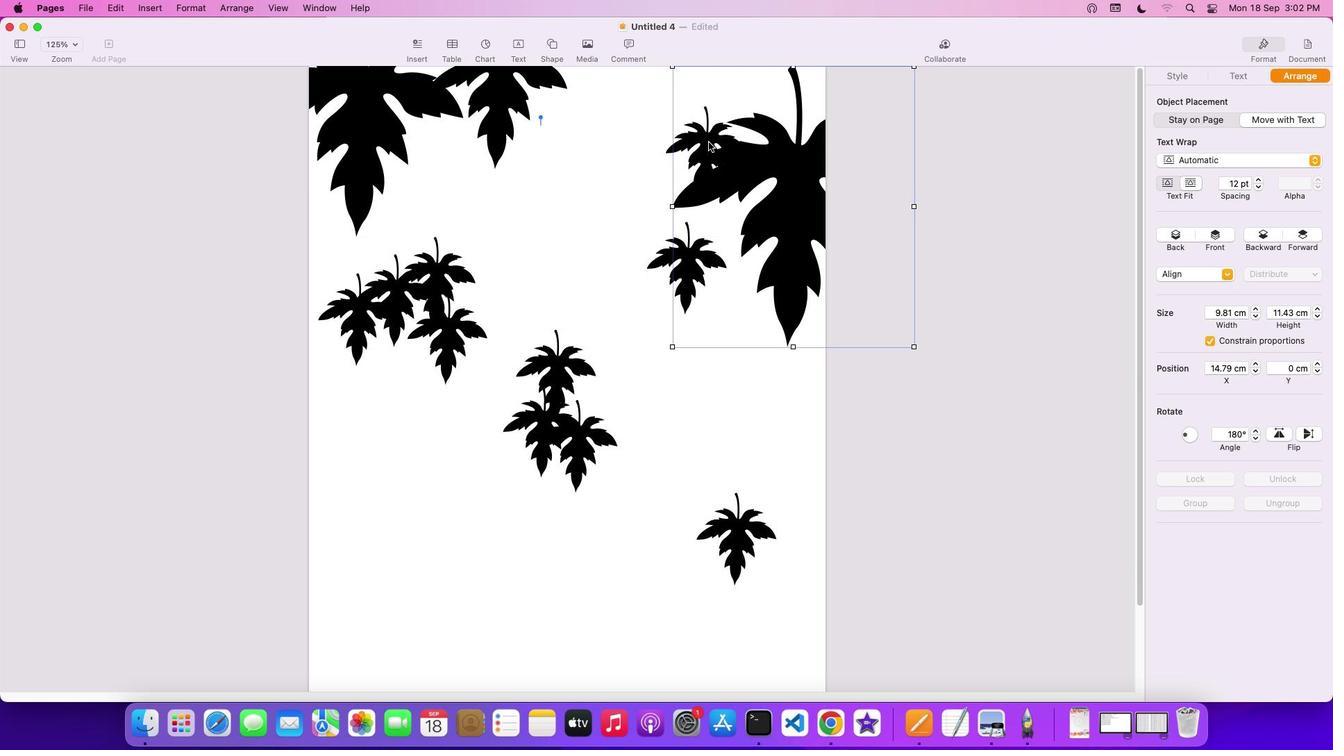 
Action: Mouse pressed left at (709, 142)
Screenshot: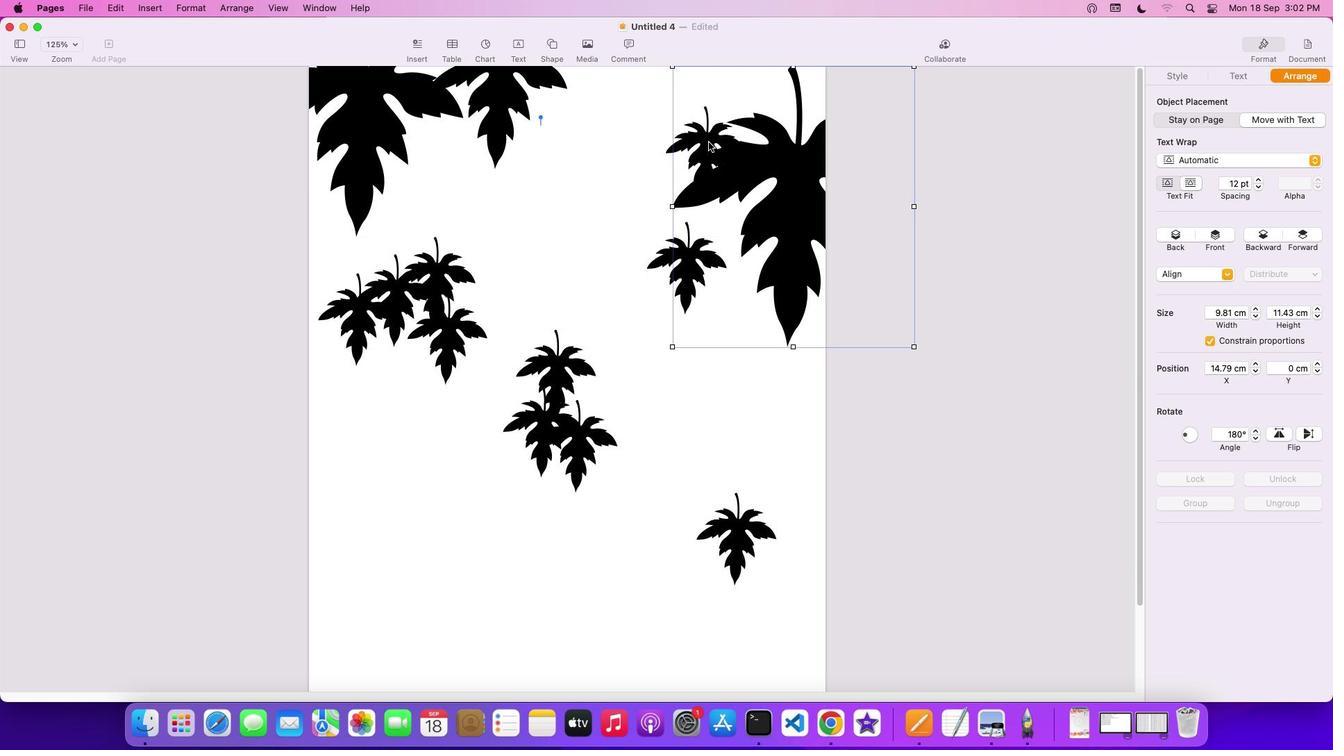 
Action: Mouse moved to (1175, 116)
Screenshot: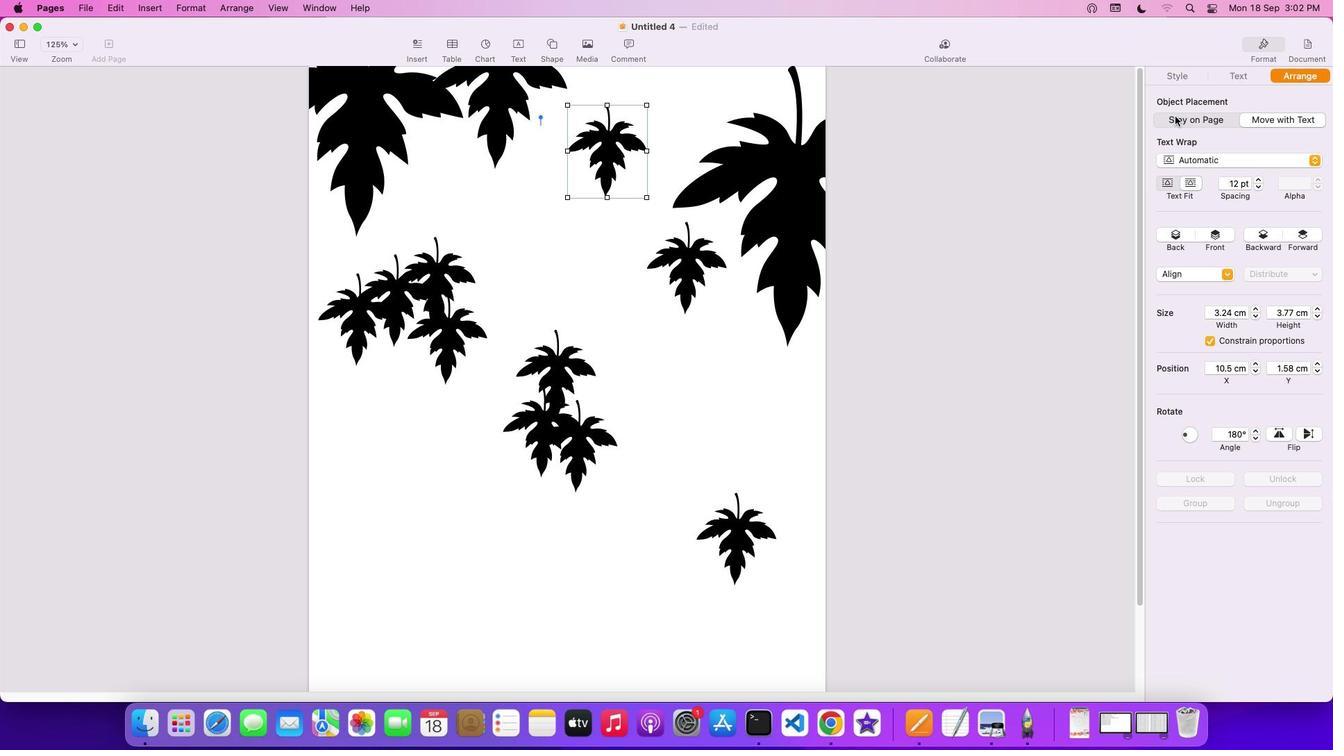 
Action: Mouse pressed left at (1175, 116)
Screenshot: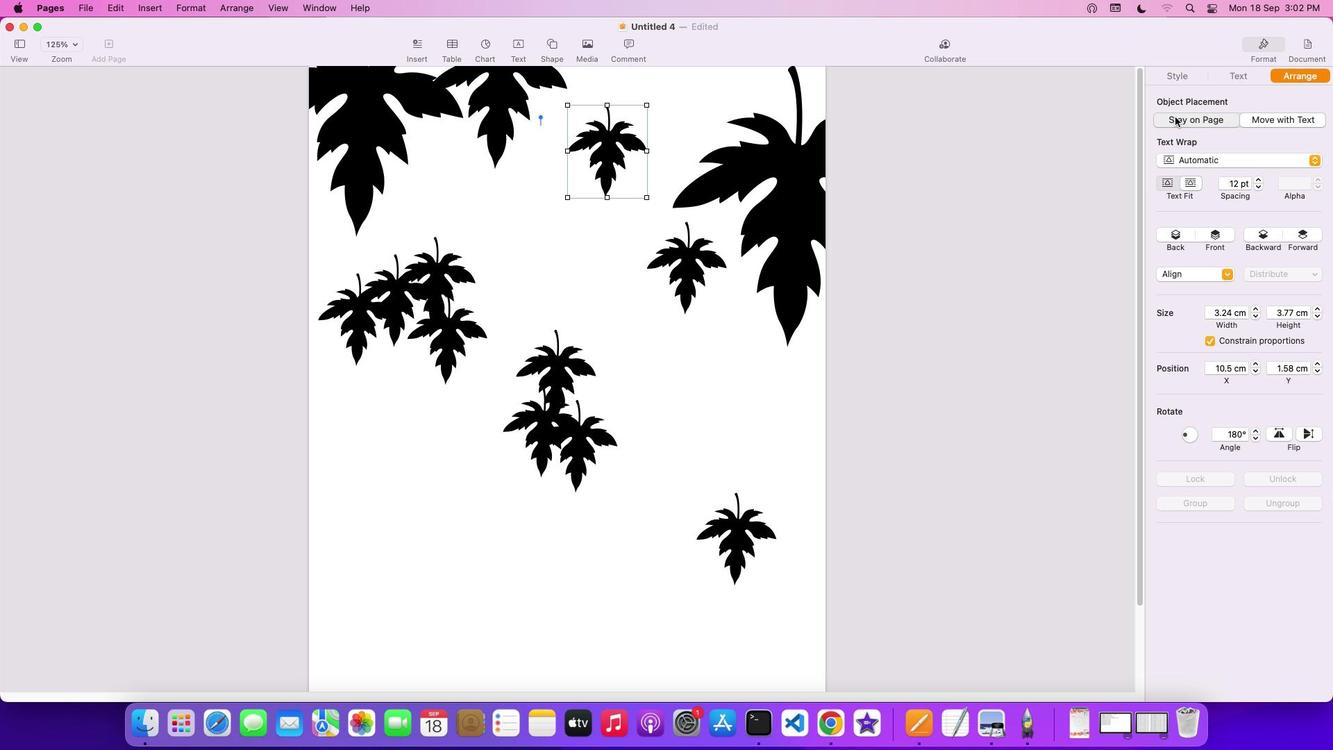 
Action: Mouse moved to (795, 208)
Screenshot: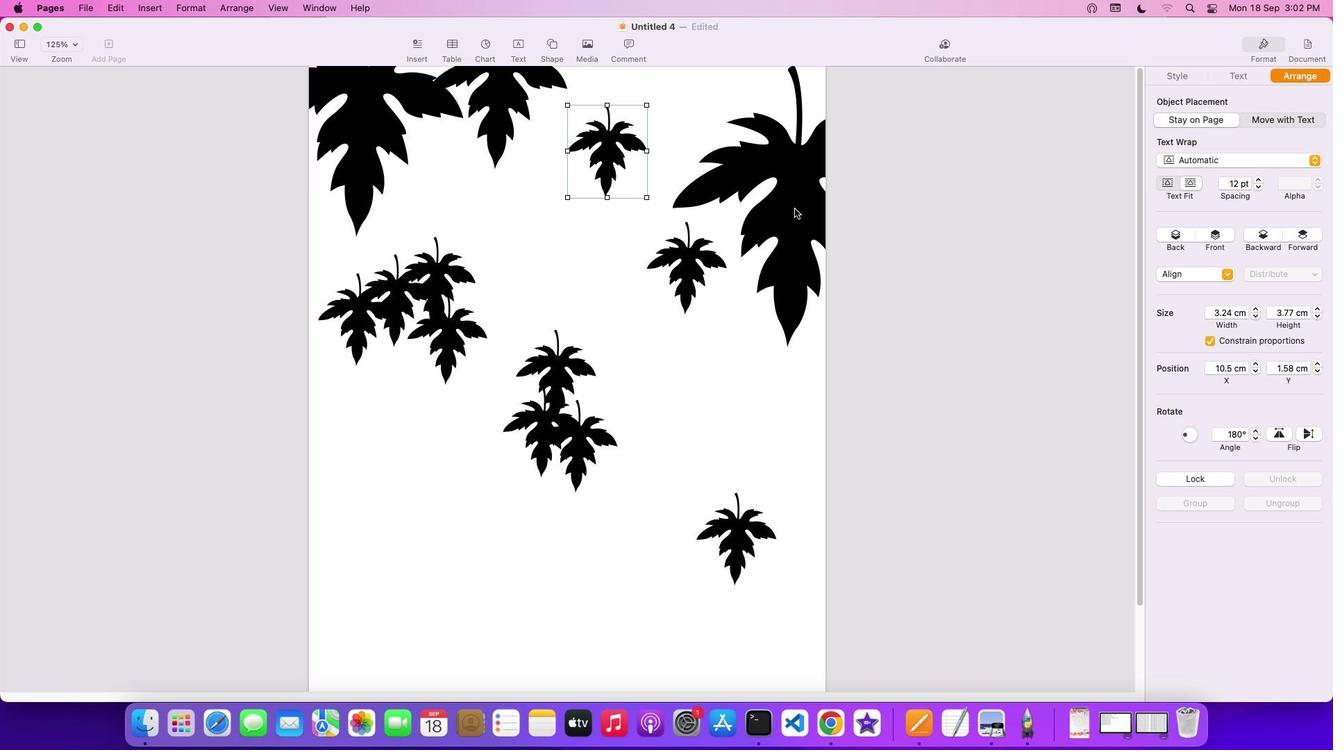
Action: Mouse pressed left at (795, 208)
Screenshot: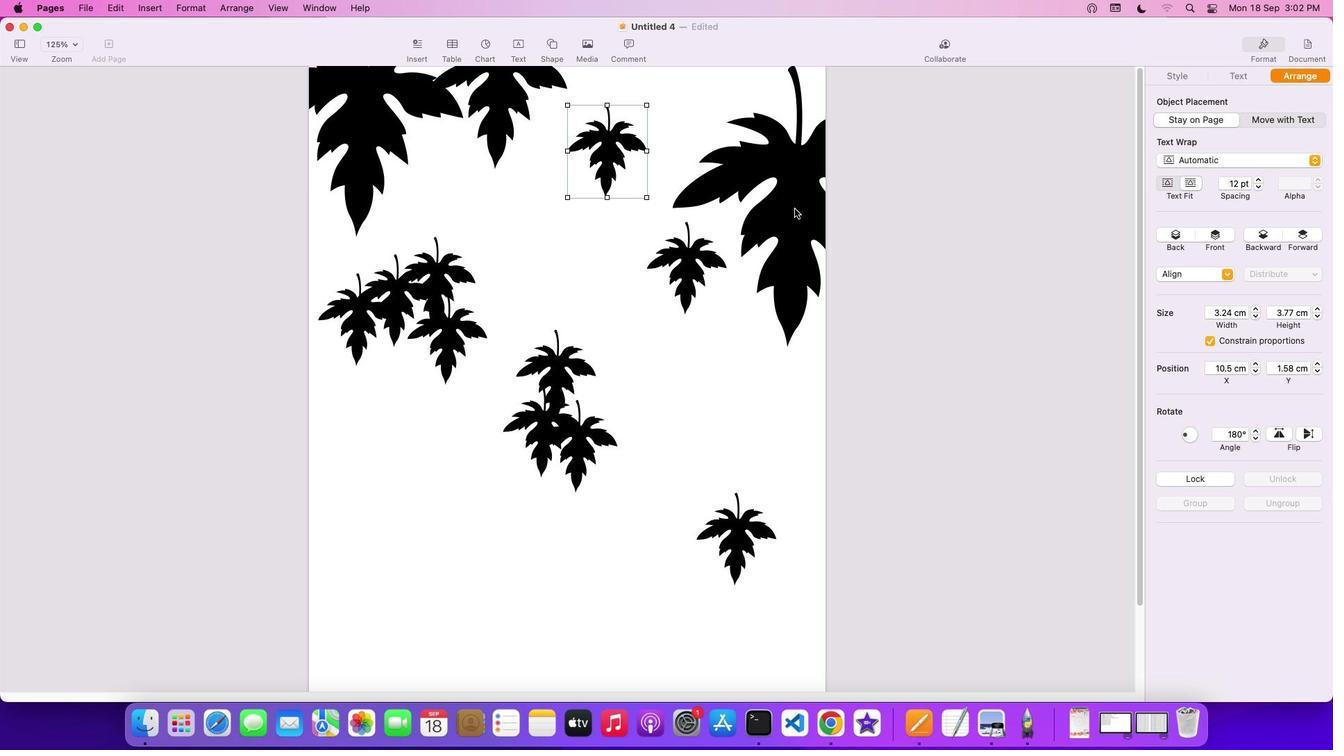 
Action: Mouse moved to (1223, 119)
Screenshot: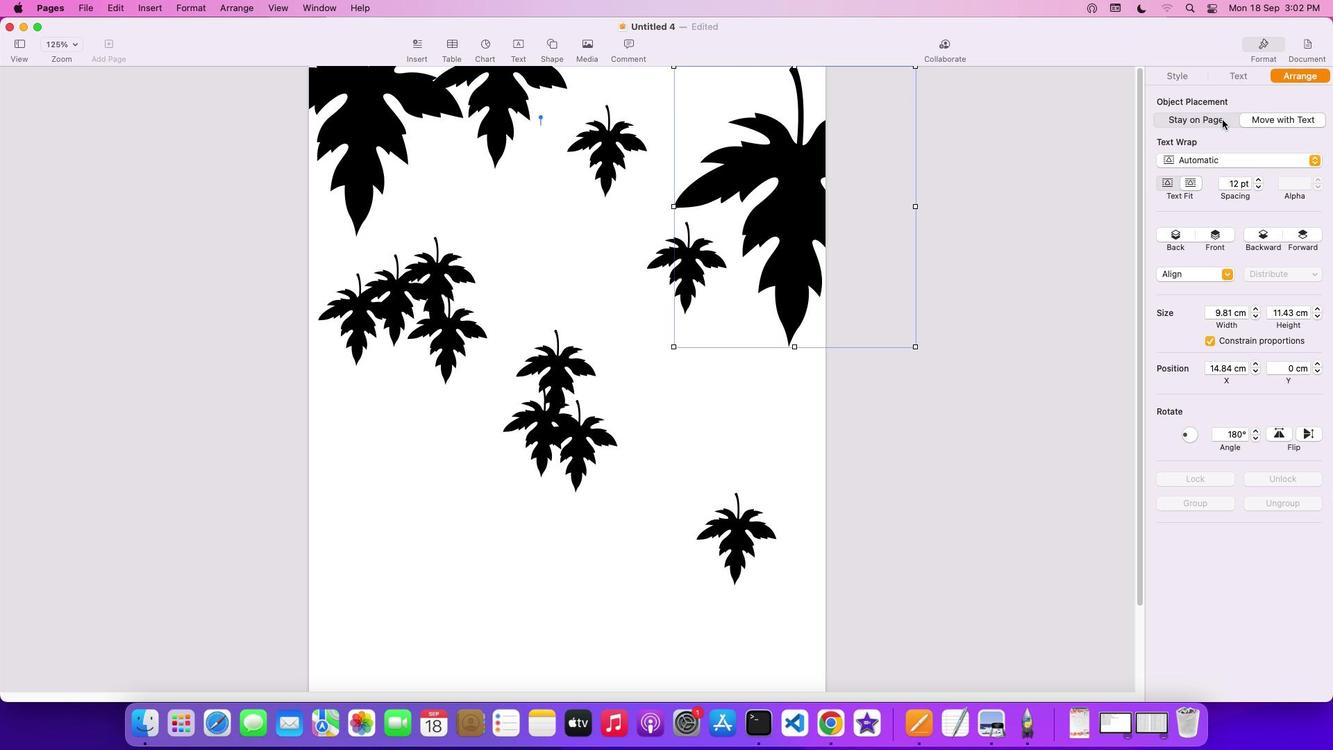 
Action: Mouse pressed left at (1223, 119)
Screenshot: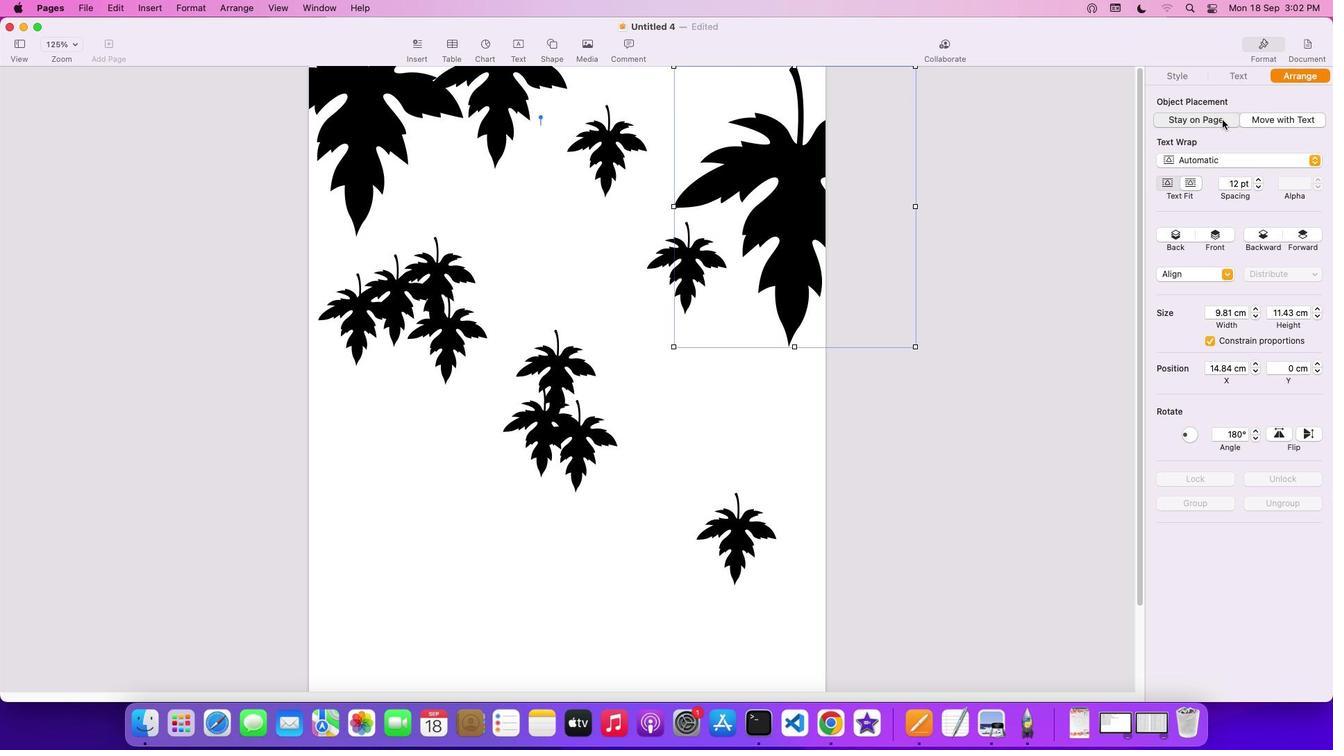 
Action: Mouse moved to (784, 259)
Screenshot: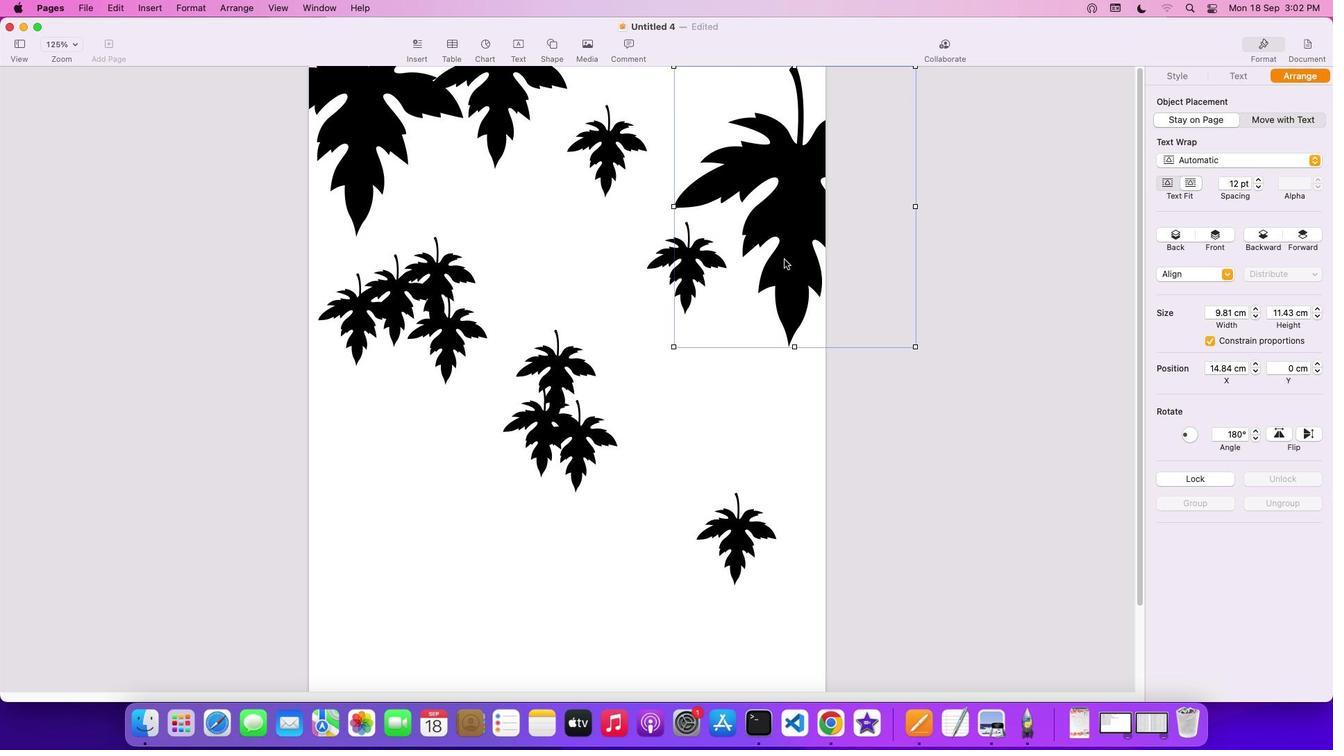 
Action: Mouse pressed left at (784, 259)
Screenshot: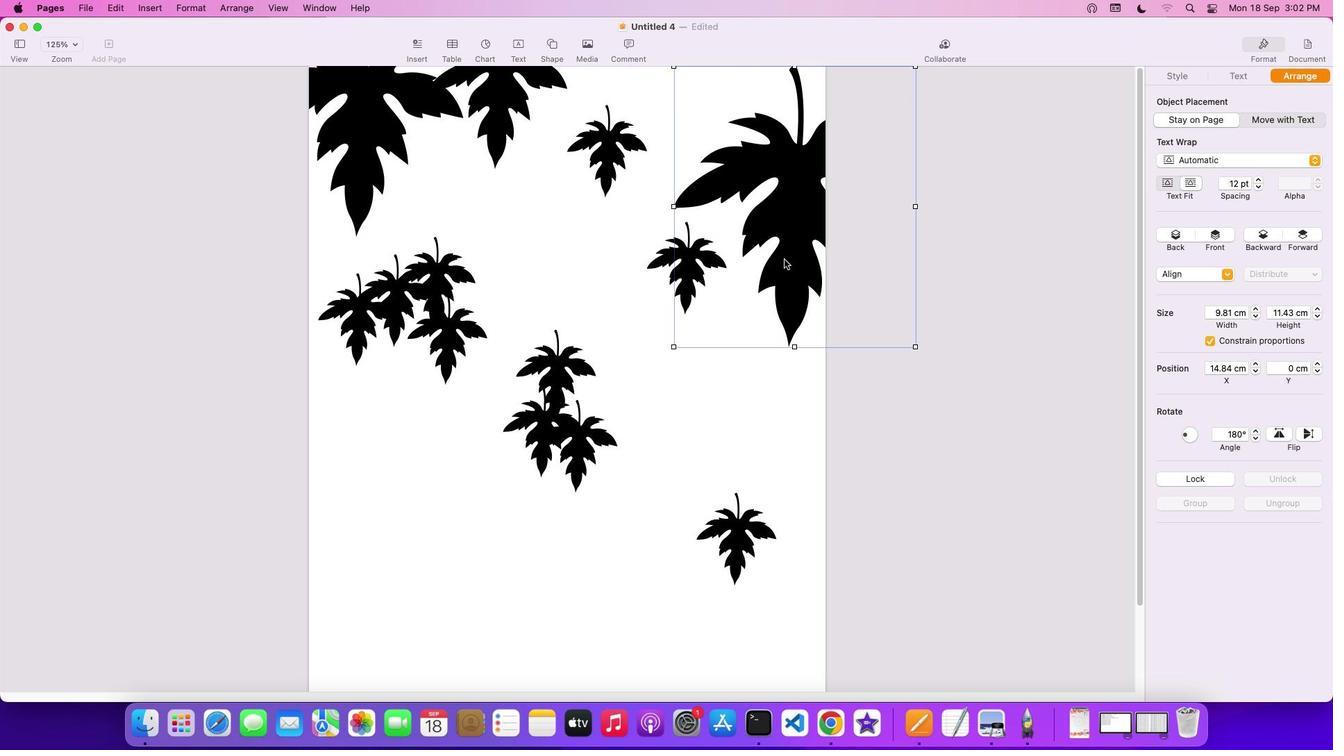 
Action: Mouse moved to (686, 279)
Screenshot: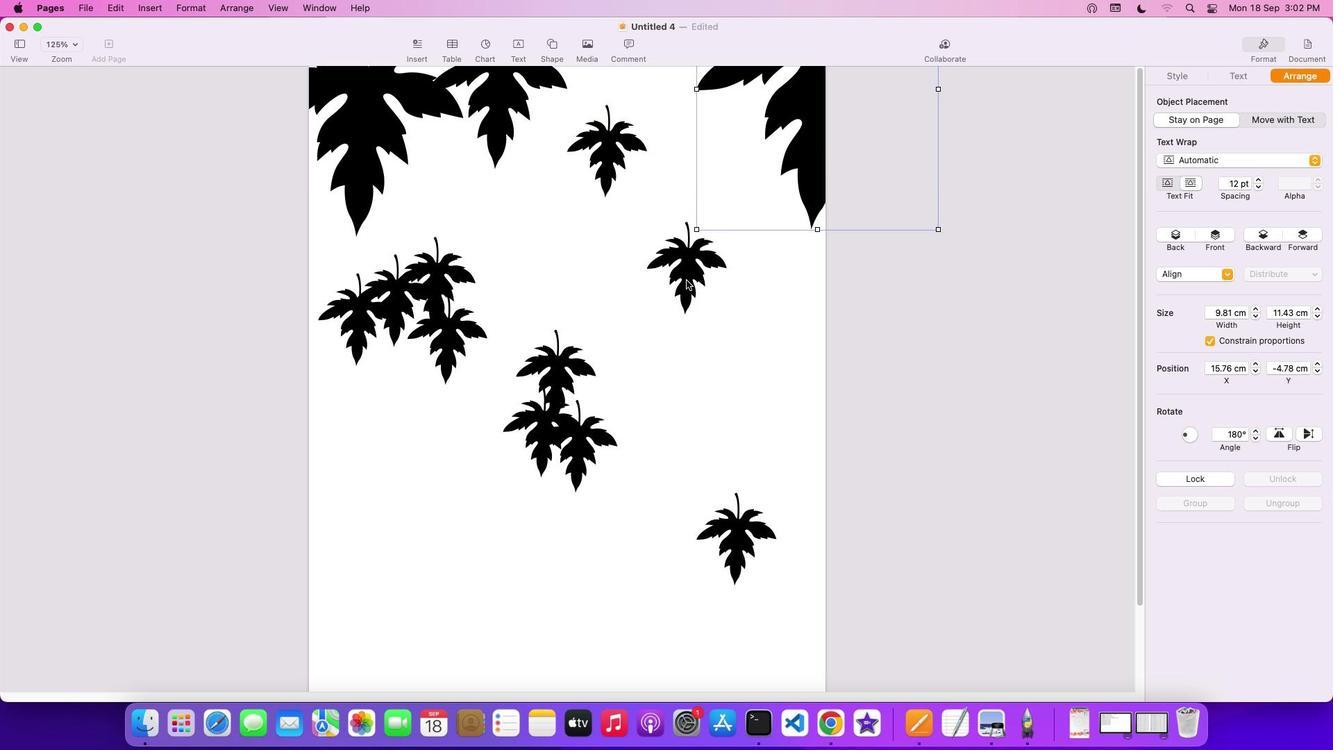 
Action: Mouse pressed left at (686, 279)
Screenshot: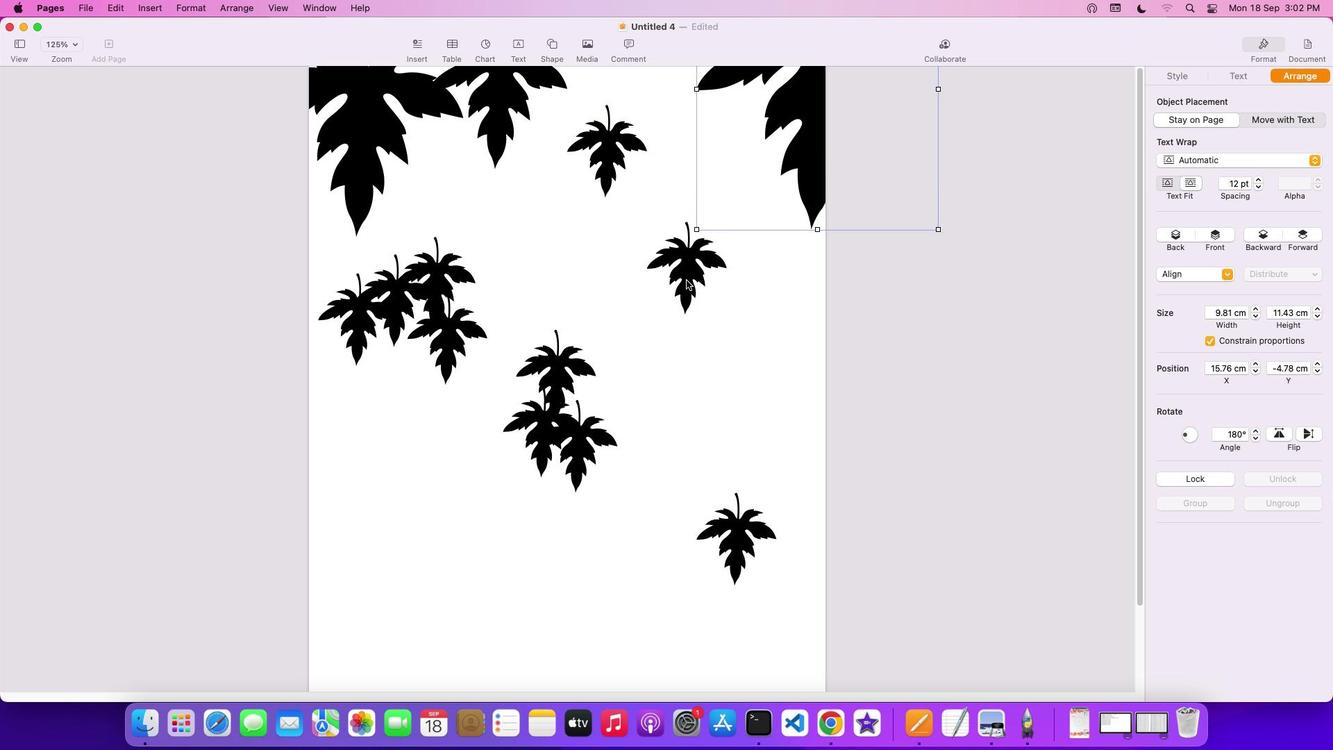 
Action: Mouse moved to (728, 313)
Screenshot: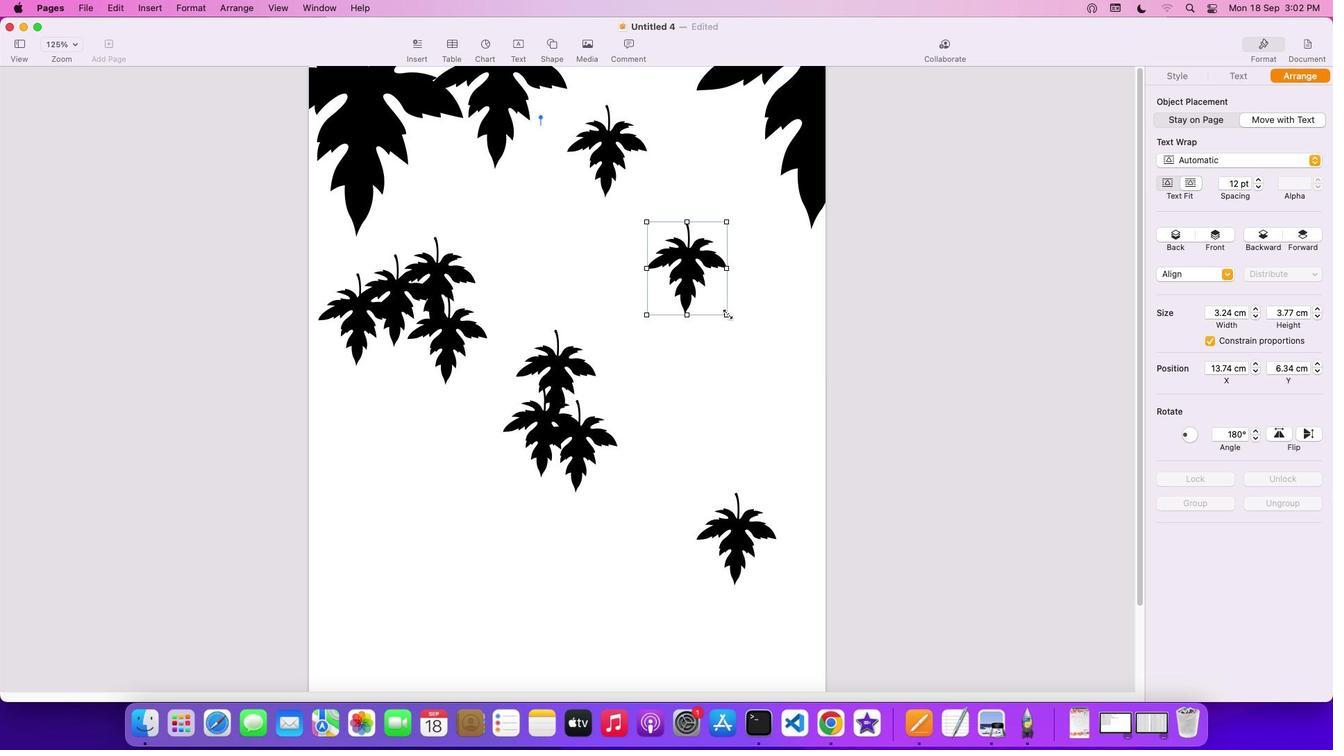 
Action: Mouse pressed left at (728, 313)
Screenshot: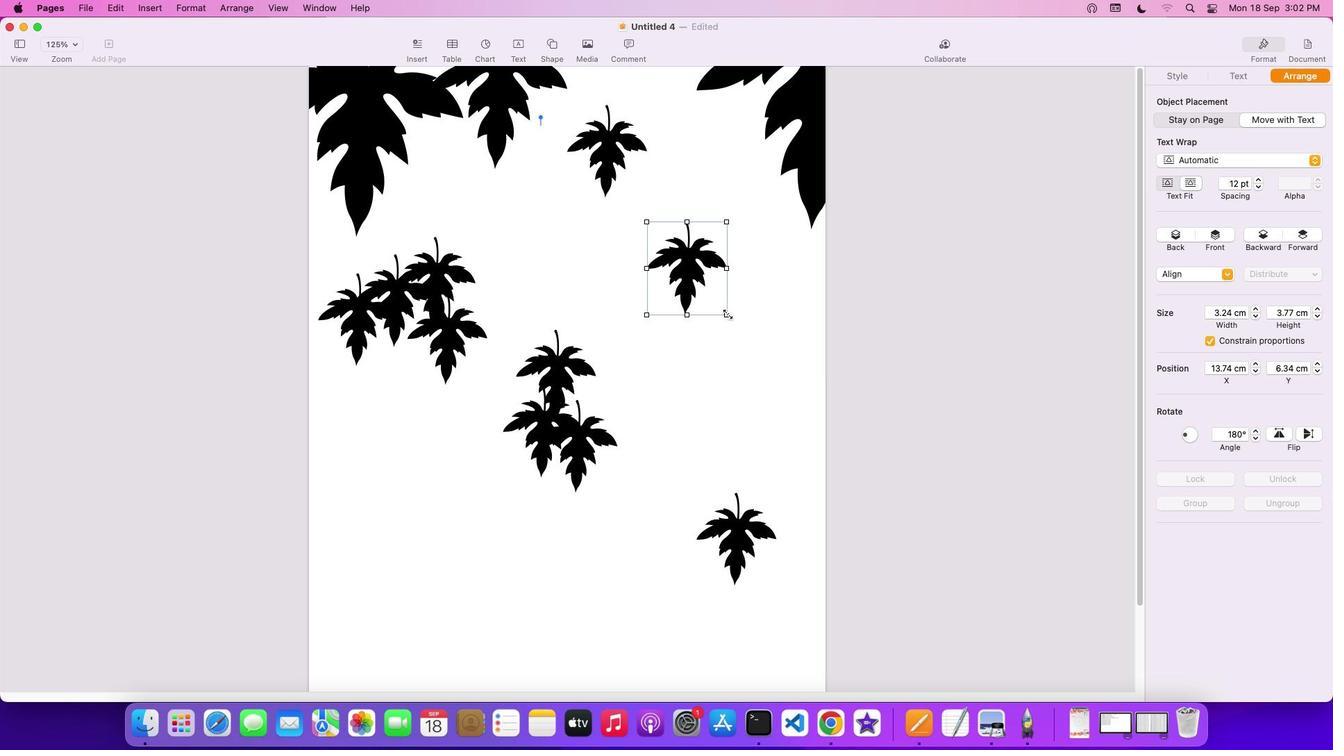 
Action: Mouse moved to (745, 329)
Screenshot: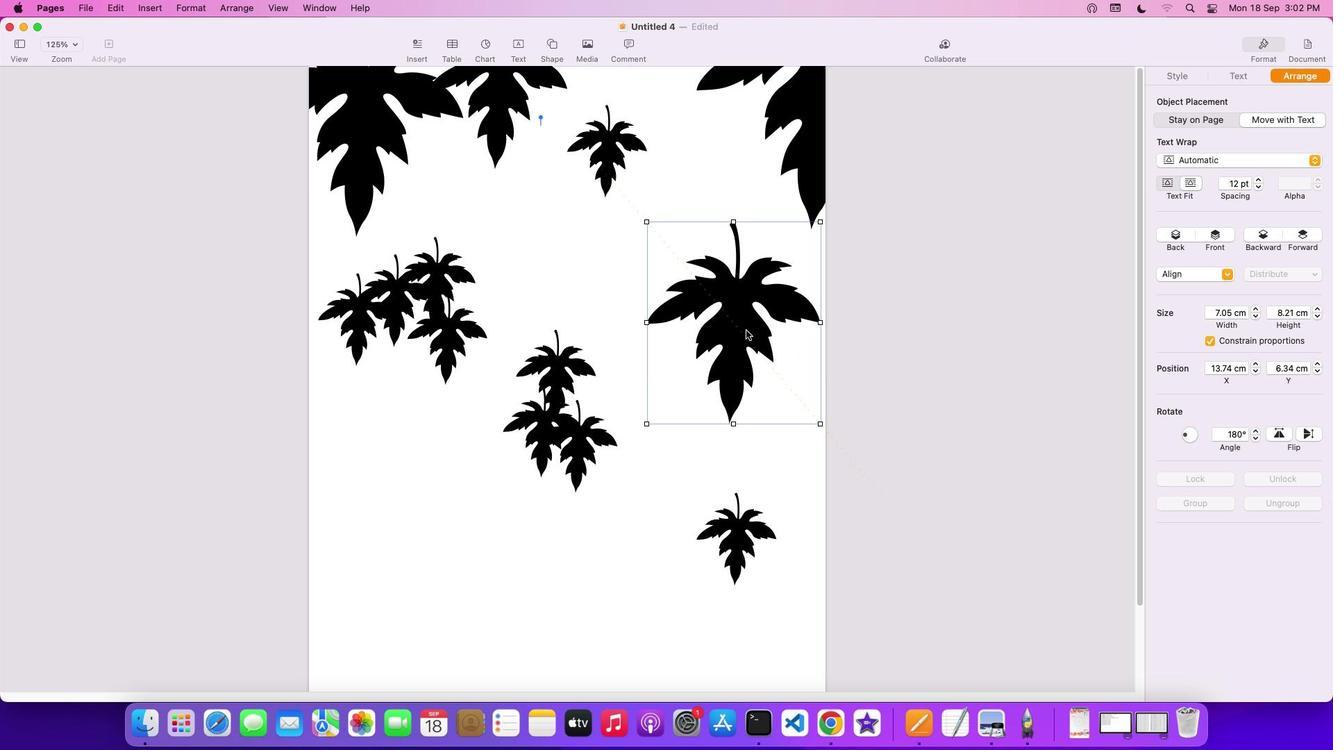 
Action: Mouse pressed left at (745, 329)
Screenshot: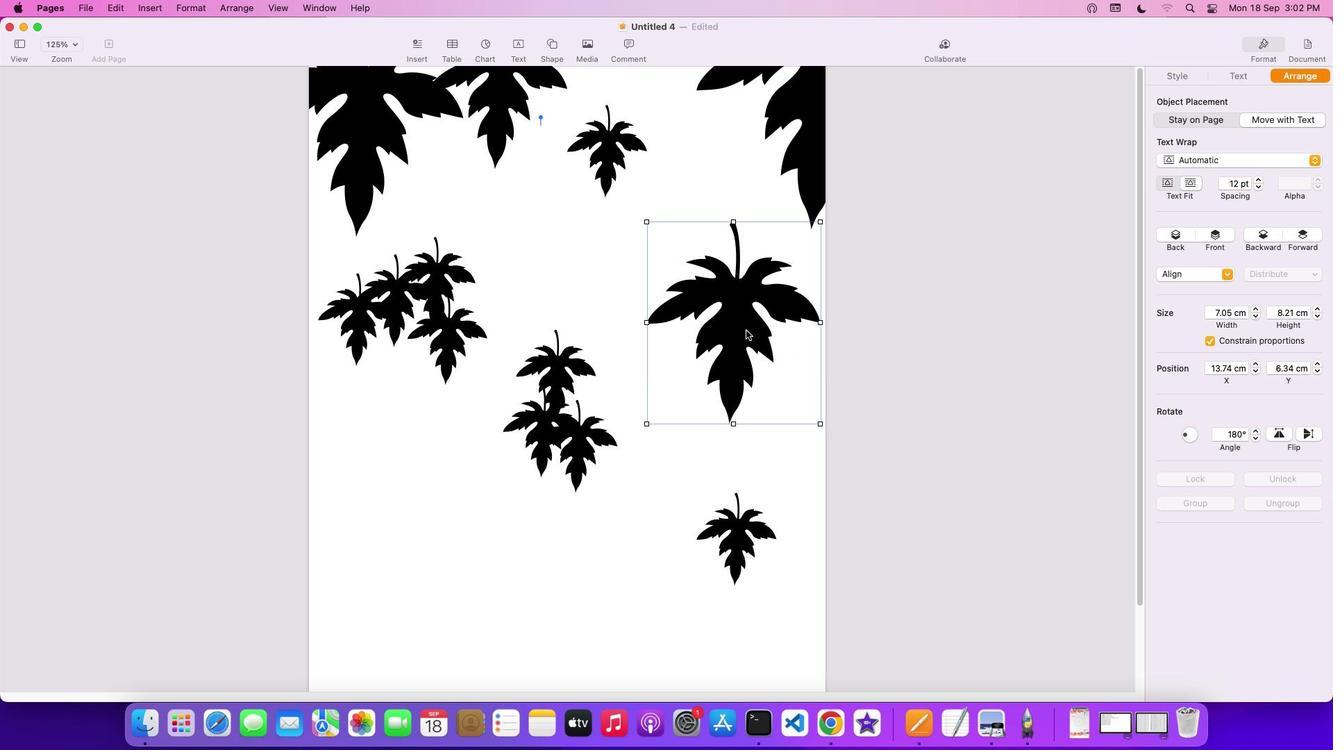 
Action: Mouse moved to (1191, 123)
Screenshot: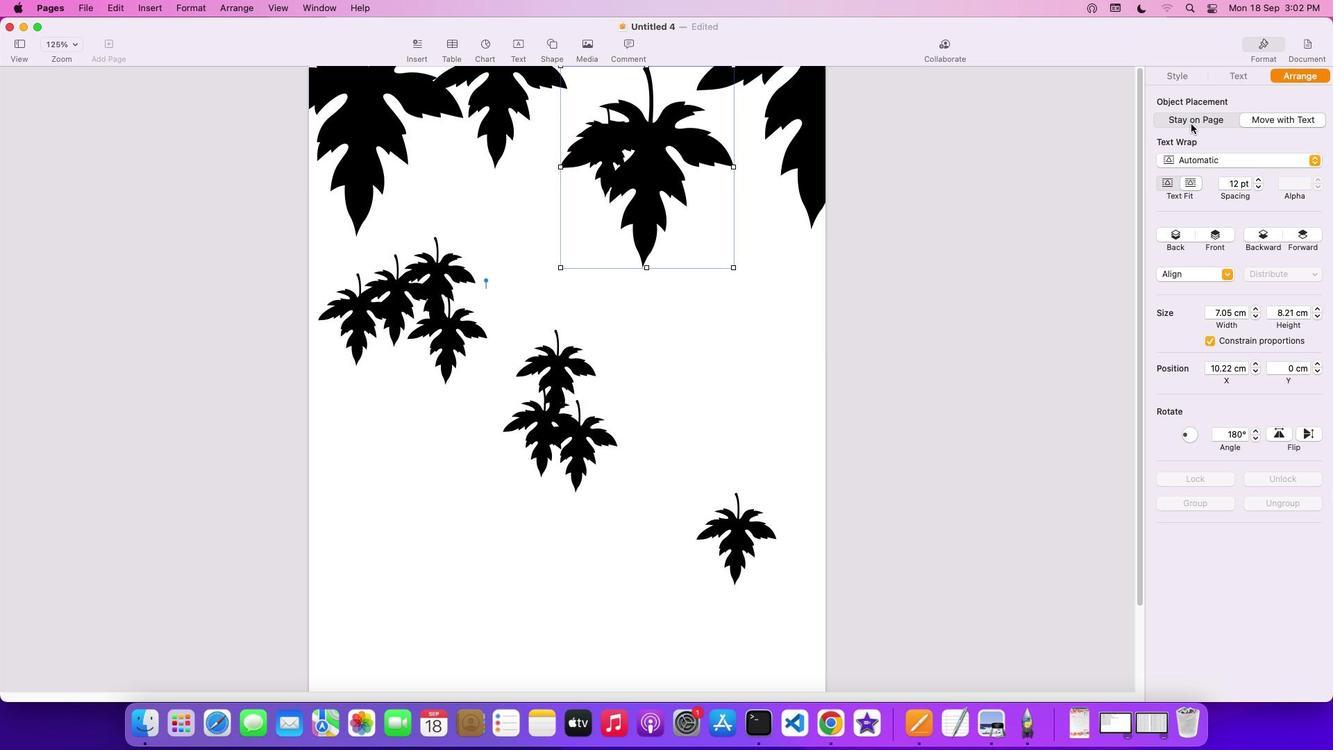 
Action: Mouse pressed left at (1191, 123)
Screenshot: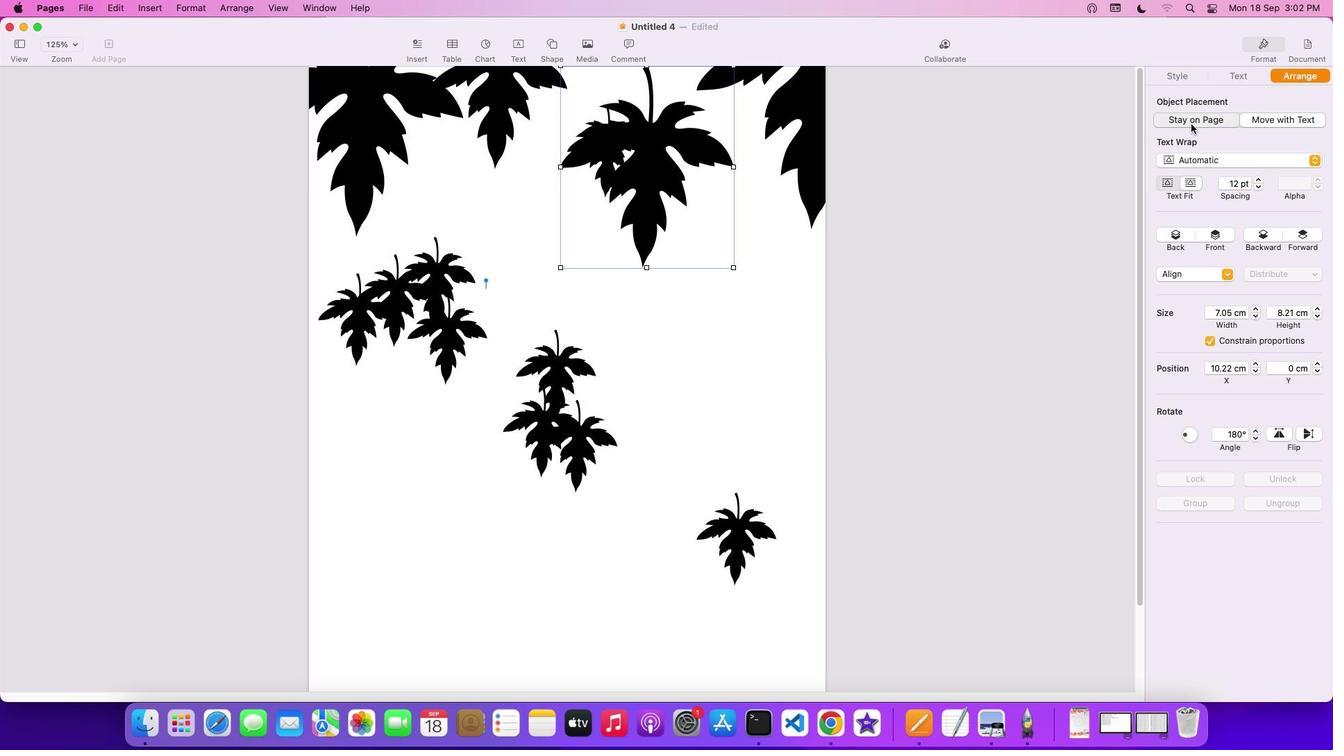 
Action: Mouse moved to (650, 225)
Screenshot: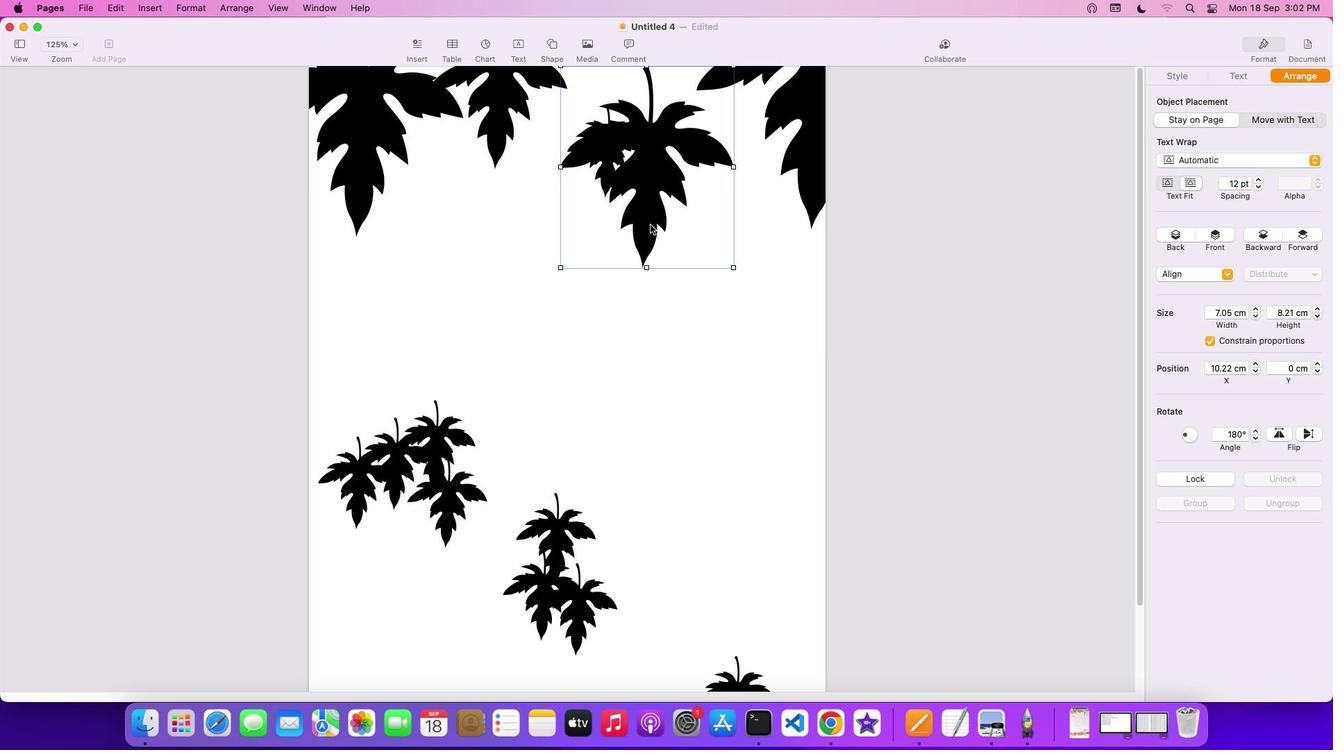 
Action: Mouse pressed left at (650, 225)
Screenshot: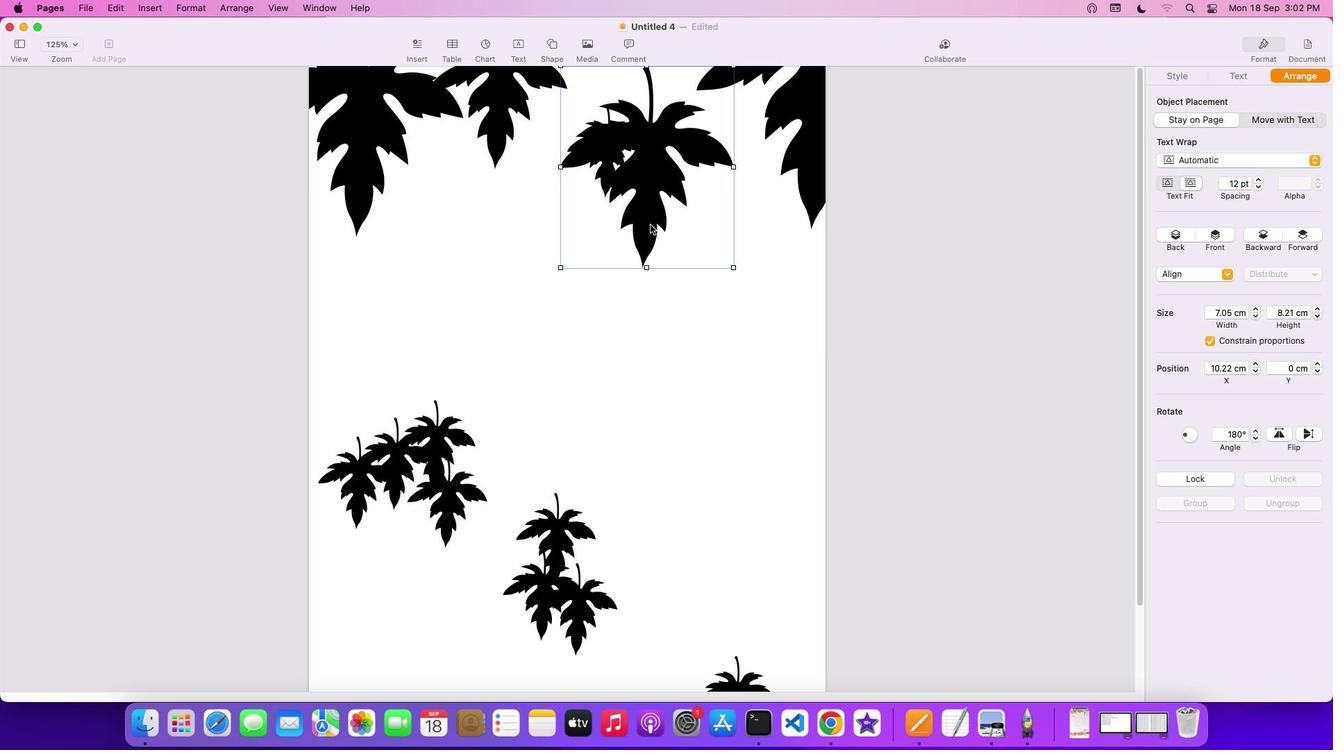 
Action: Mouse moved to (609, 163)
Screenshot: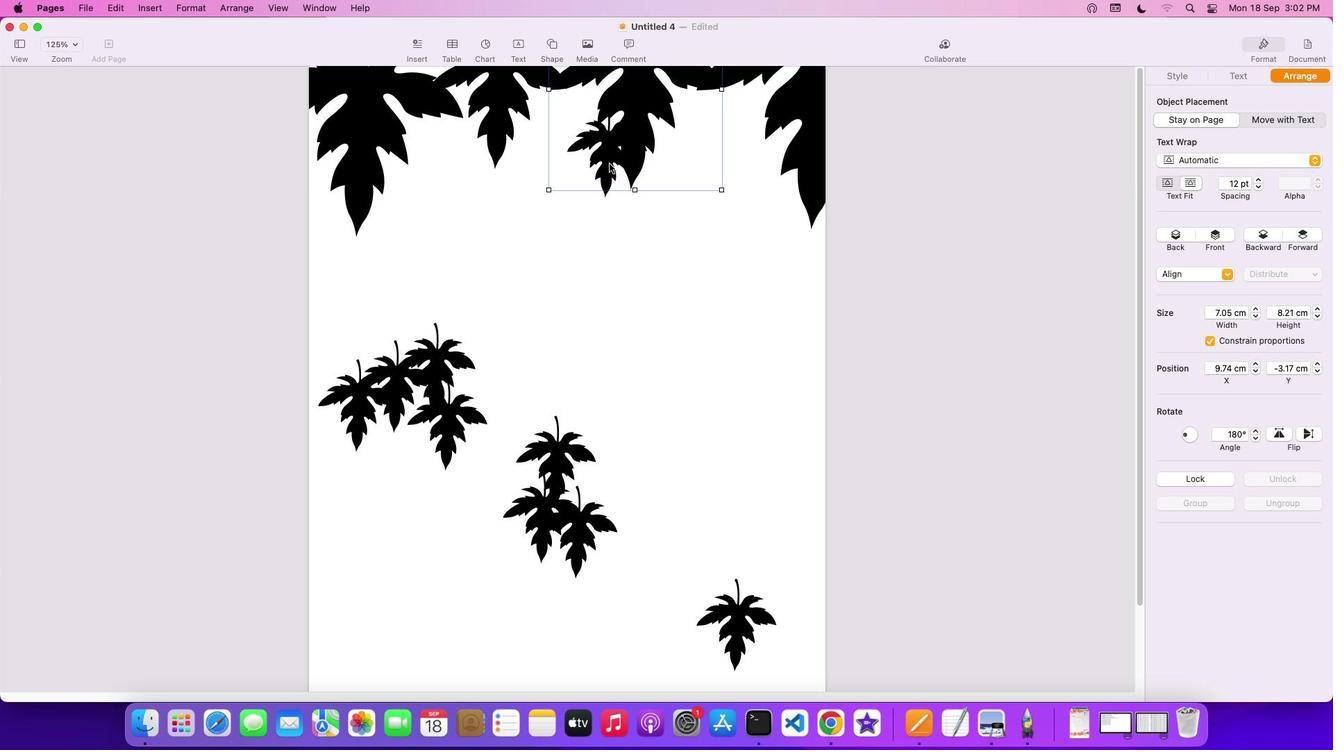 
Action: Mouse pressed left at (609, 163)
Screenshot: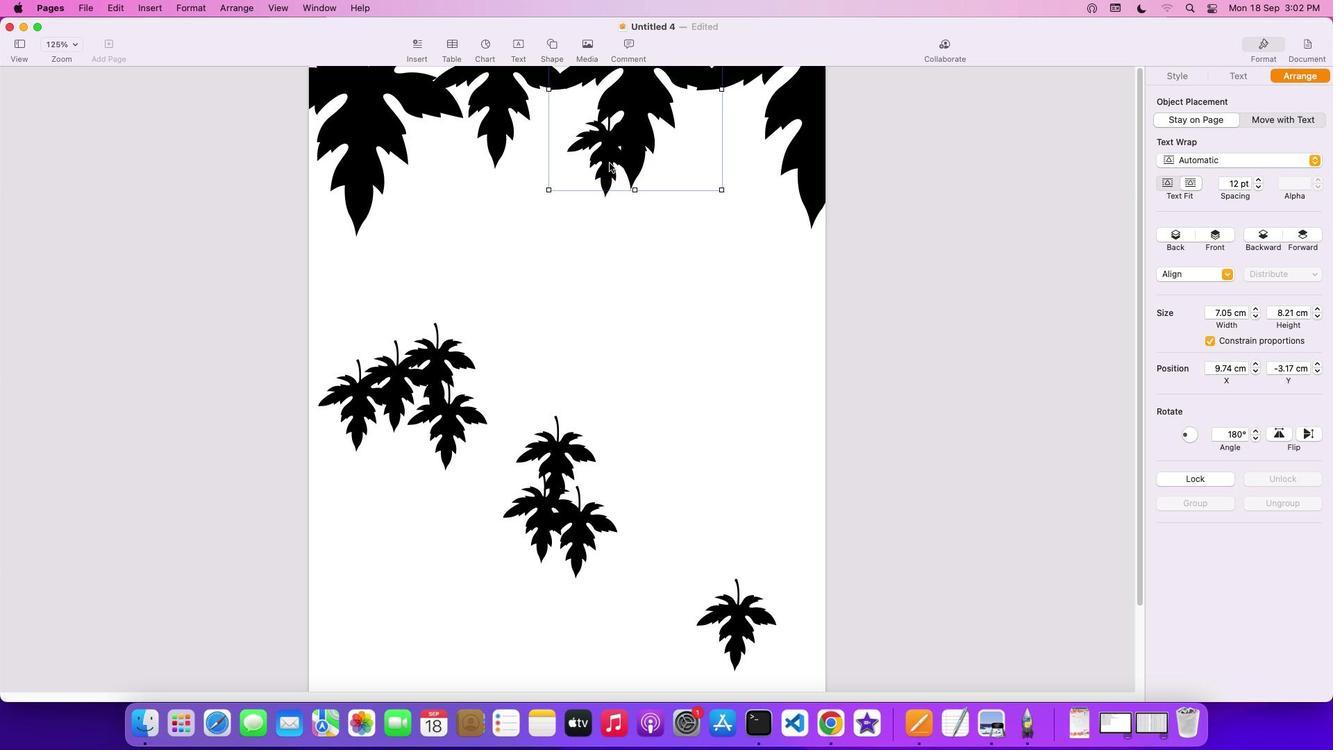 
Action: Mouse moved to (596, 175)
Screenshot: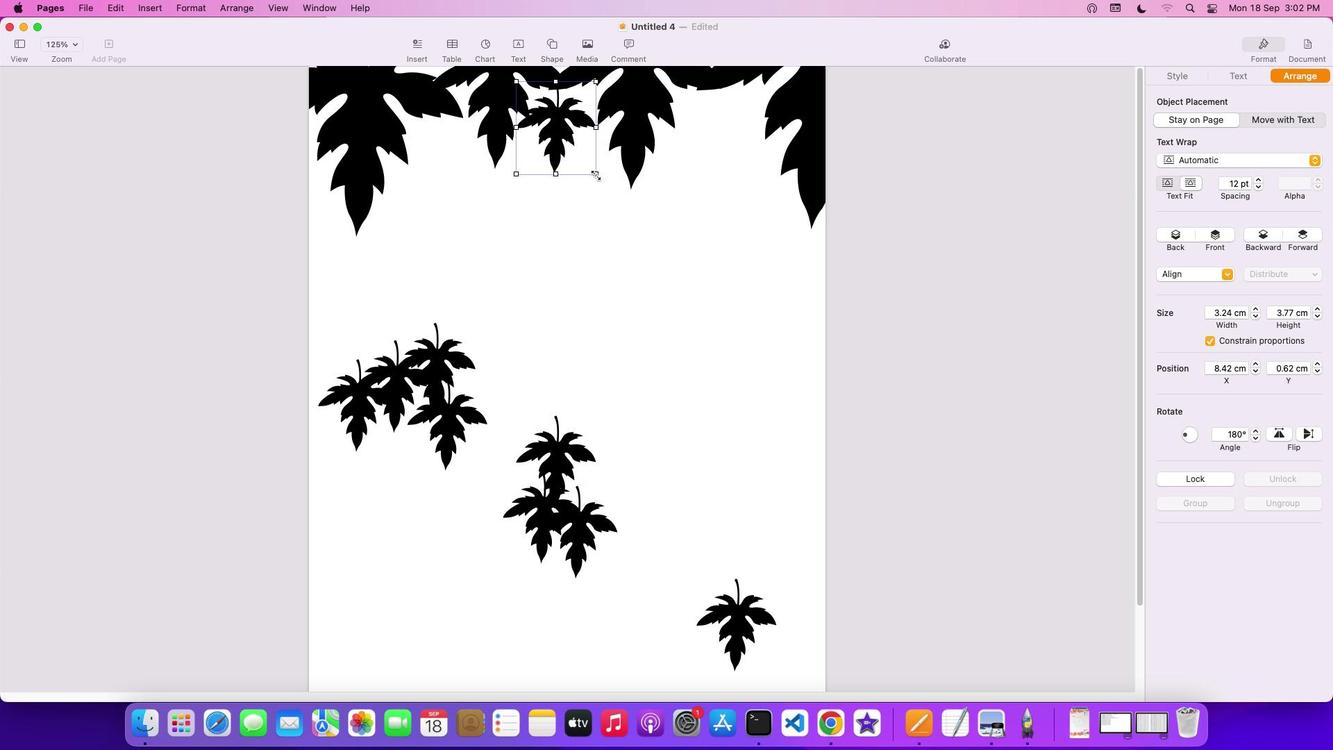 
Action: Mouse pressed left at (596, 175)
Screenshot: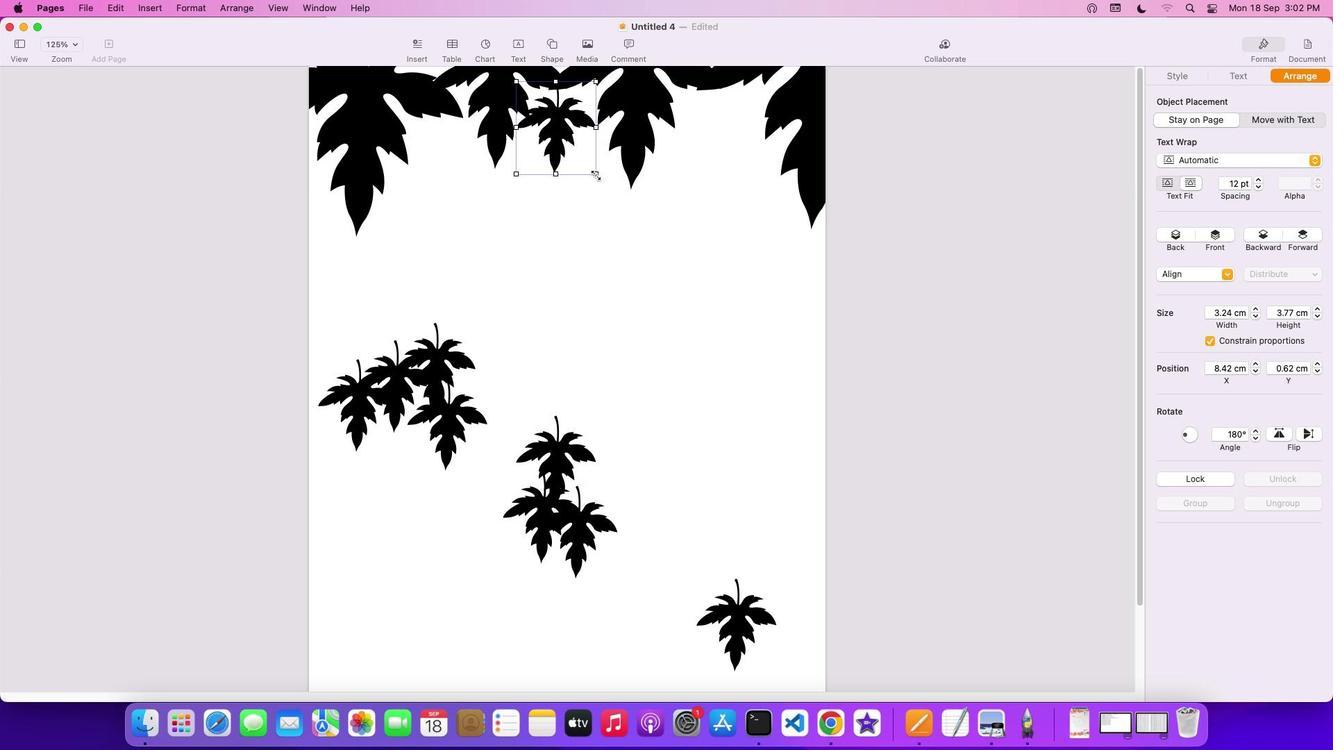 
Action: Mouse moved to (609, 229)
Screenshot: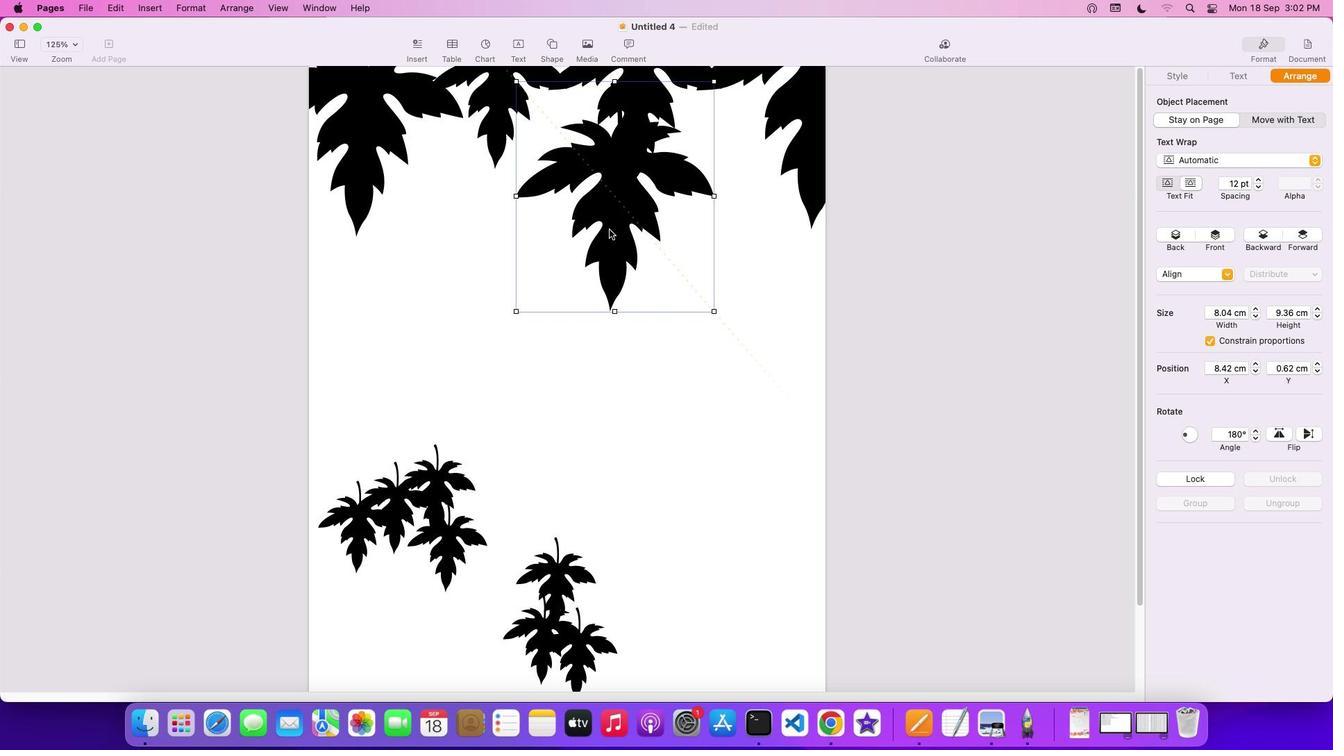 
Action: Mouse pressed left at (609, 229)
Screenshot: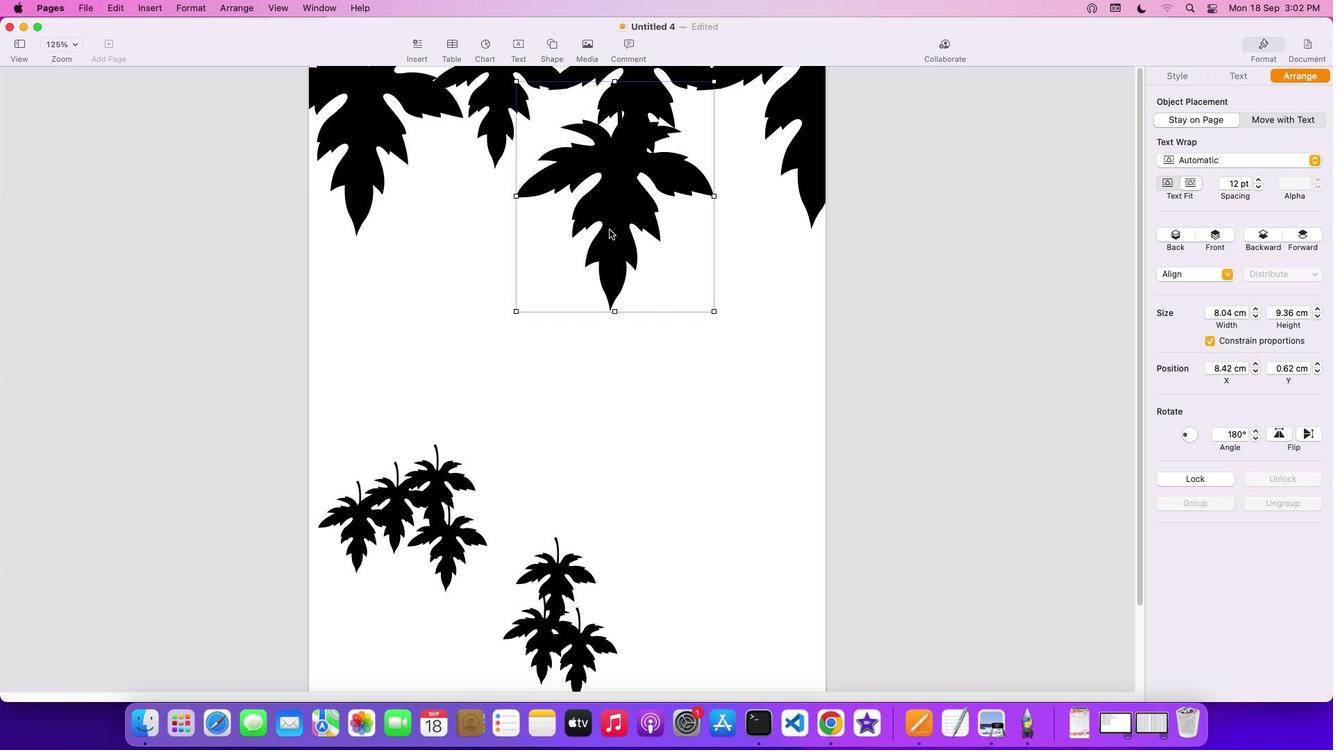 
Action: Mouse moved to (440, 470)
Screenshot: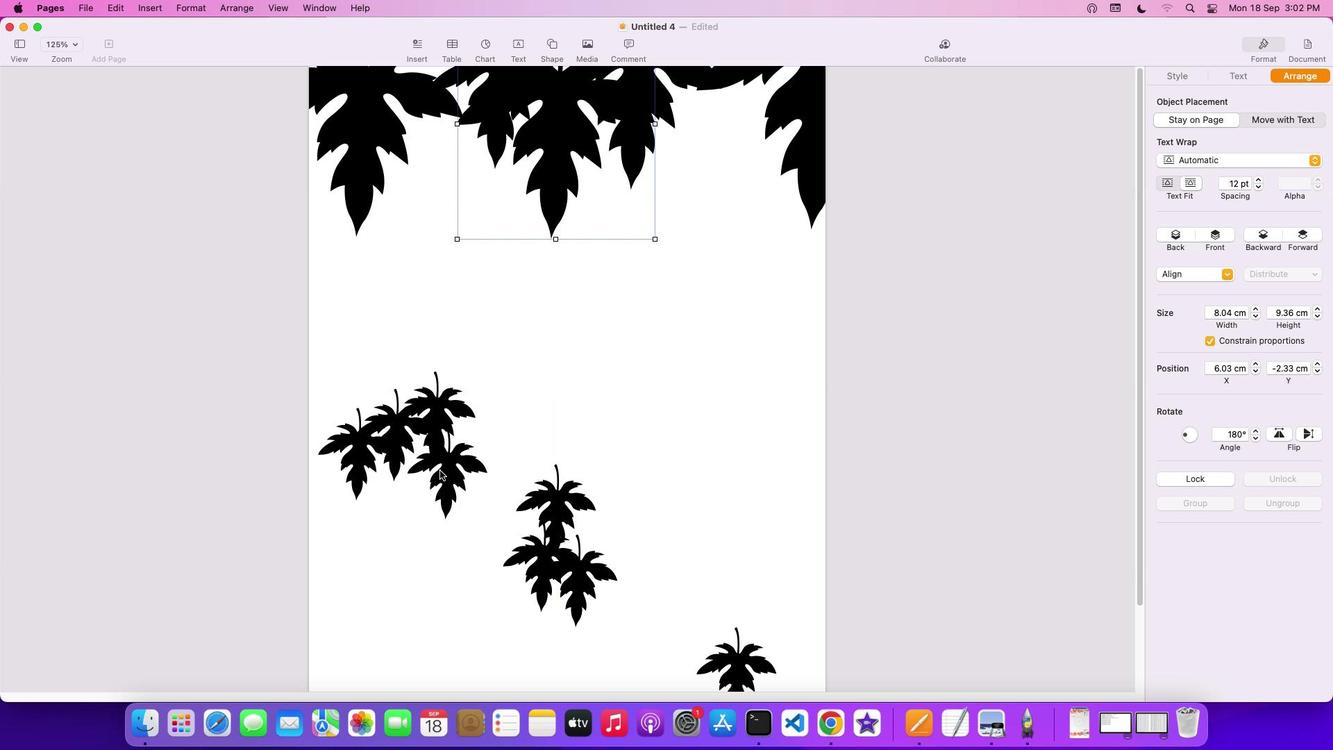 
Action: Mouse pressed left at (440, 470)
Screenshot: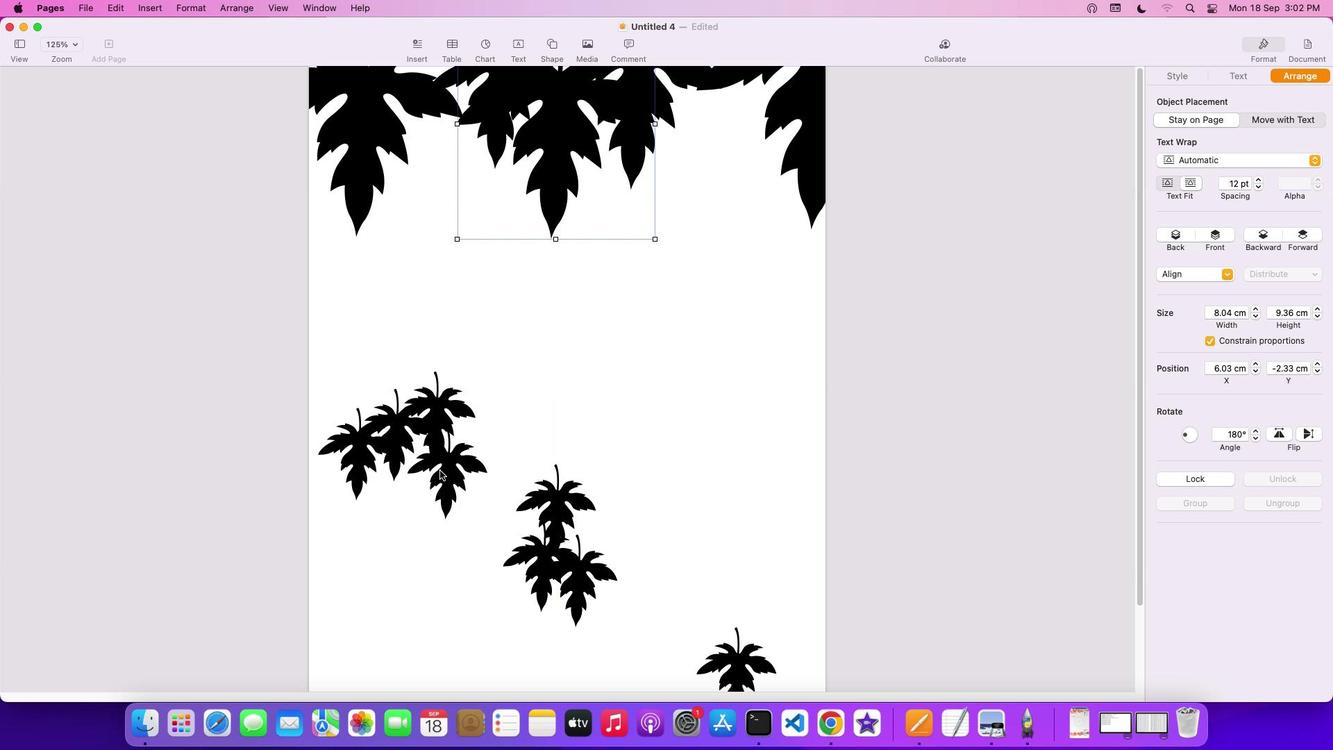 
Action: Mouse moved to (748, 191)
Screenshot: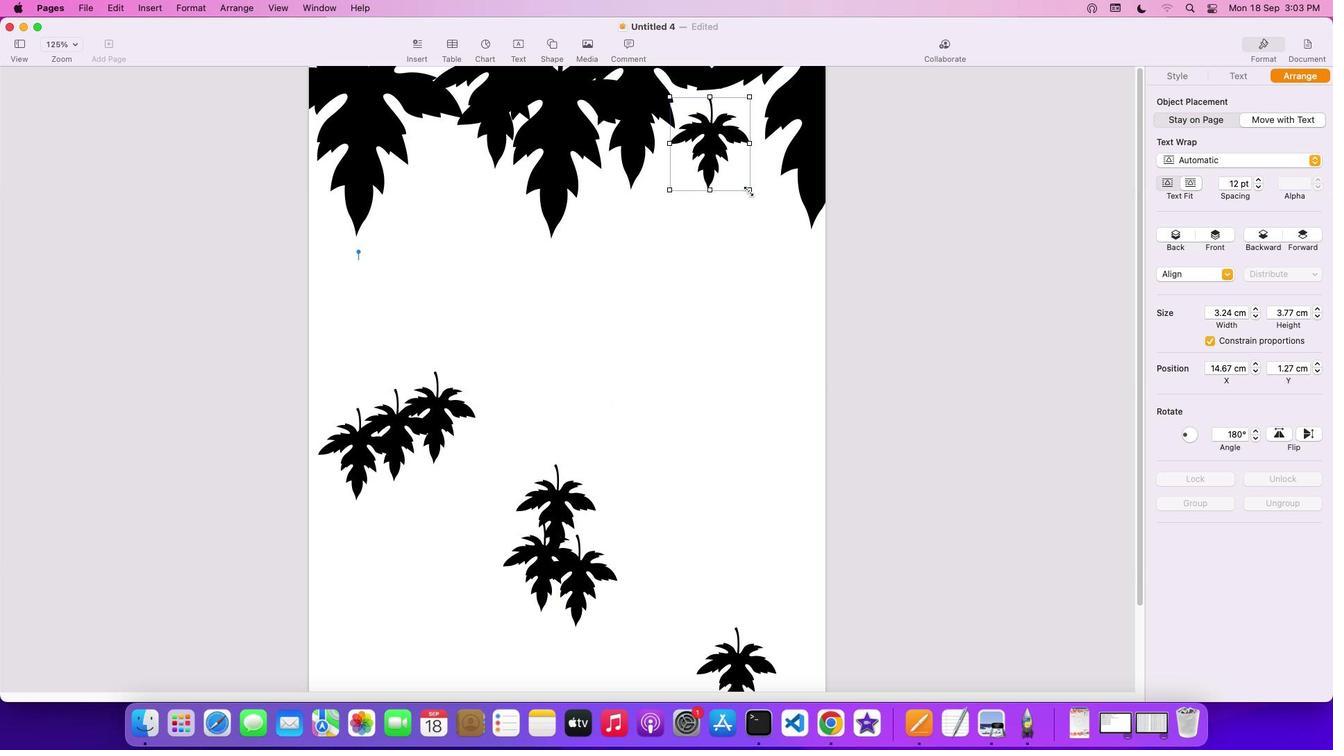 
Action: Mouse pressed left at (748, 191)
Screenshot: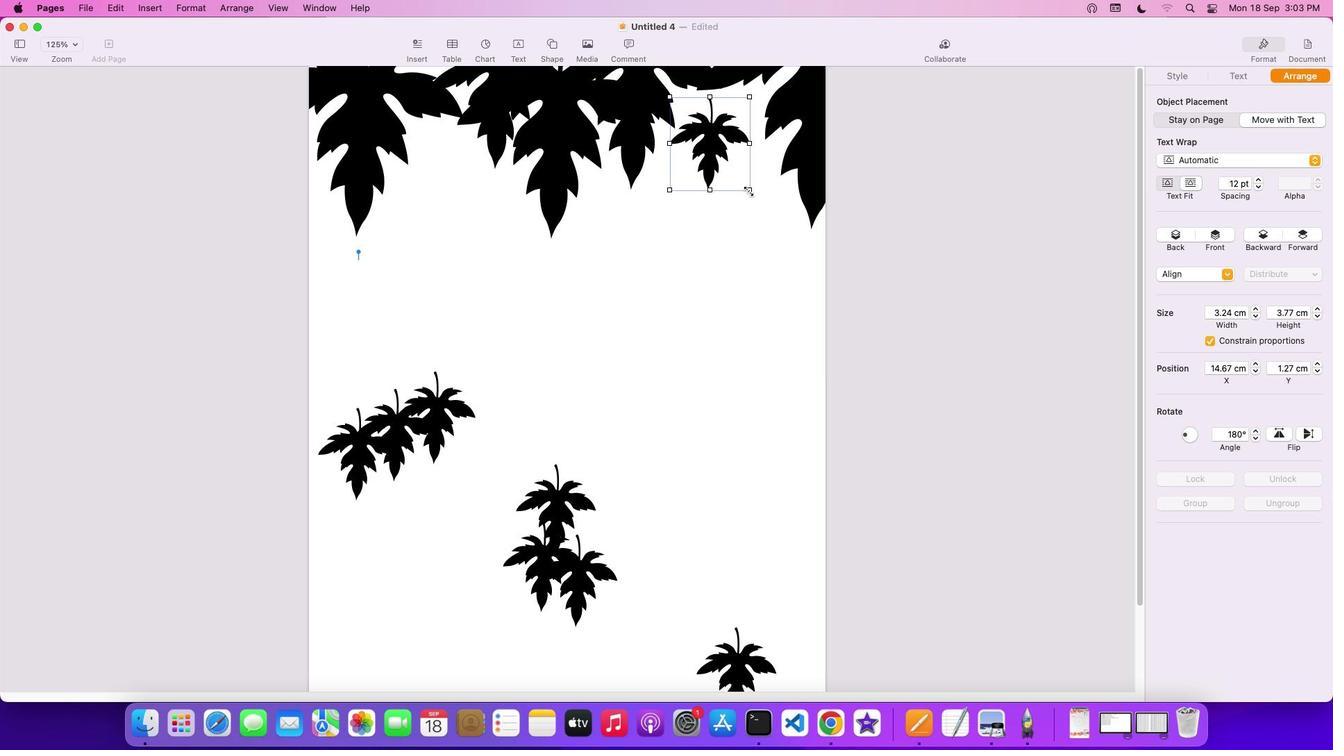 
Action: Mouse moved to (774, 263)
Screenshot: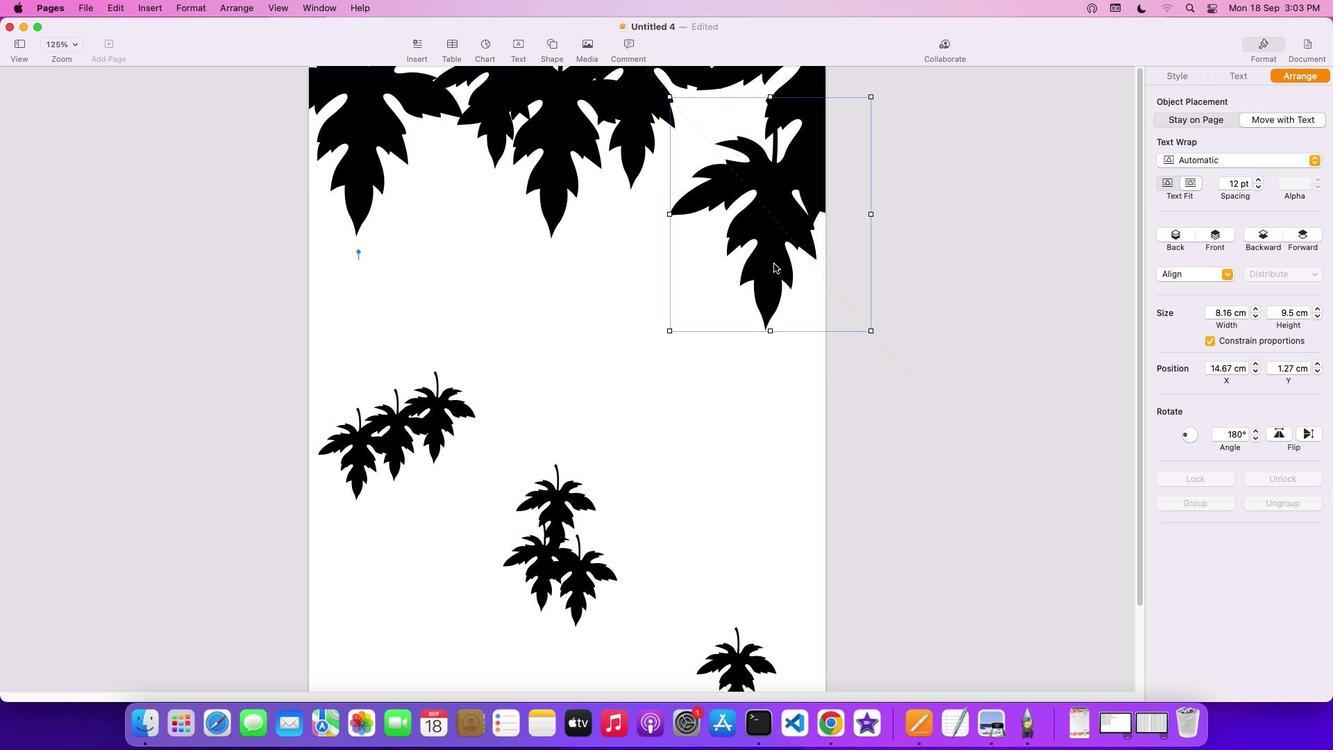 
Action: Mouse pressed left at (774, 263)
Screenshot: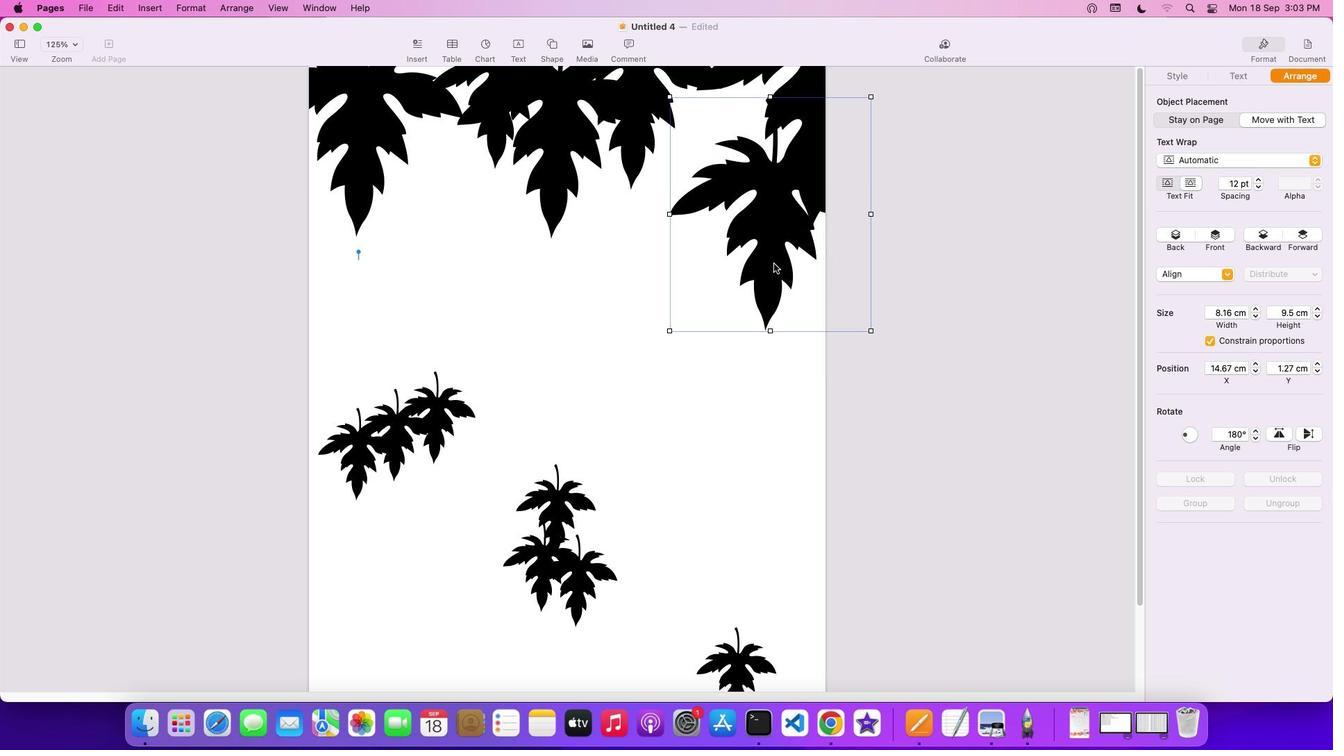 
Action: Mouse moved to (450, 430)
Screenshot: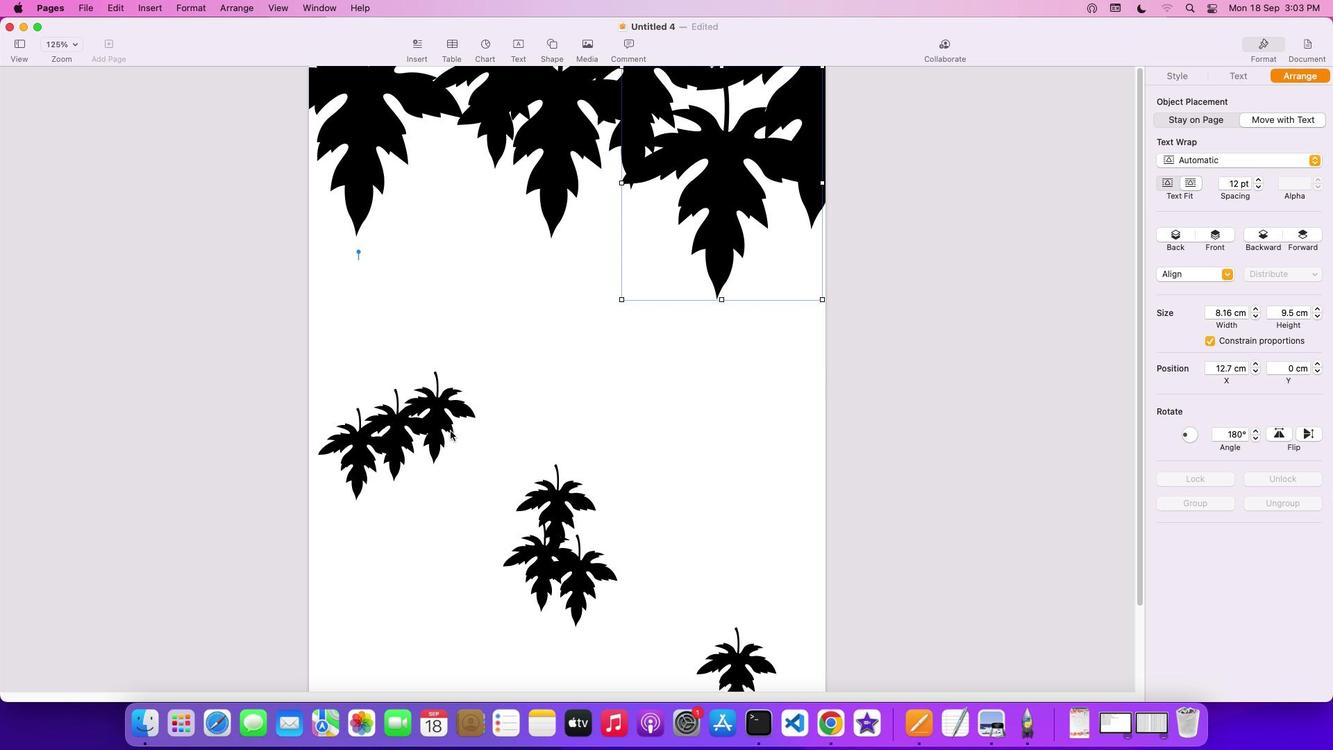 
Action: Mouse pressed left at (450, 430)
Screenshot: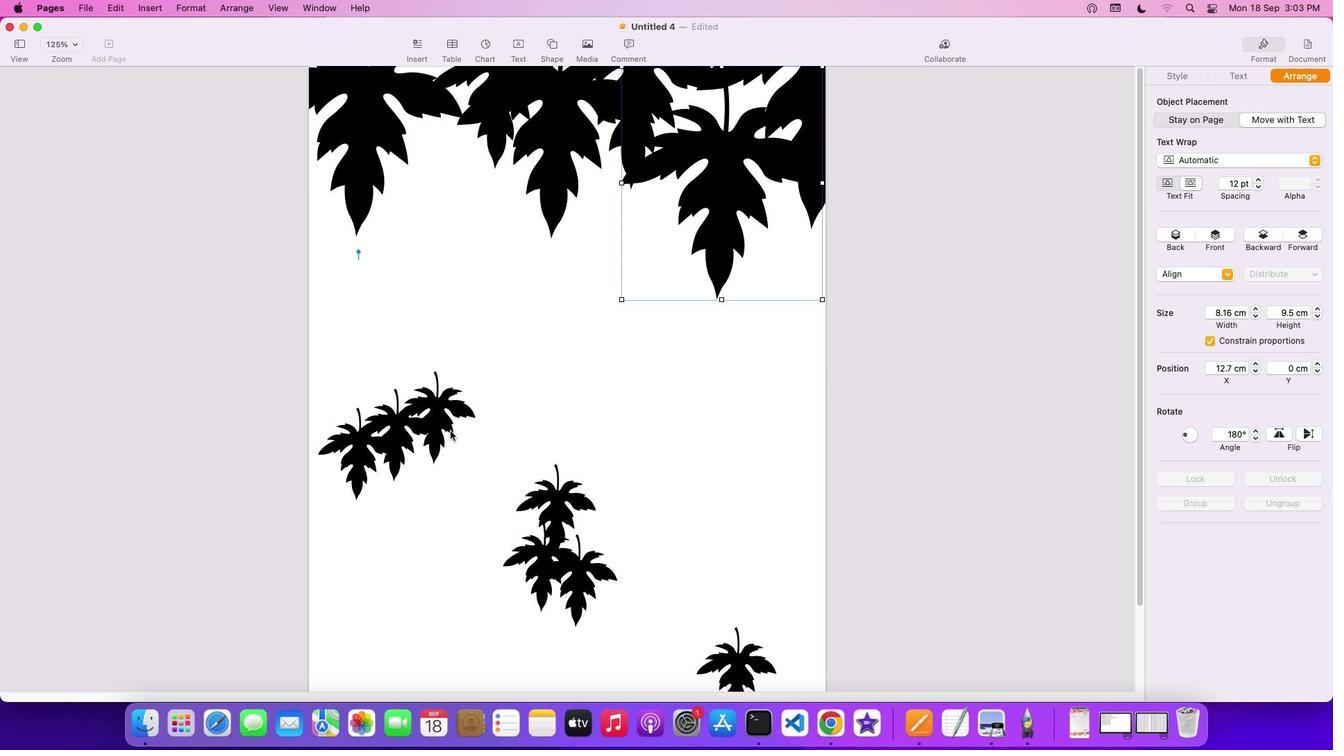 
Action: Mouse moved to (465, 432)
Screenshot: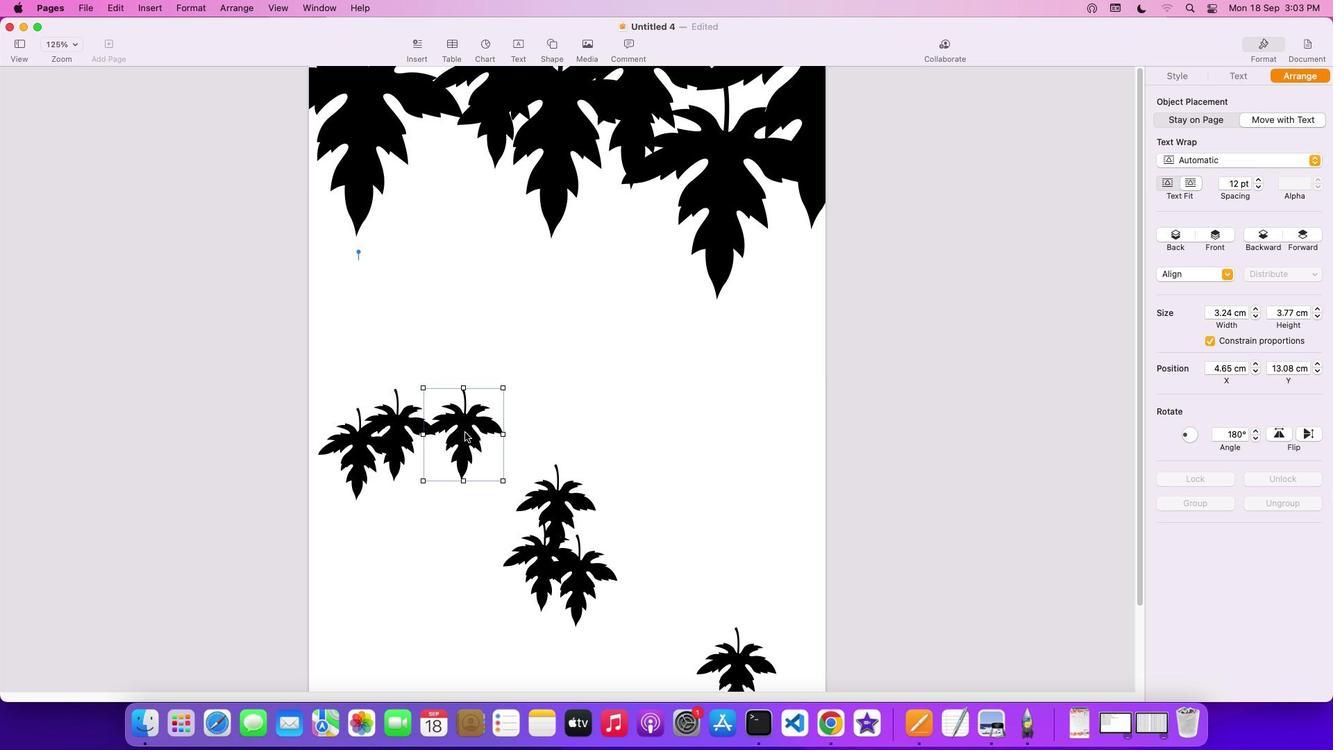 
Action: Mouse pressed left at (465, 432)
Screenshot: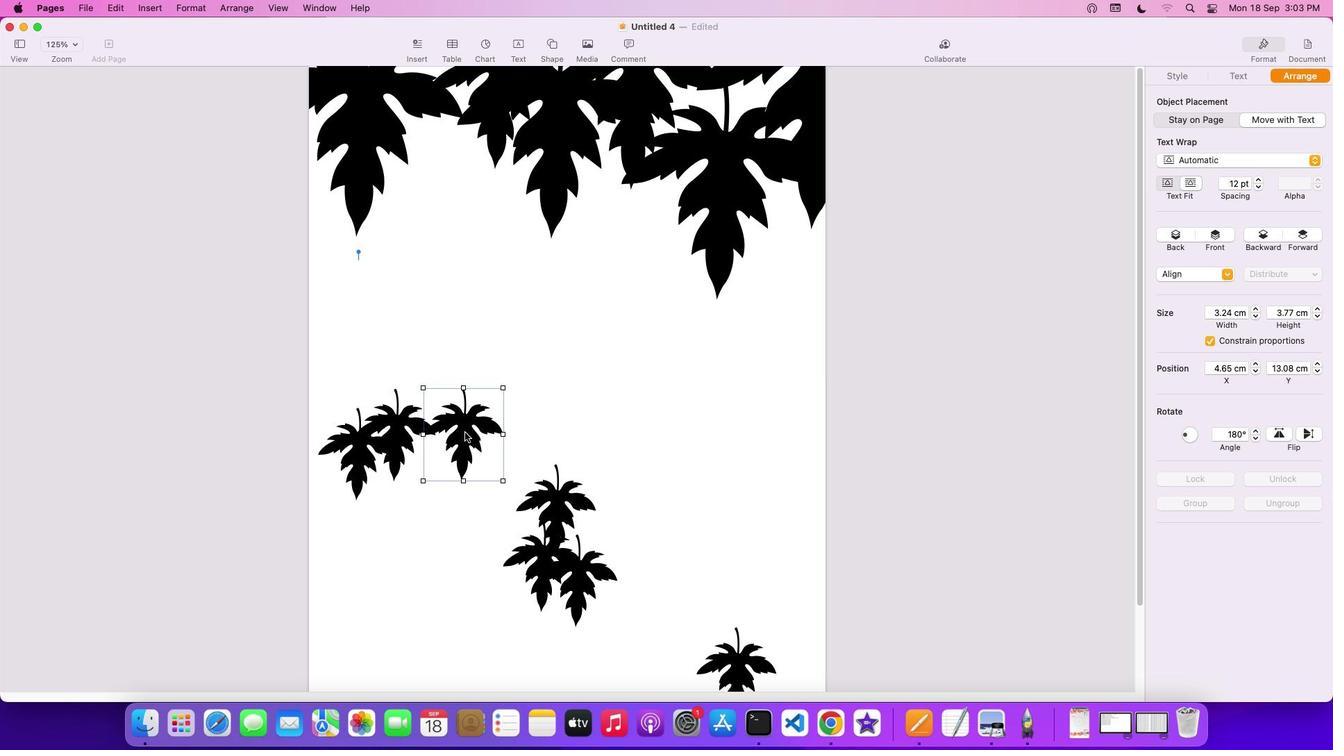
Action: Mouse moved to (1184, 72)
Screenshot: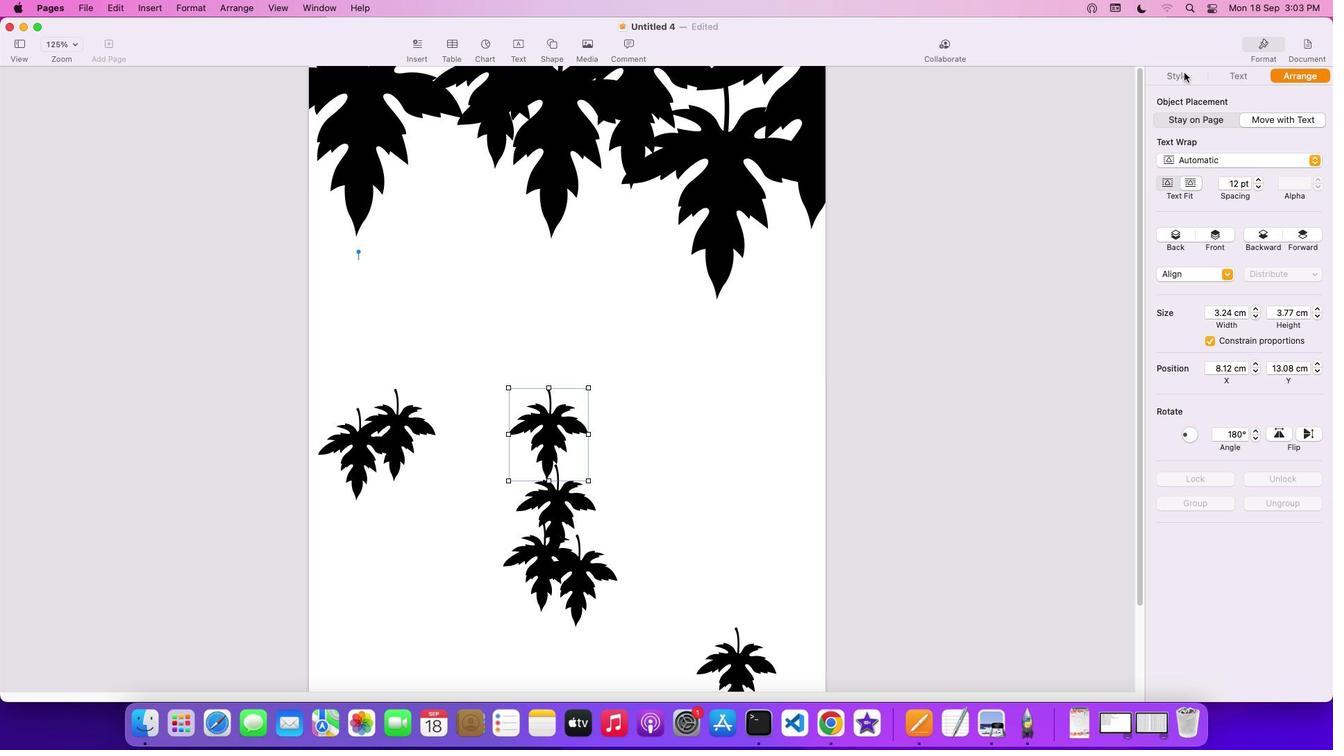 
Action: Mouse pressed left at (1184, 72)
Screenshot: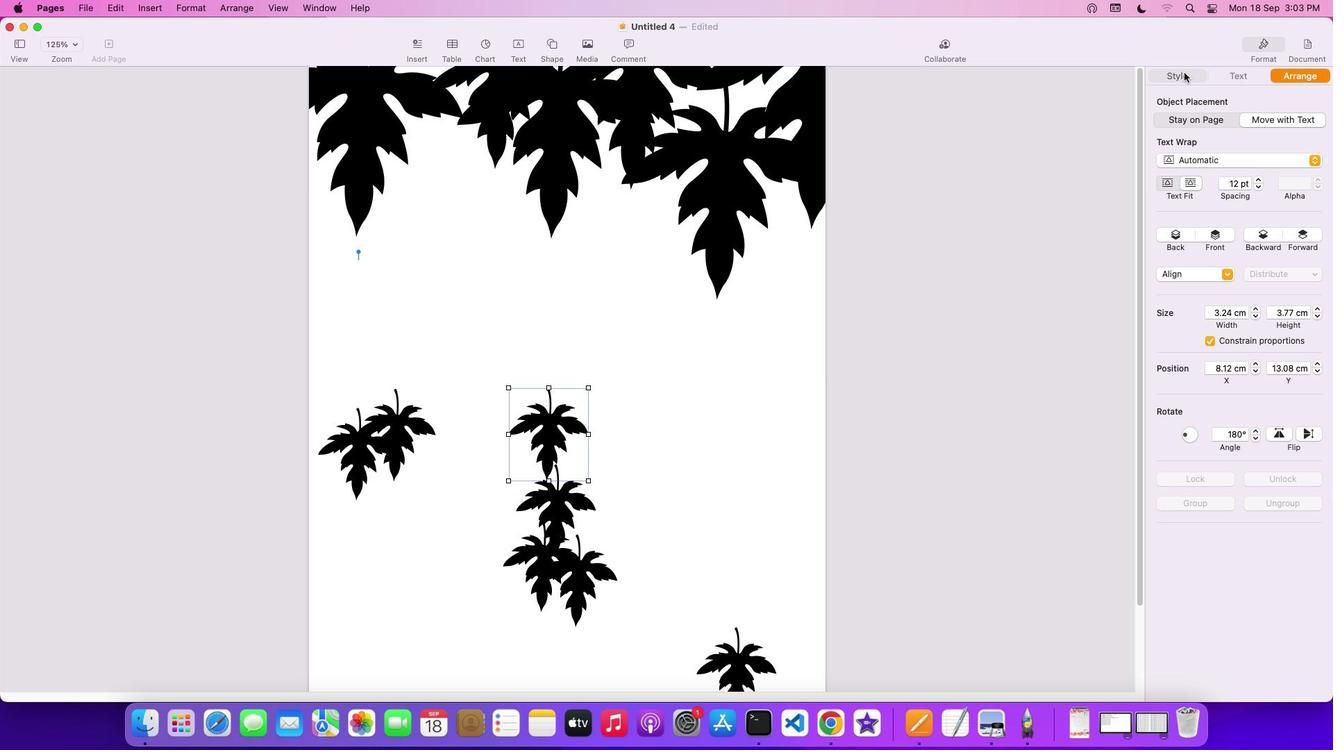 
Action: Mouse moved to (1246, 77)
Screenshot: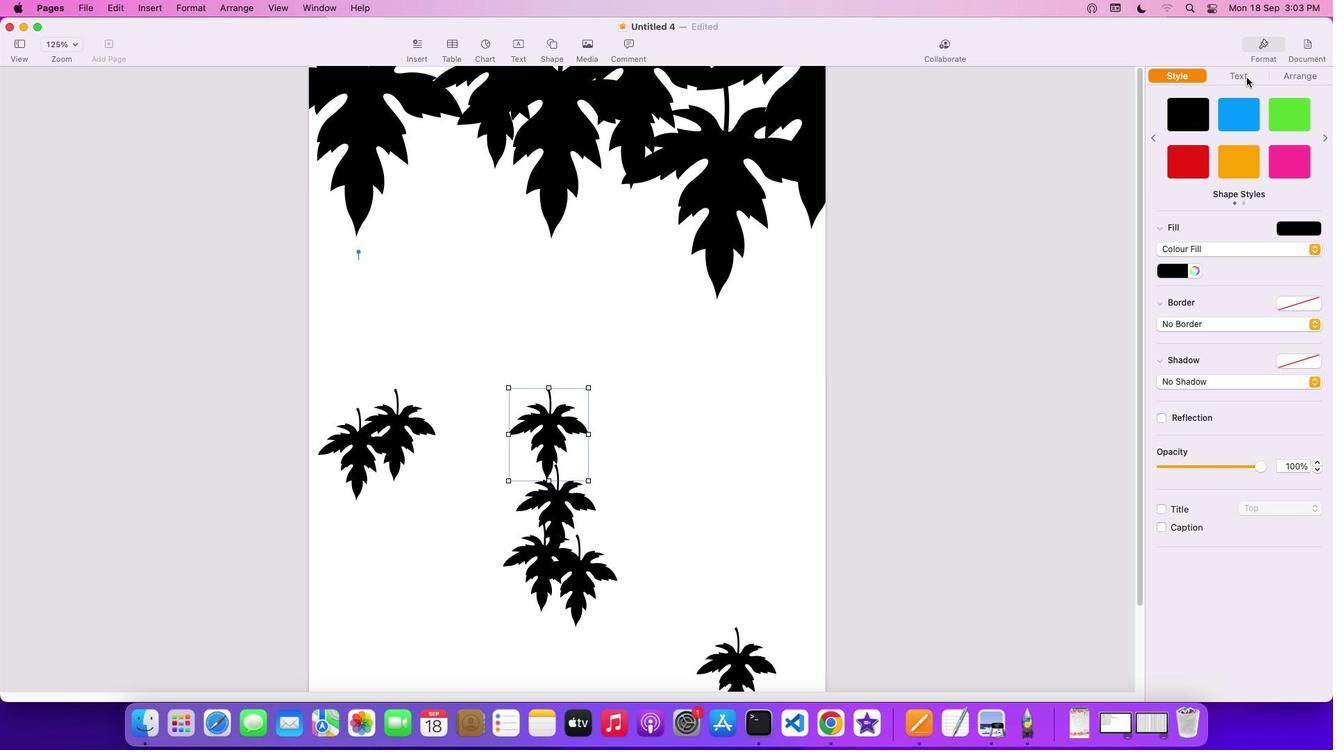 
Action: Mouse pressed left at (1246, 77)
Screenshot: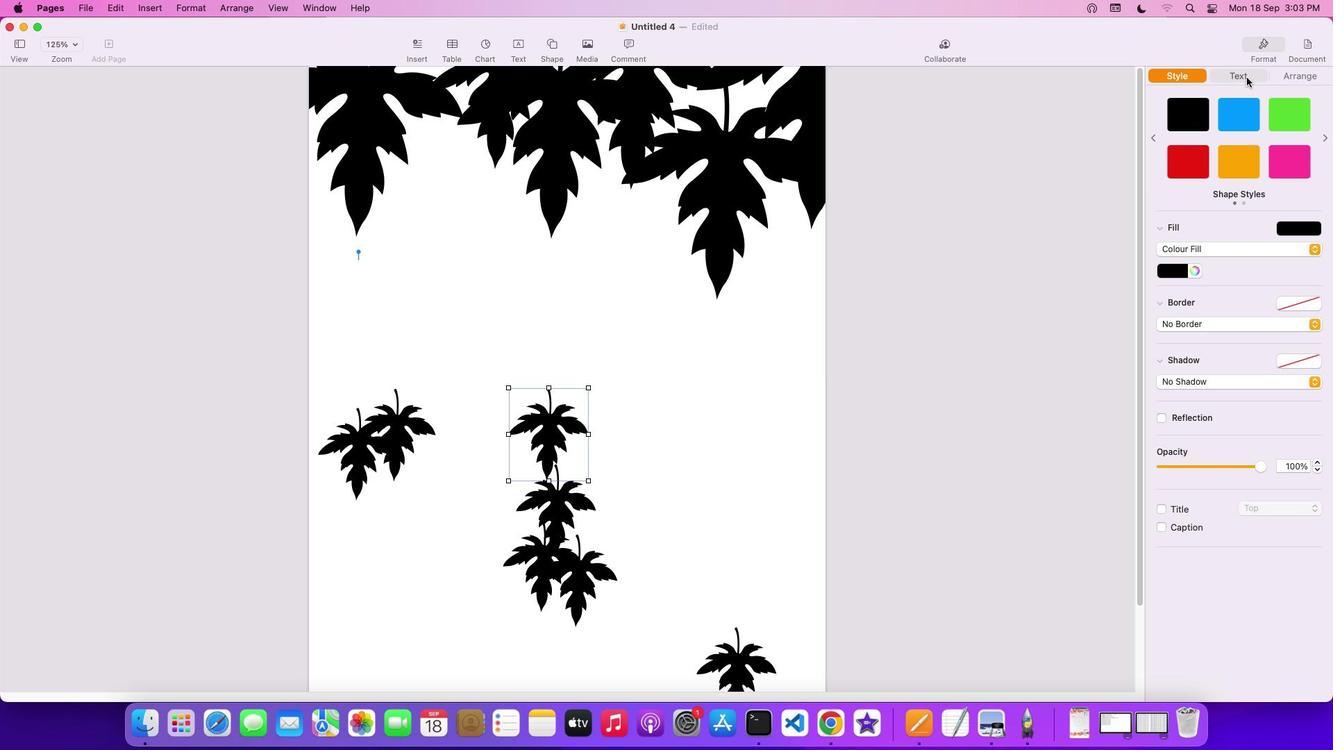 
Action: Mouse moved to (395, 429)
Screenshot: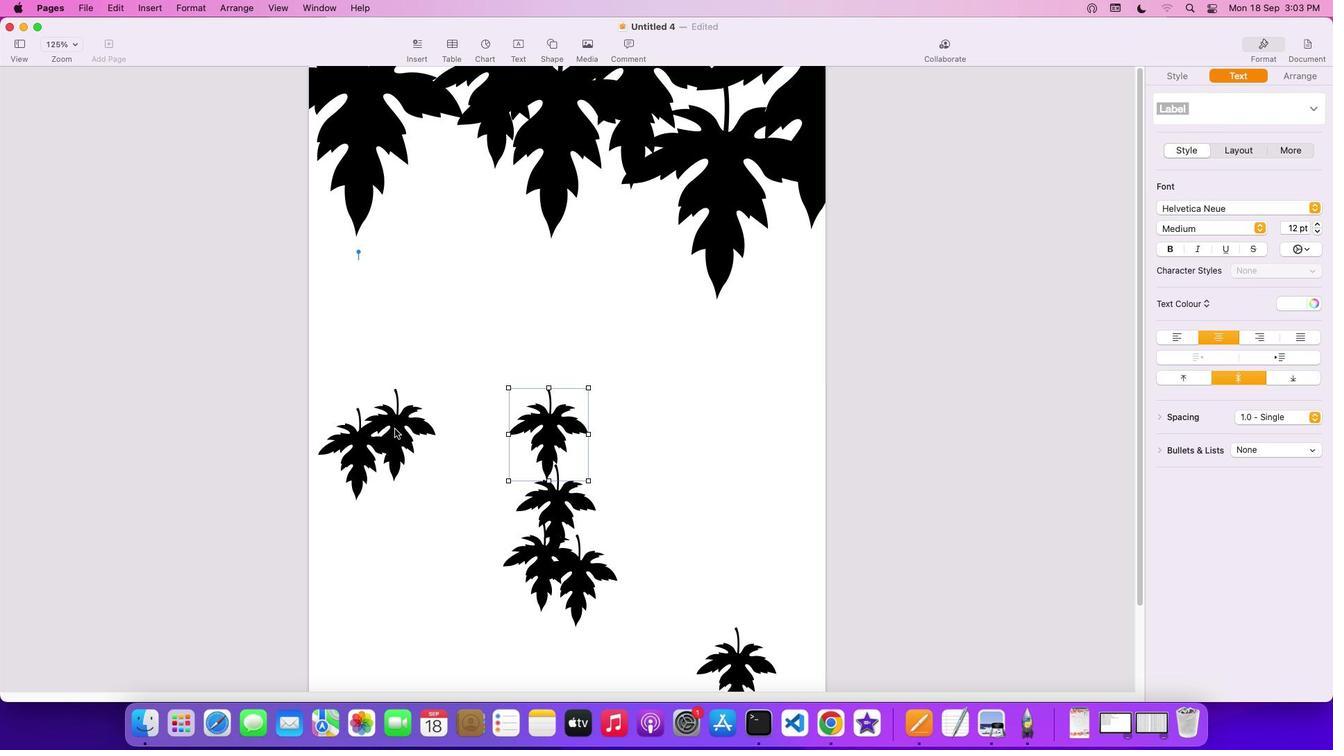 
Action: Mouse pressed left at (395, 429)
Screenshot: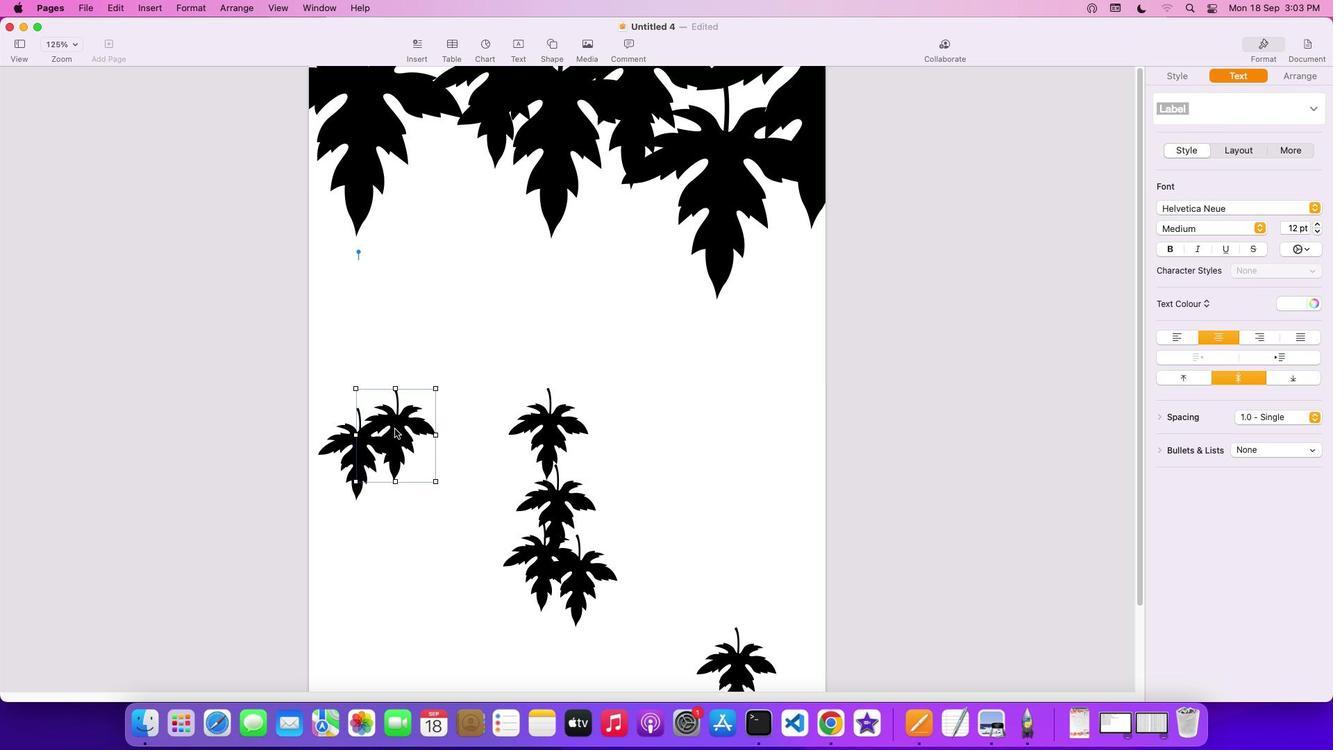 
Action: Mouse moved to (491, 444)
Screenshot: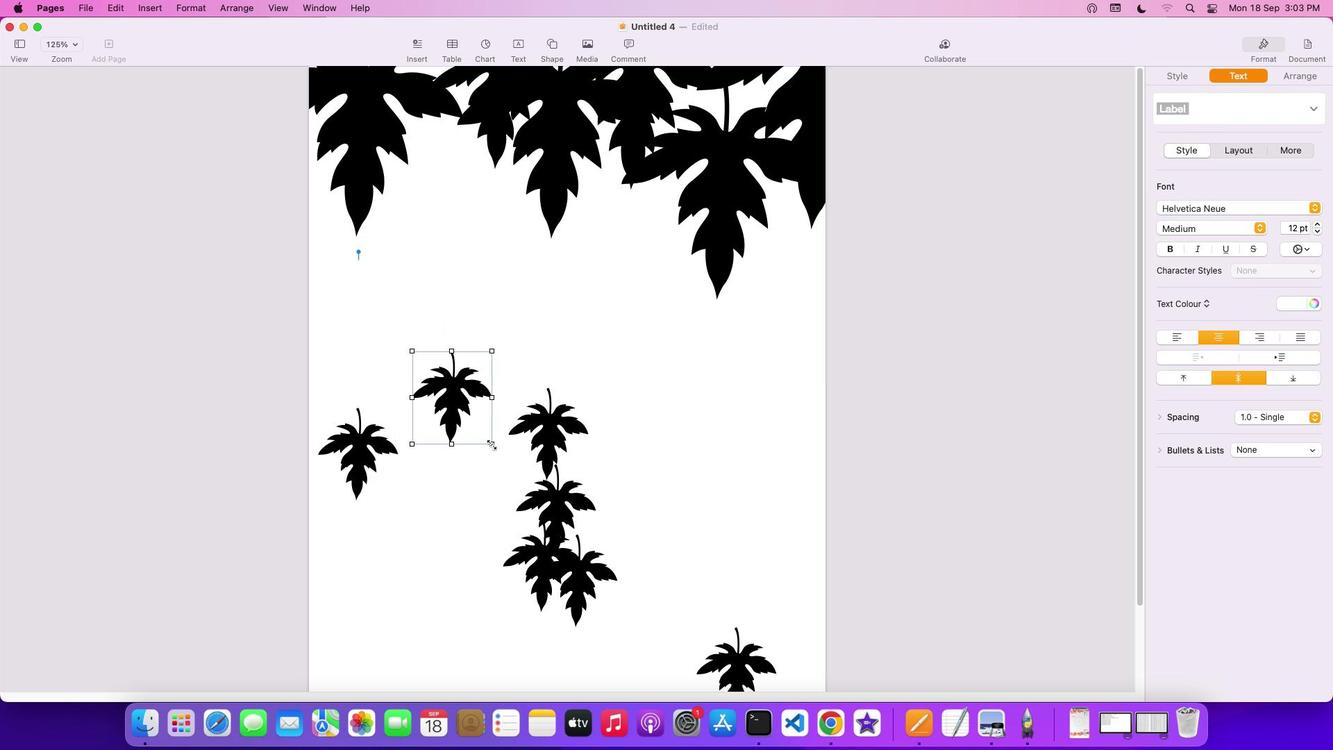 
Action: Mouse pressed left at (491, 444)
Screenshot: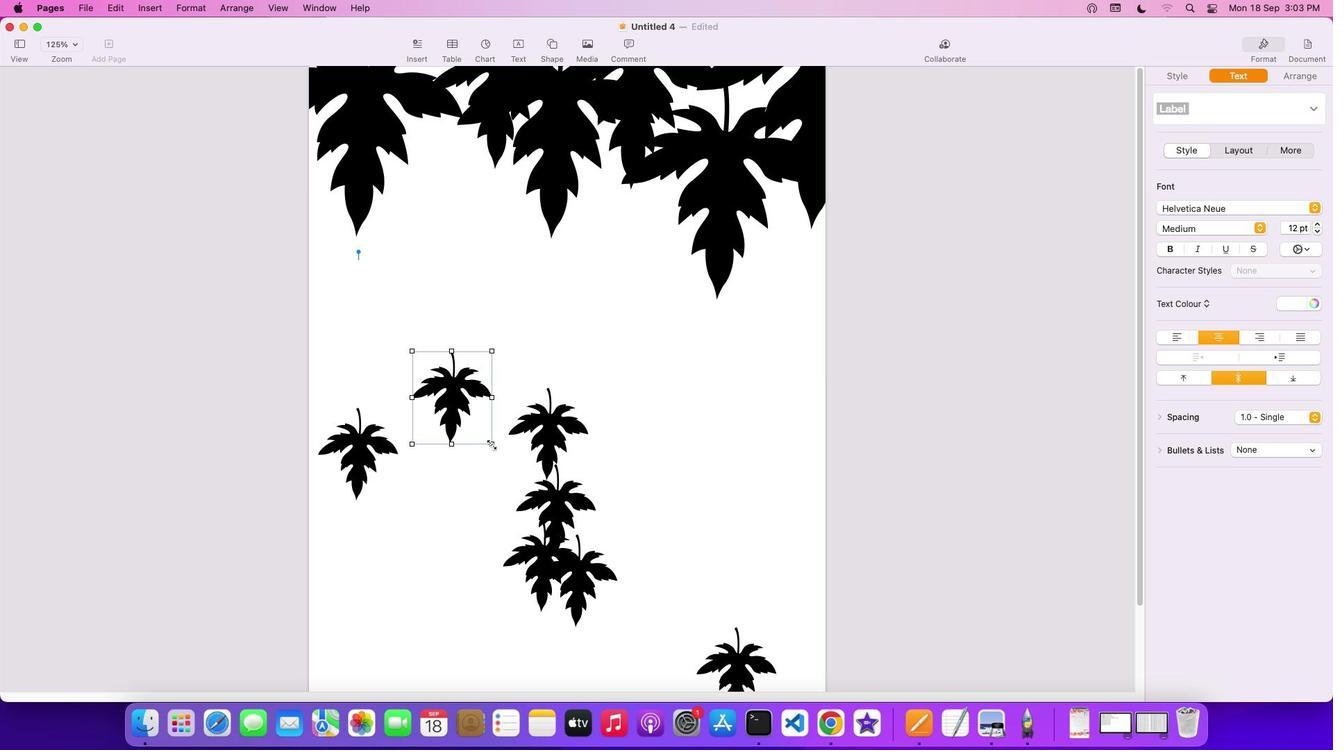 
Action: Mouse moved to (500, 570)
Screenshot: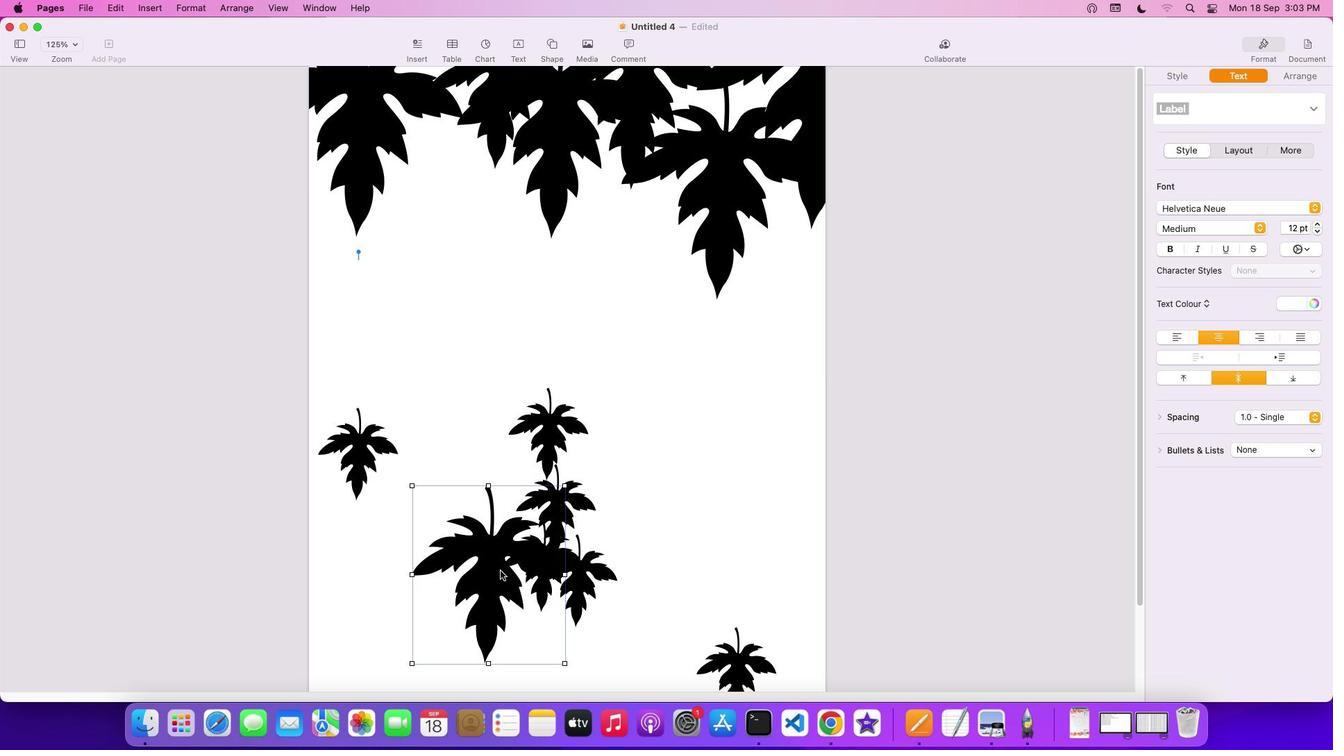 
Action: Mouse pressed left at (500, 570)
Screenshot: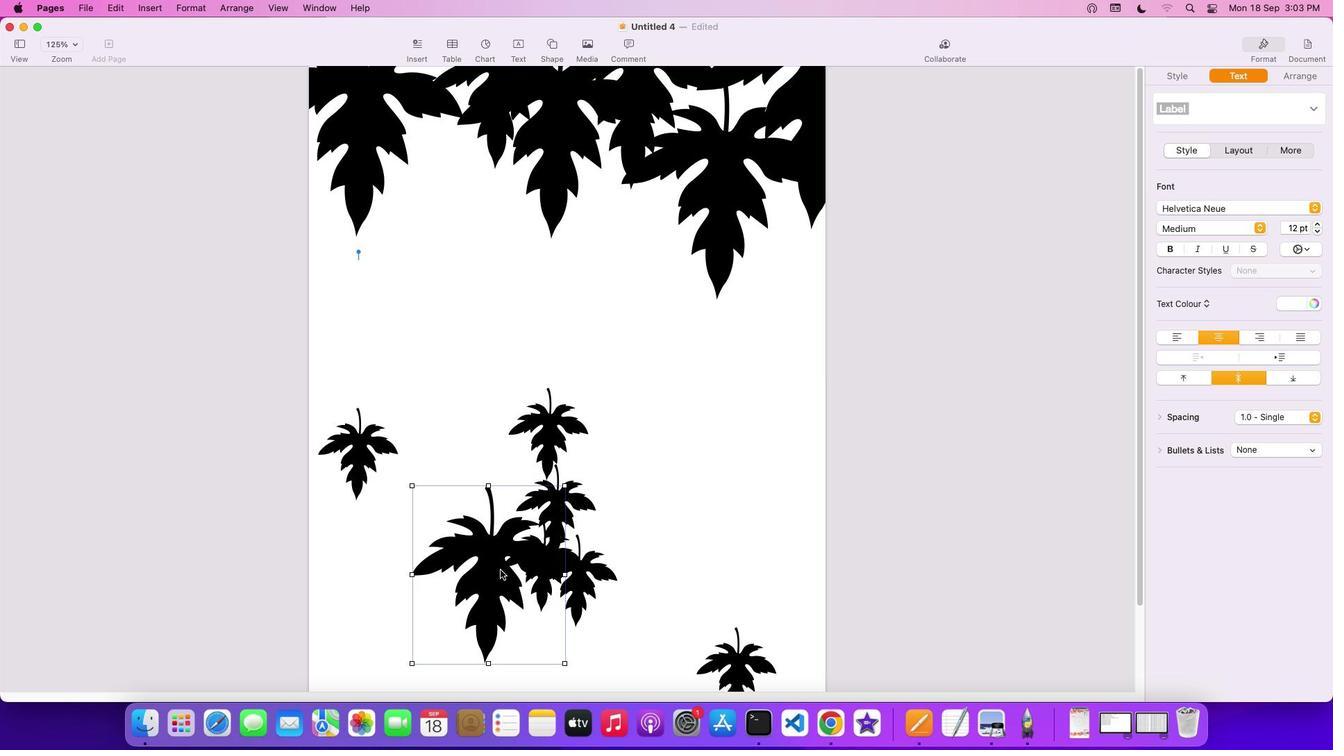 
Action: Mouse moved to (545, 445)
Screenshot: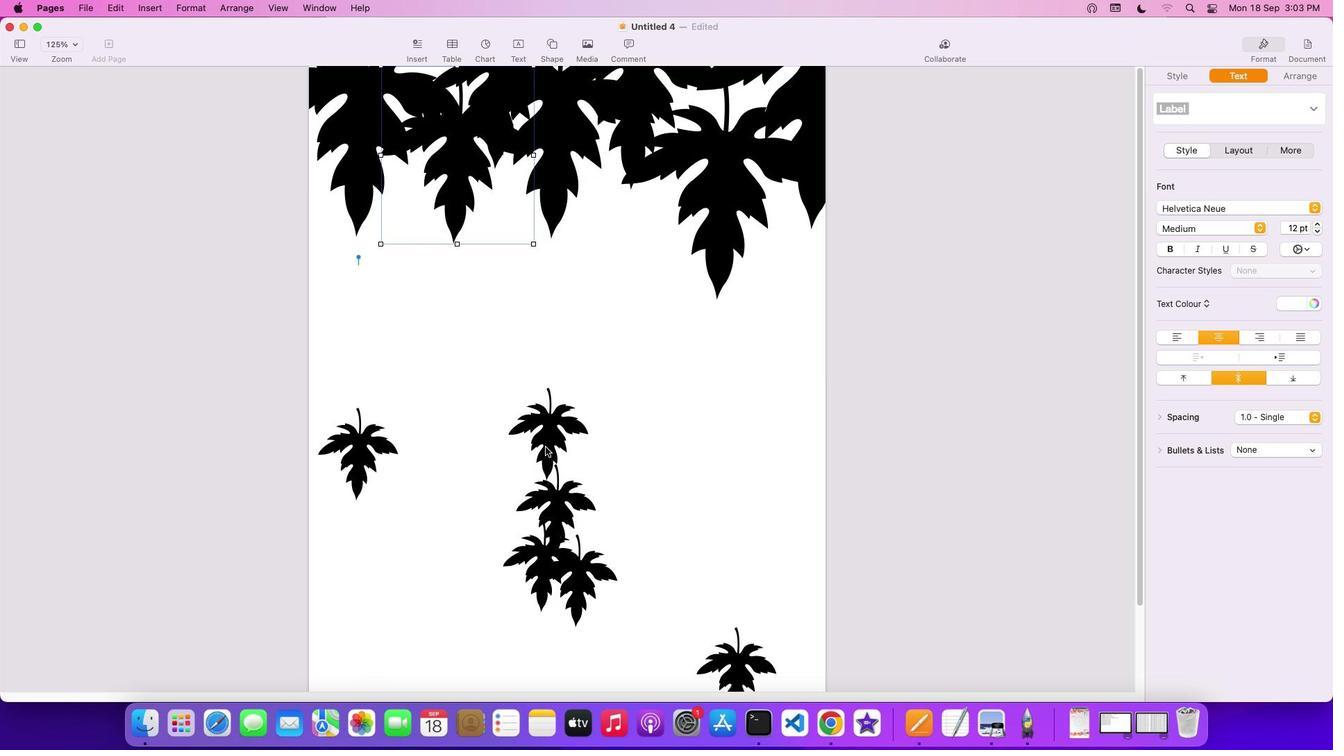 
Action: Mouse pressed left at (545, 445)
Screenshot: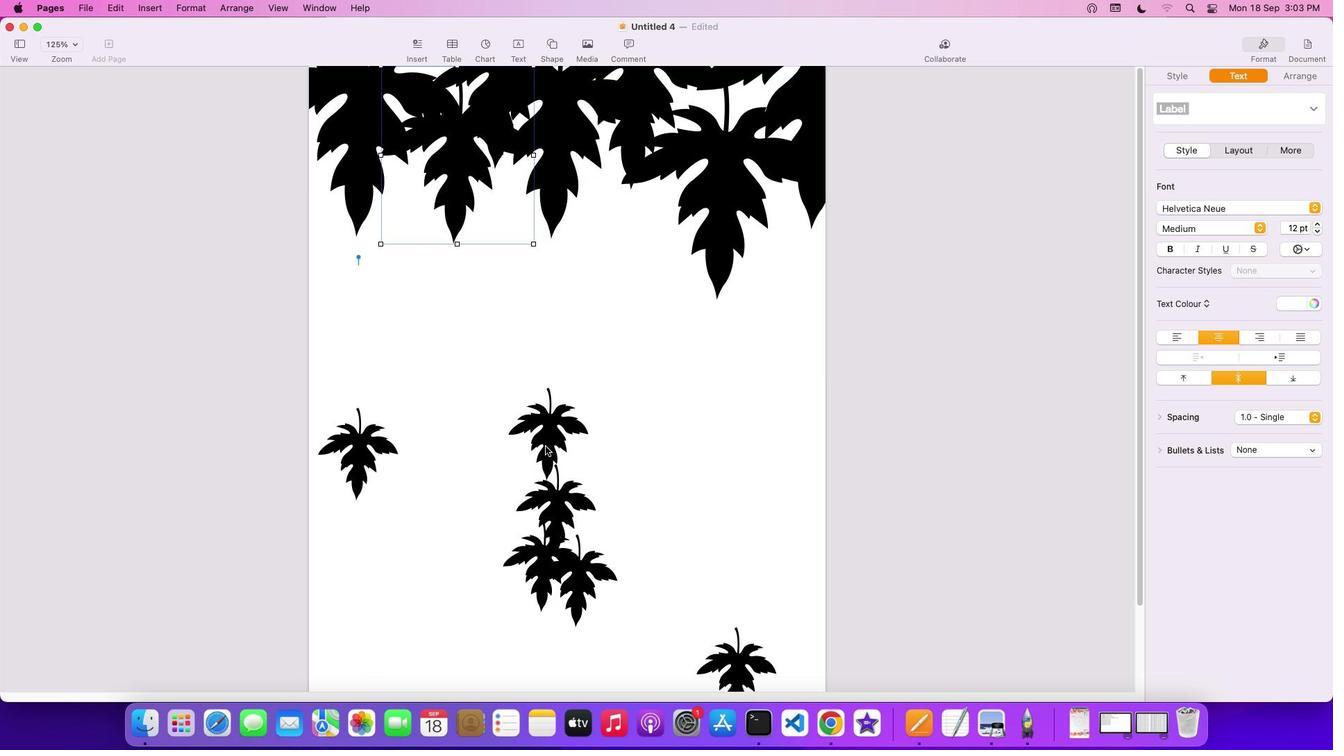 
Action: Mouse moved to (709, 246)
Screenshot: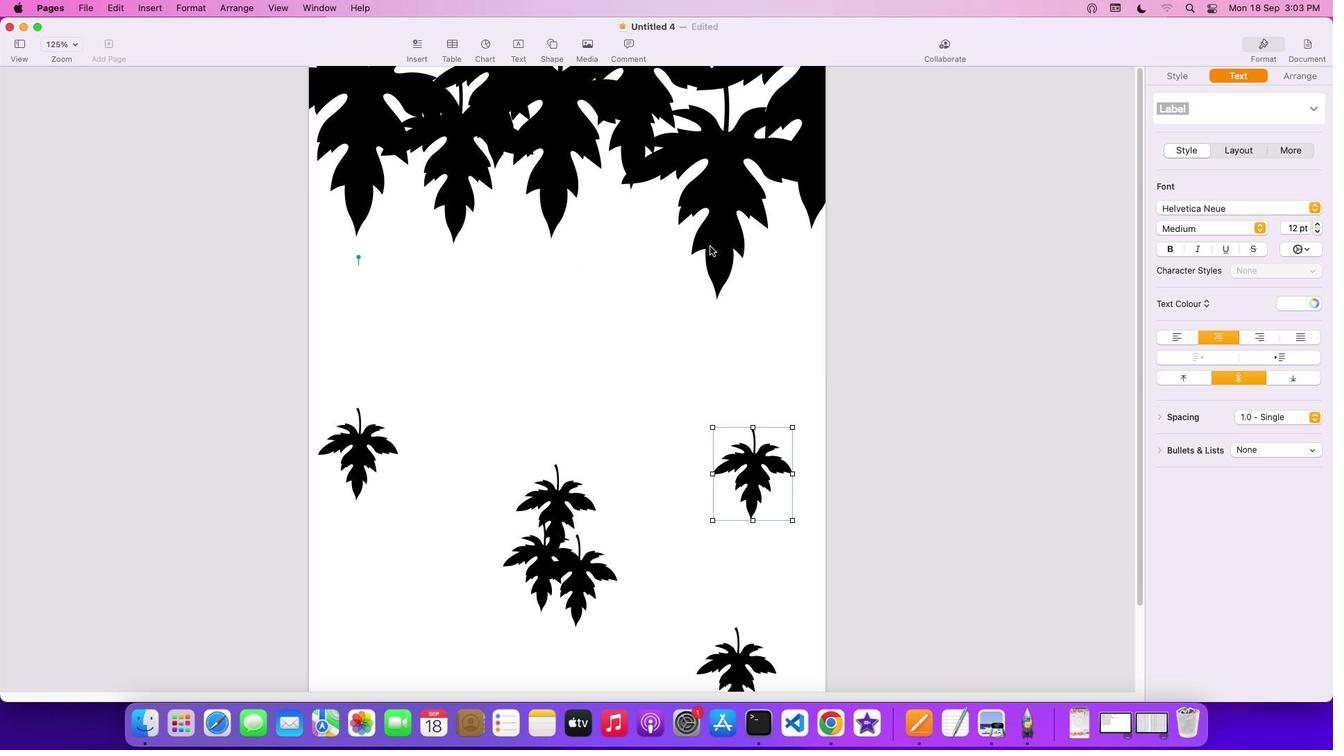 
Action: Mouse pressed left at (709, 246)
Screenshot: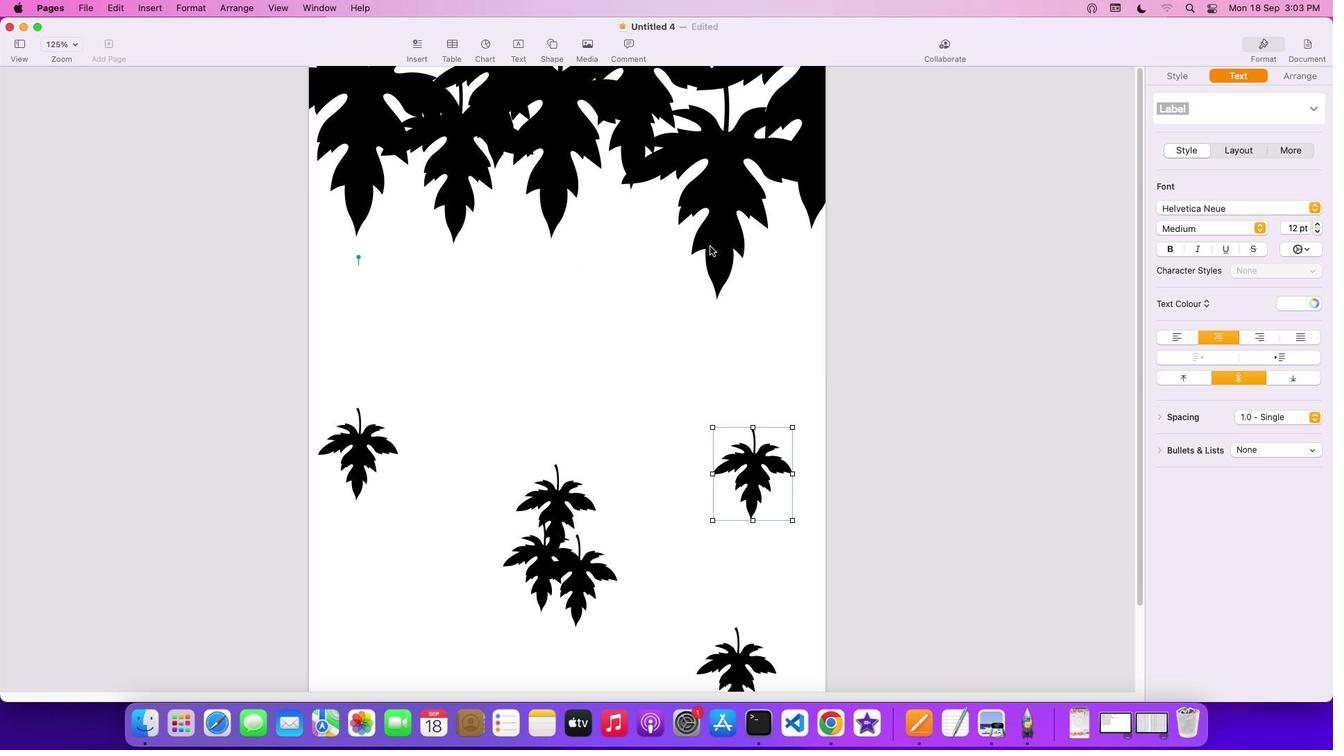 
Action: Mouse moved to (824, 298)
Screenshot: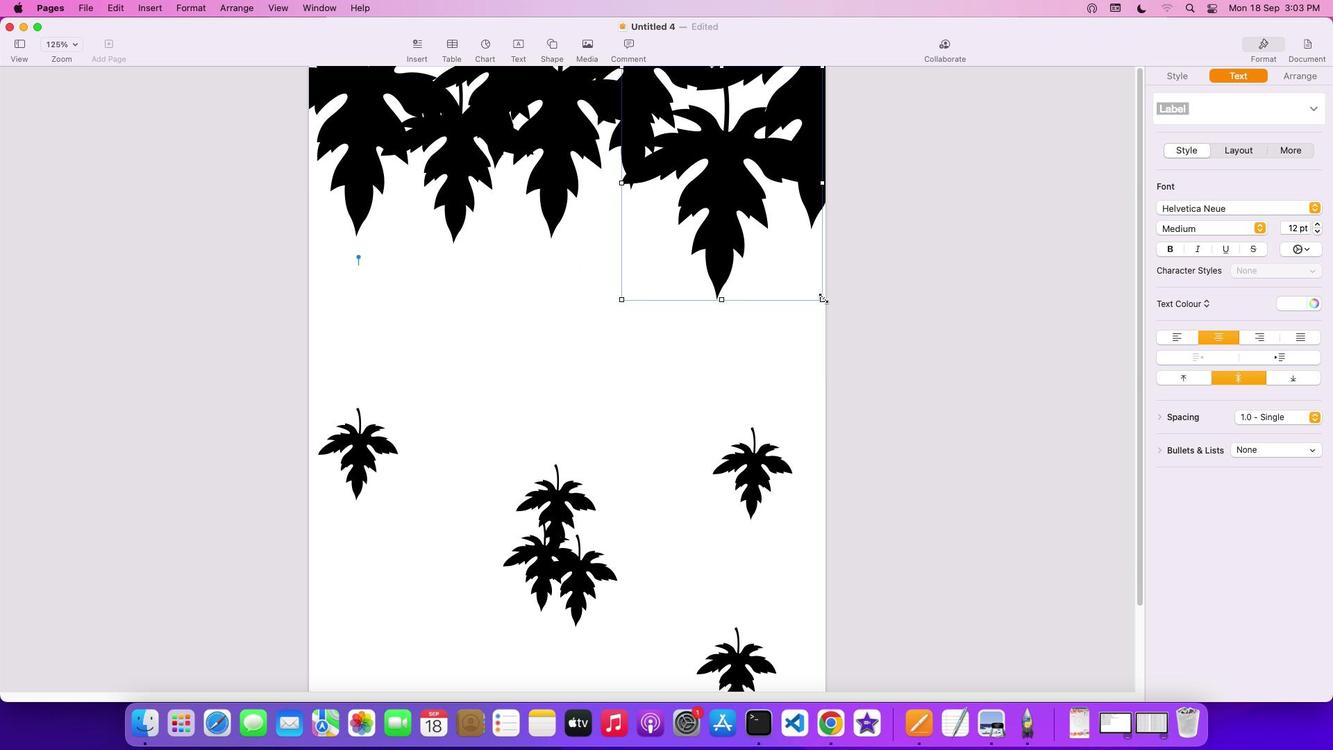 
Action: Mouse pressed left at (824, 298)
Screenshot: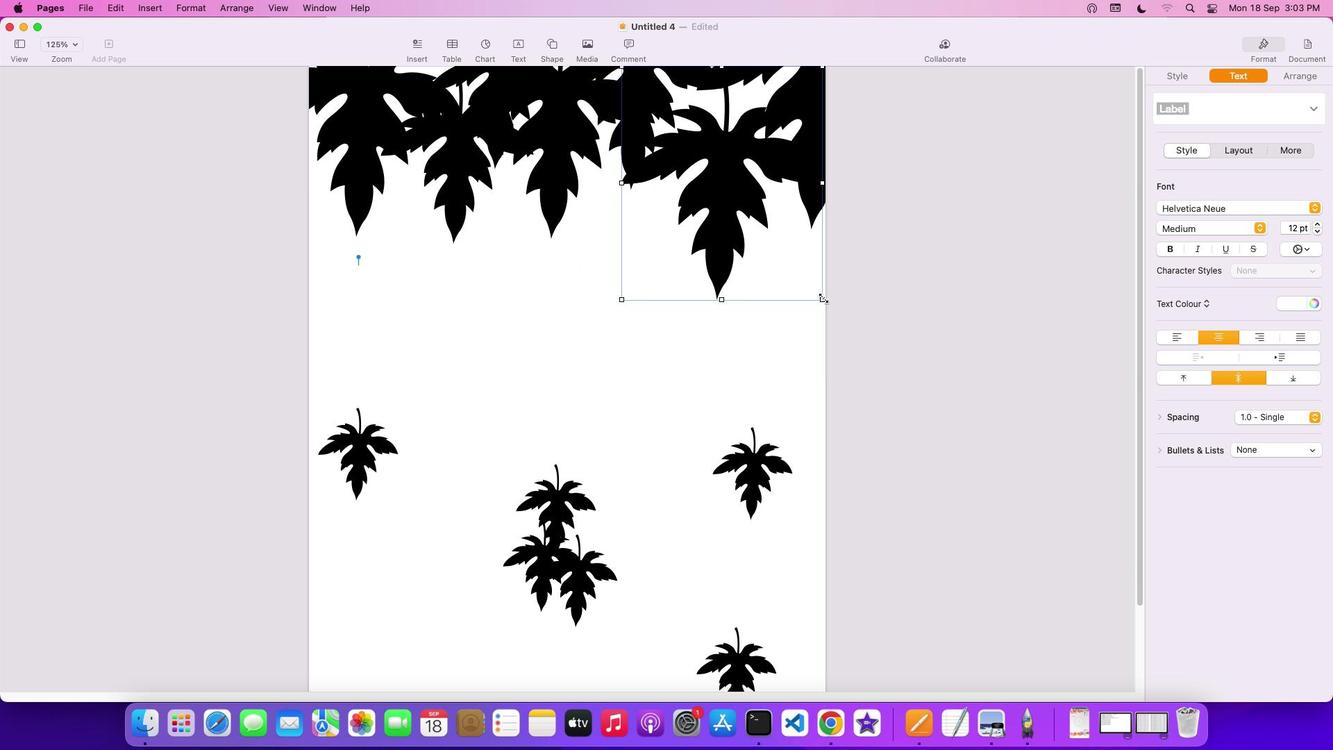 
Action: Mouse moved to (709, 195)
Screenshot: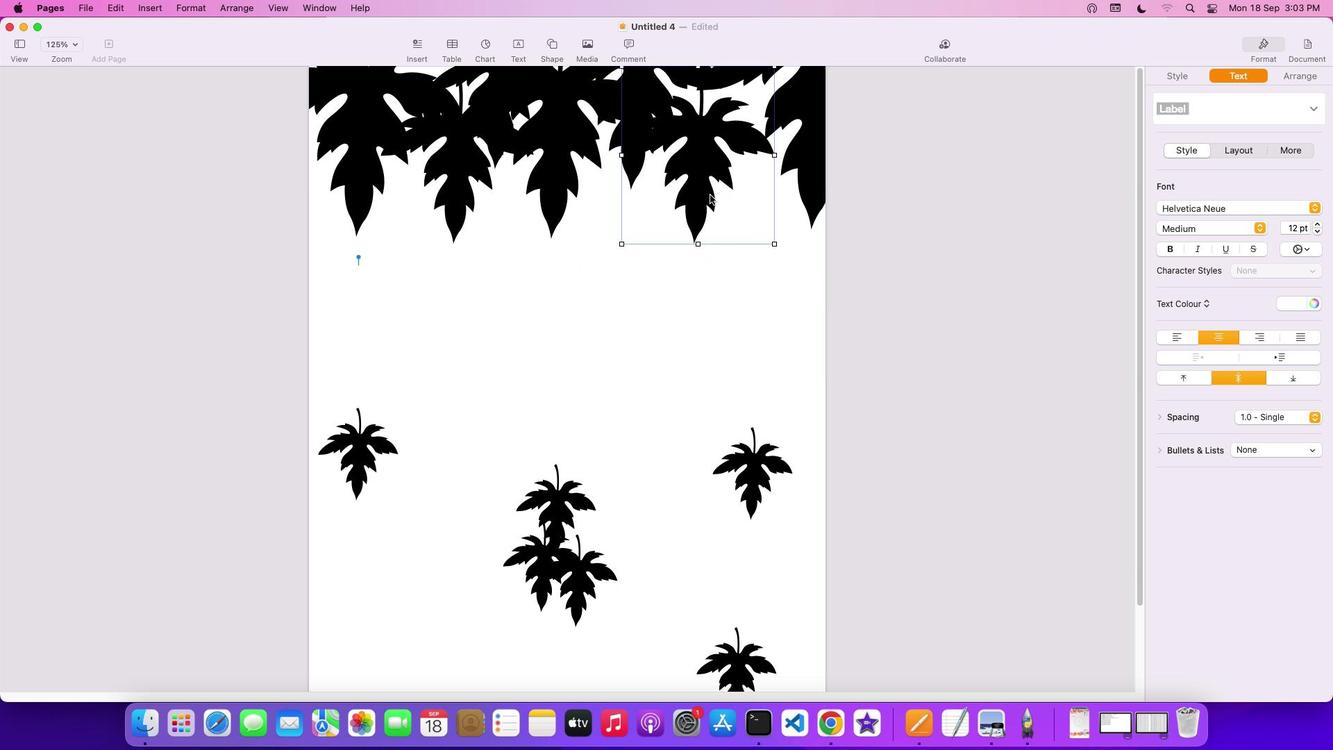 
Action: Mouse pressed left at (709, 195)
Screenshot: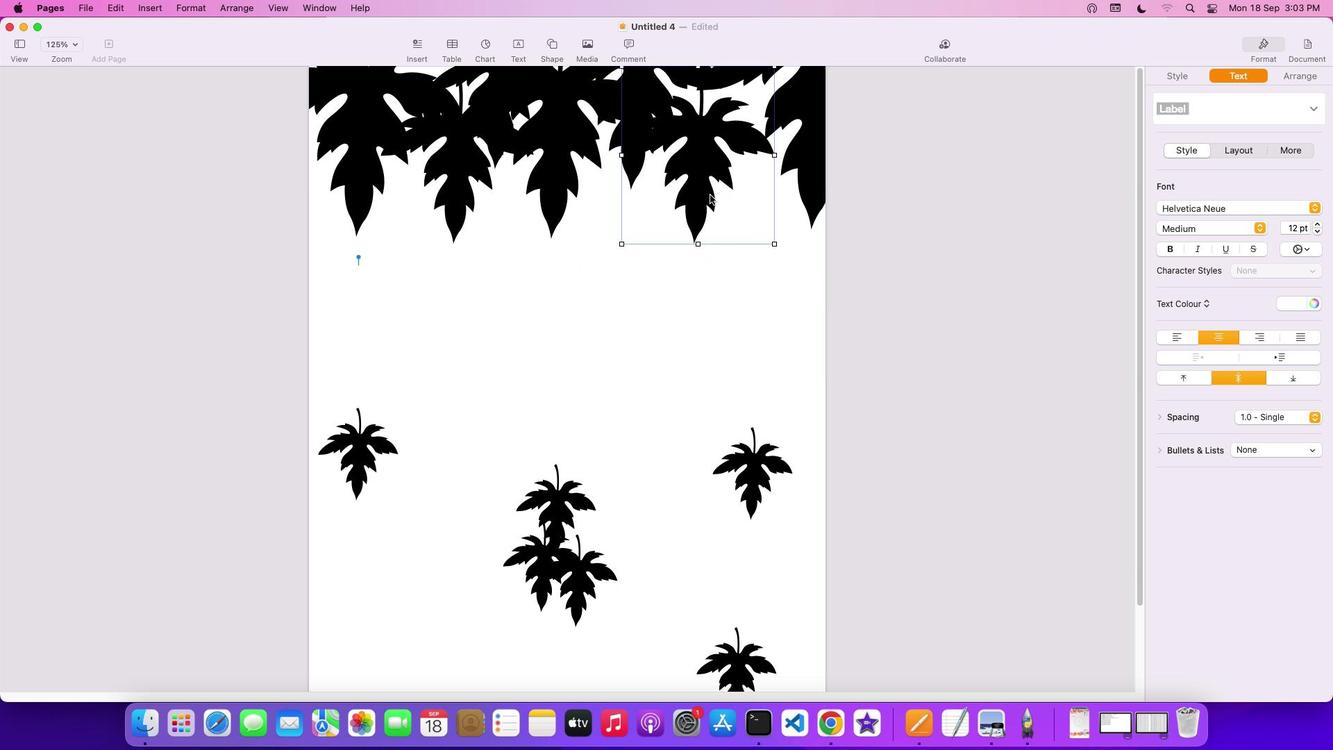 
Action: Mouse moved to (1316, 72)
Screenshot: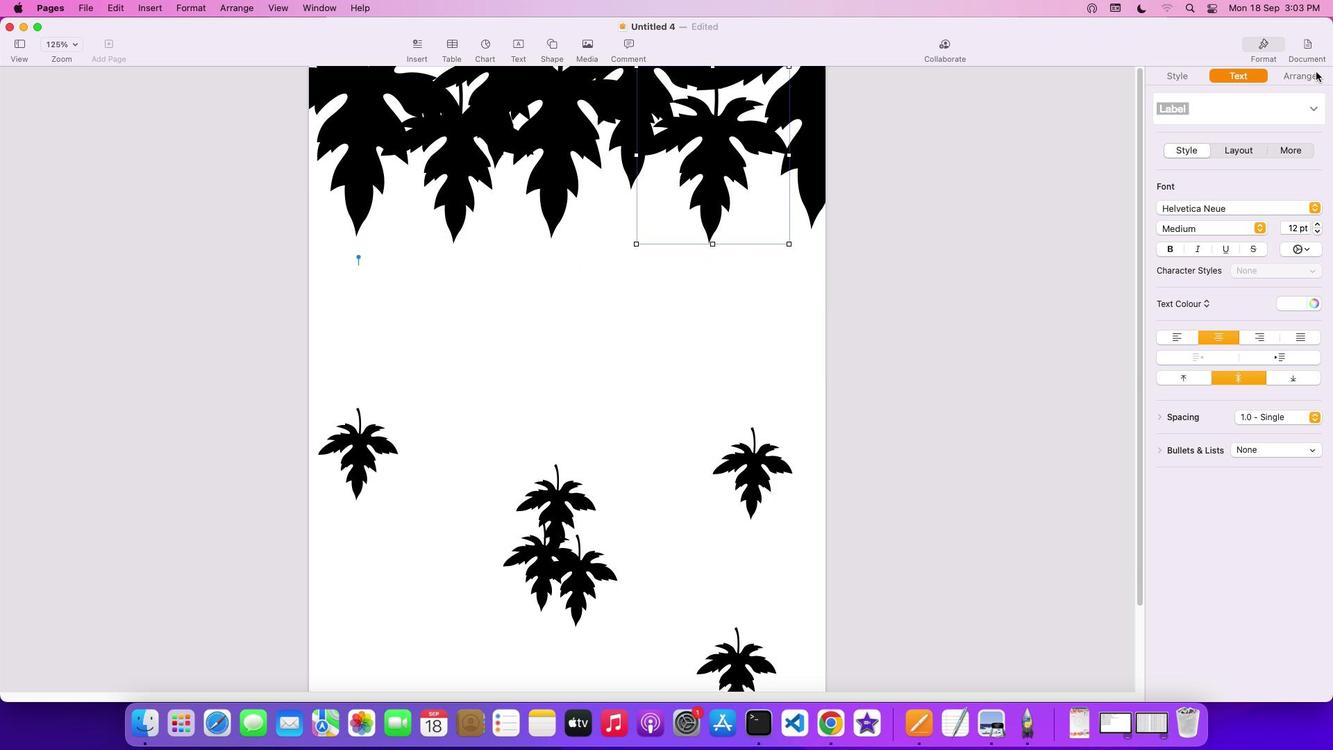 
Action: Mouse pressed left at (1316, 72)
Screenshot: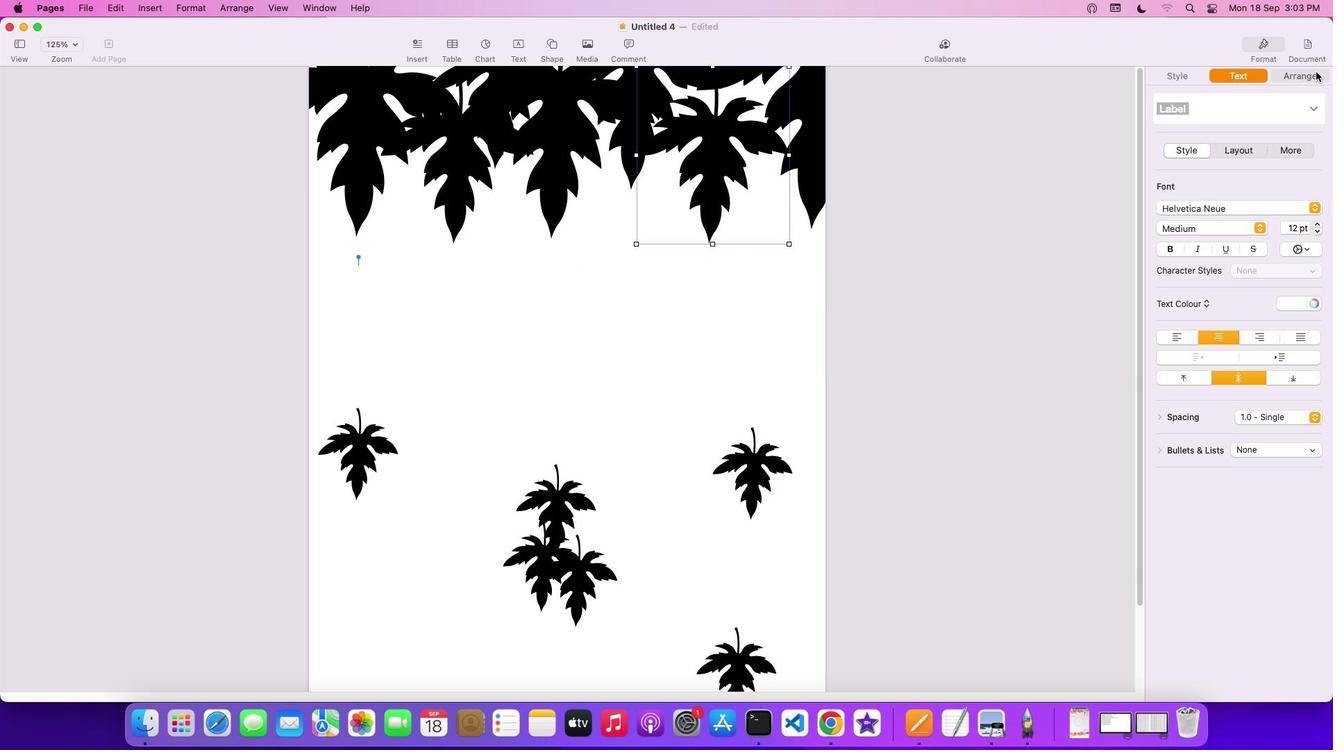 
Action: Mouse moved to (1206, 115)
Screenshot: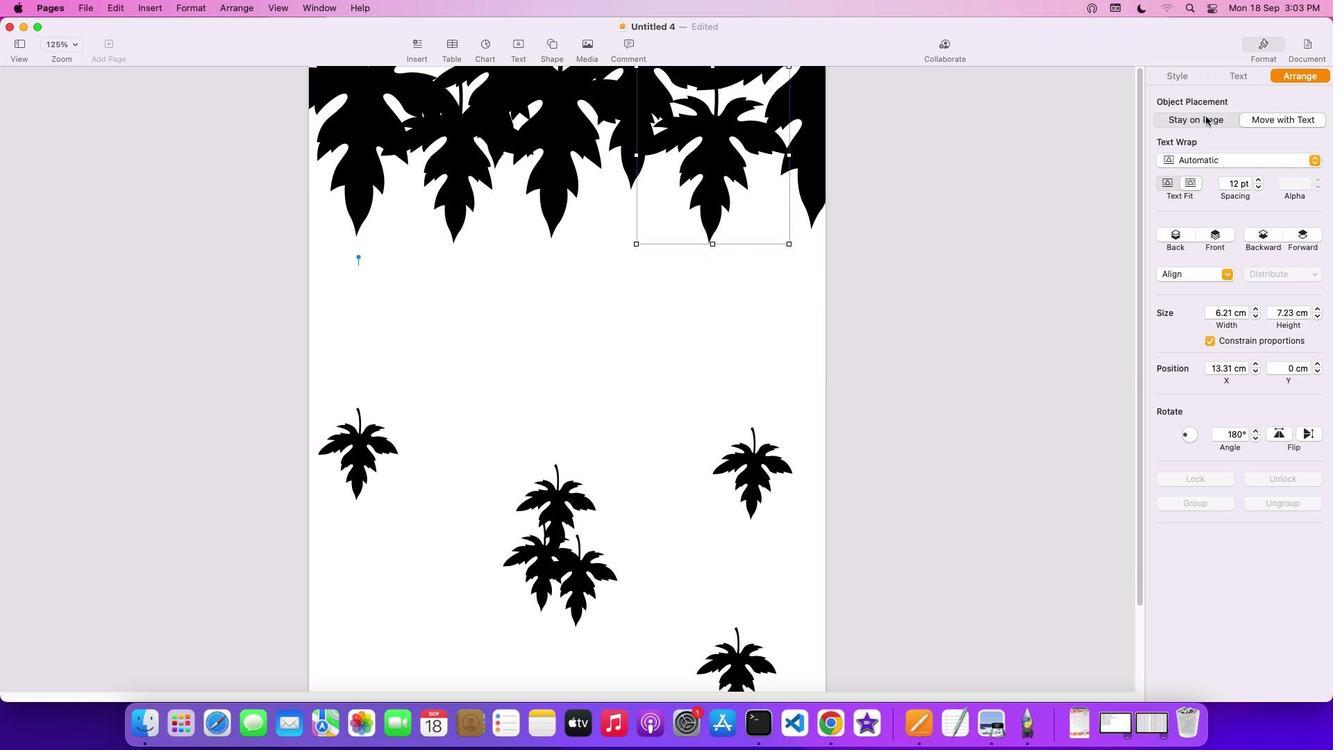 
Action: Mouse pressed left at (1206, 115)
Screenshot: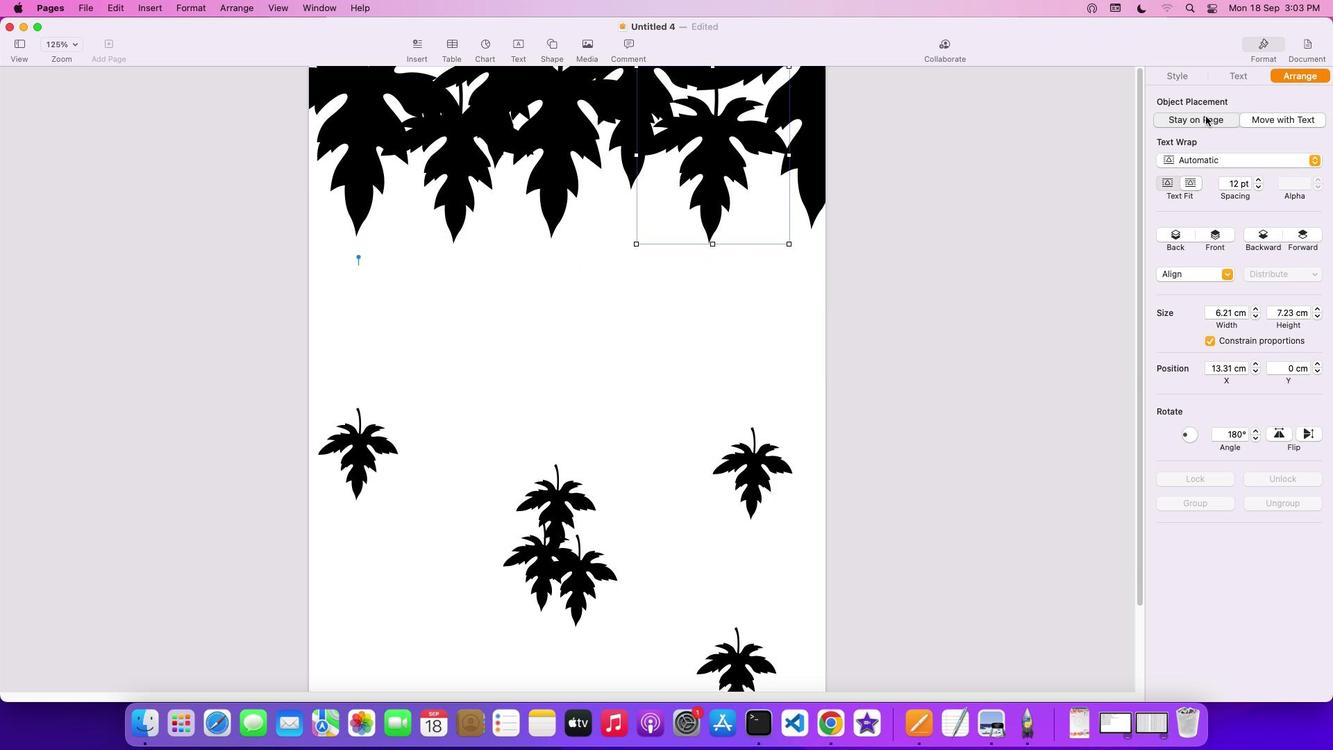 
Action: Mouse moved to (711, 179)
Screenshot: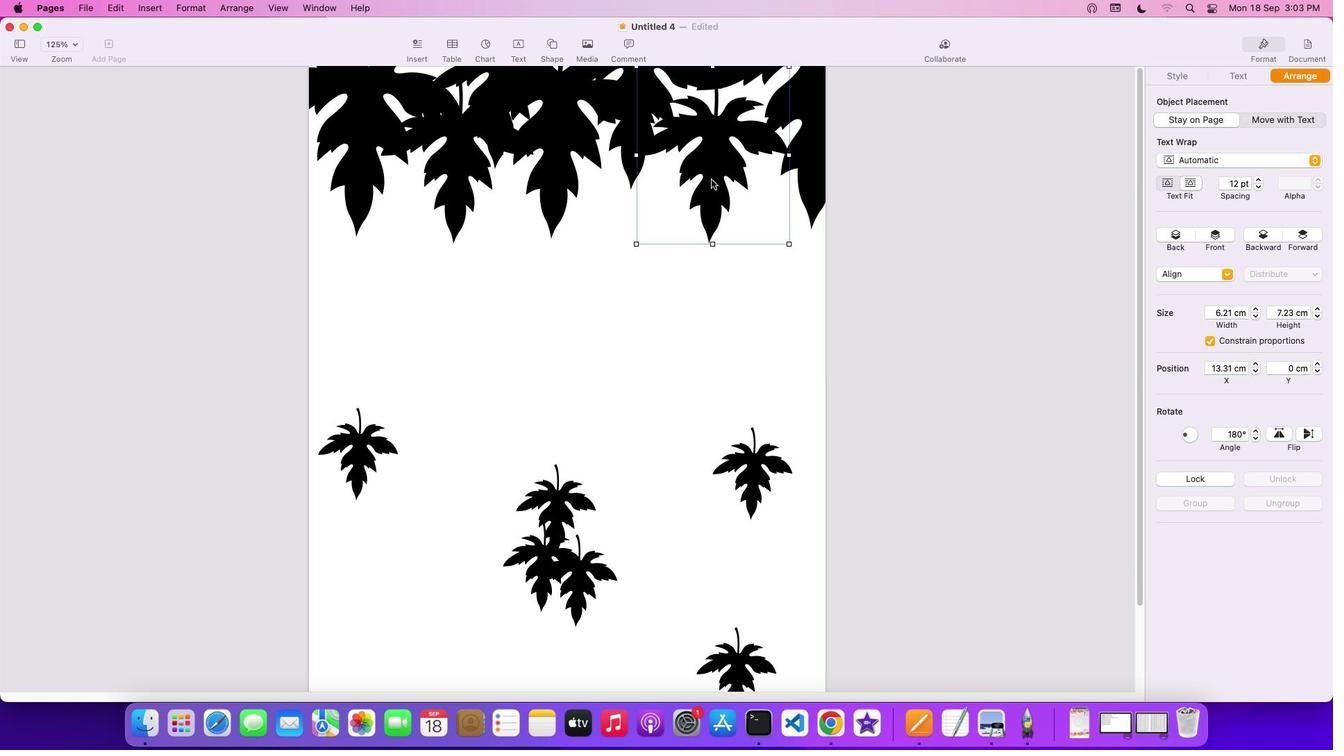 
Action: Mouse pressed left at (711, 179)
Screenshot: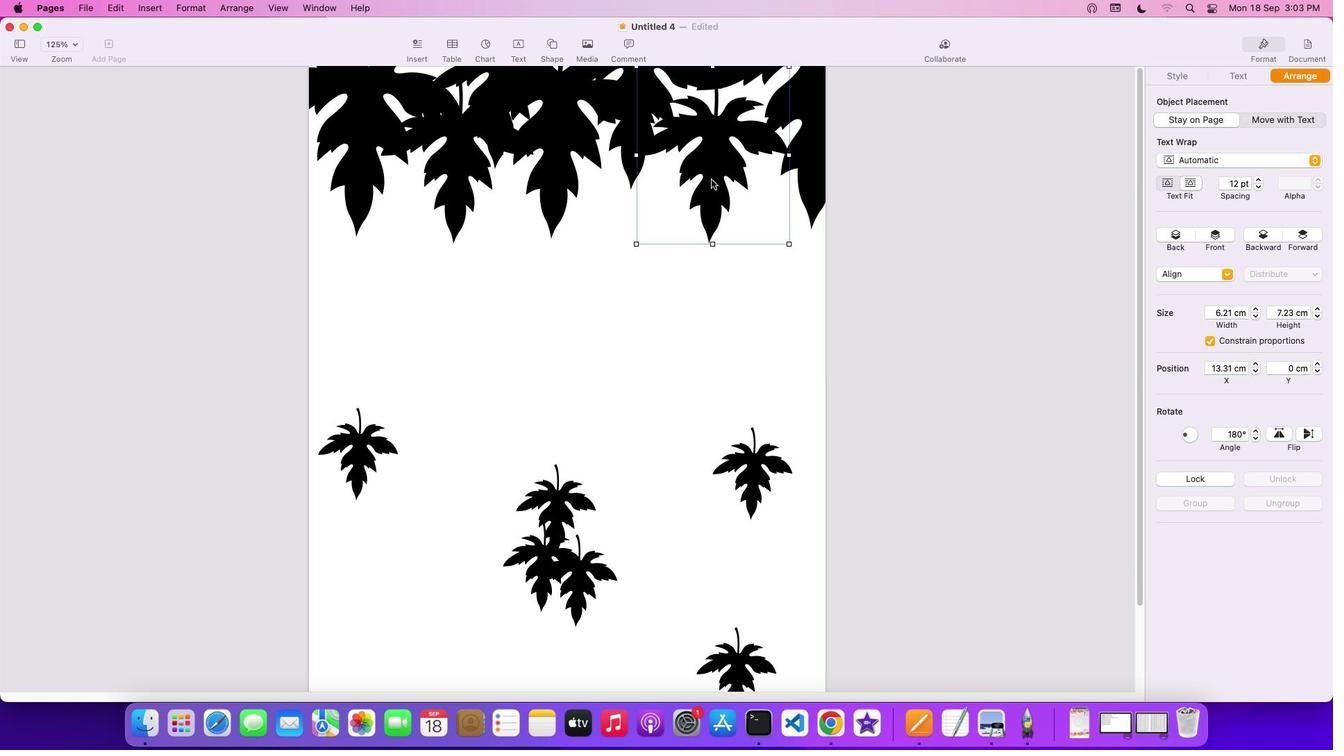 
Action: Mouse moved to (753, 475)
Screenshot: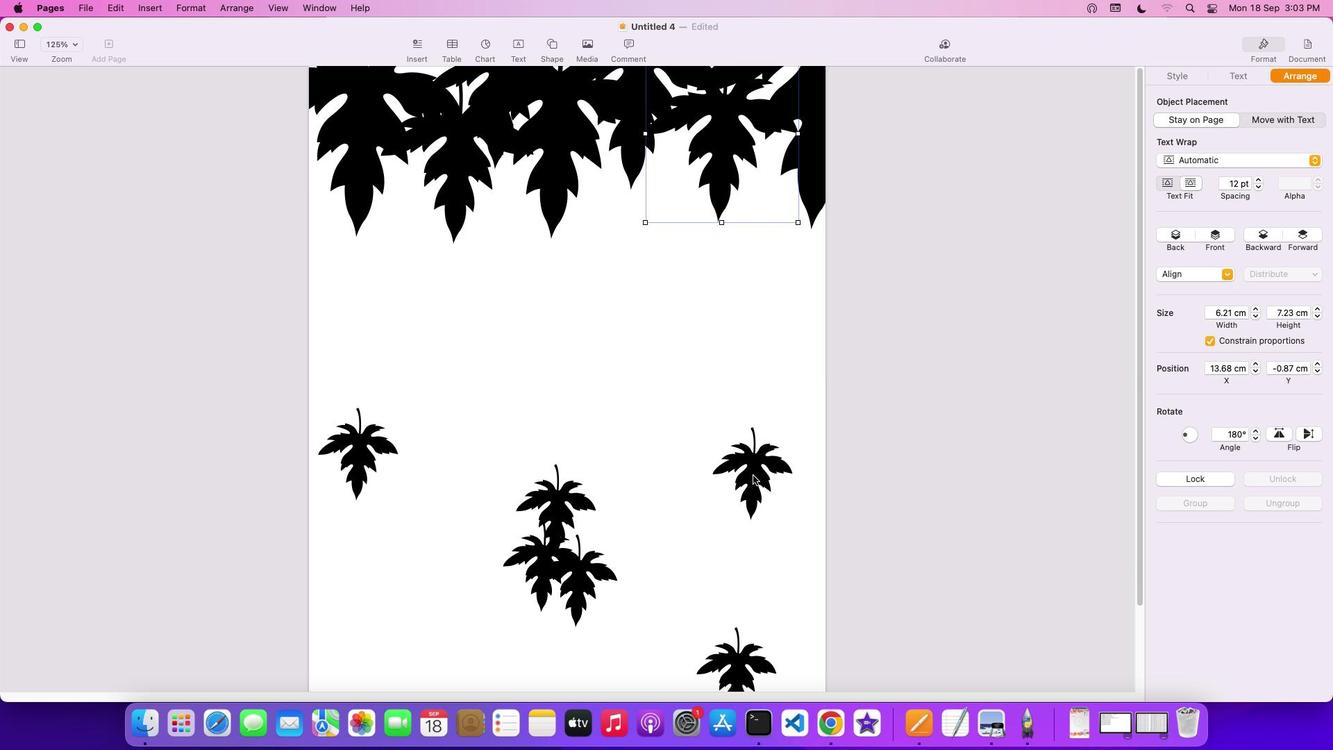 
Action: Mouse pressed left at (753, 475)
Screenshot: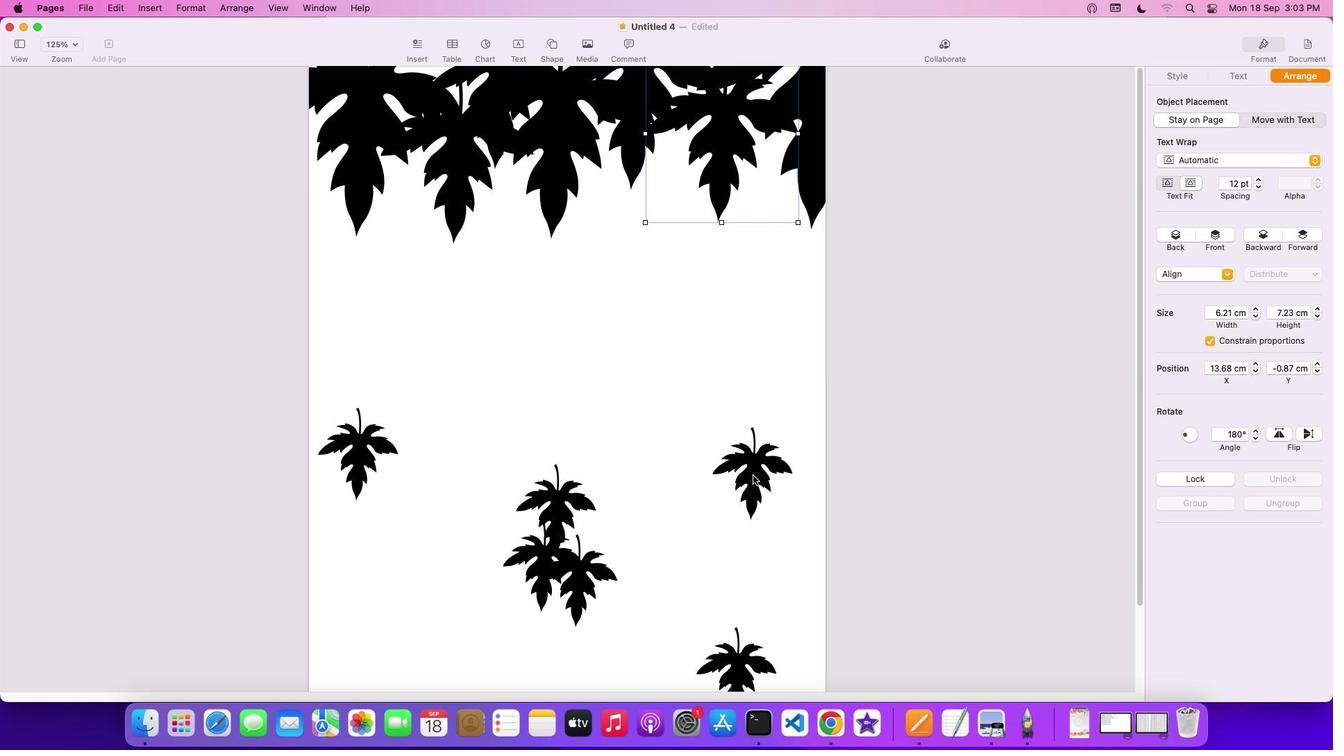 
Action: Mouse moved to (1216, 113)
Screenshot: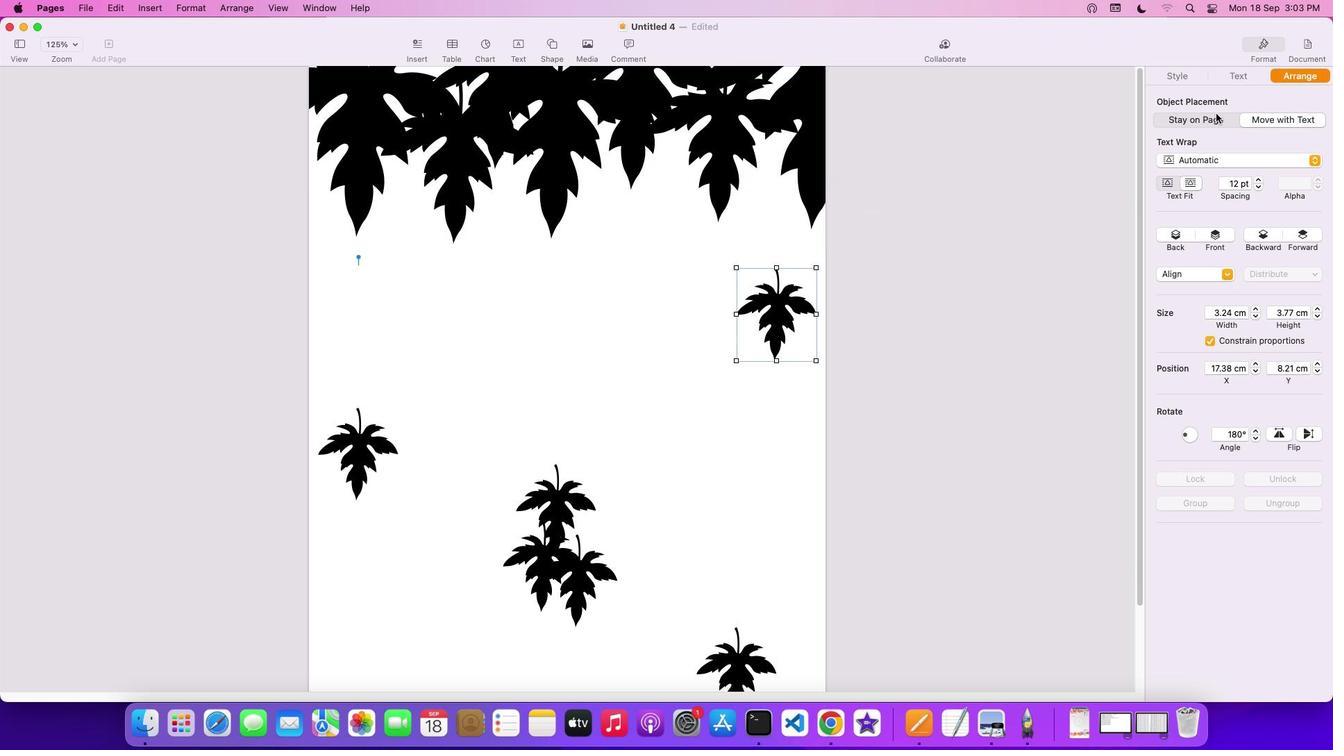 
Action: Mouse pressed left at (1216, 113)
Screenshot: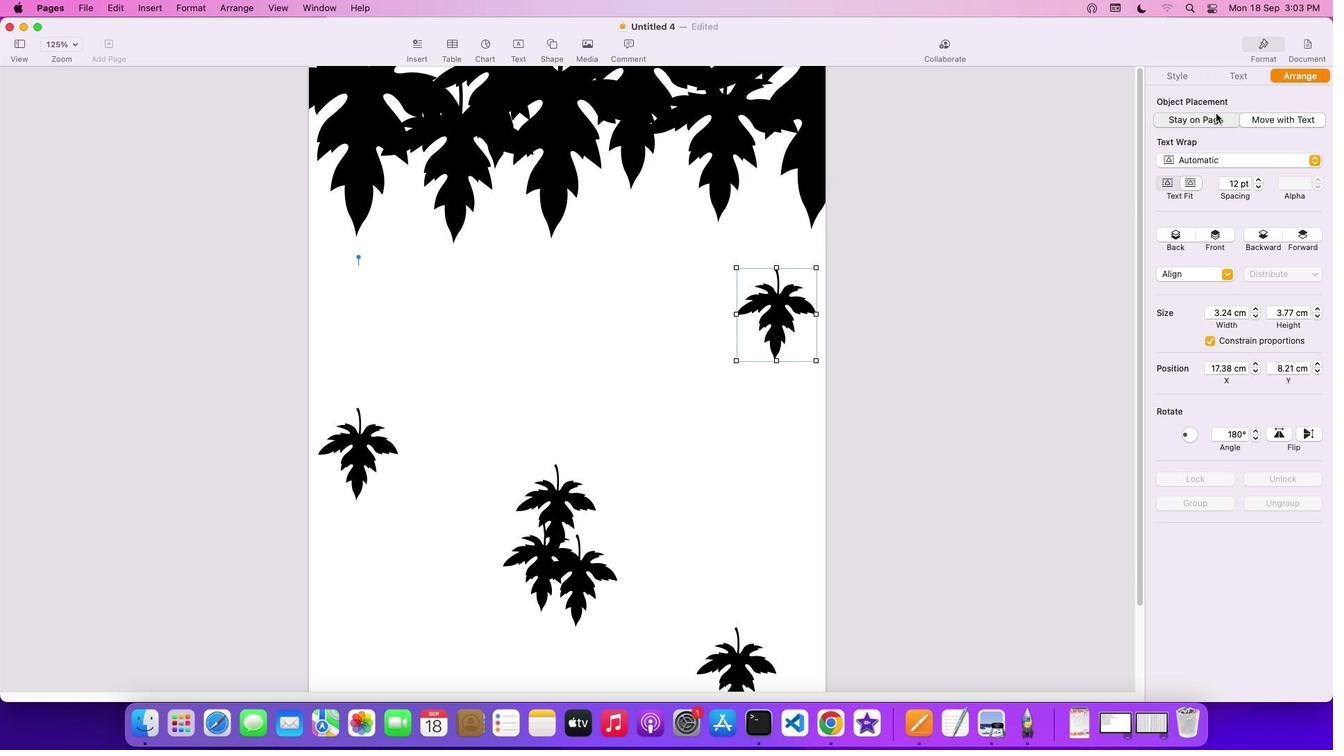 
Action: Mouse moved to (736, 359)
Screenshot: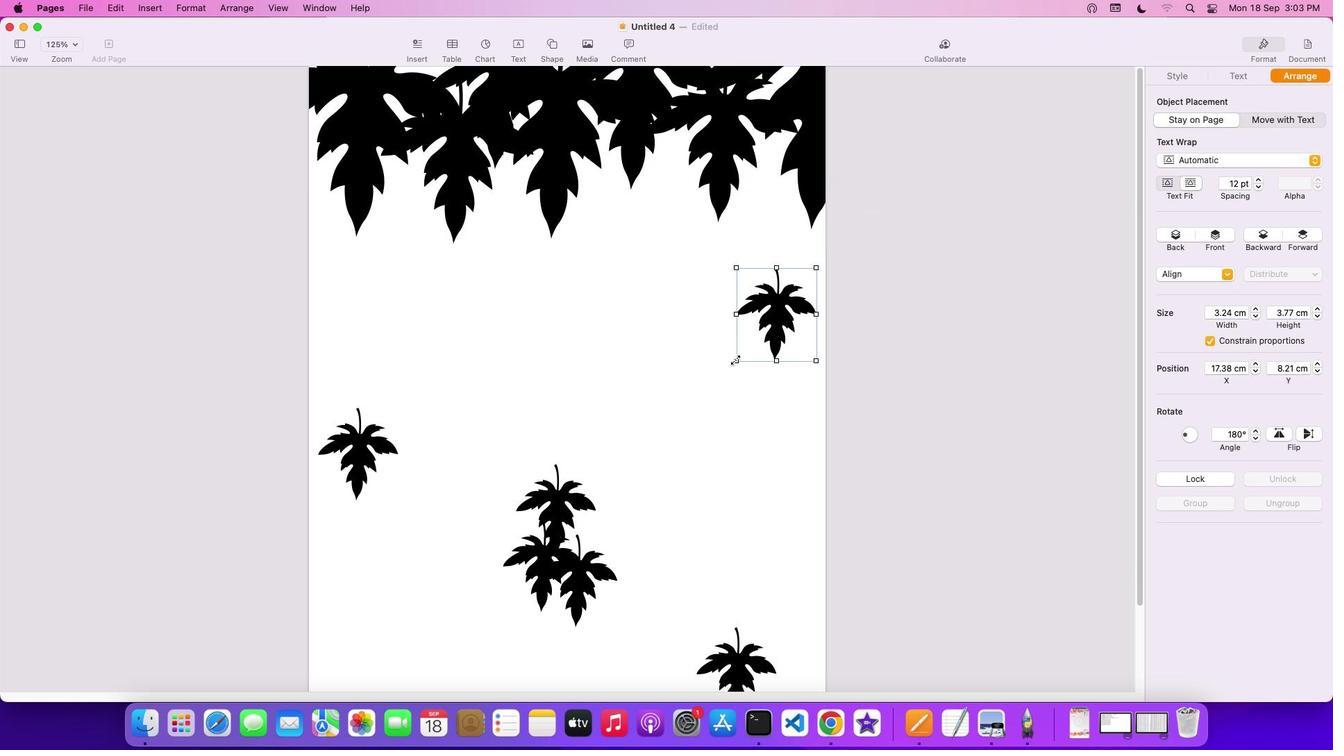 
Action: Mouse pressed left at (736, 359)
Screenshot: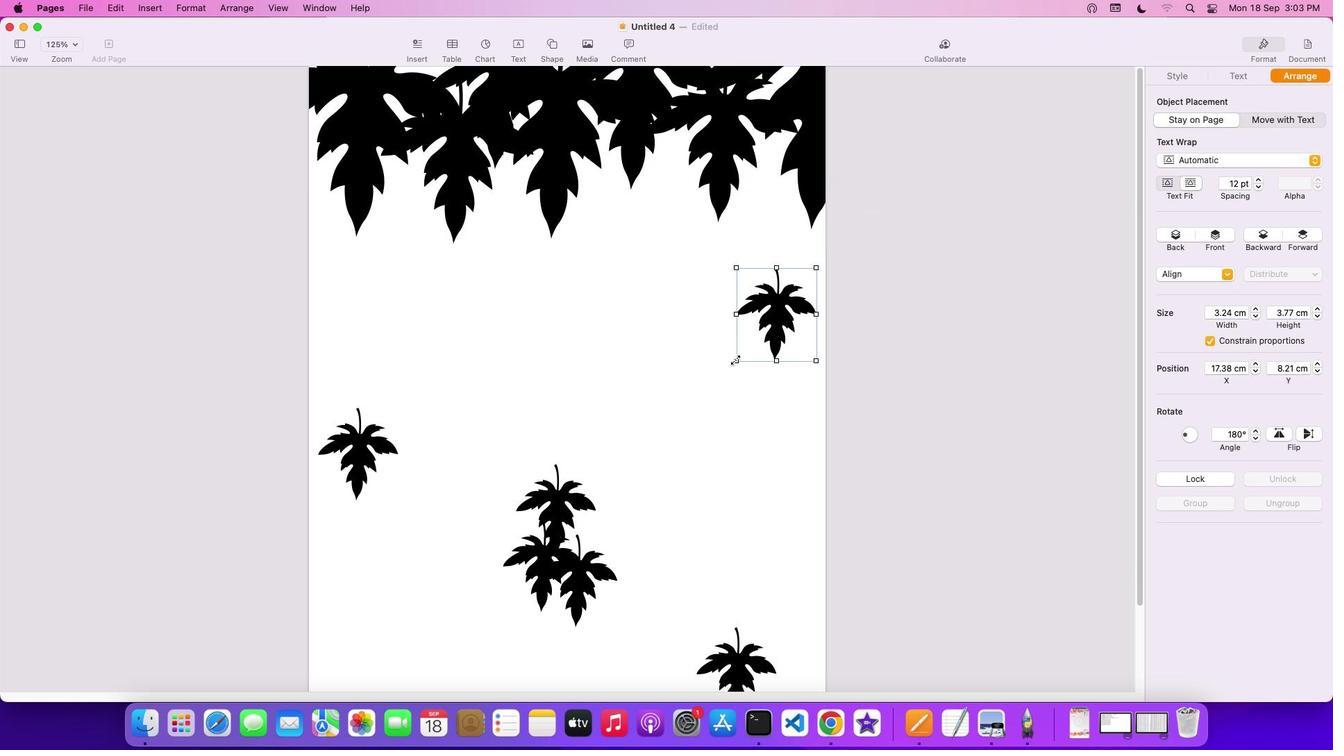 
Action: Mouse moved to (754, 341)
Screenshot: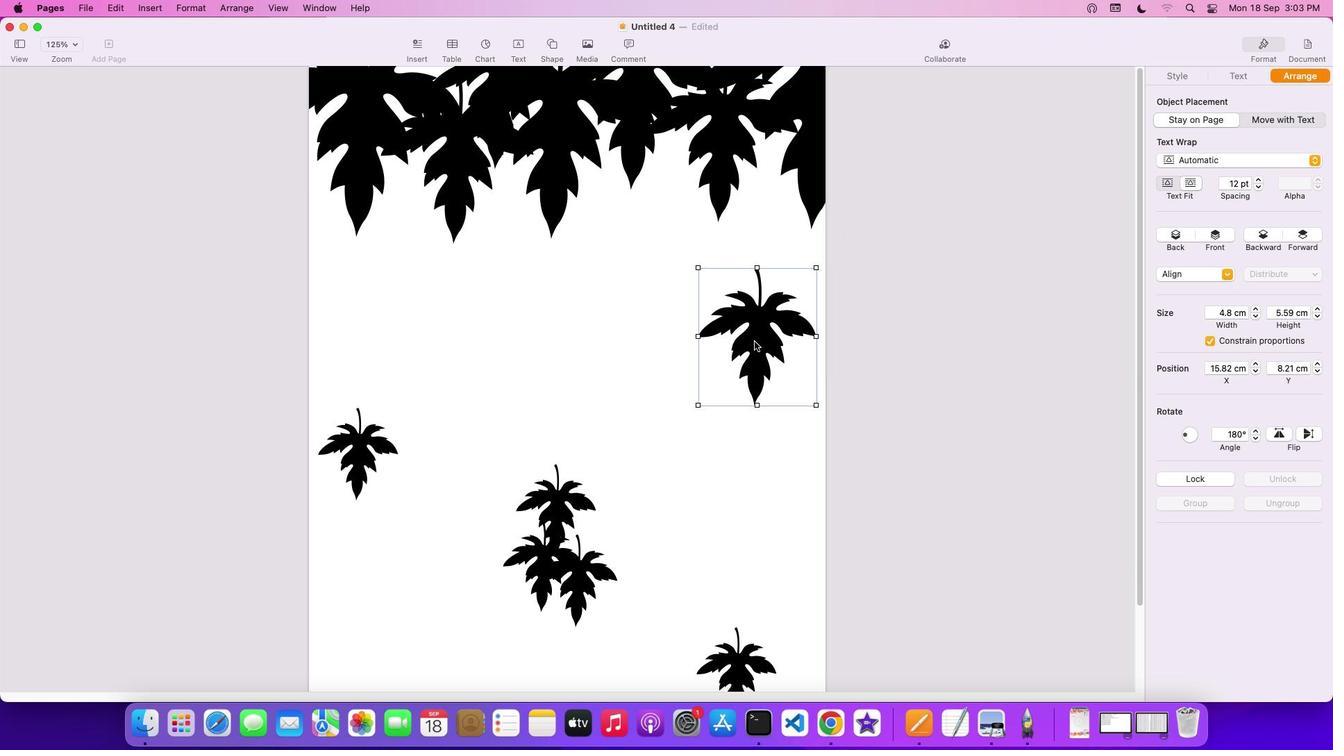 
Action: Mouse pressed left at (754, 341)
Screenshot: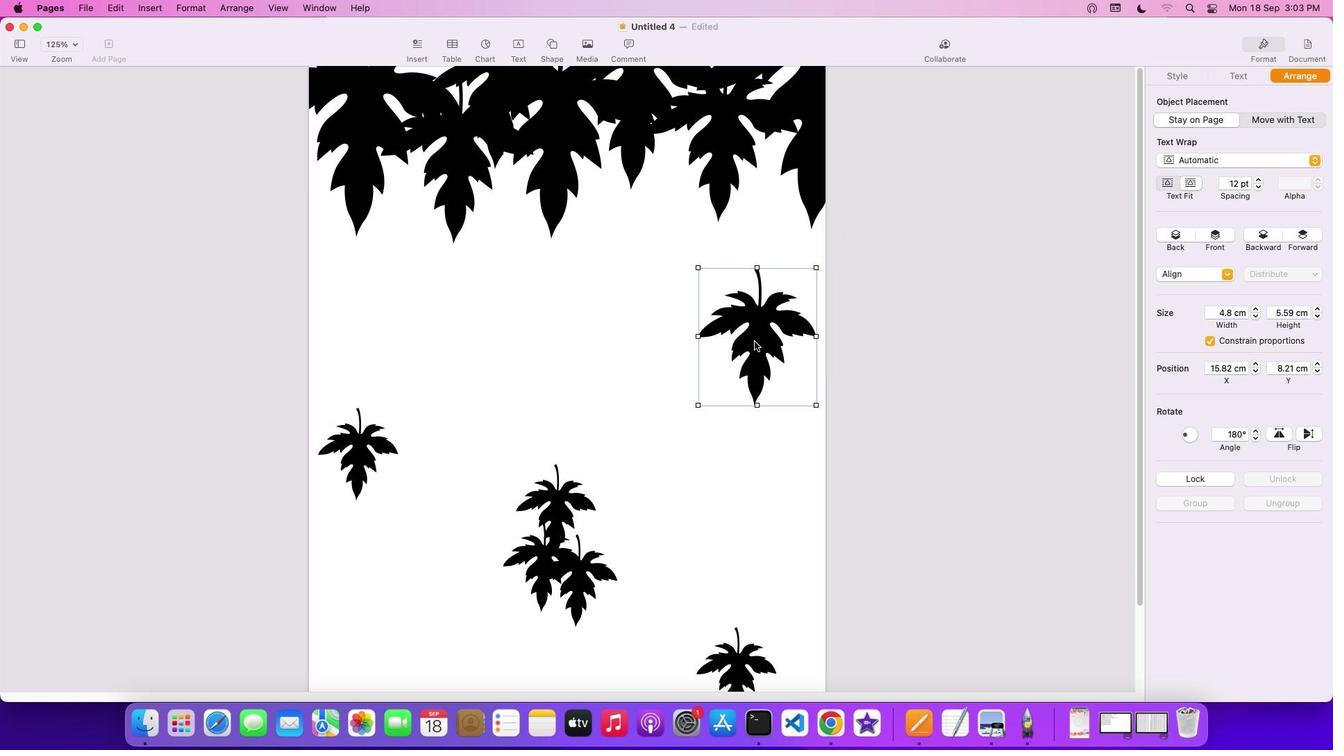 
Action: Mouse moved to (550, 502)
Screenshot: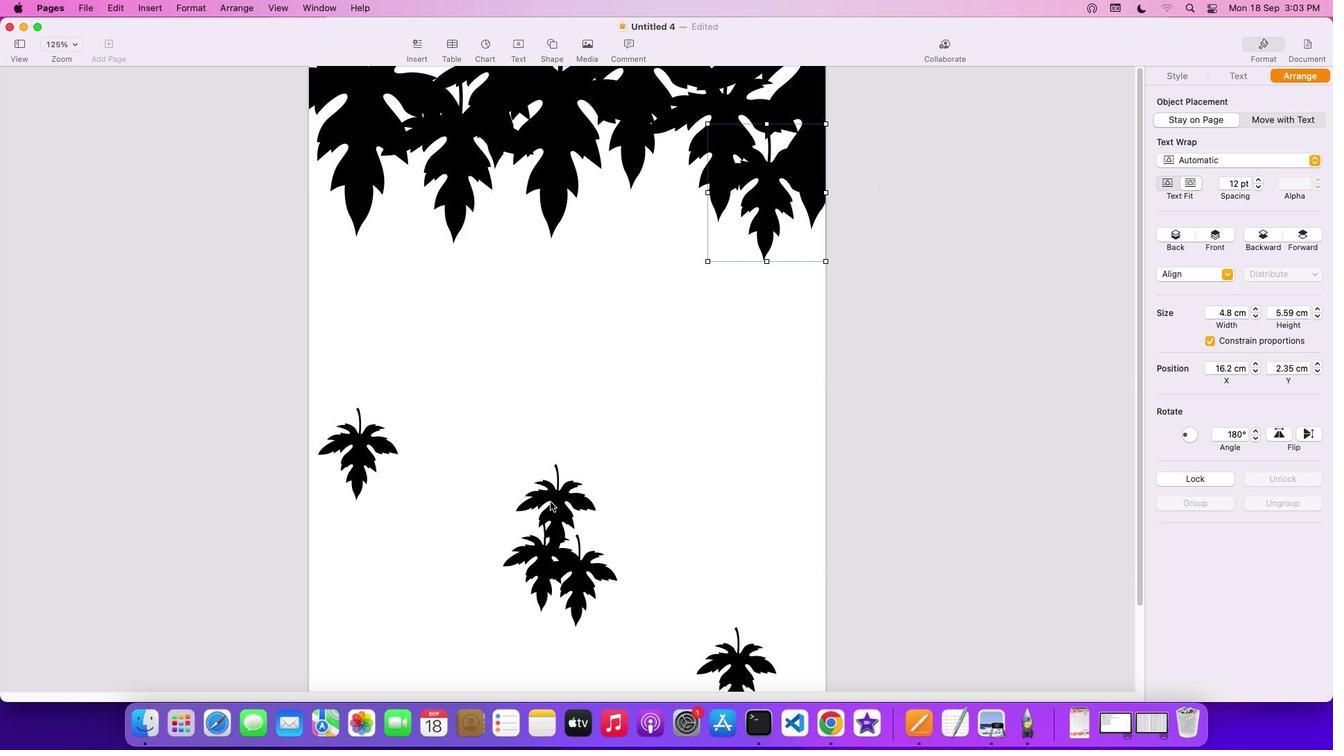 
Action: Mouse pressed left at (550, 502)
Screenshot: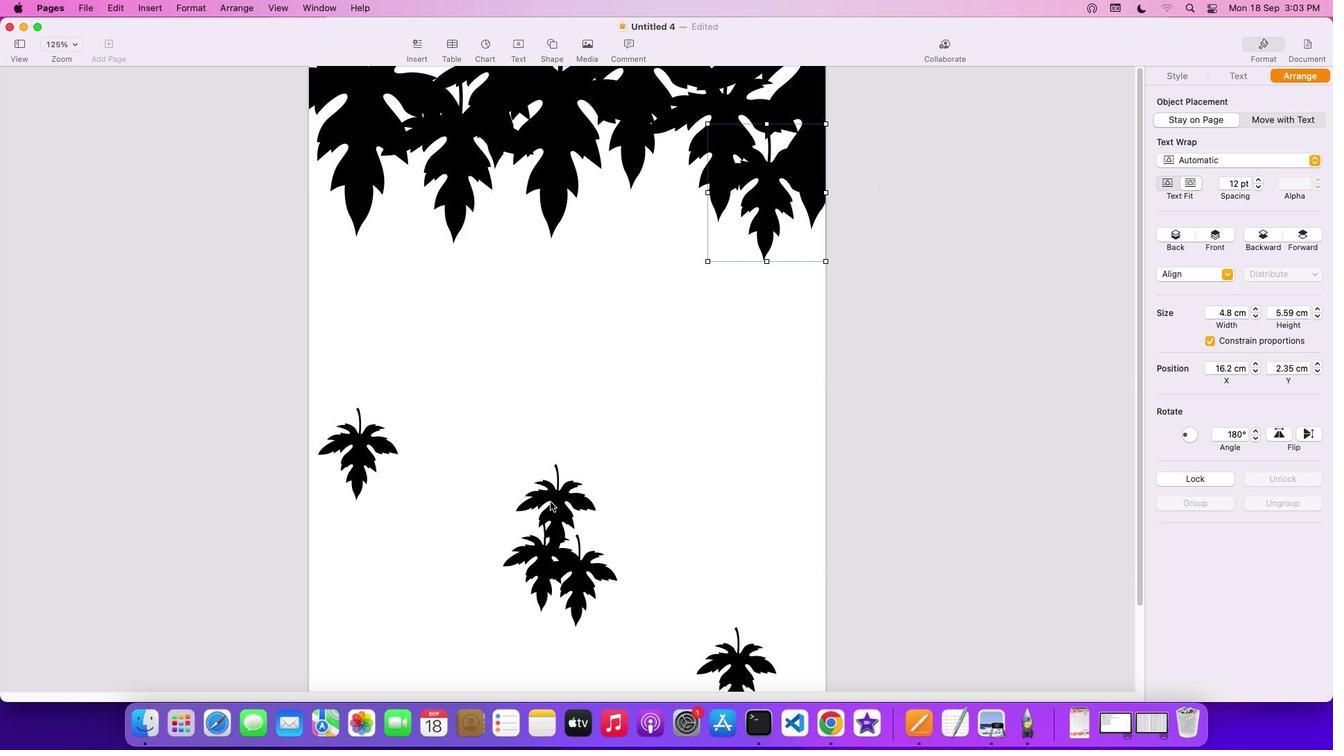 
Action: Mouse moved to (1166, 113)
Screenshot: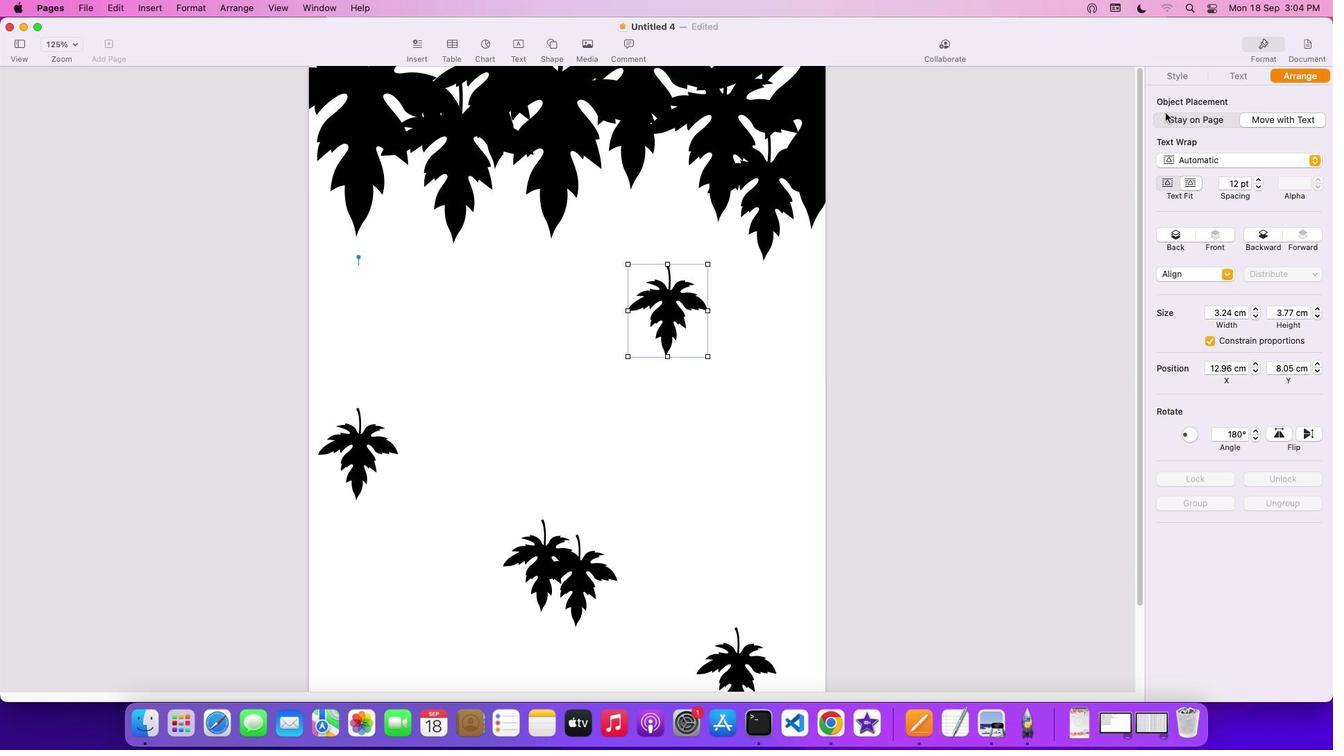 
Action: Mouse pressed left at (1166, 113)
Screenshot: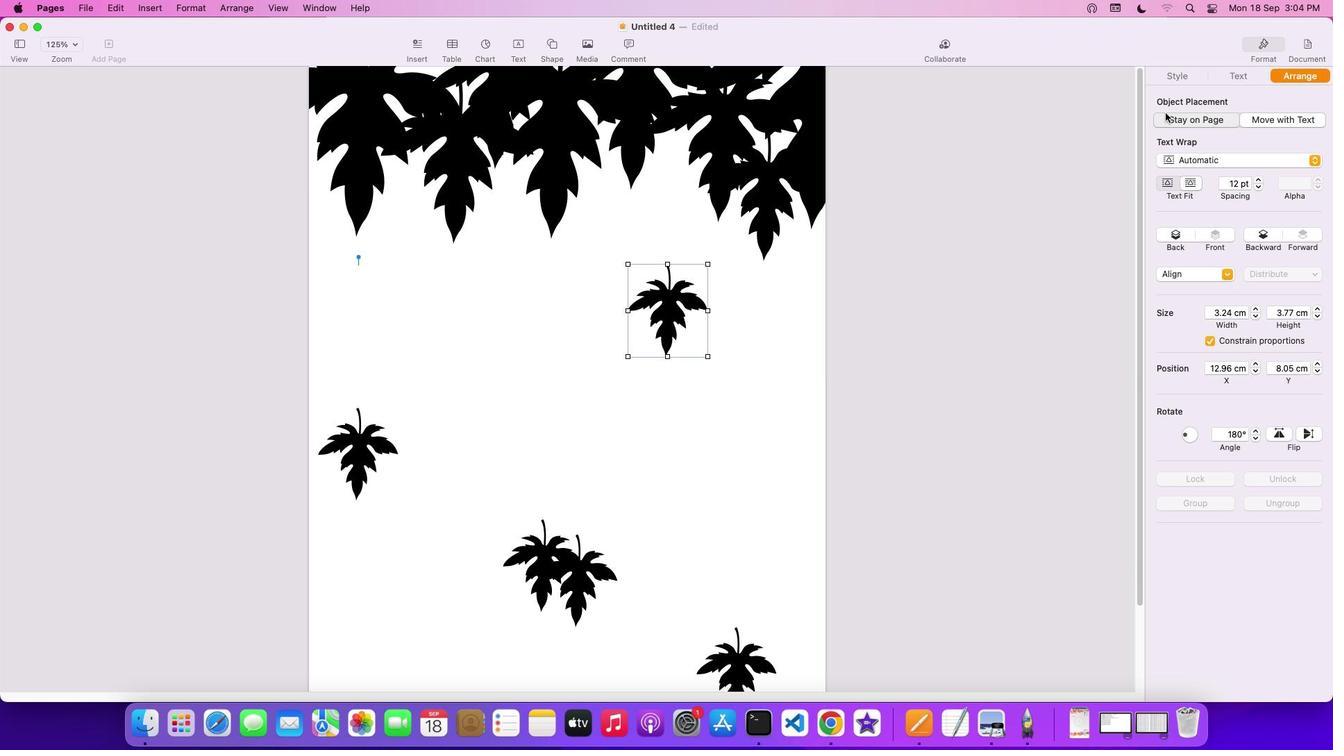 
Action: Mouse moved to (660, 317)
Screenshot: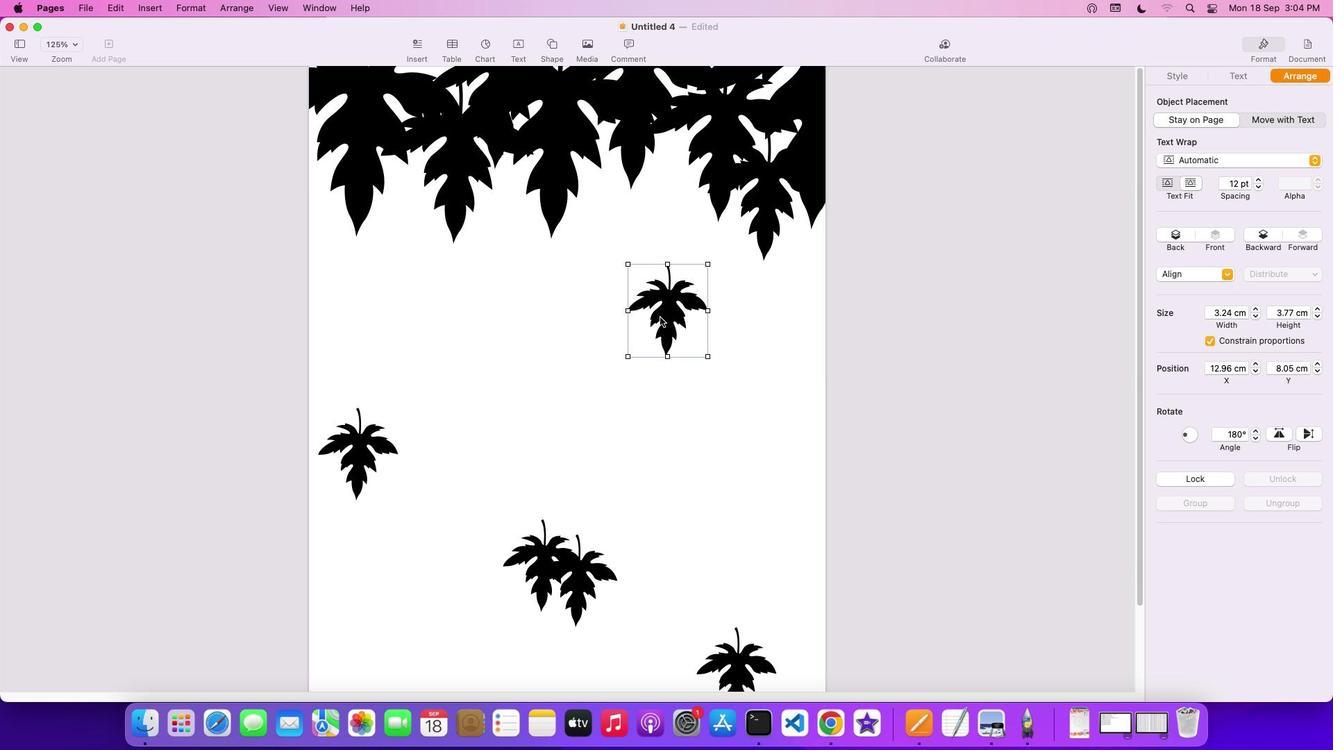 
Action: Mouse pressed left at (660, 317)
Screenshot: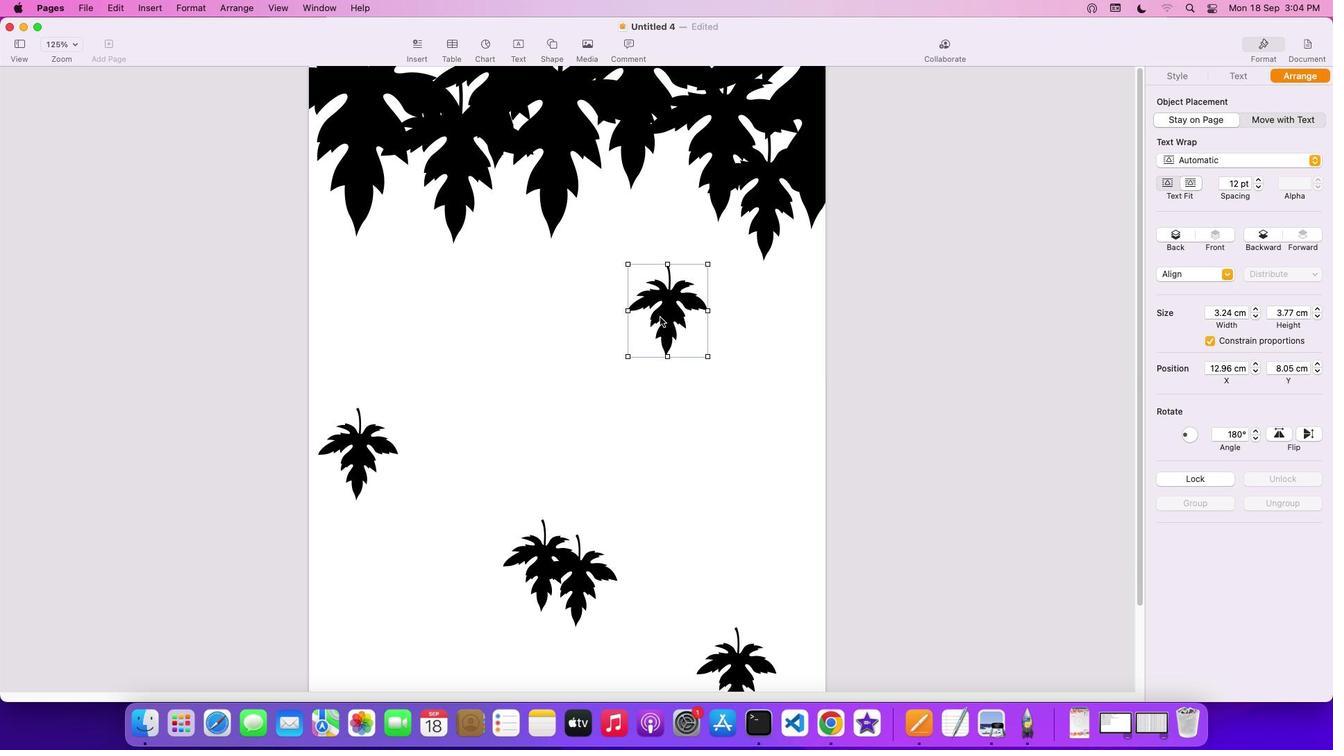 
Action: Mouse moved to (546, 557)
Screenshot: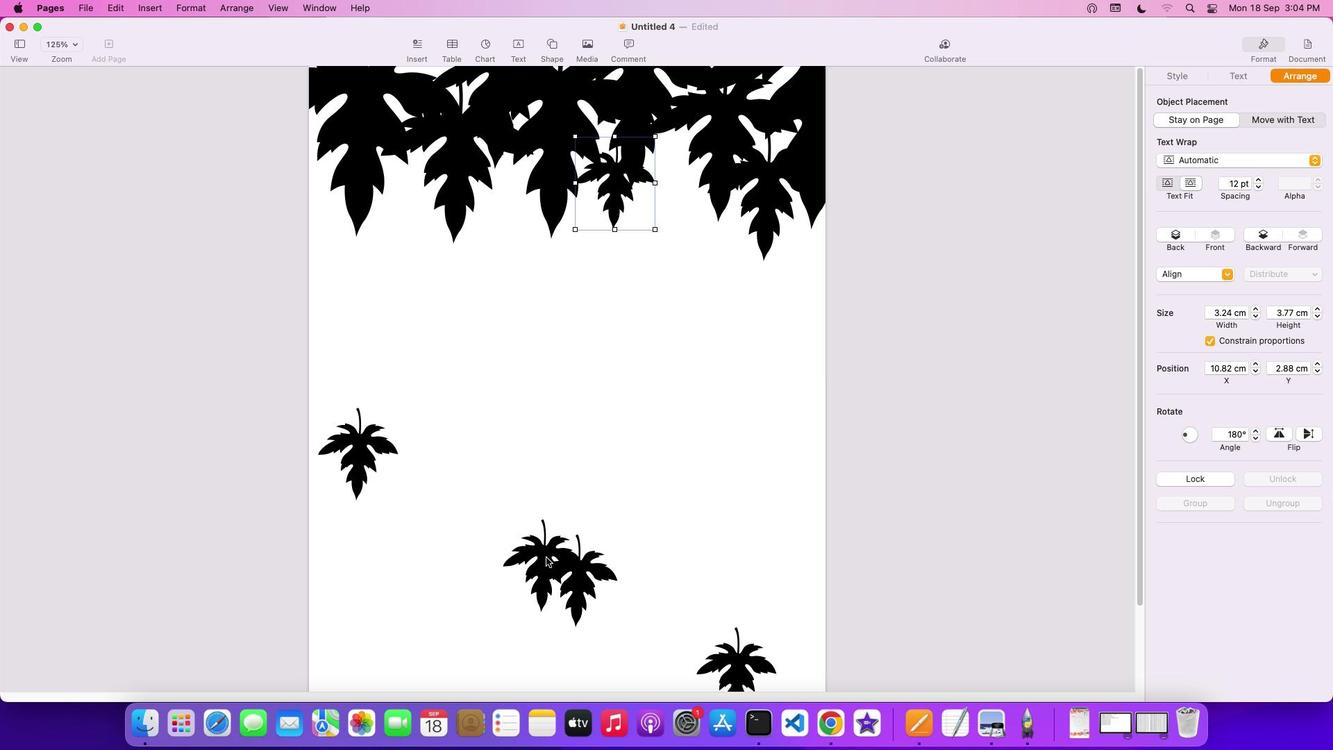 
Action: Mouse pressed left at (546, 557)
Screenshot: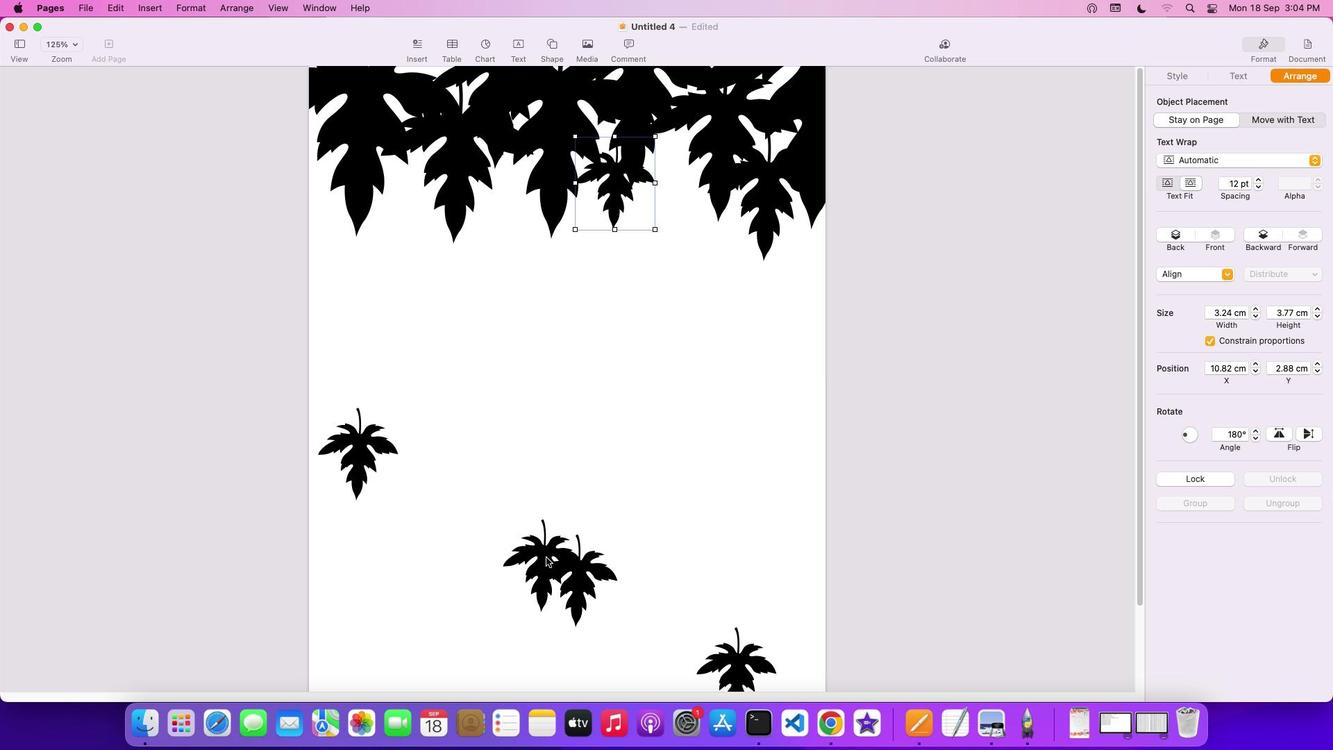 
Action: Mouse moved to (1195, 123)
Screenshot: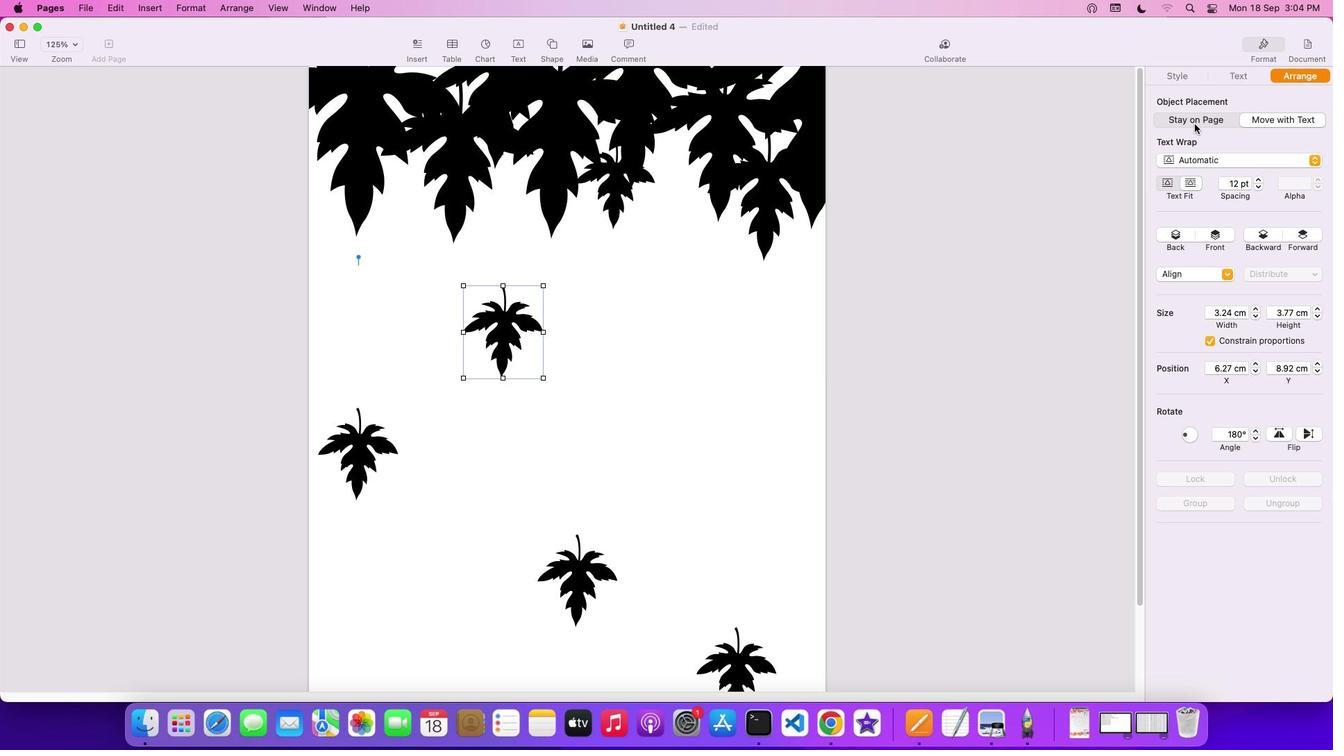 
Action: Mouse pressed left at (1195, 123)
Screenshot: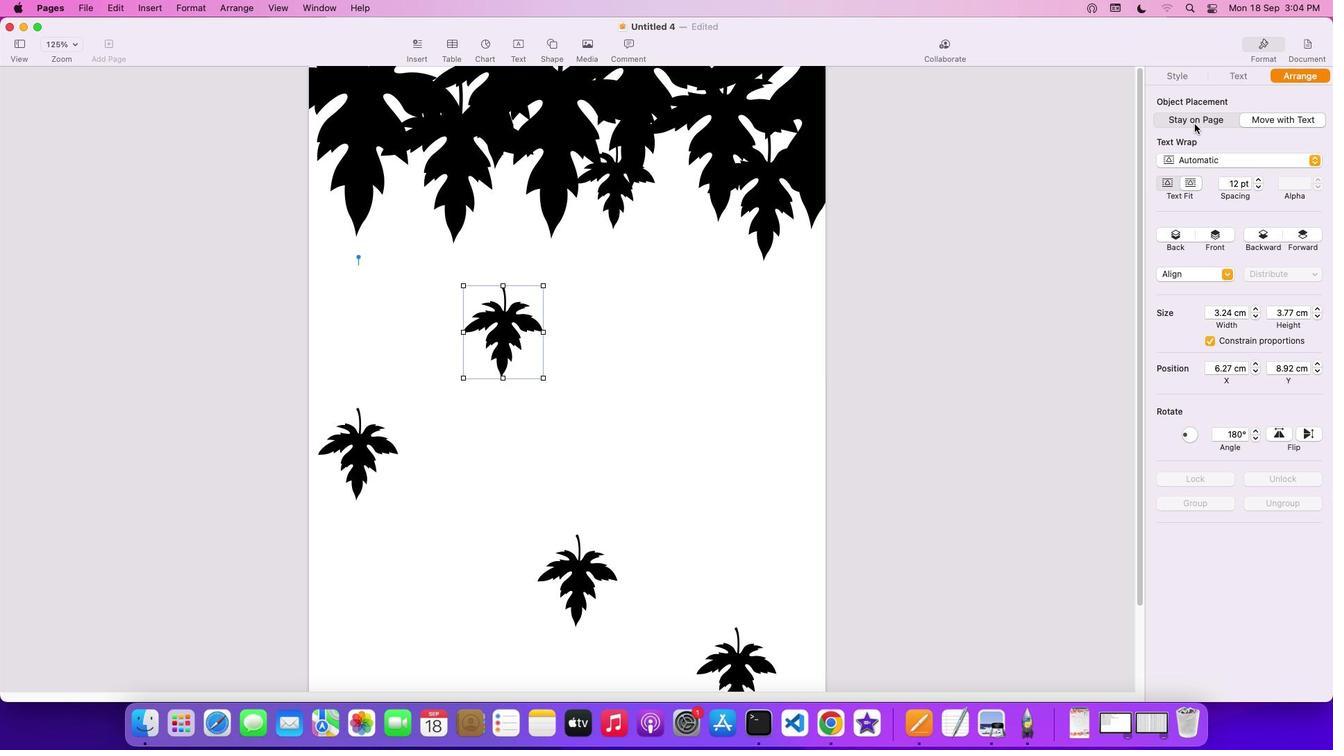 
Action: Mouse moved to (490, 350)
Screenshot: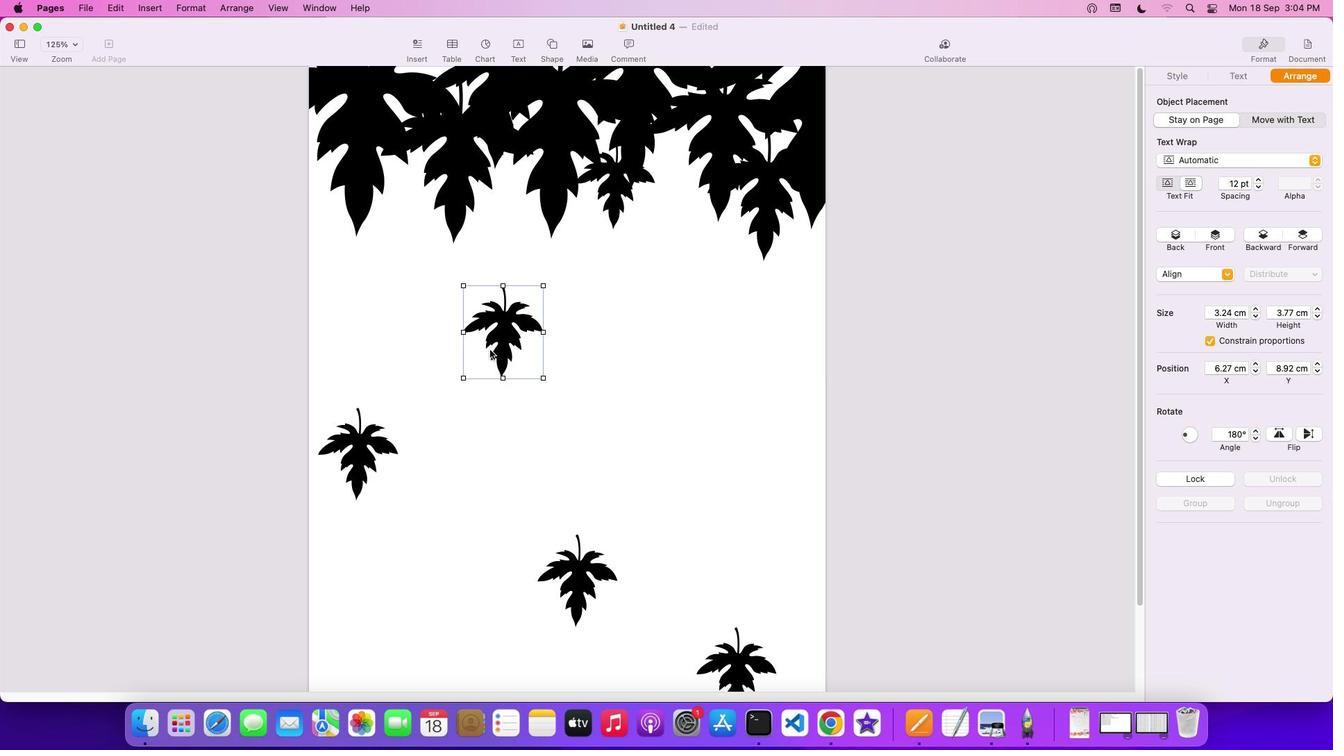 
Action: Mouse pressed left at (490, 350)
Screenshot: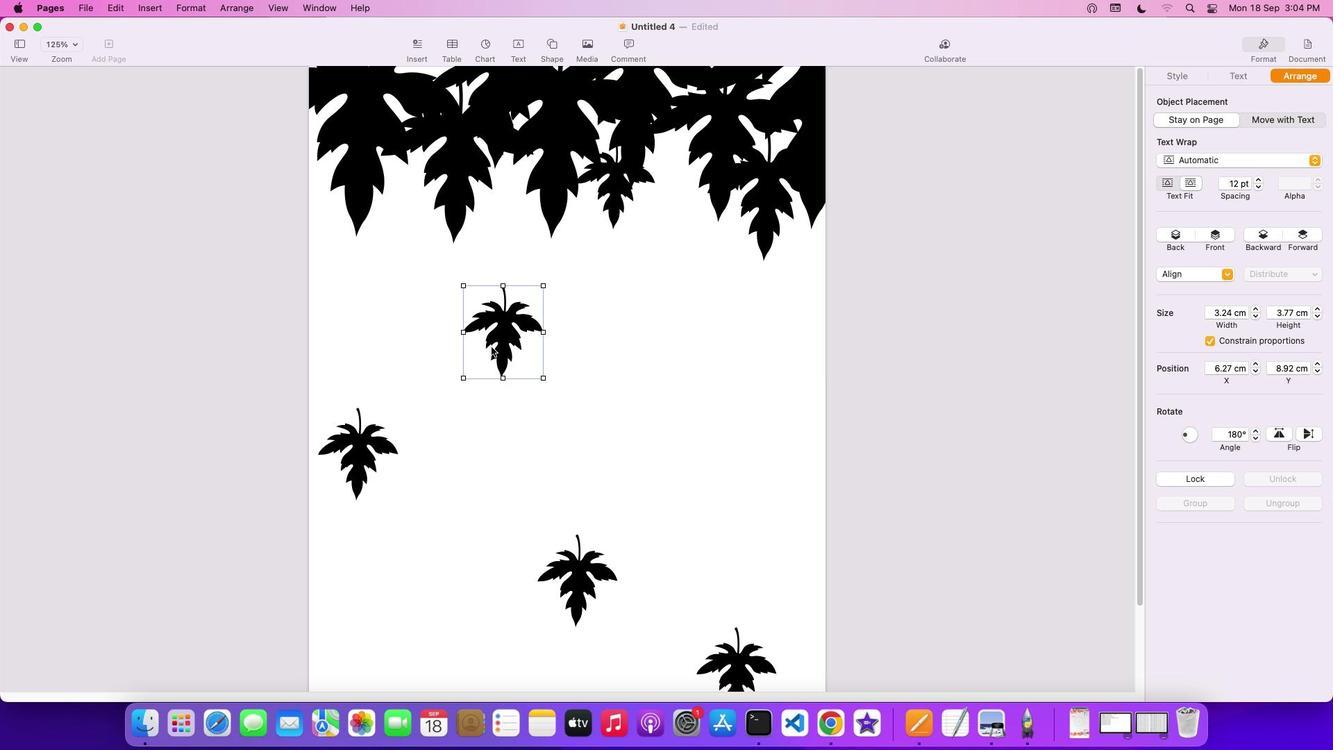 
Action: Mouse moved to (361, 449)
Screenshot: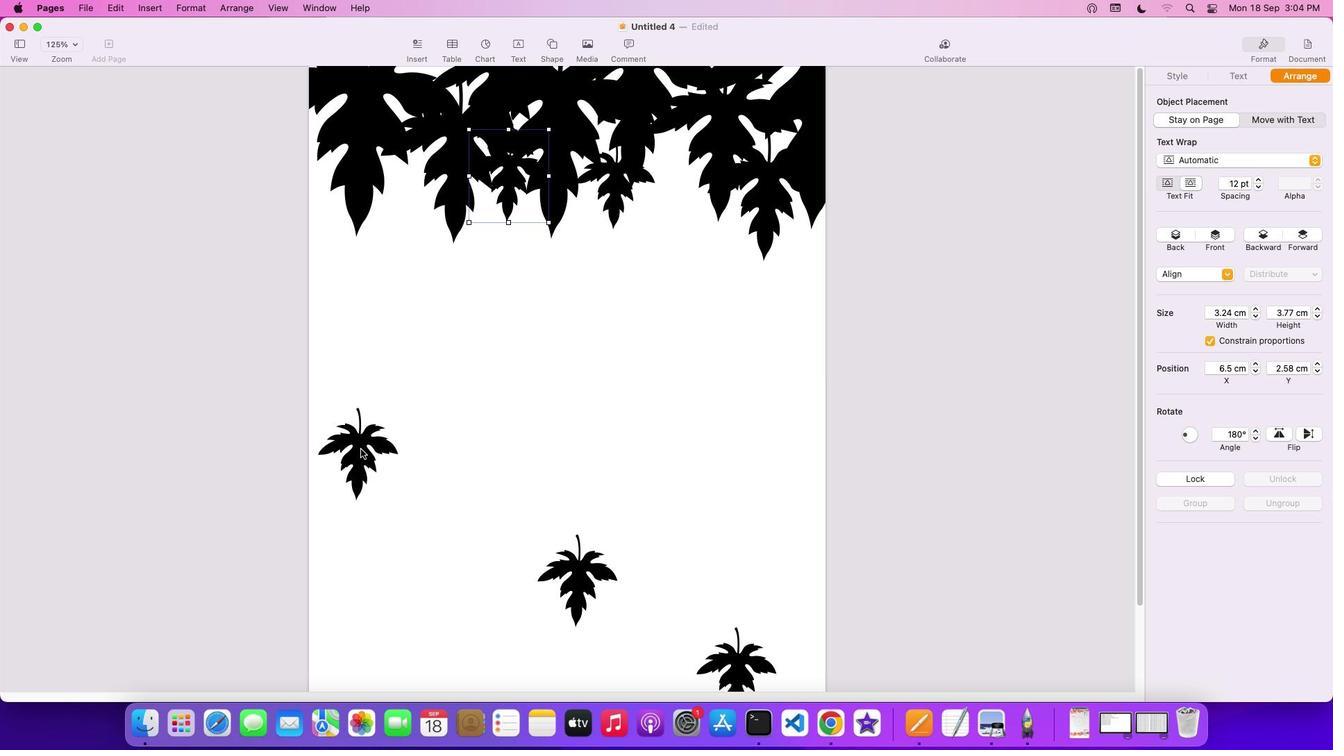
Action: Mouse pressed left at (361, 449)
Screenshot: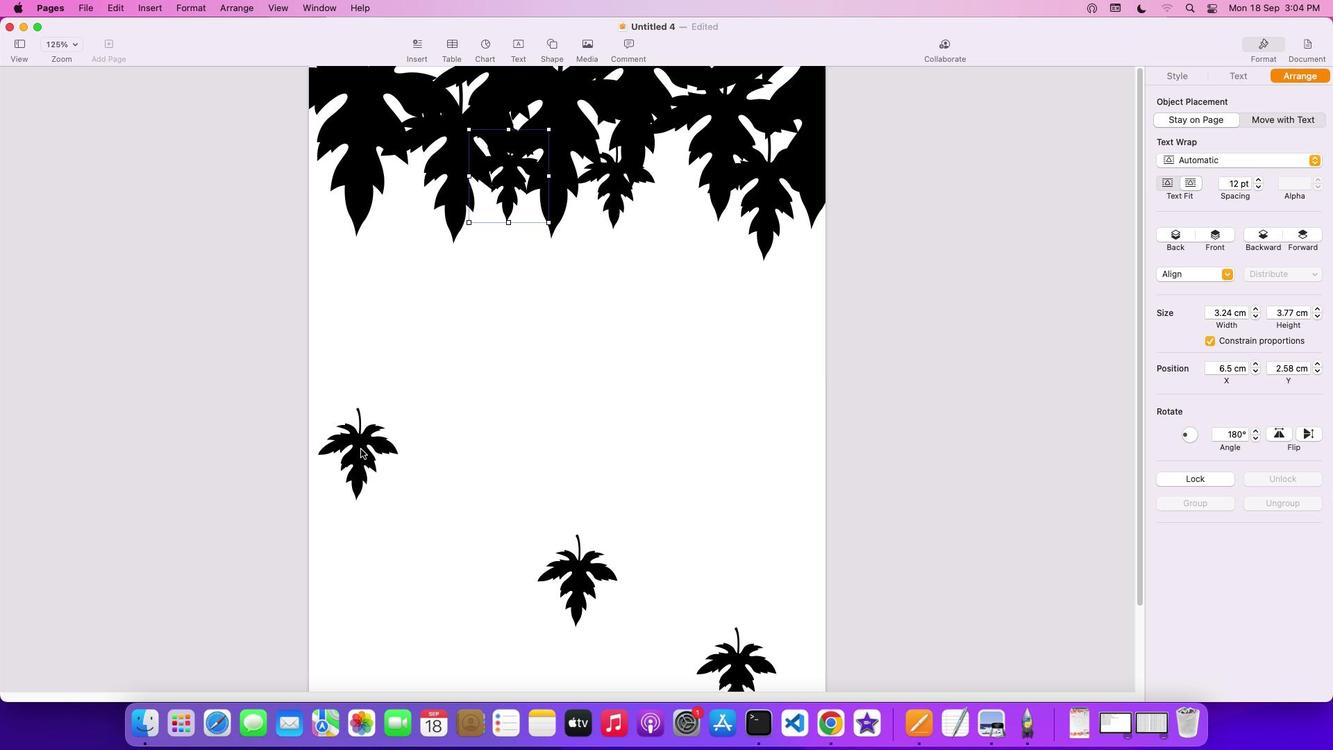 
Action: Mouse moved to (1185, 115)
Screenshot: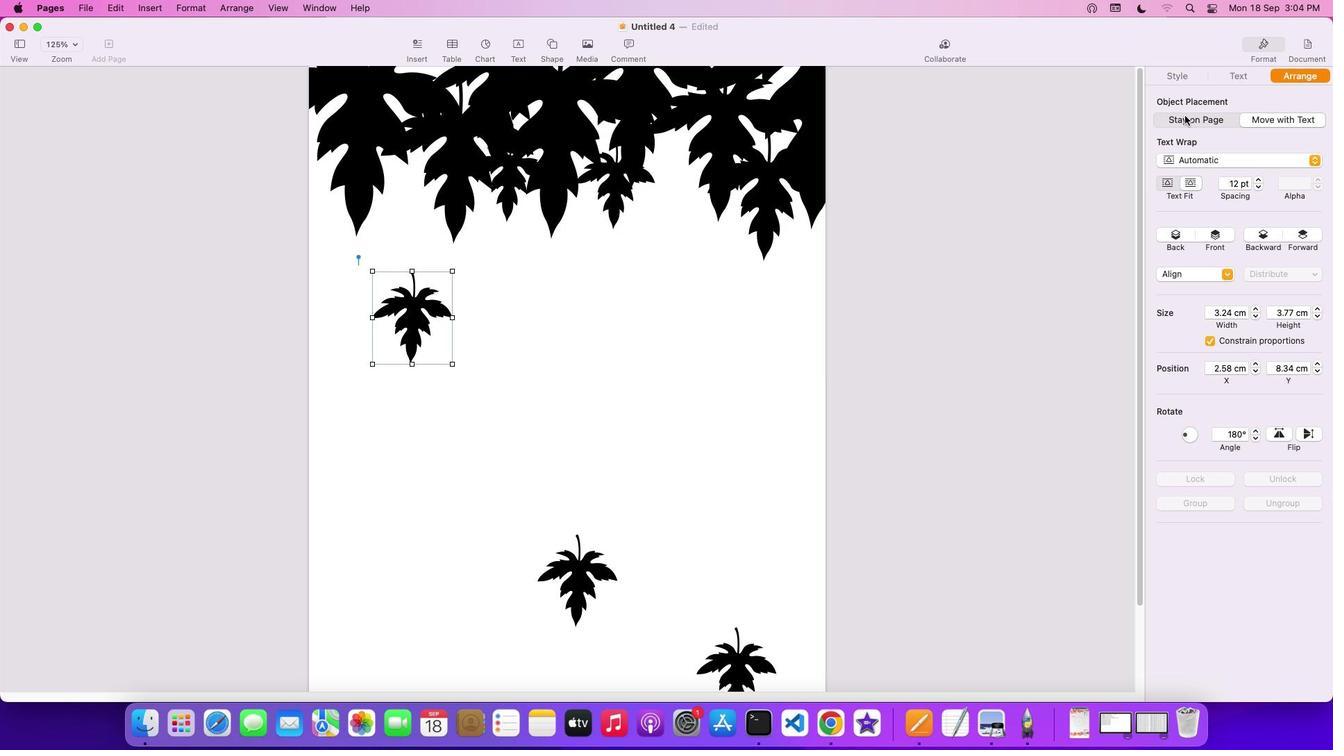 
Action: Mouse pressed left at (1185, 115)
Screenshot: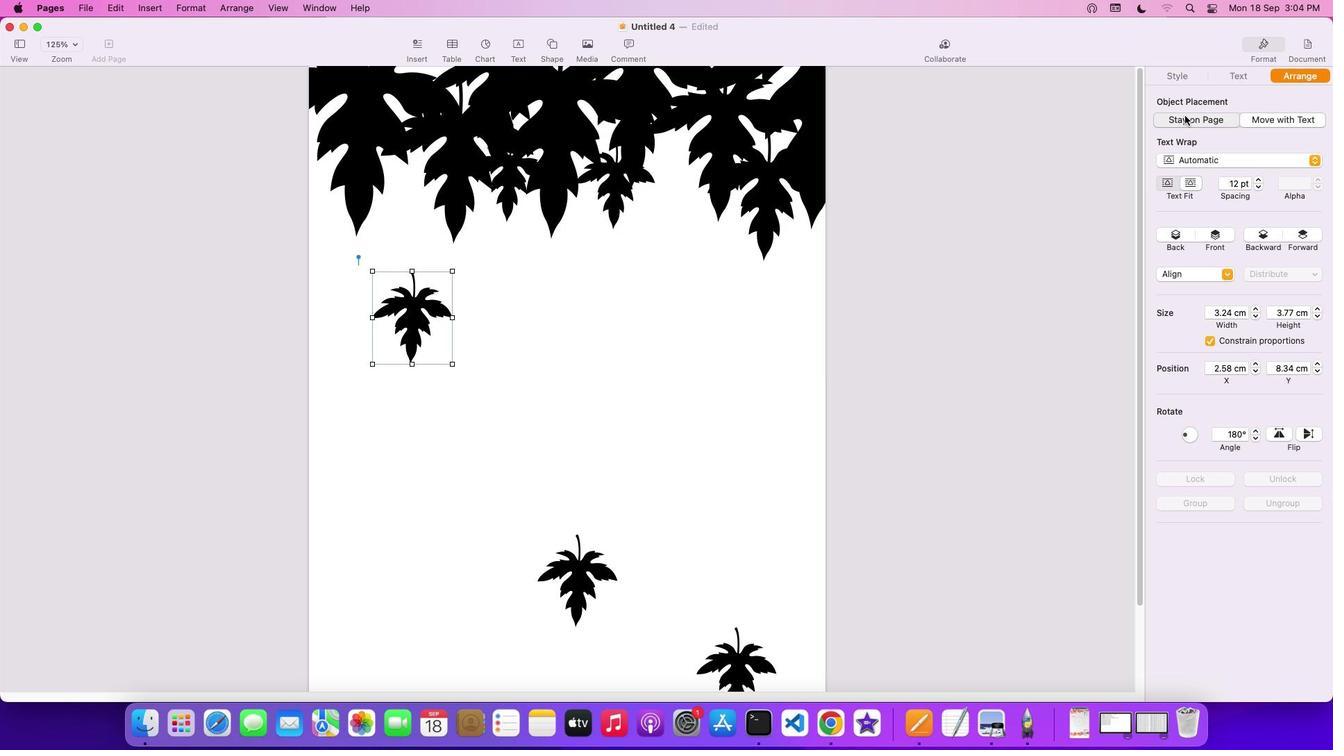 
Action: Mouse moved to (405, 347)
Screenshot: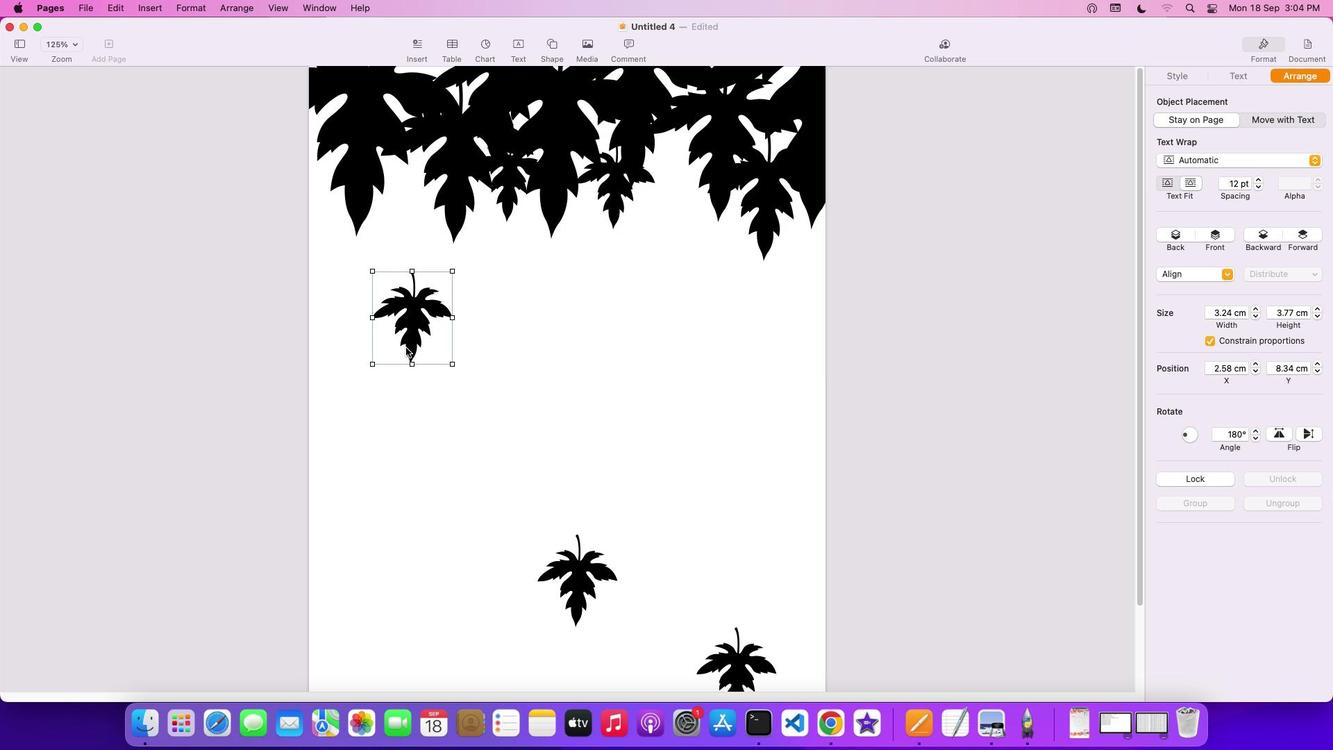 
Action: Mouse pressed left at (405, 347)
Screenshot: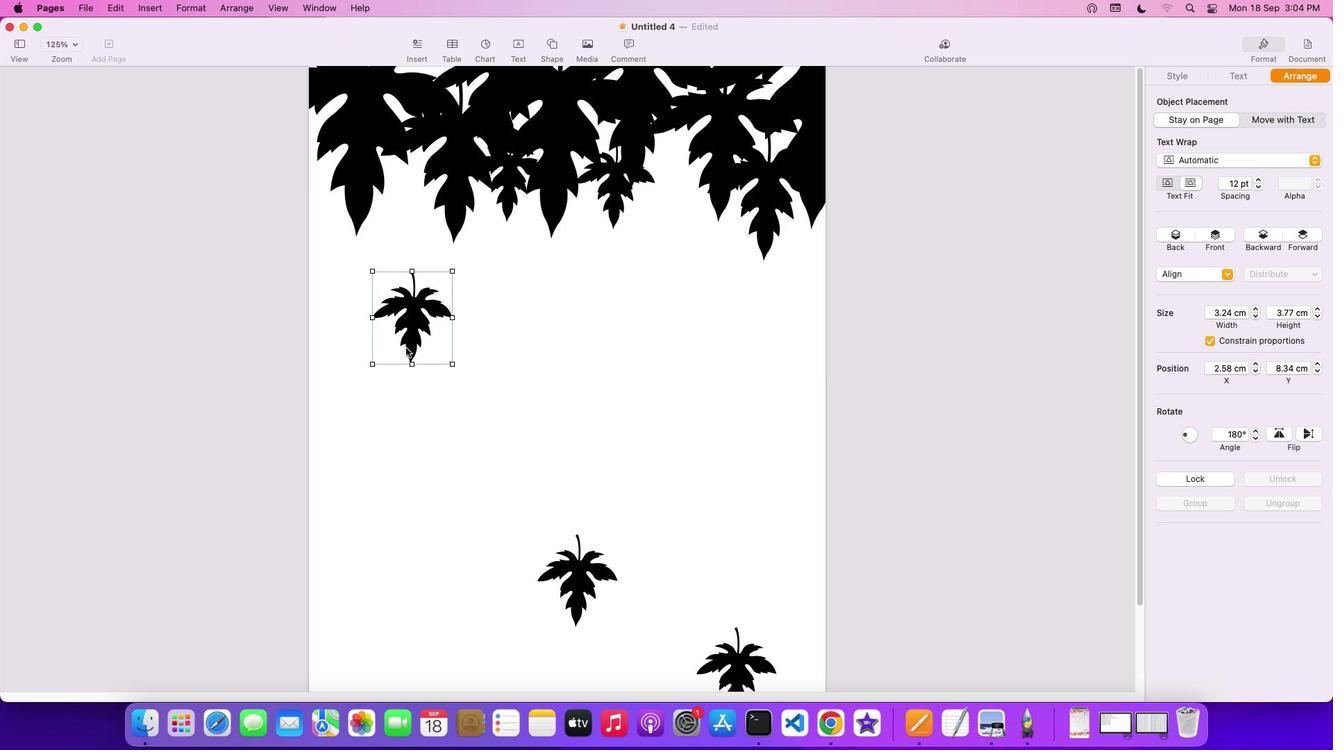 
Action: Mouse moved to (584, 581)
Screenshot: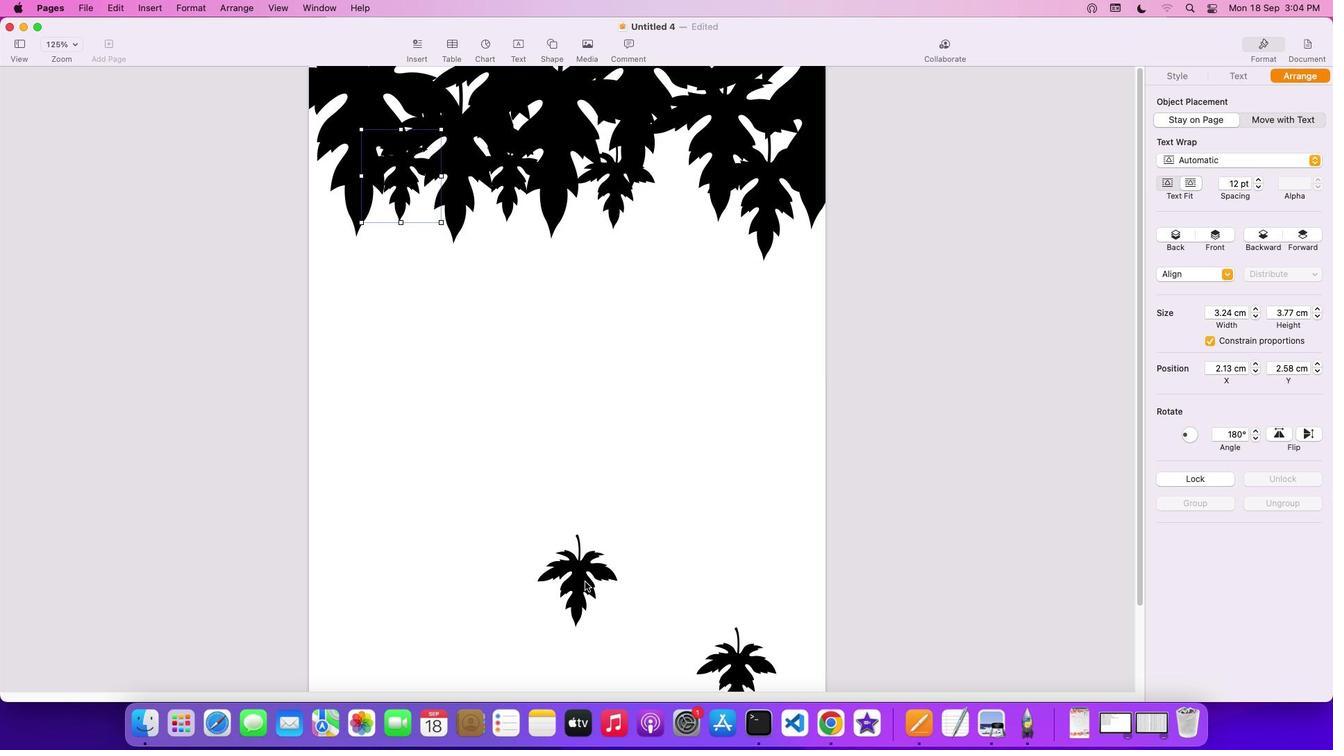 
Action: Mouse pressed left at (584, 581)
Screenshot: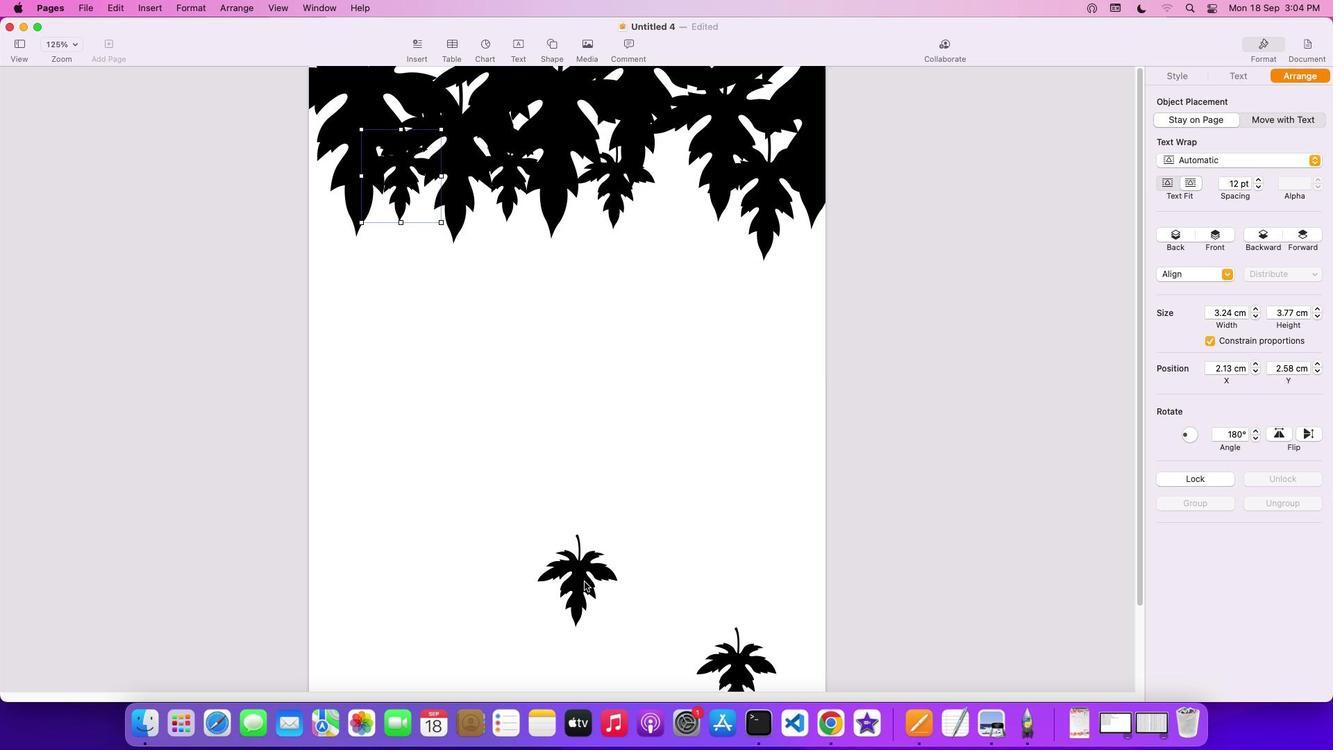 
Action: Mouse moved to (735, 675)
Screenshot: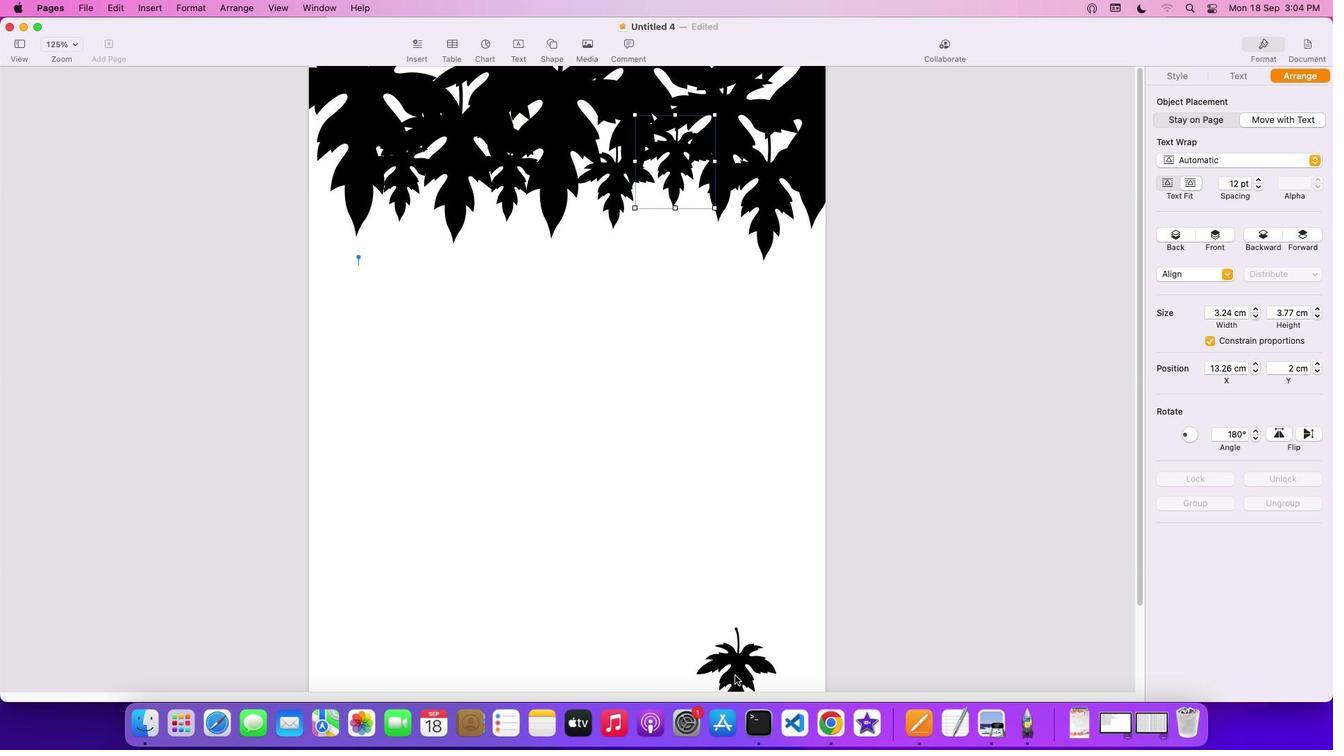 
Action: Mouse pressed left at (735, 675)
Screenshot: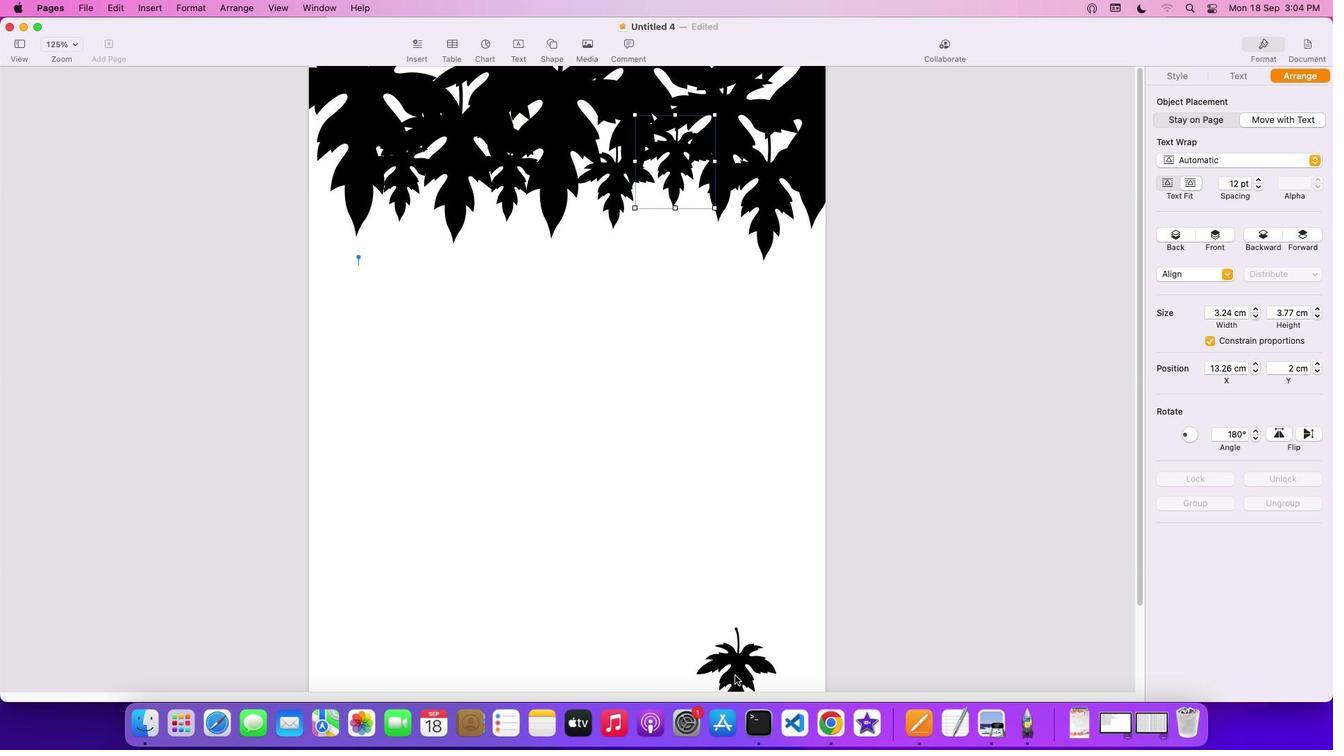 
Action: Mouse moved to (1221, 120)
Screenshot: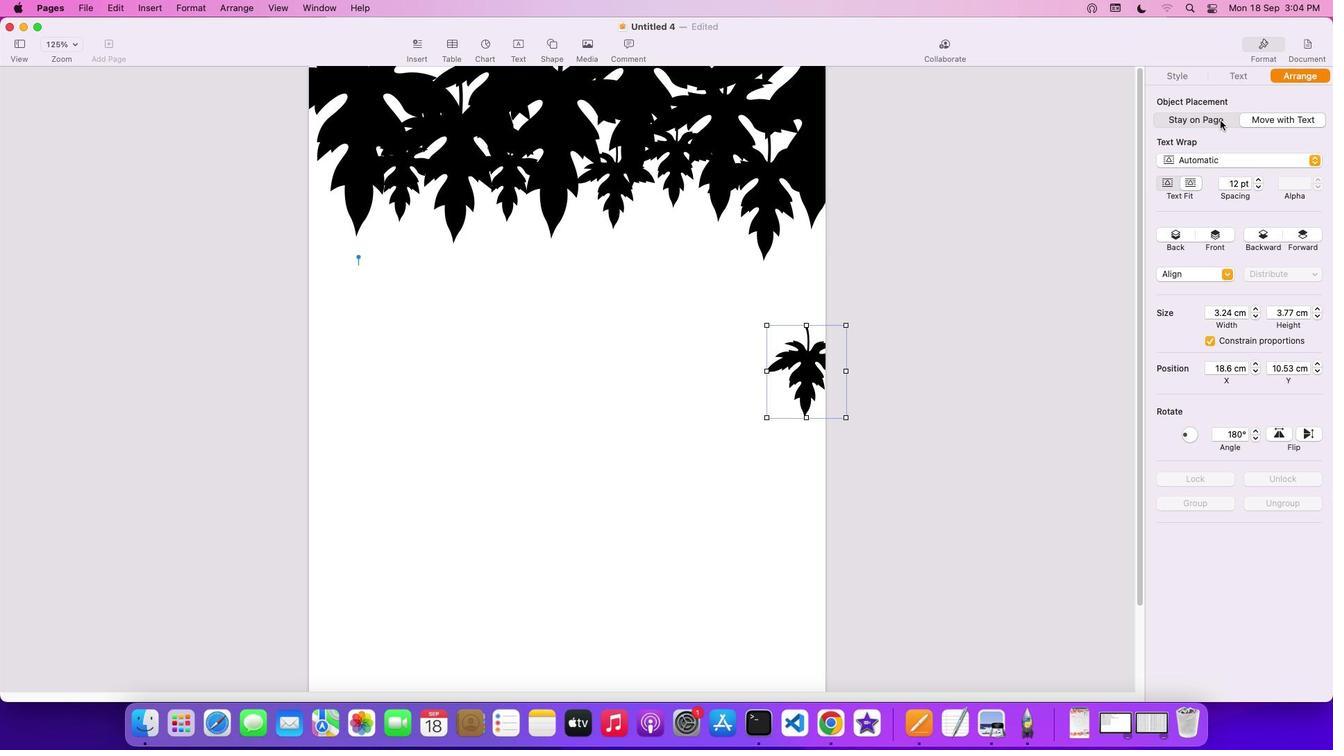 
Action: Mouse pressed left at (1221, 120)
Screenshot: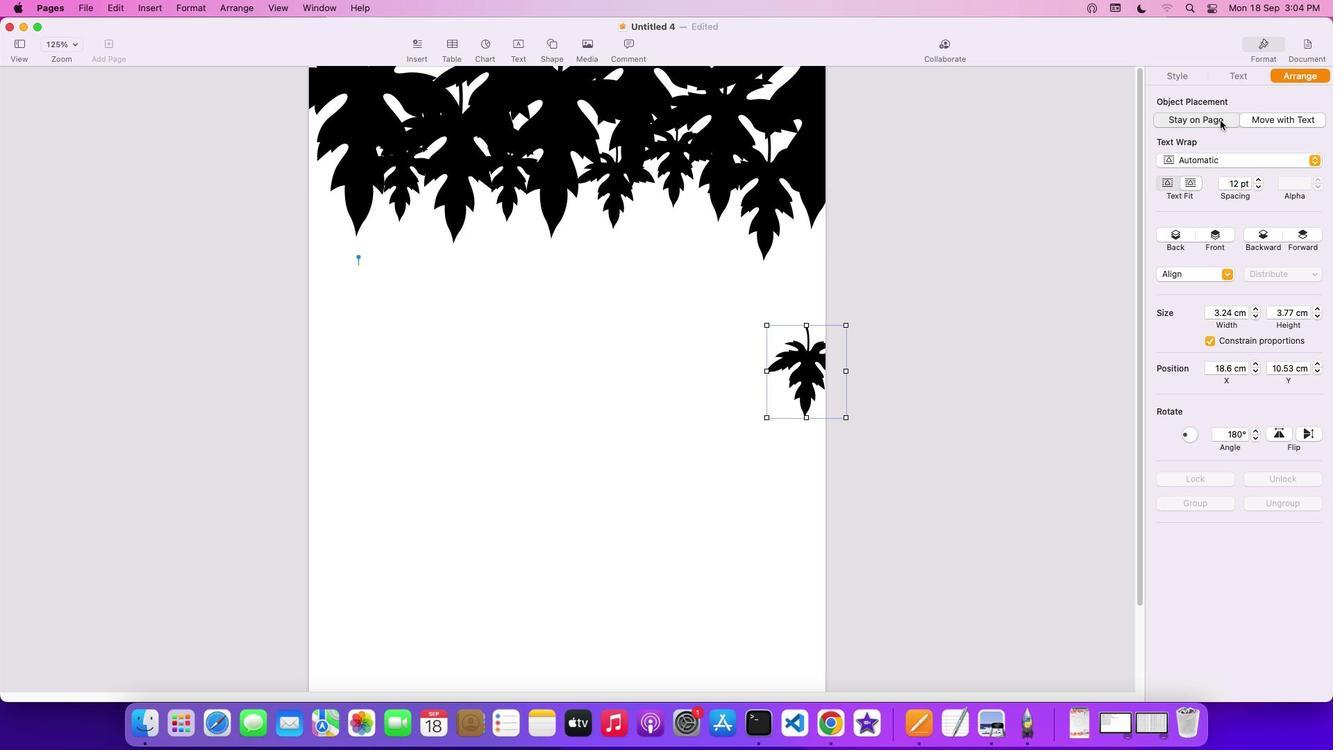 
Action: Mouse moved to (807, 386)
Screenshot: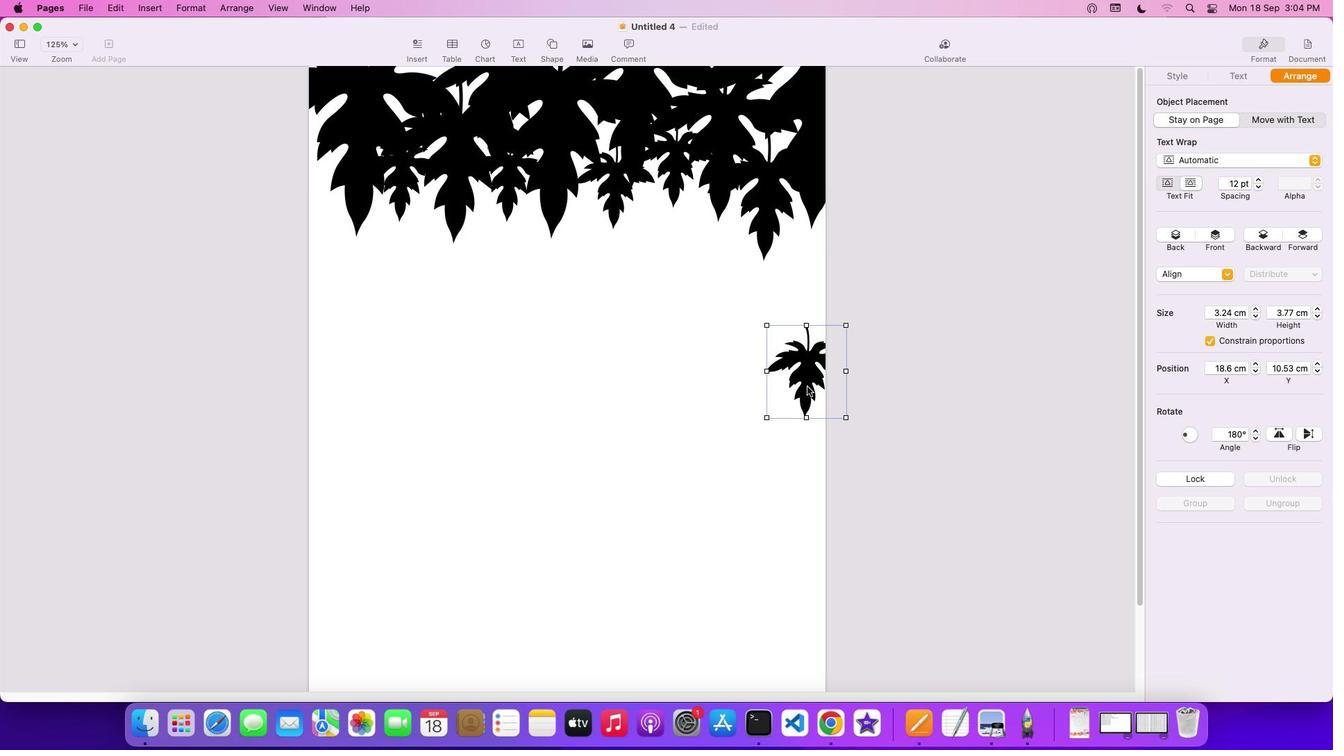 
Action: Mouse pressed left at (807, 386)
Screenshot: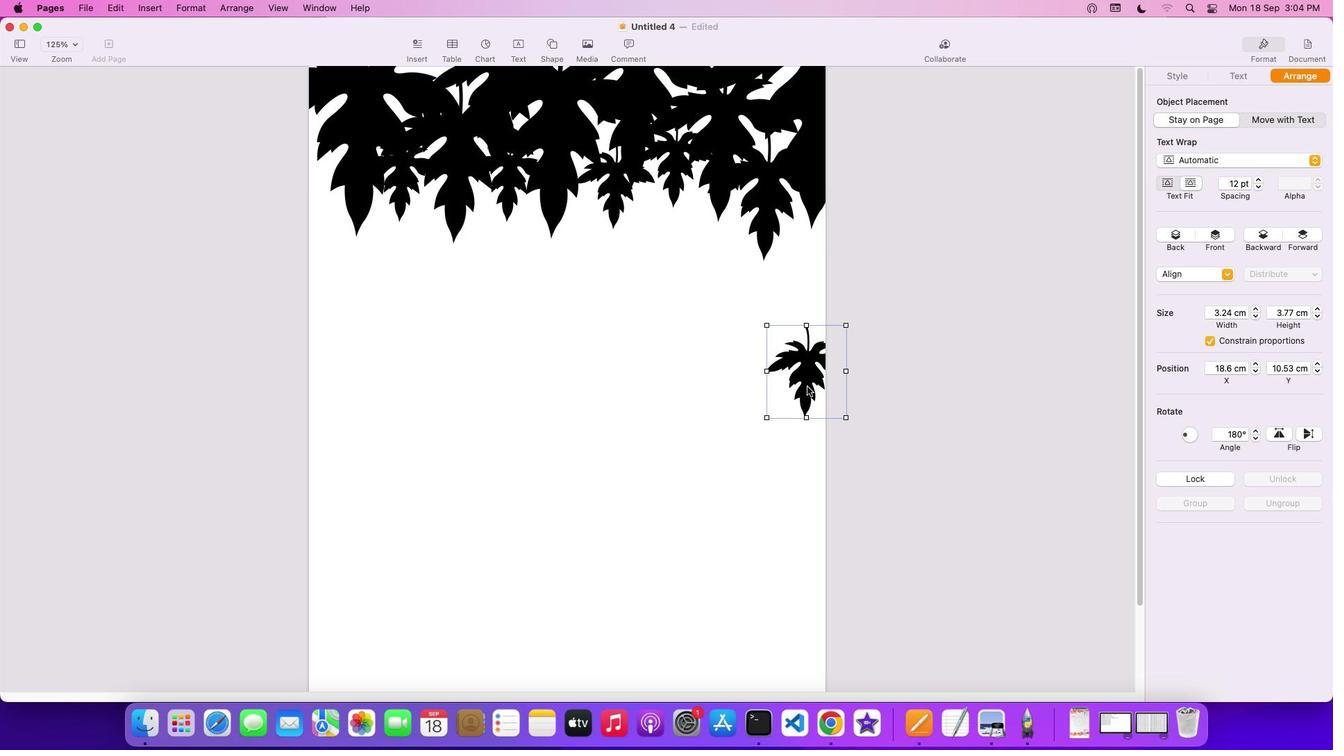 
Action: Mouse moved to (826, 250)
Screenshot: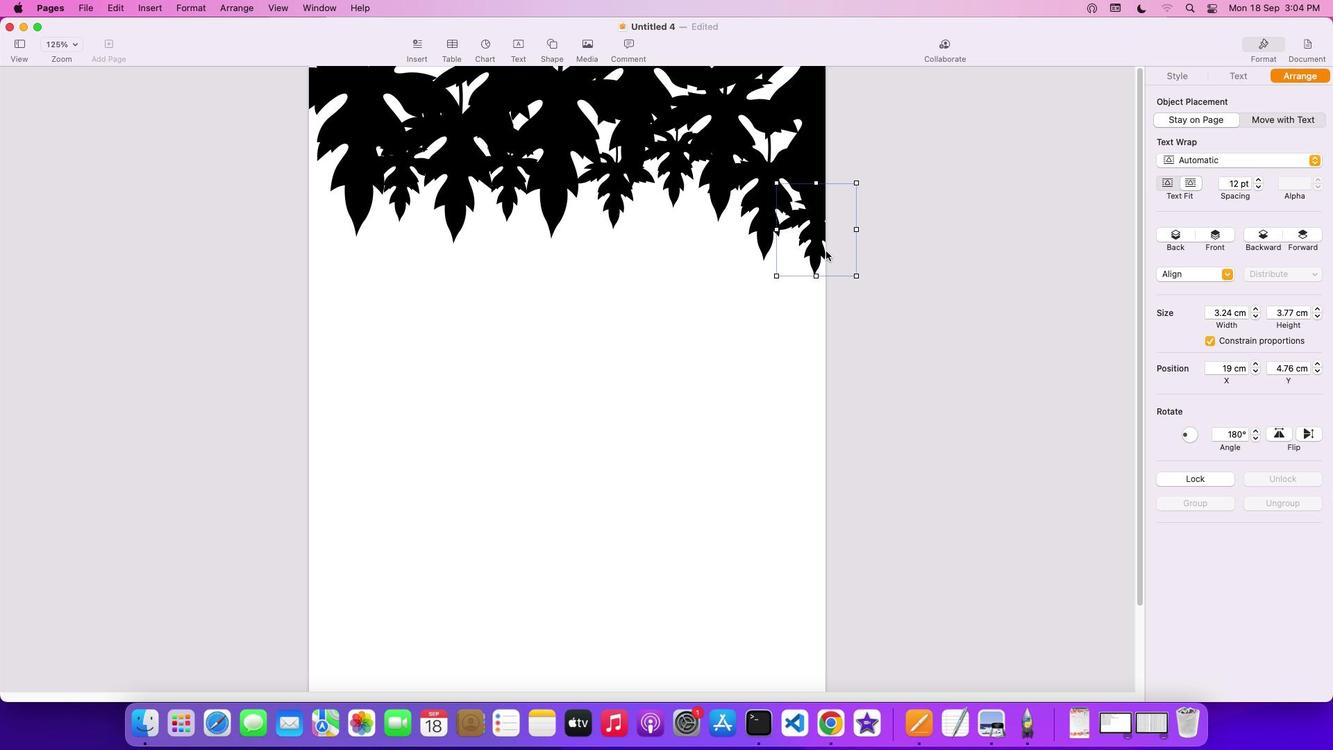 
Action: Key pressed Key.cmd'v'
Screenshot: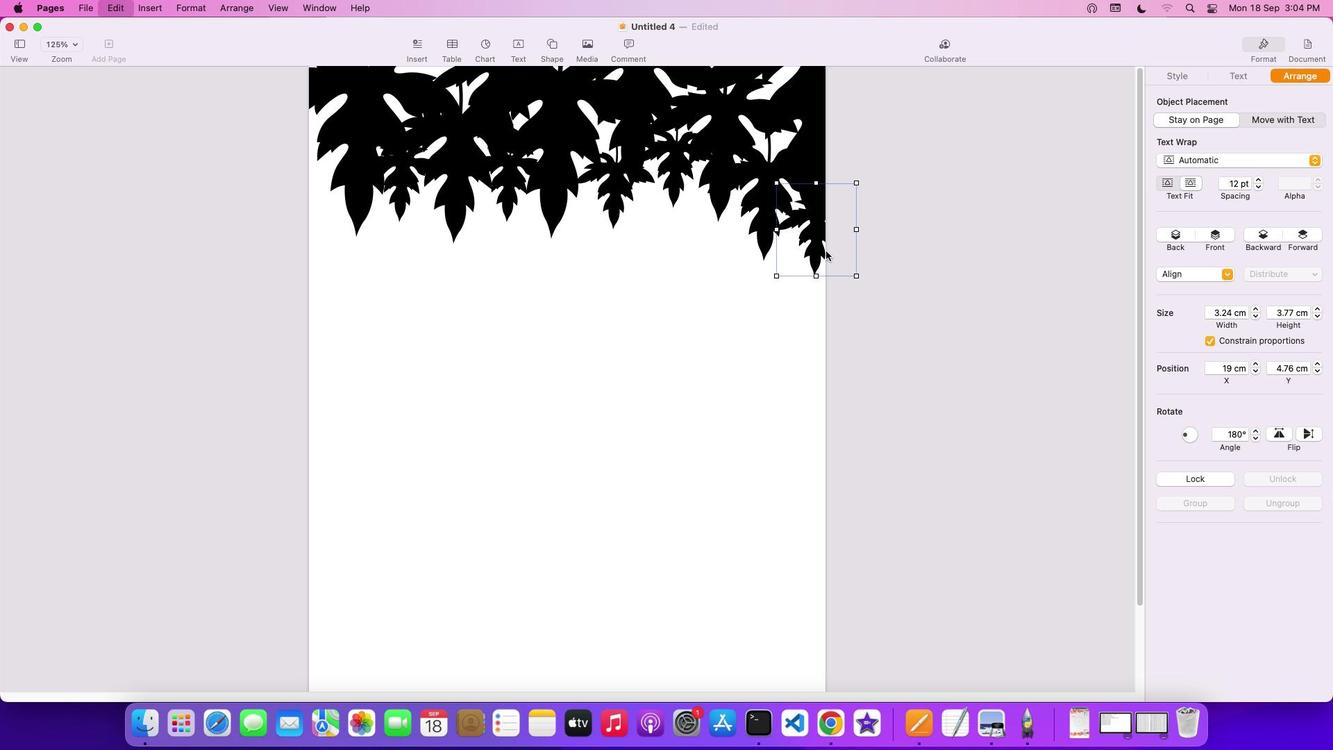 
Action: Mouse moved to (818, 380)
Screenshot: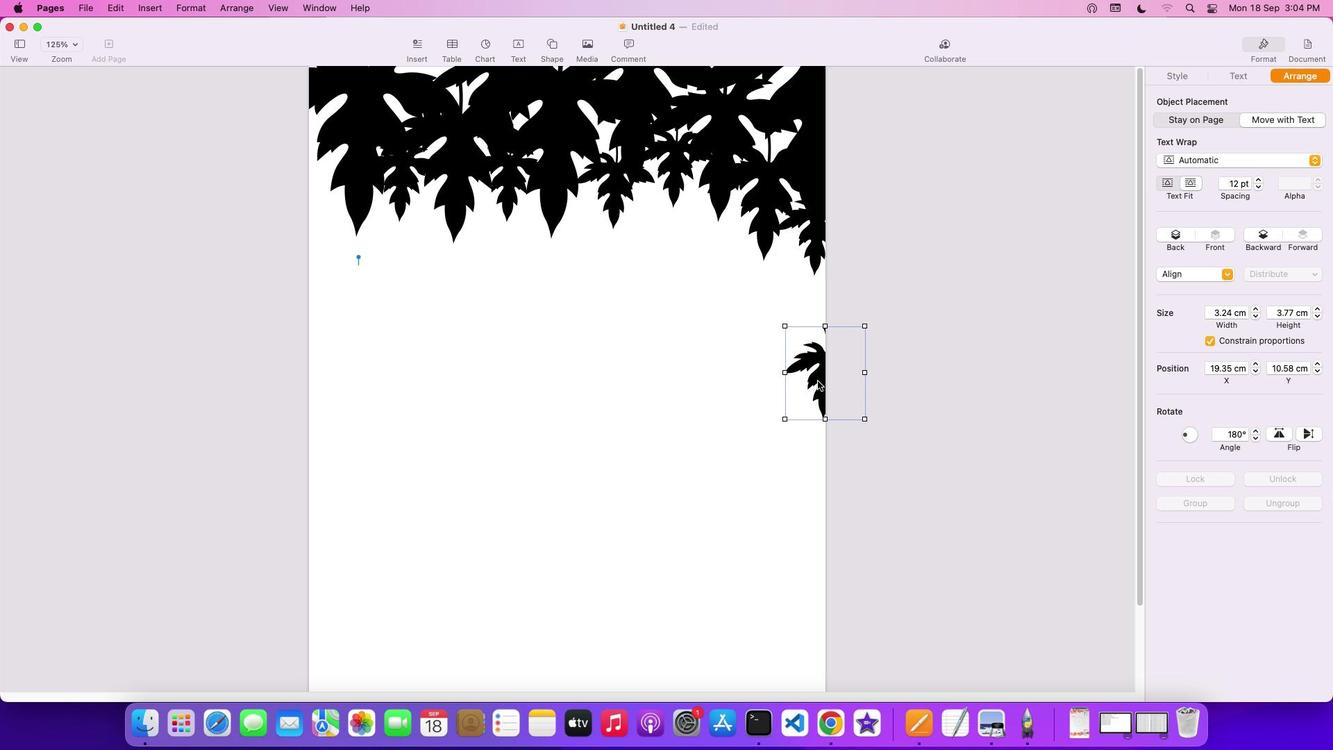 
Action: Mouse pressed left at (818, 380)
Screenshot: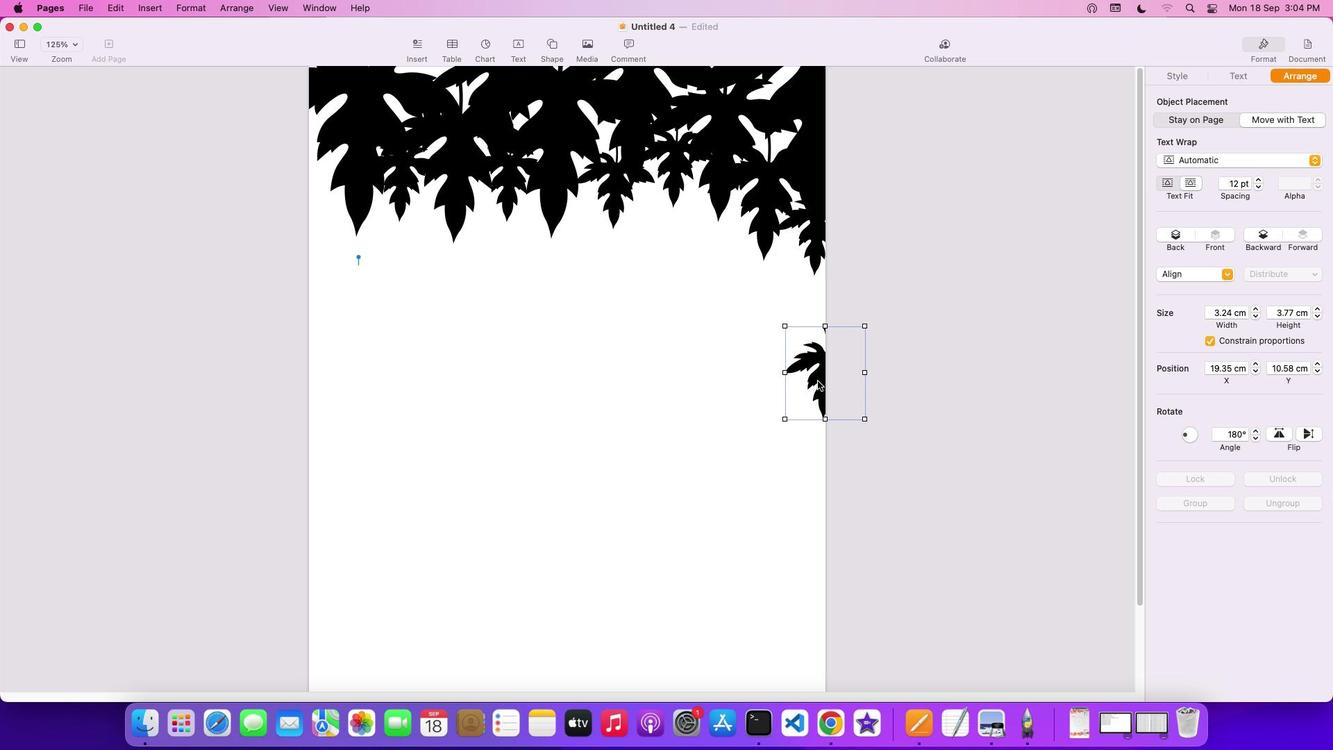 
Action: Mouse moved to (1173, 115)
Screenshot: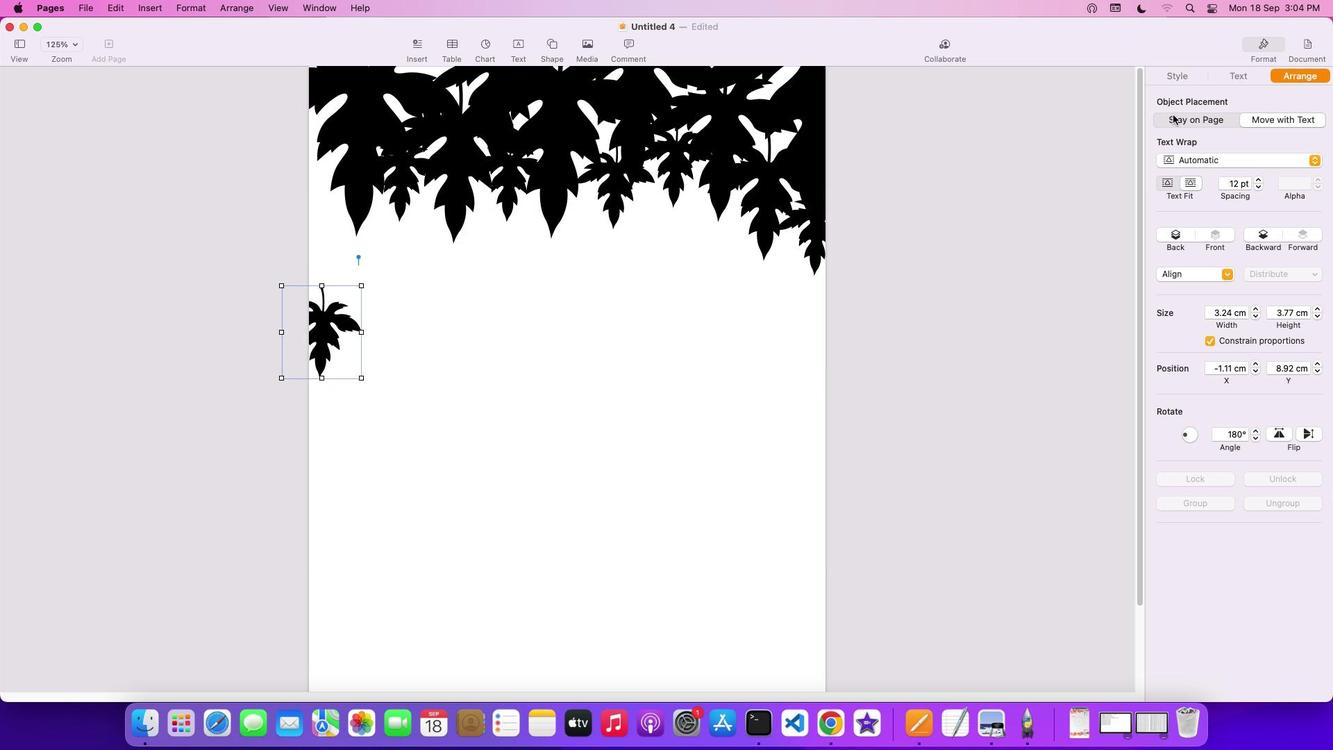 
Action: Mouse pressed left at (1173, 115)
Screenshot: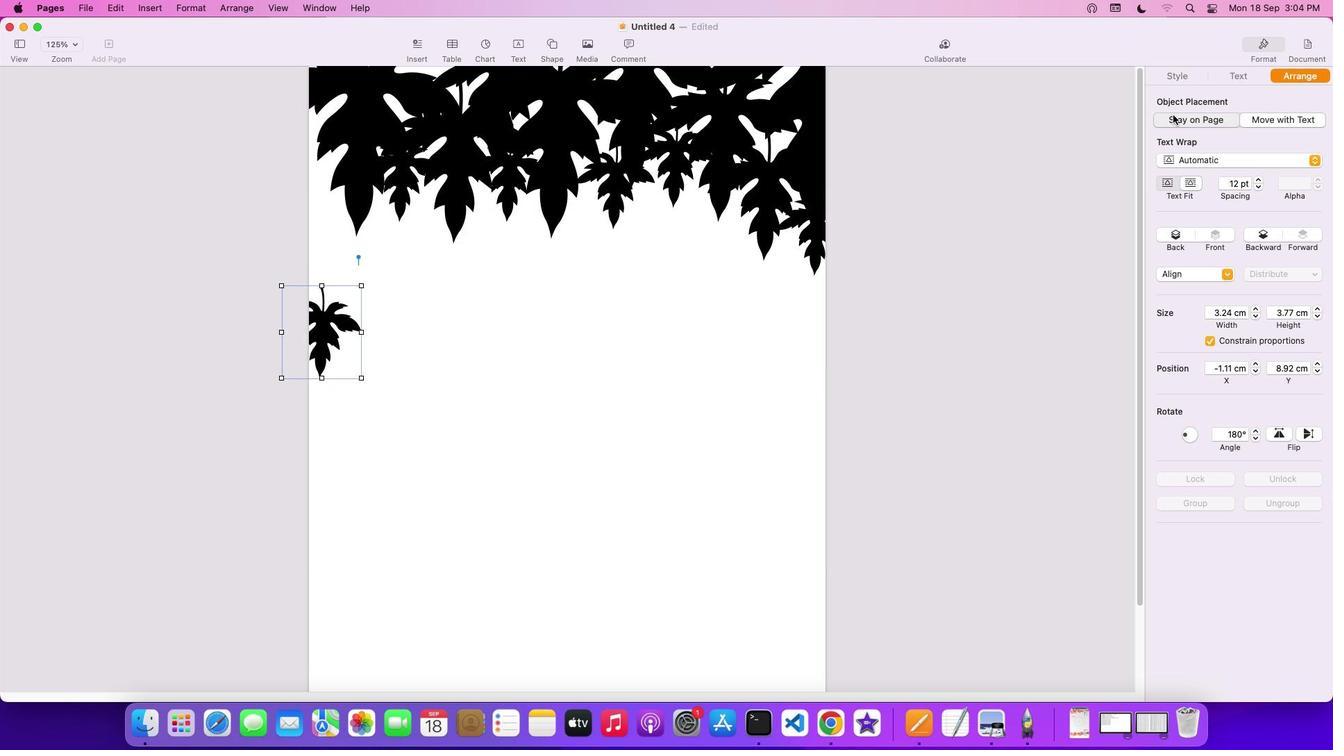 
Action: Mouse moved to (322, 327)
Screenshot: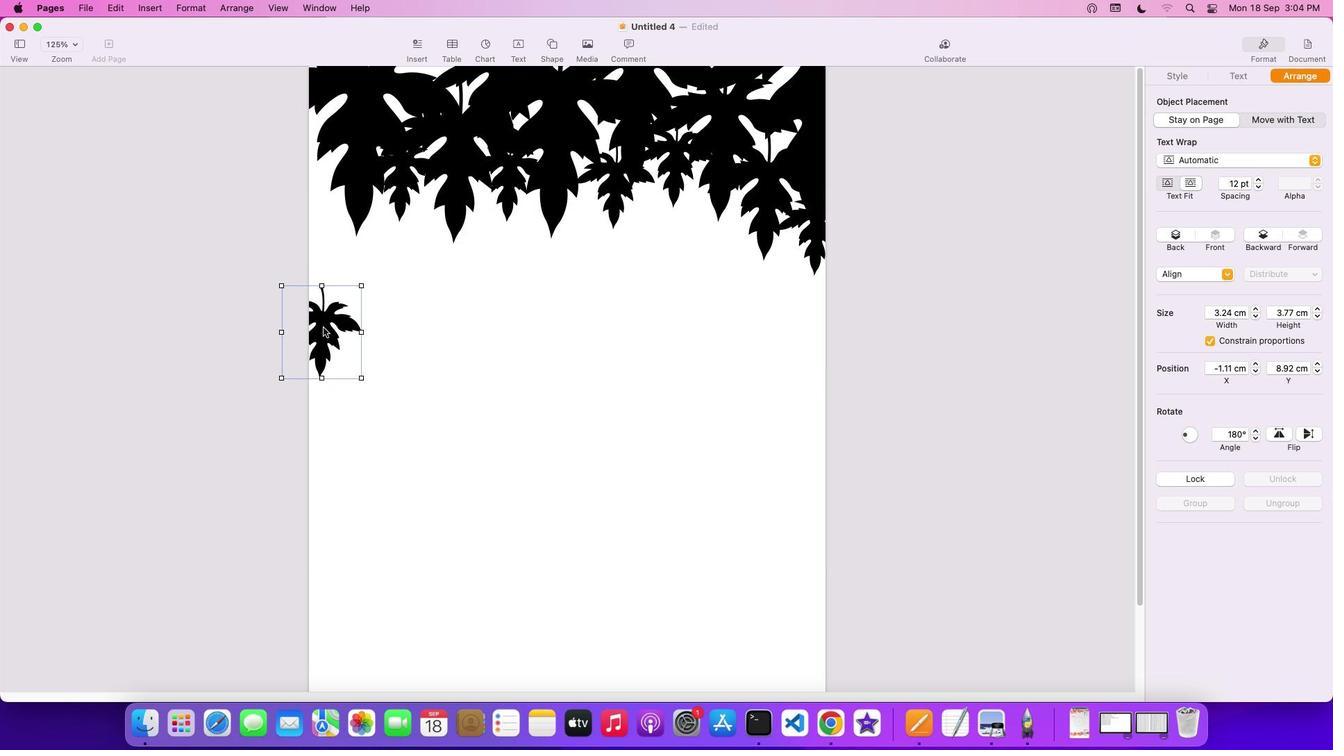 
Action: Mouse pressed left at (322, 327)
Screenshot: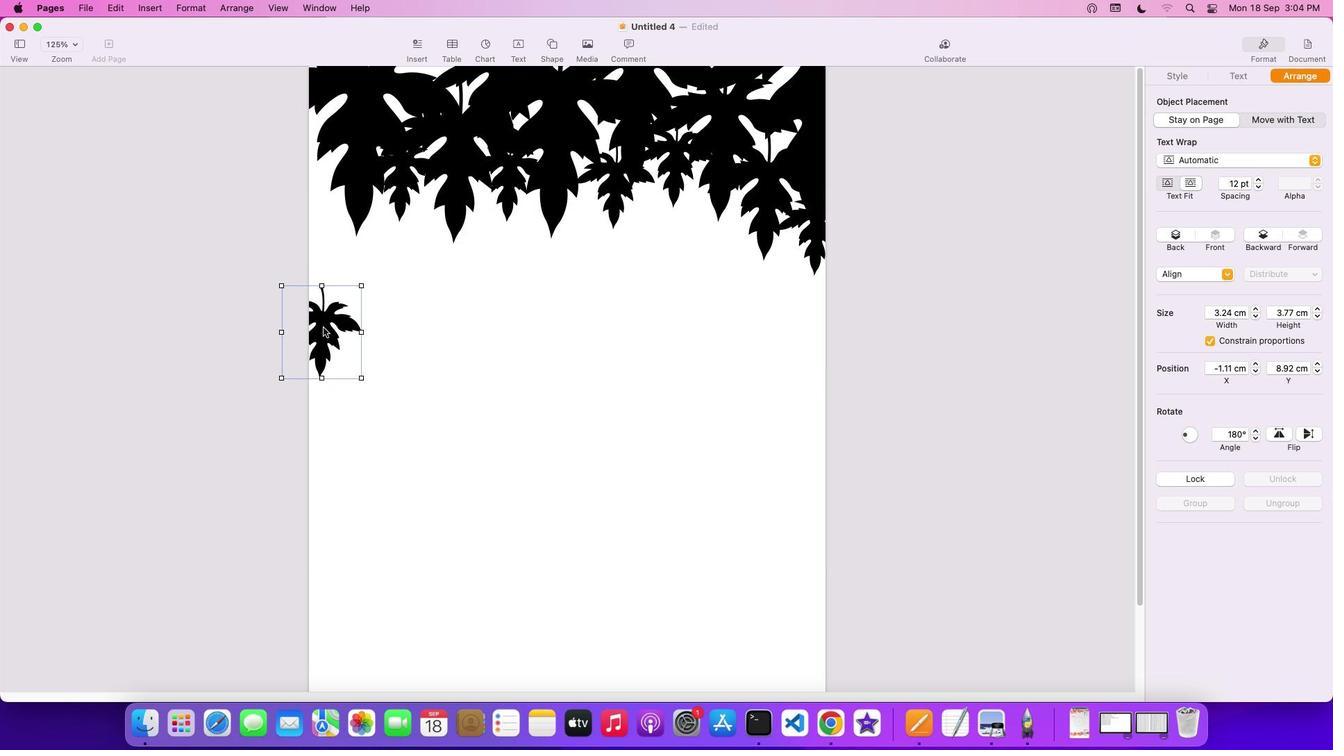 
Action: Mouse moved to (341, 59)
Screenshot: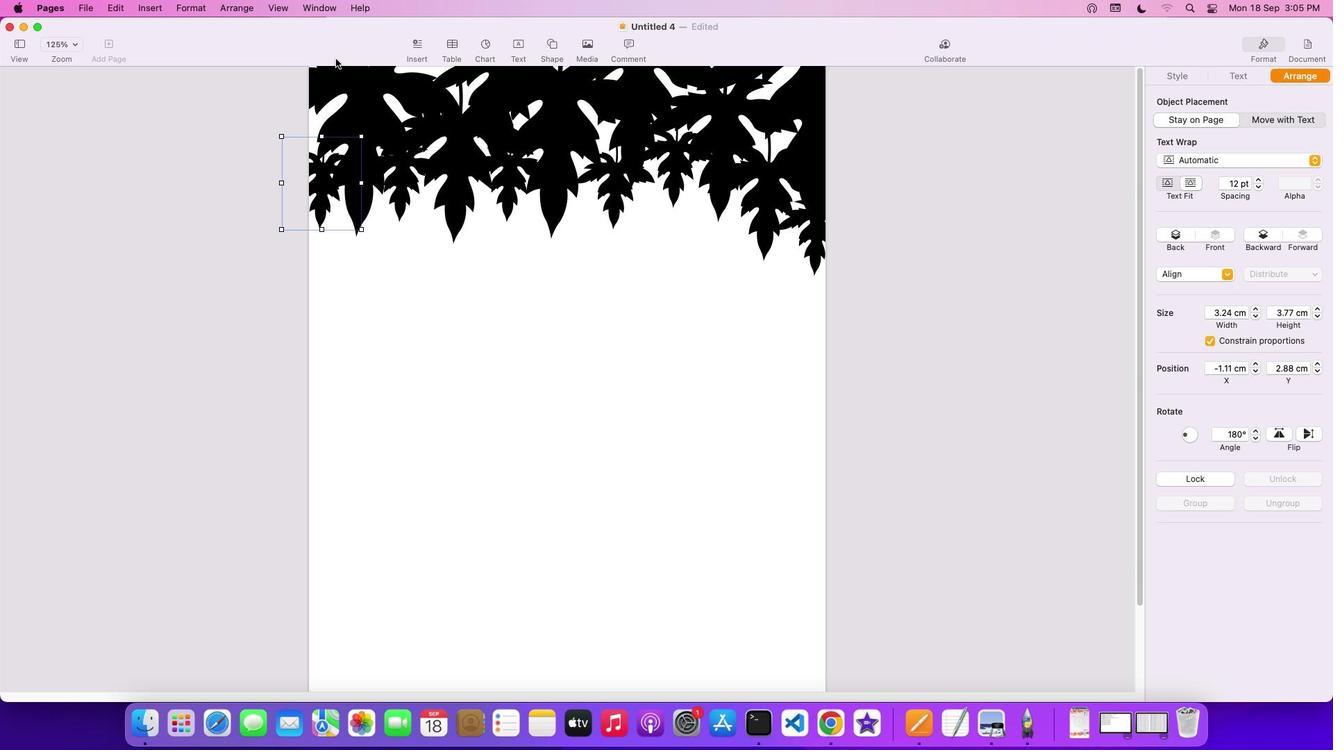 
Action: Key pressed Key.shift
Screenshot: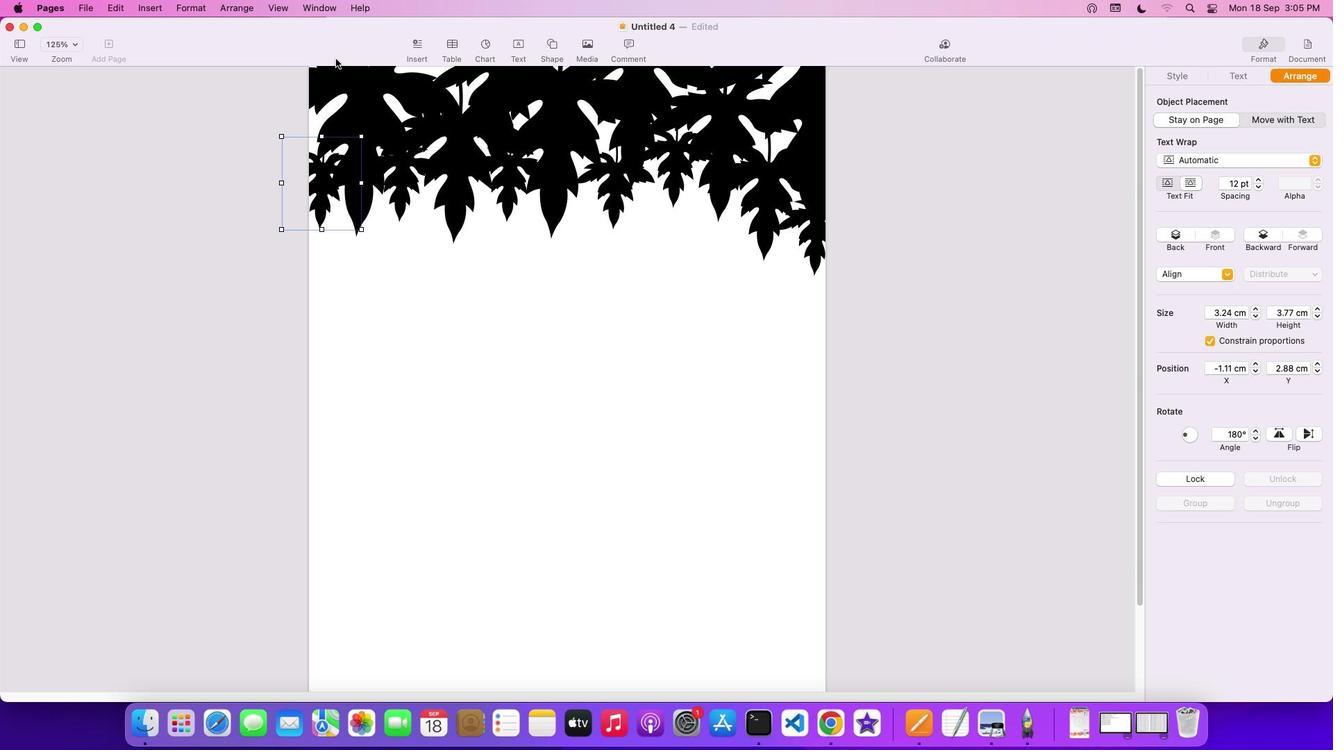 
Action: Mouse moved to (318, 75)
Screenshot: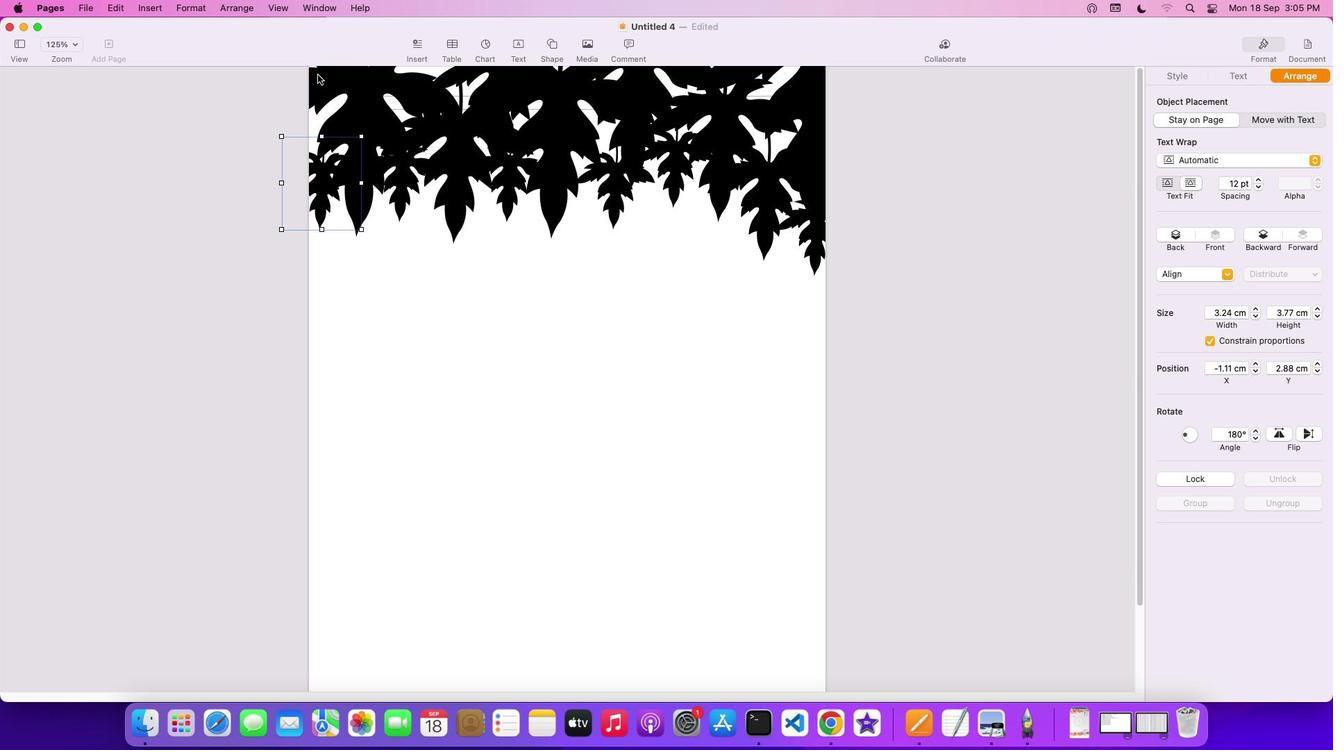 
Action: Mouse pressed left at (318, 75)
Screenshot: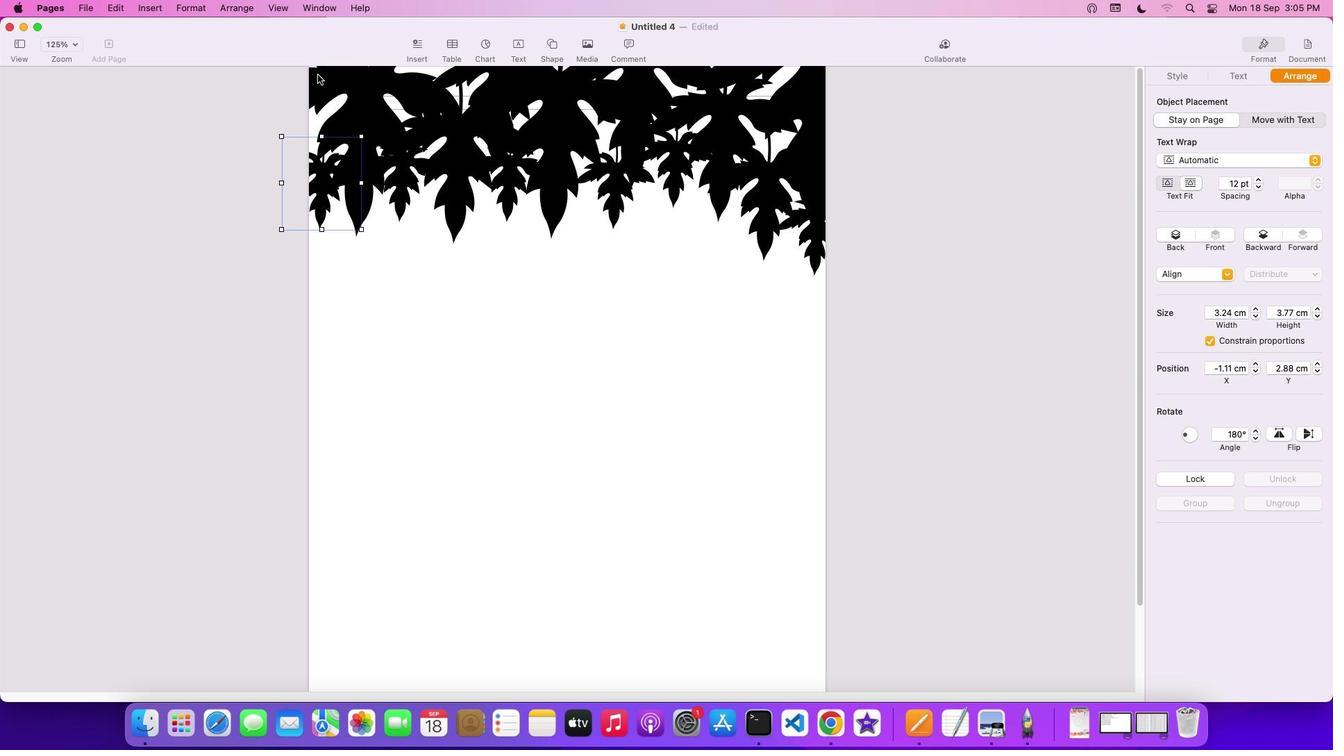 
Action: Mouse moved to (343, 89)
Screenshot: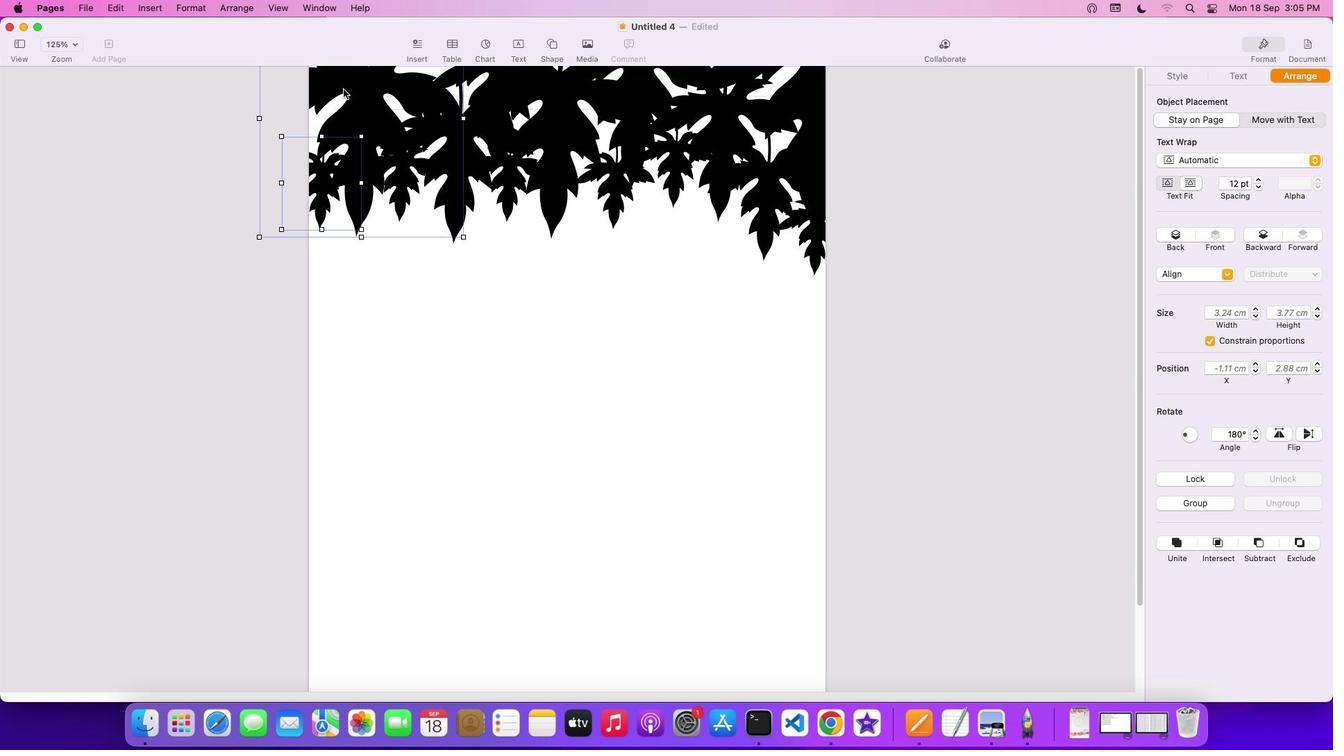 
Action: Mouse pressed left at (343, 89)
Screenshot: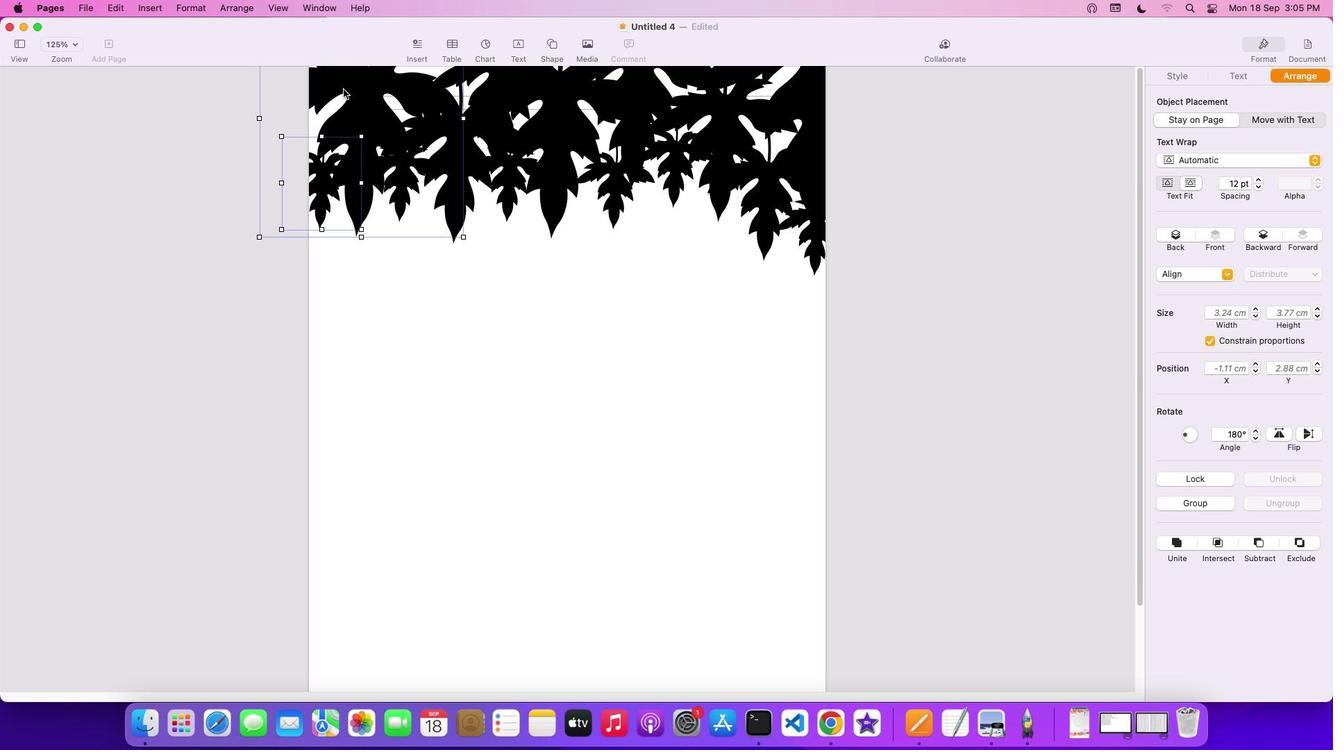 
Action: Mouse moved to (327, 79)
Screenshot: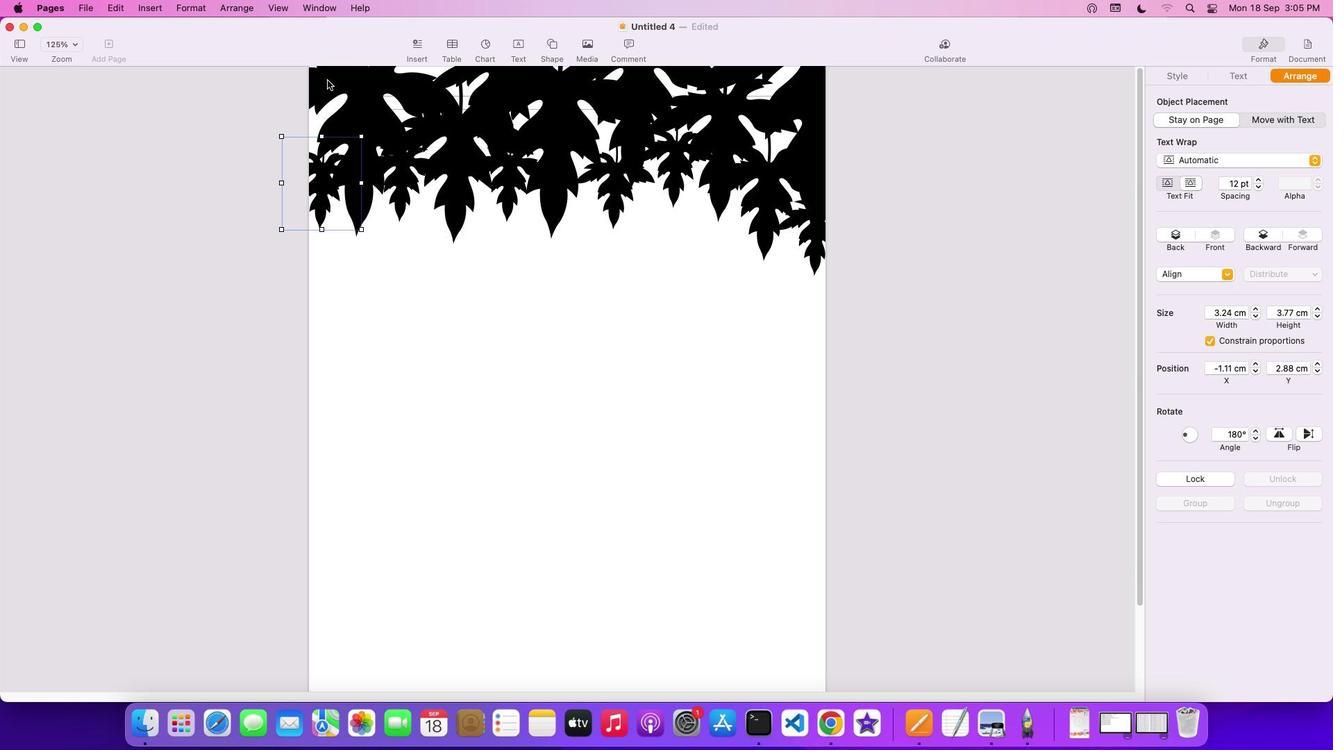 
Action: Mouse pressed left at (327, 79)
Screenshot: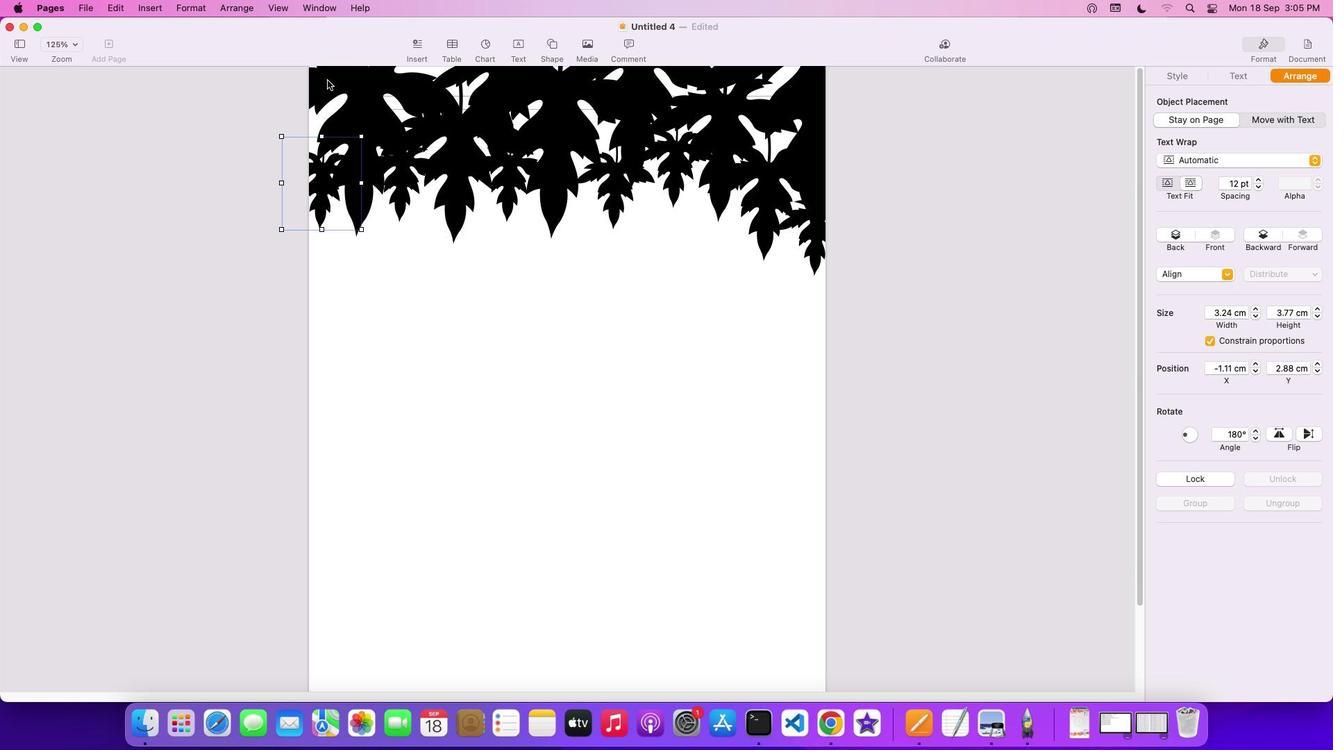 
Action: Mouse moved to (368, 138)
Screenshot: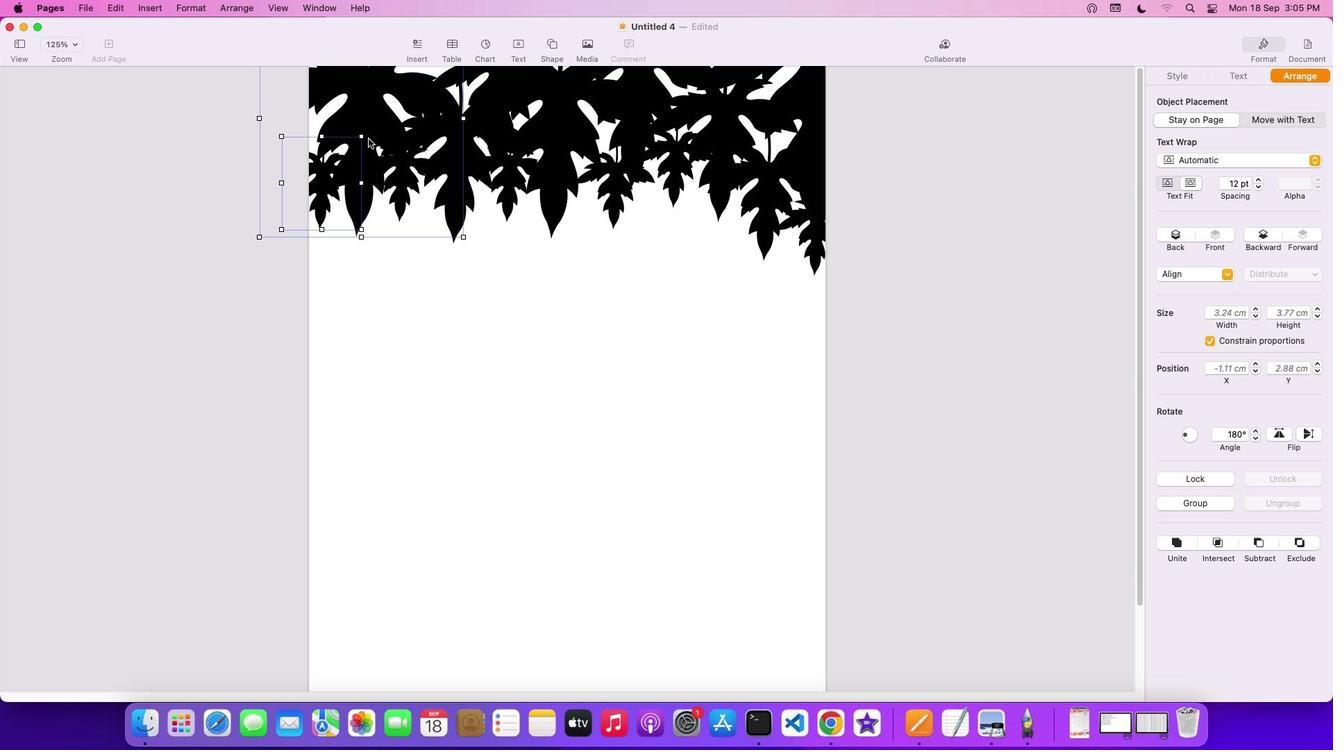 
Action: Mouse pressed left at (368, 138)
